 Task: Illustrate a Vector Portrait of a Beachcomber.
Action: Mouse moved to (109, 100)
Screenshot: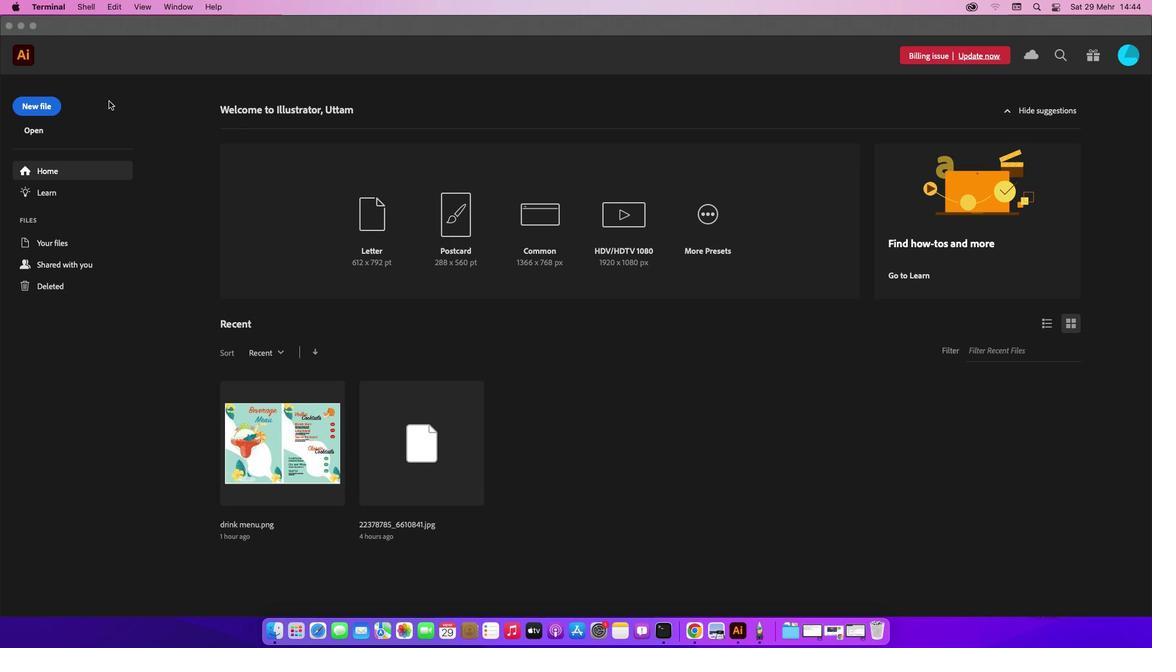 
Action: Mouse pressed left at (109, 100)
Screenshot: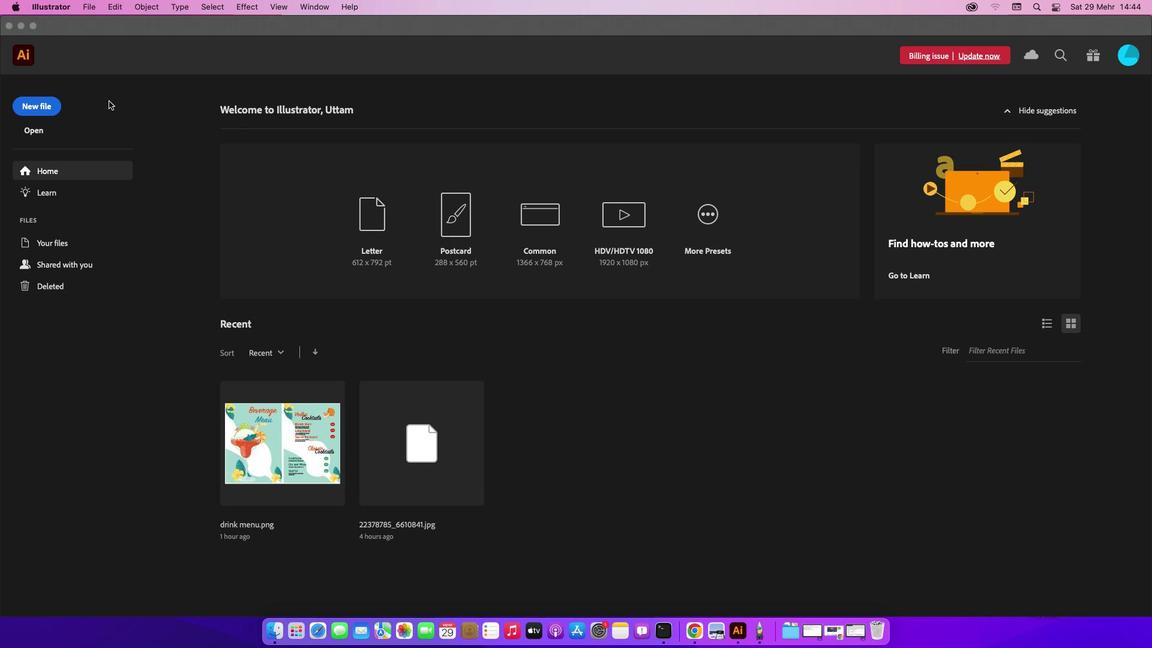 
Action: Mouse moved to (52, 115)
Screenshot: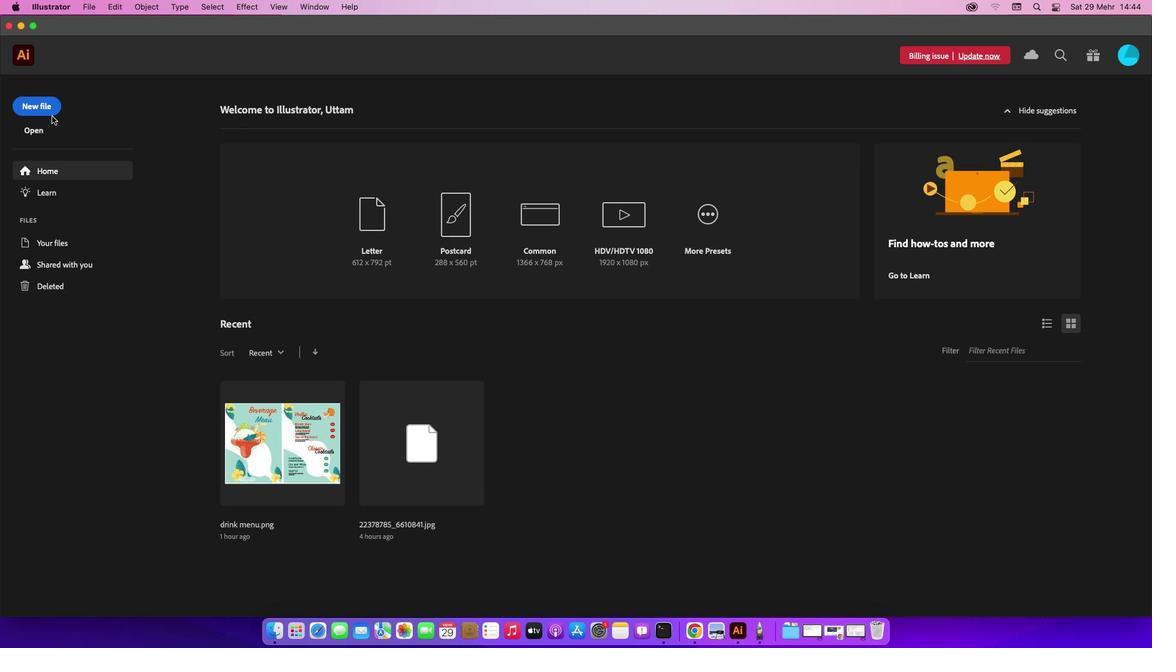 
Action: Mouse pressed left at (52, 115)
Screenshot: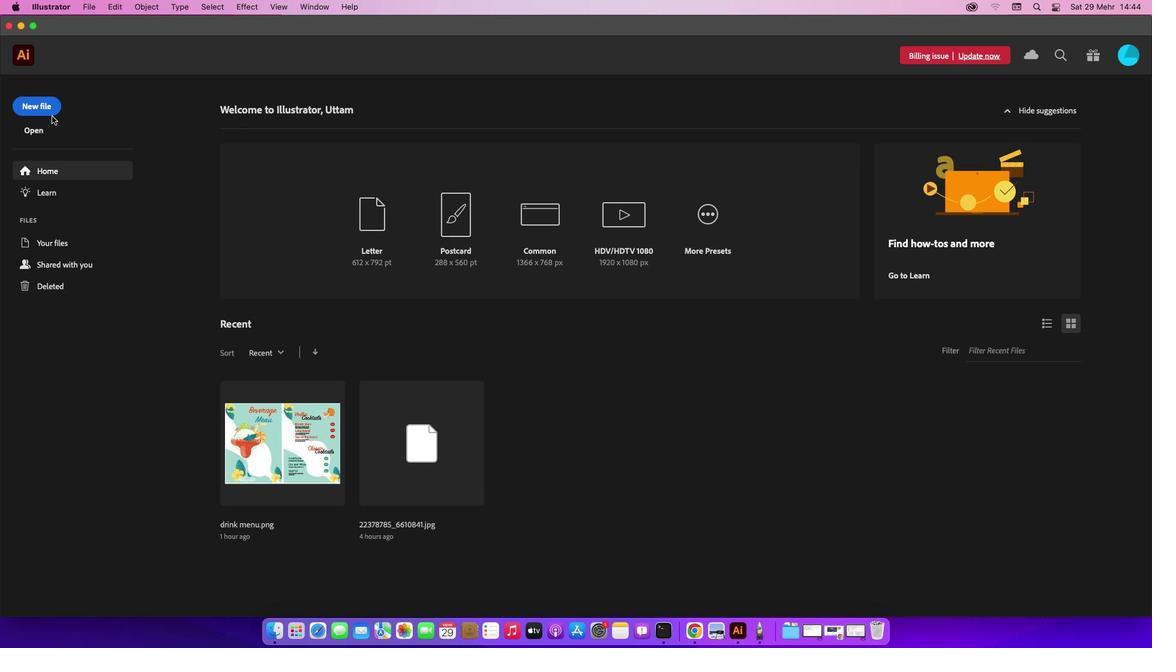 
Action: Mouse moved to (48, 109)
Screenshot: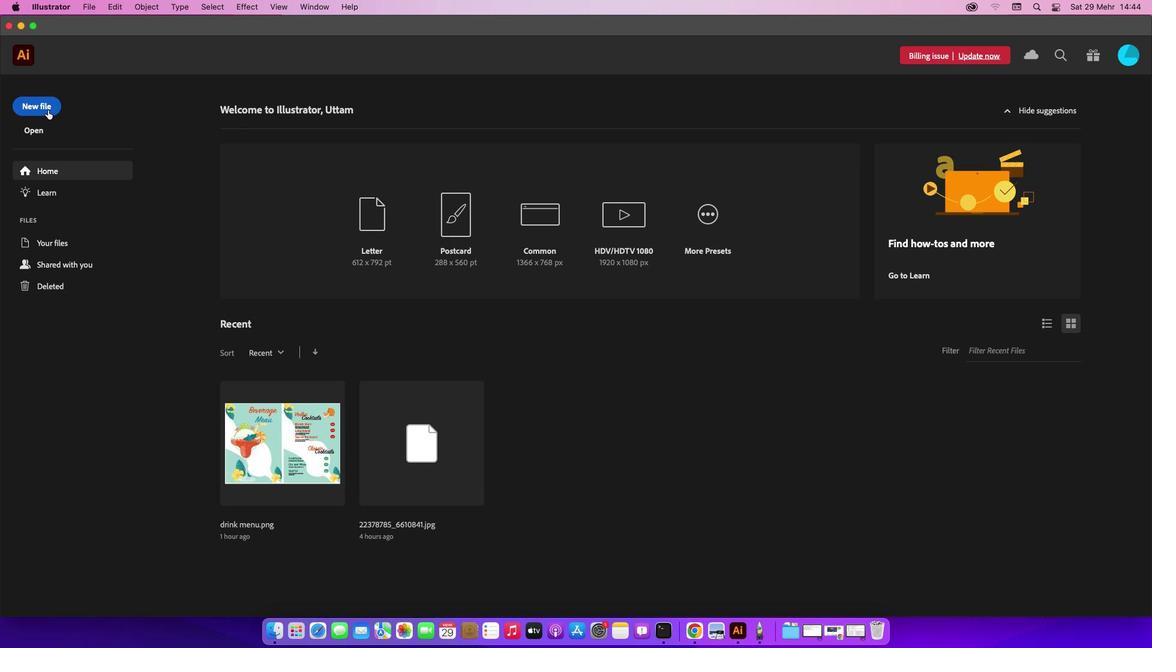 
Action: Mouse pressed left at (48, 109)
Screenshot: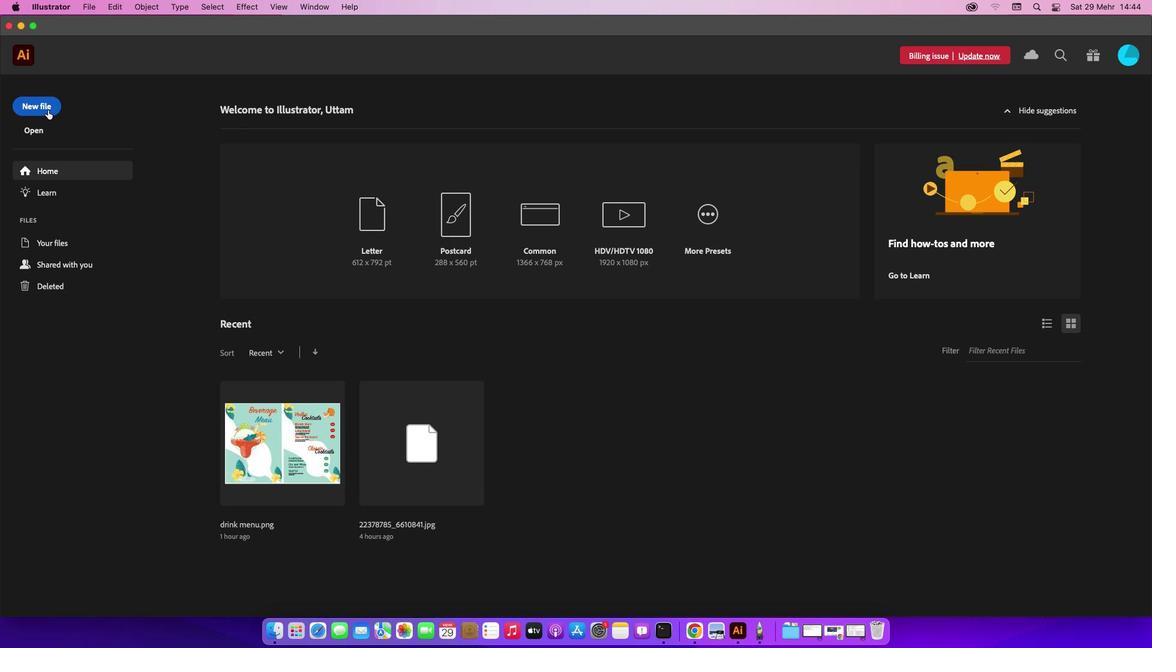 
Action: Mouse moved to (856, 493)
Screenshot: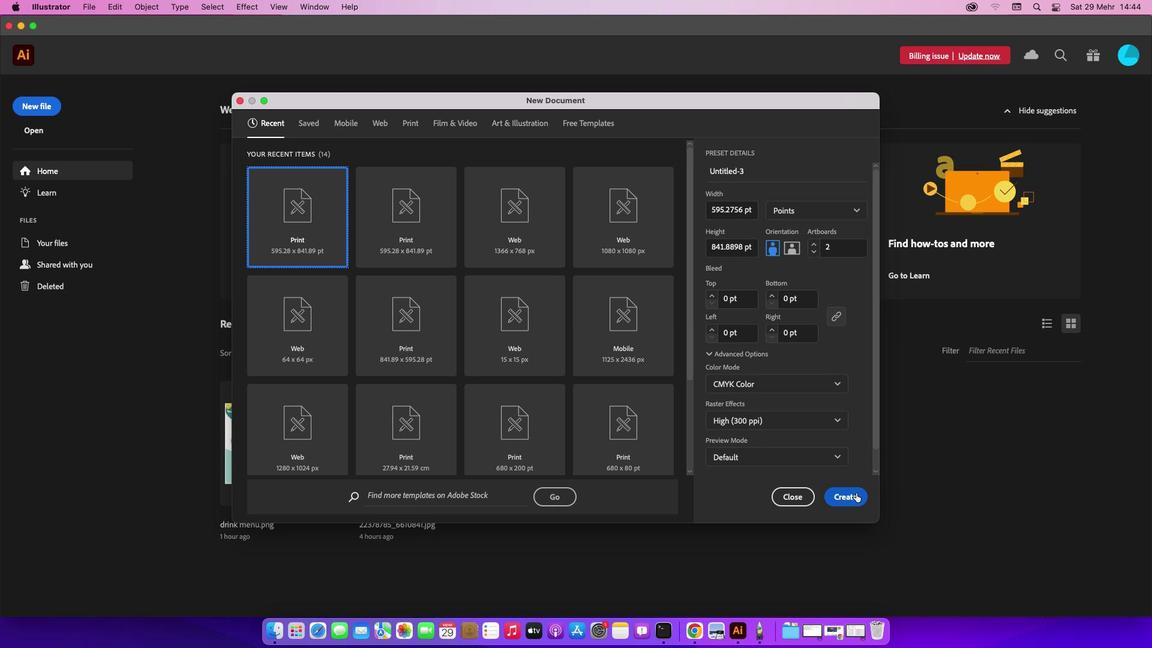 
Action: Mouse pressed left at (856, 493)
Screenshot: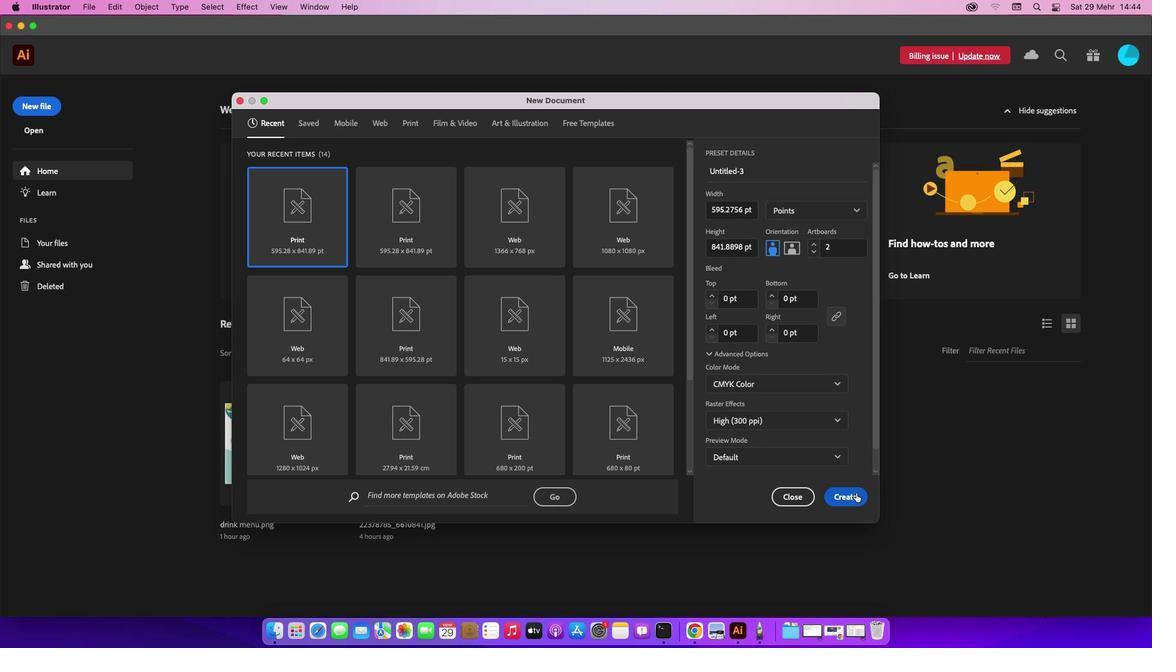 
Action: Mouse moved to (94, 8)
Screenshot: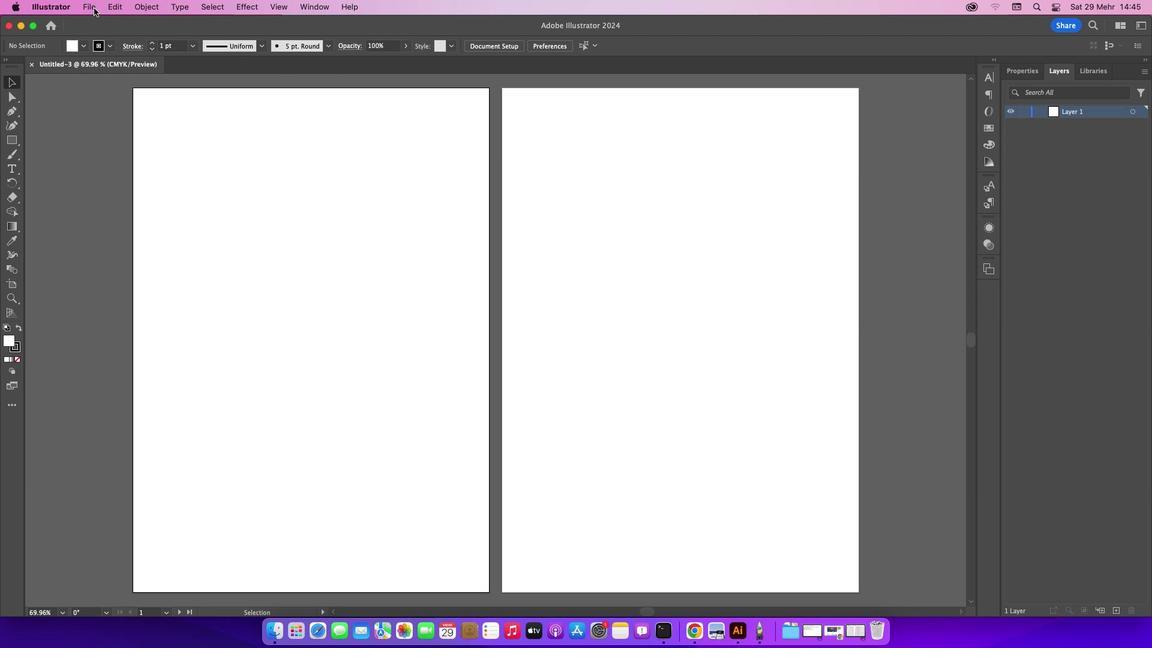 
Action: Mouse pressed left at (94, 8)
Screenshot: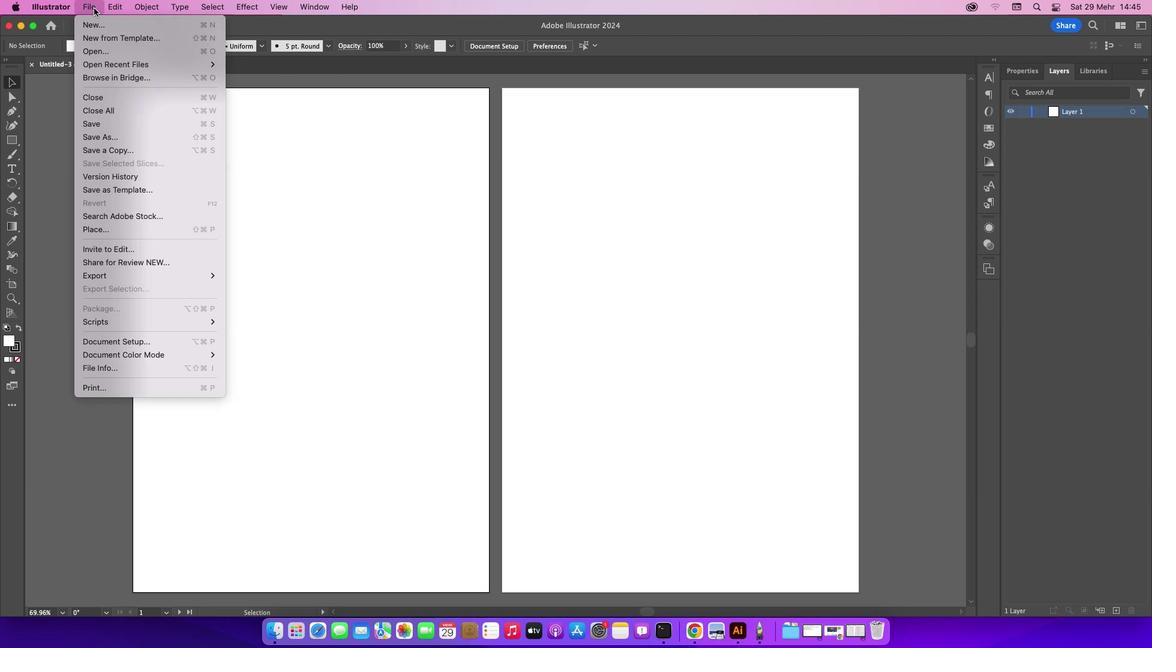 
Action: Mouse moved to (100, 55)
Screenshot: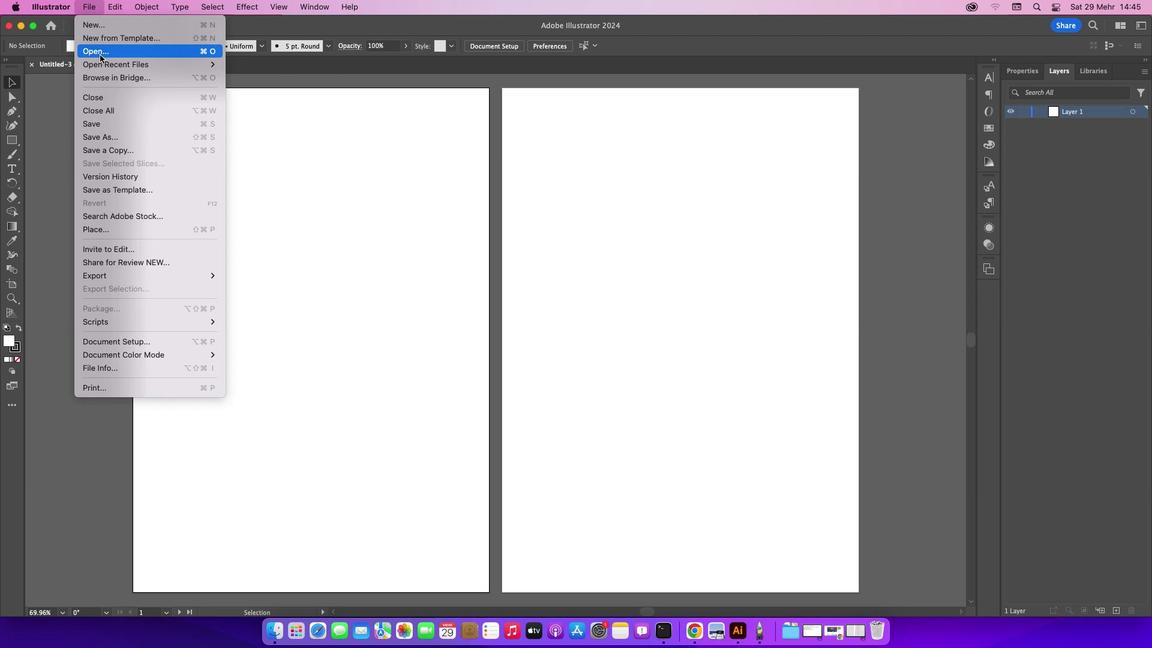 
Action: Mouse pressed left at (100, 55)
Screenshot: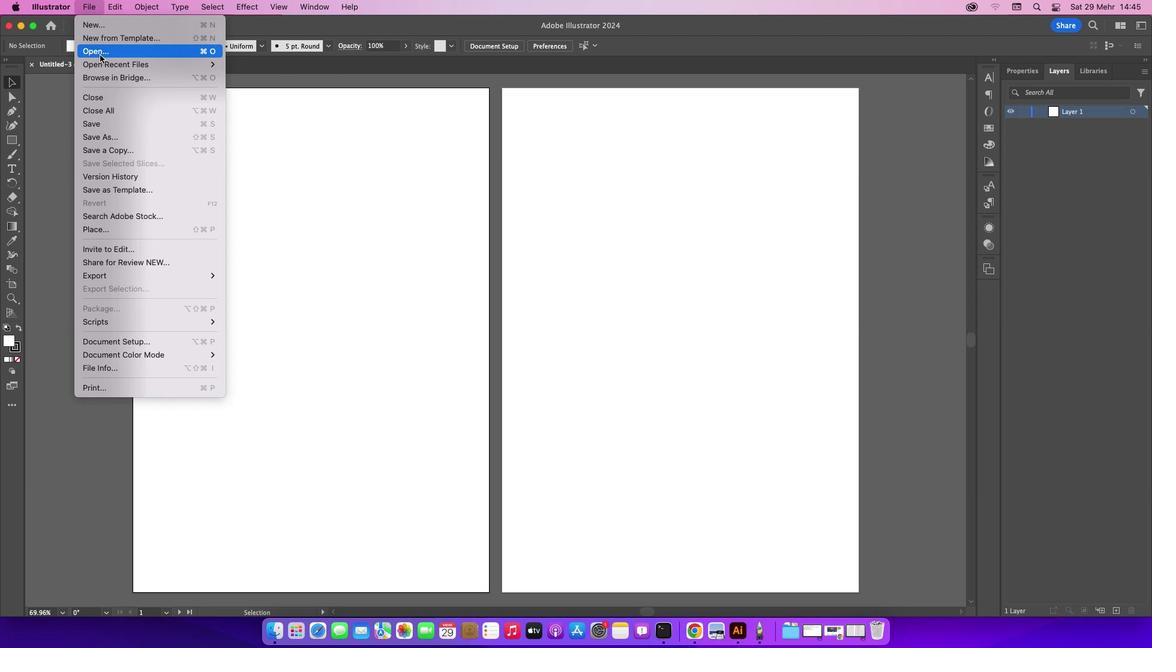 
Action: Mouse moved to (485, 162)
Screenshot: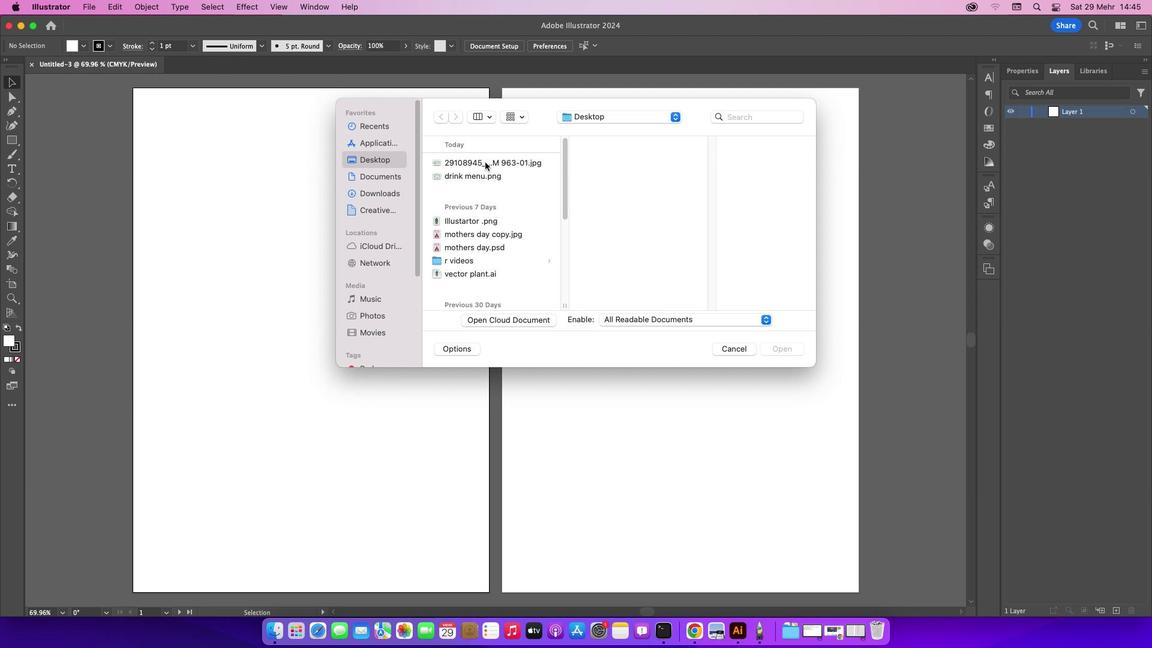 
Action: Mouse pressed left at (485, 162)
Screenshot: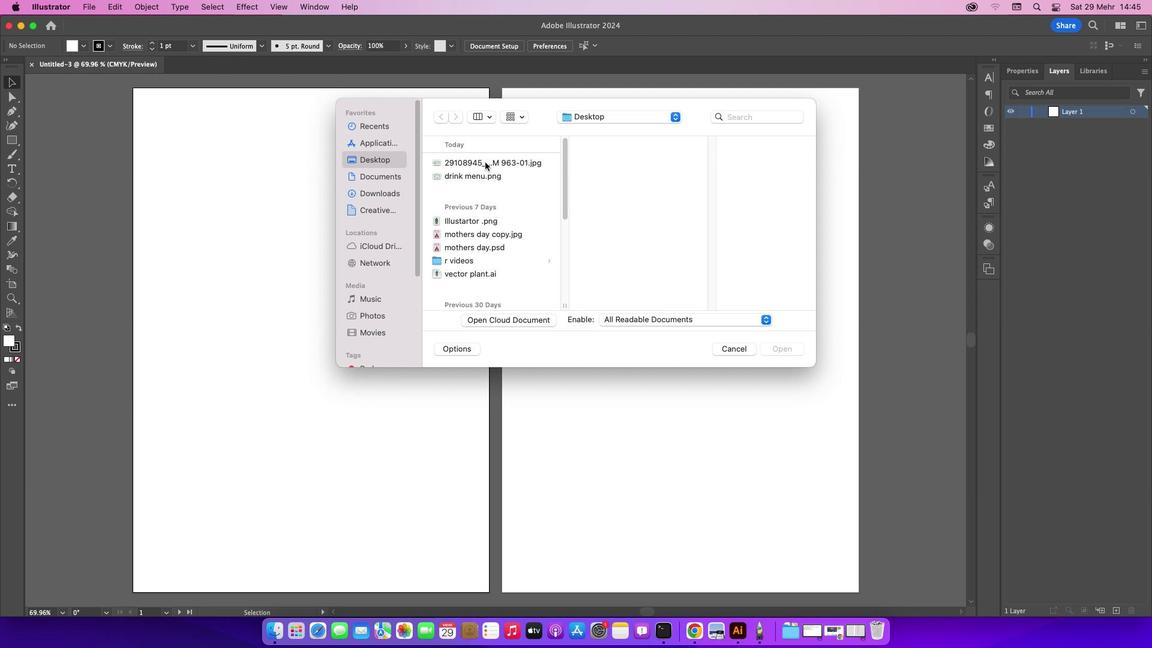 
Action: Mouse moved to (790, 350)
Screenshot: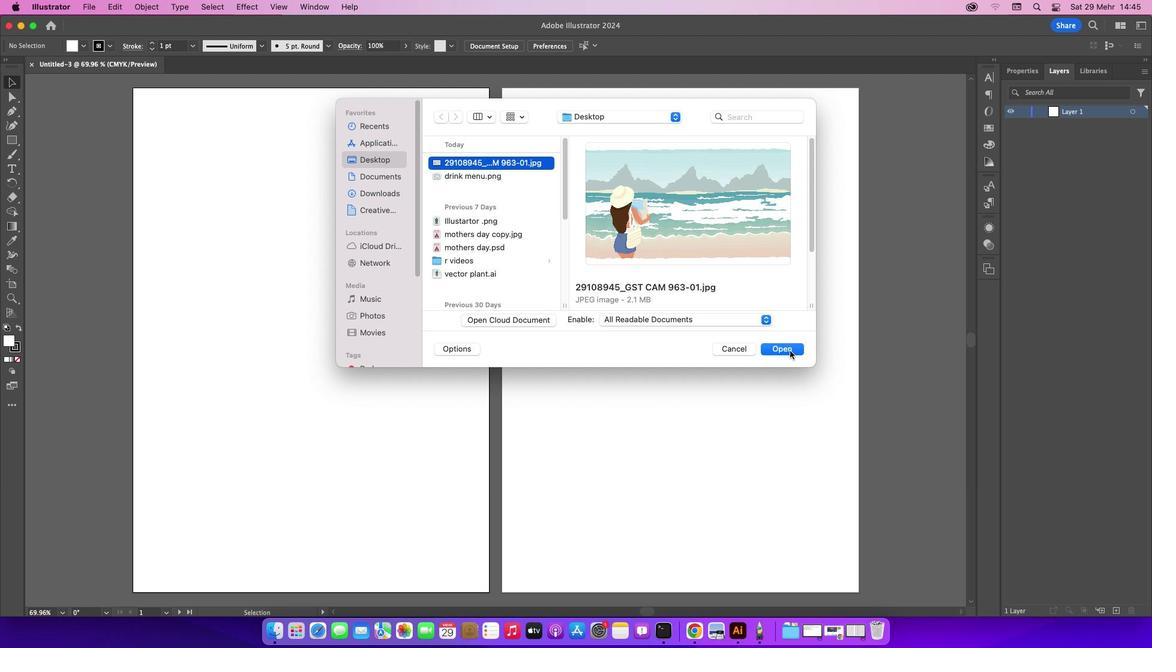 
Action: Mouse pressed left at (790, 350)
Screenshot: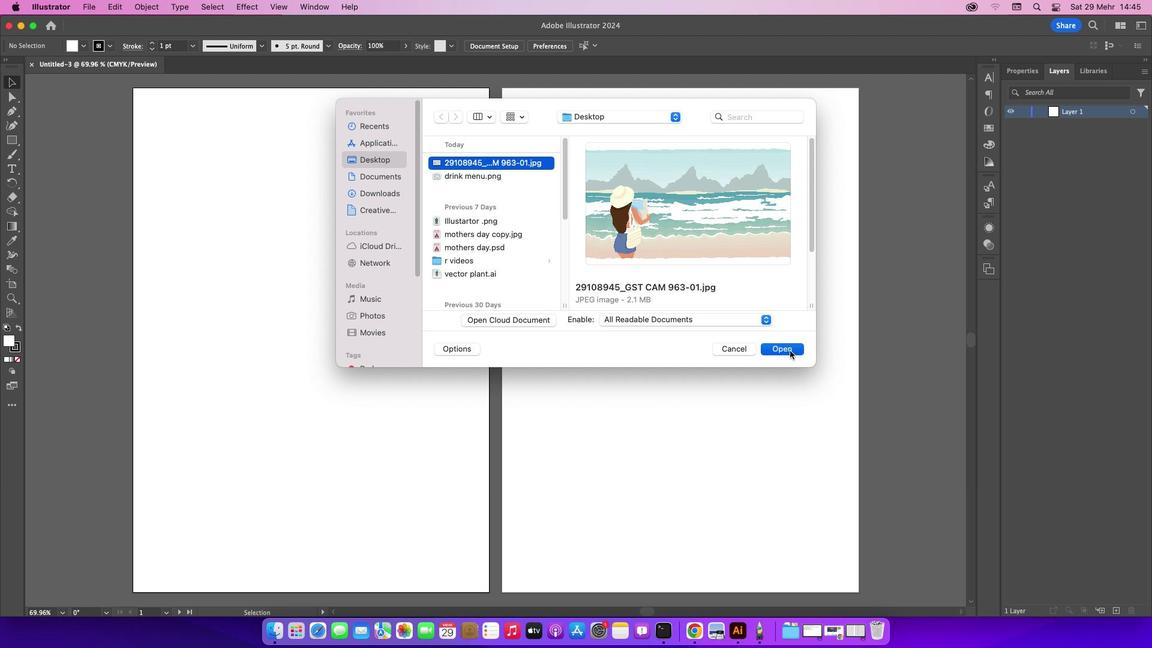 
Action: Mouse moved to (1039, 110)
Screenshot: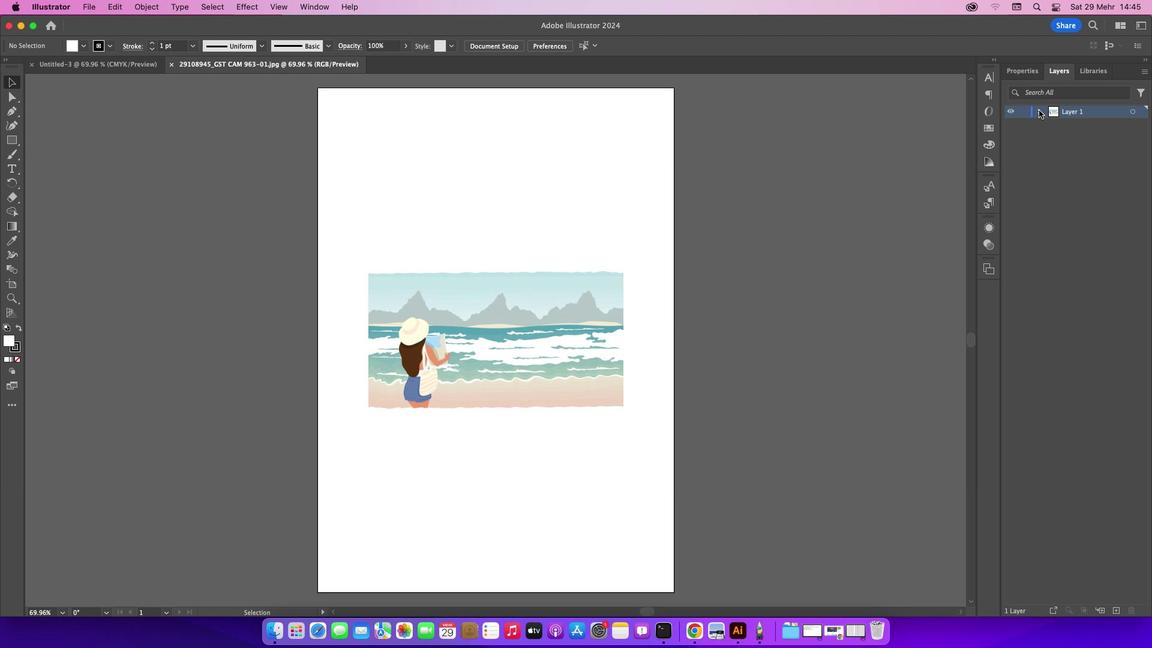 
Action: Mouse pressed left at (1039, 110)
Screenshot: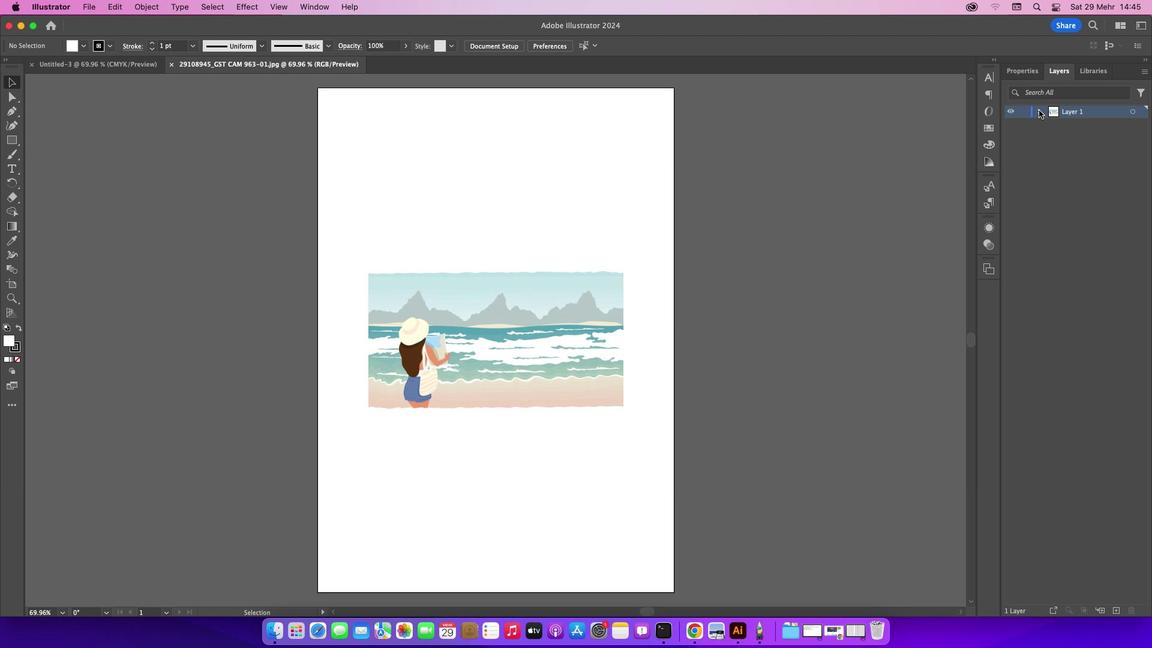 
Action: Mouse moved to (1023, 128)
Screenshot: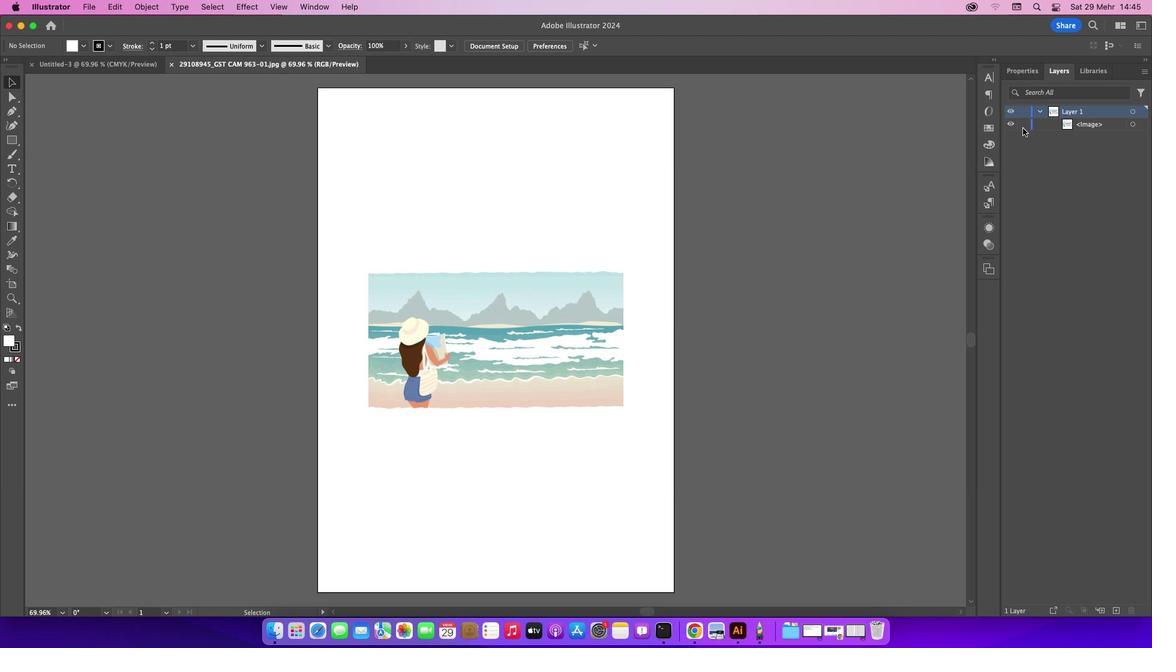 
Action: Mouse pressed left at (1023, 128)
Screenshot: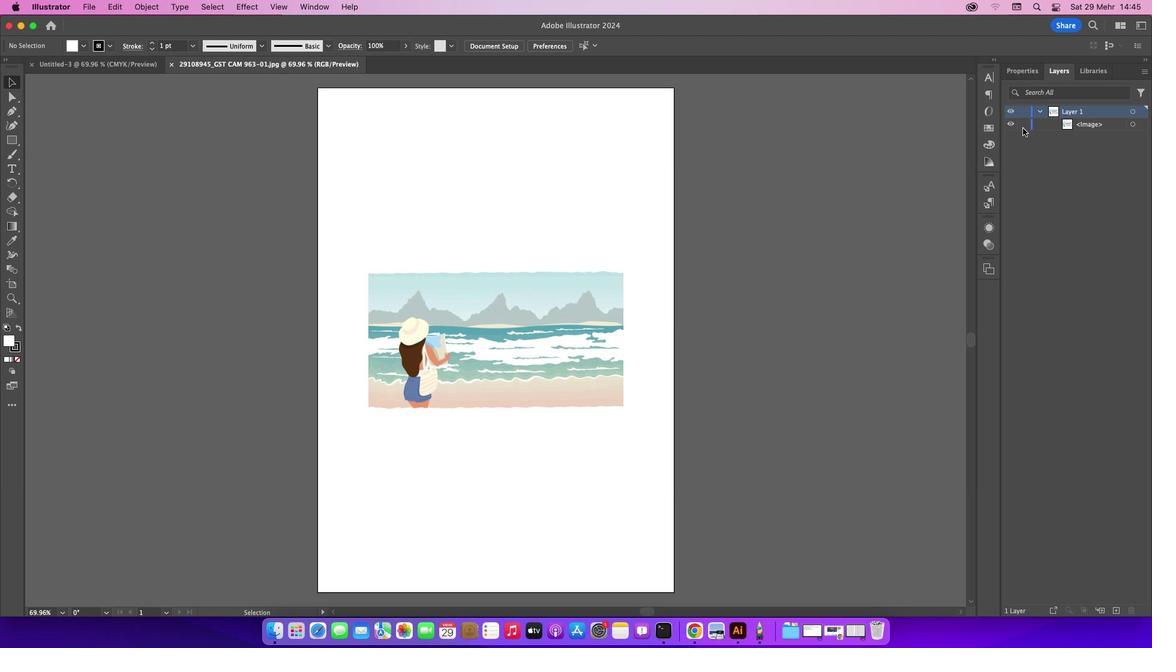
Action: Mouse moved to (1025, 125)
Screenshot: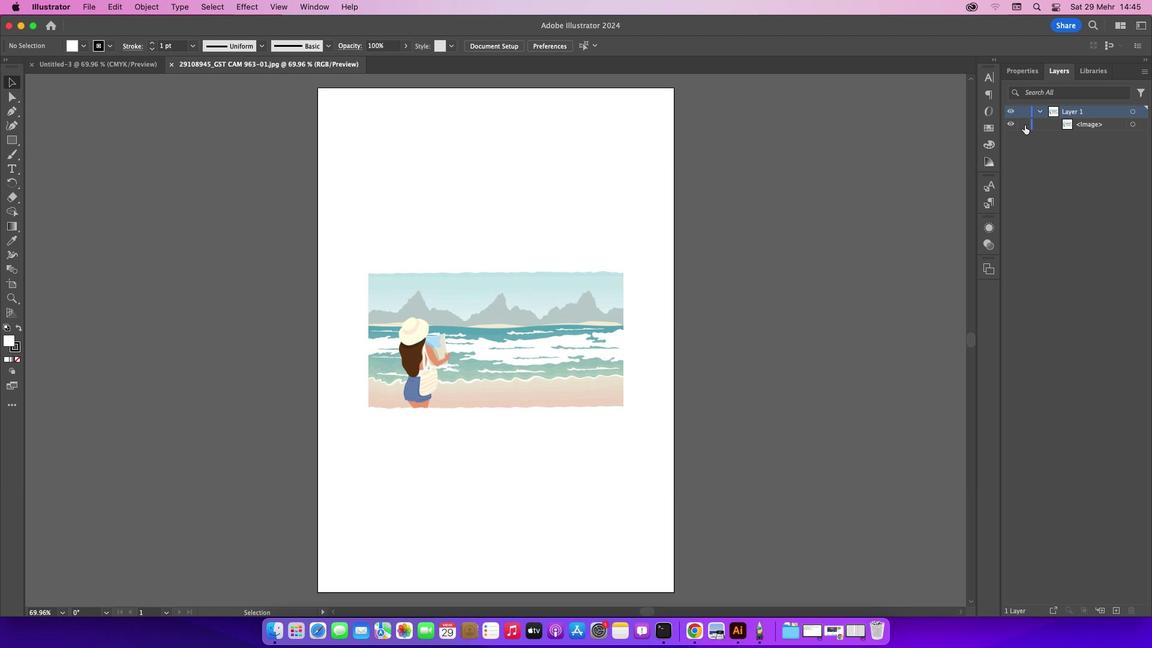 
Action: Mouse pressed left at (1025, 125)
Screenshot: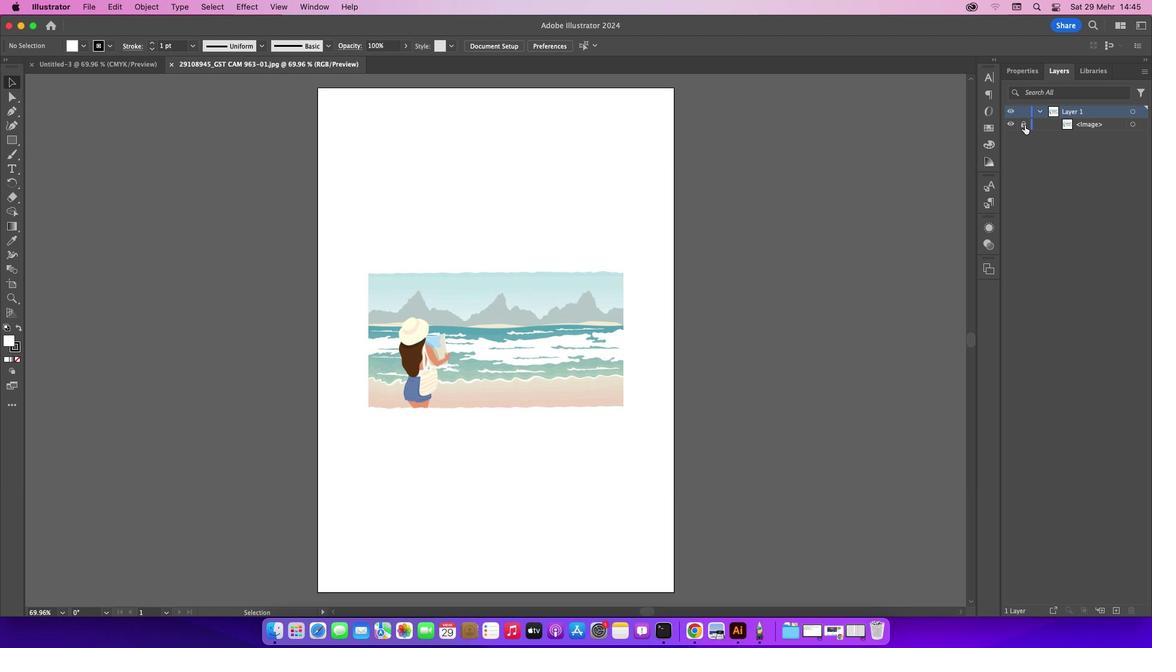 
Action: Mouse moved to (874, 253)
Screenshot: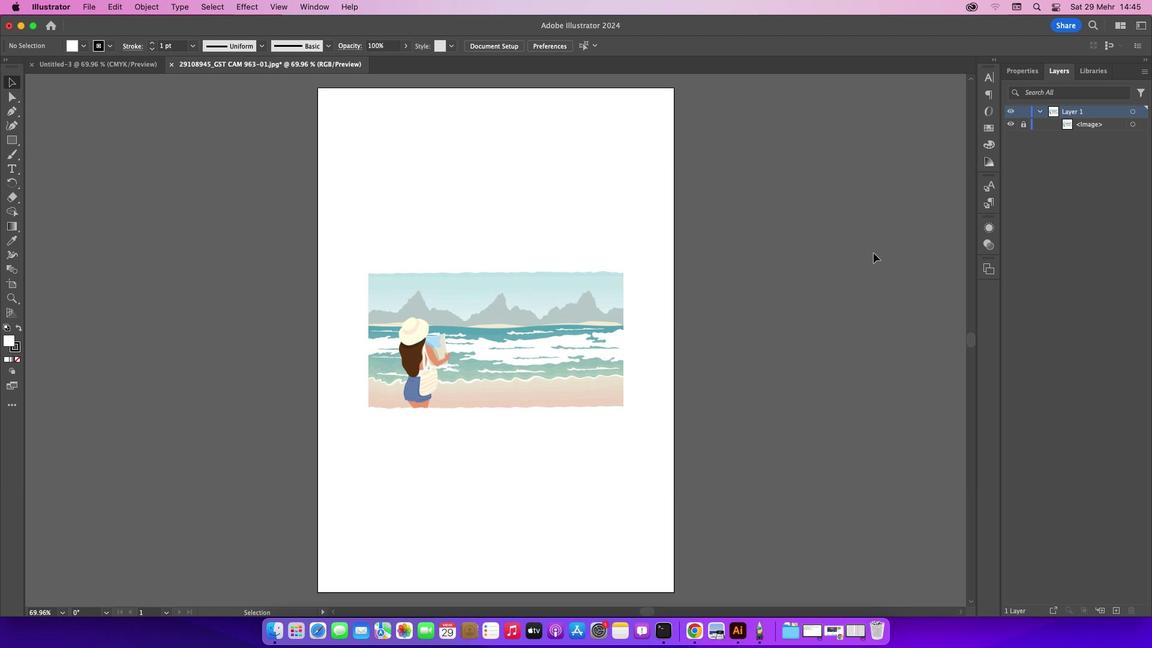 
Action: Mouse pressed left at (874, 253)
Screenshot: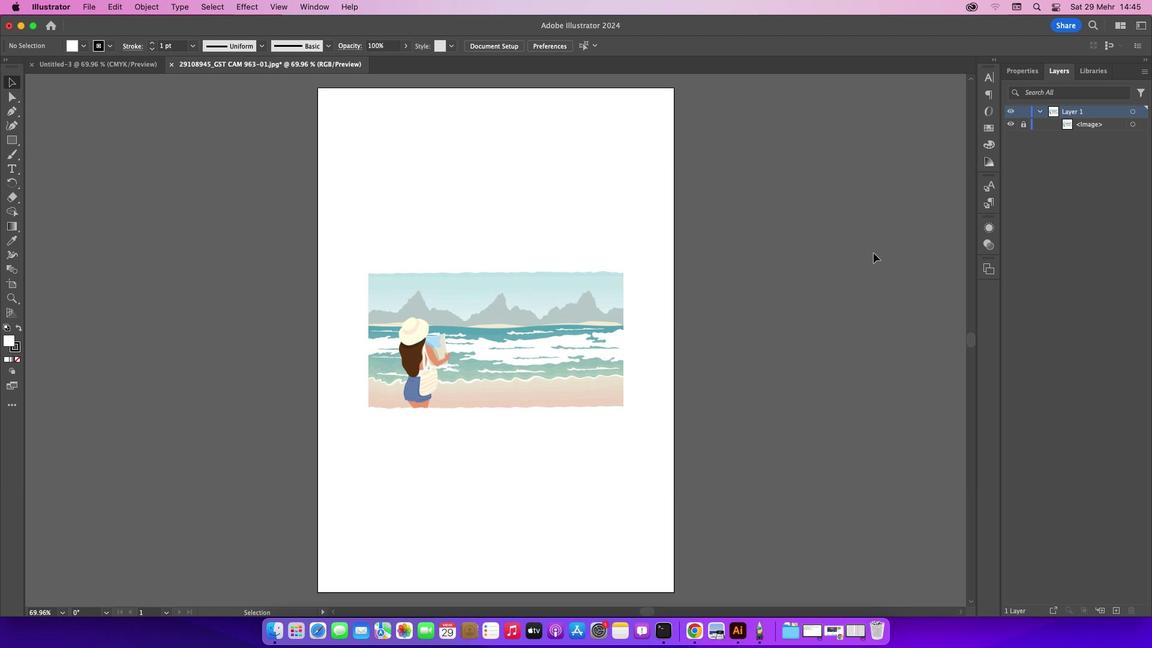 
Action: Mouse moved to (732, 282)
Screenshot: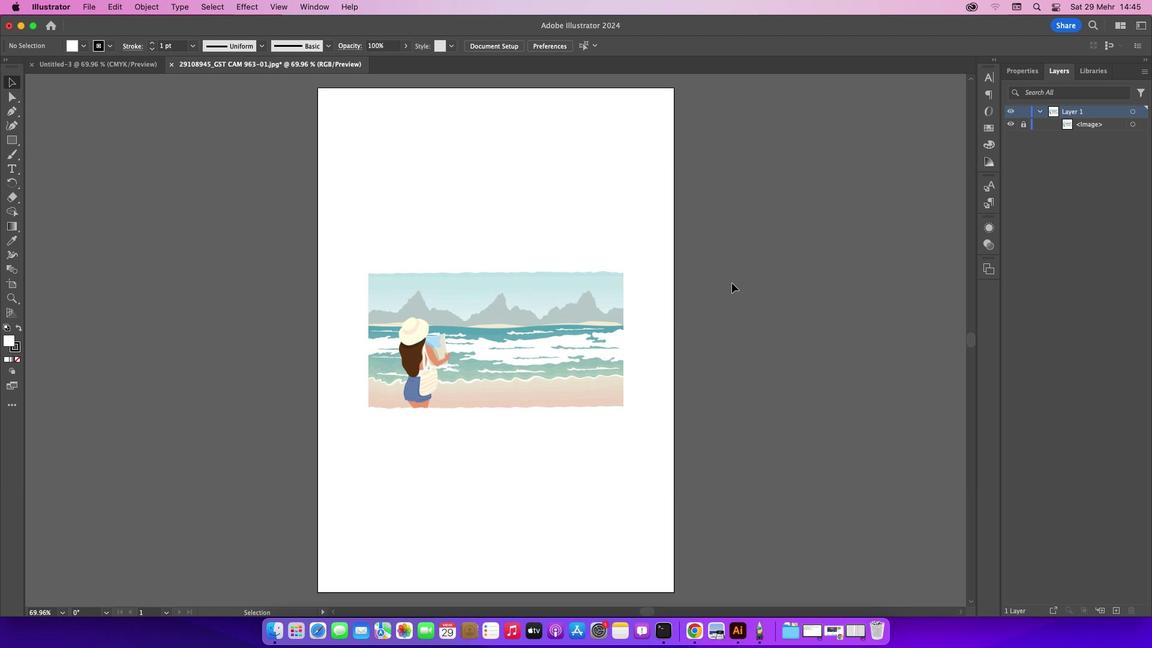 
Action: Key pressed Key.cmd_r'=''=''='
Screenshot: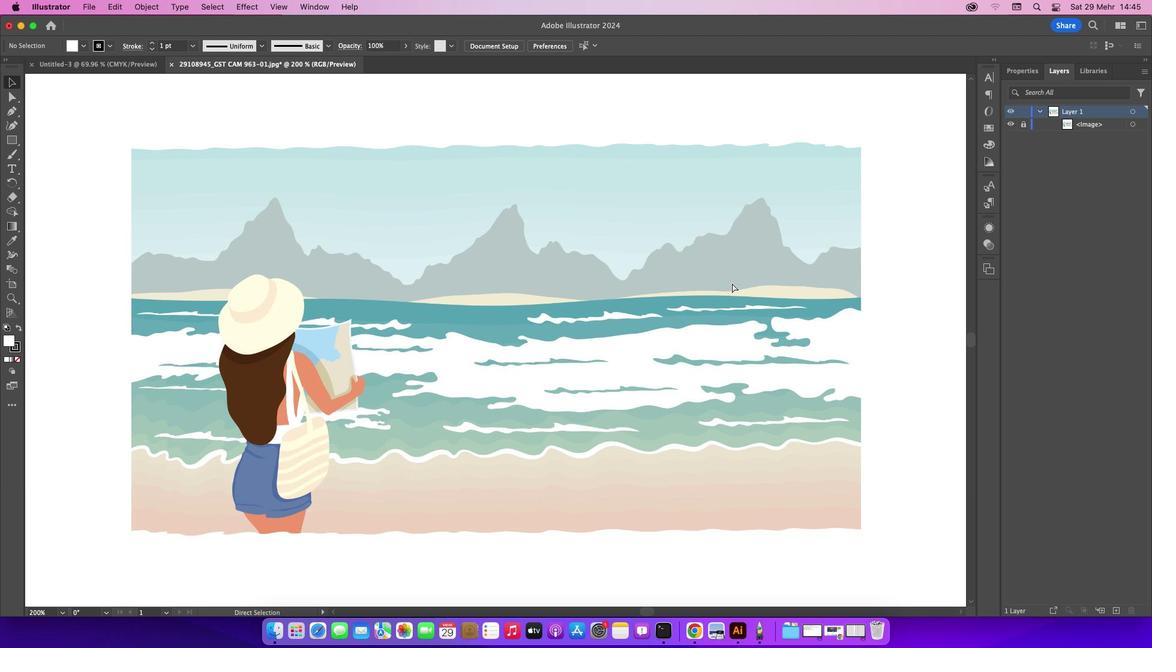 
Action: Mouse moved to (10, 114)
Screenshot: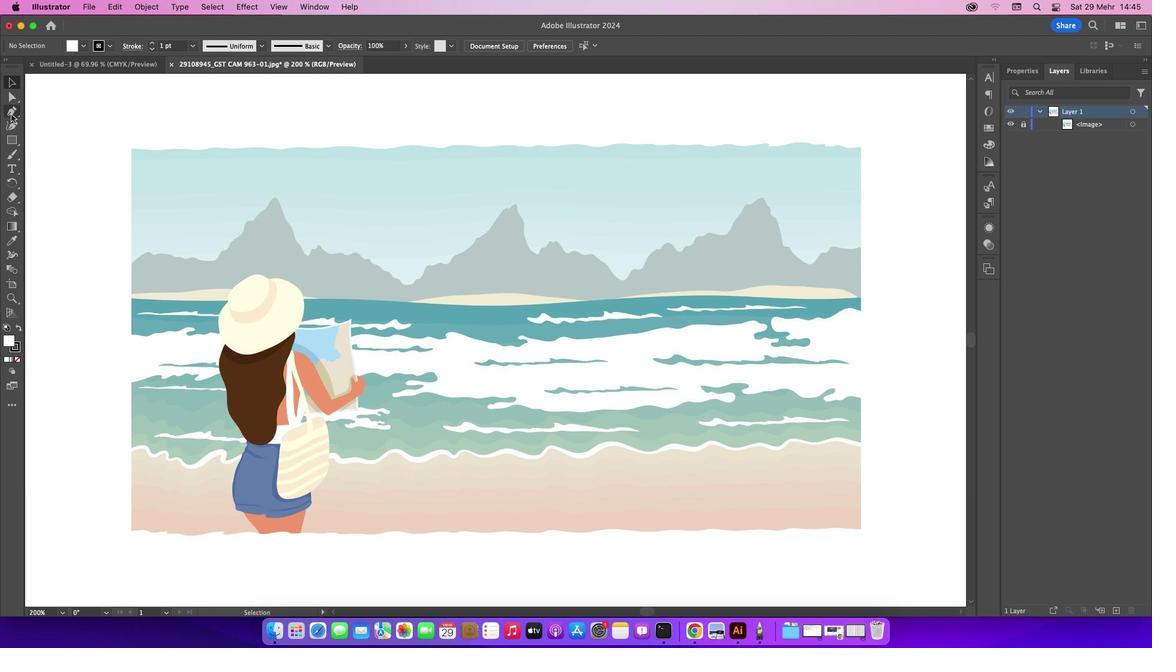 
Action: Mouse pressed left at (10, 114)
Screenshot: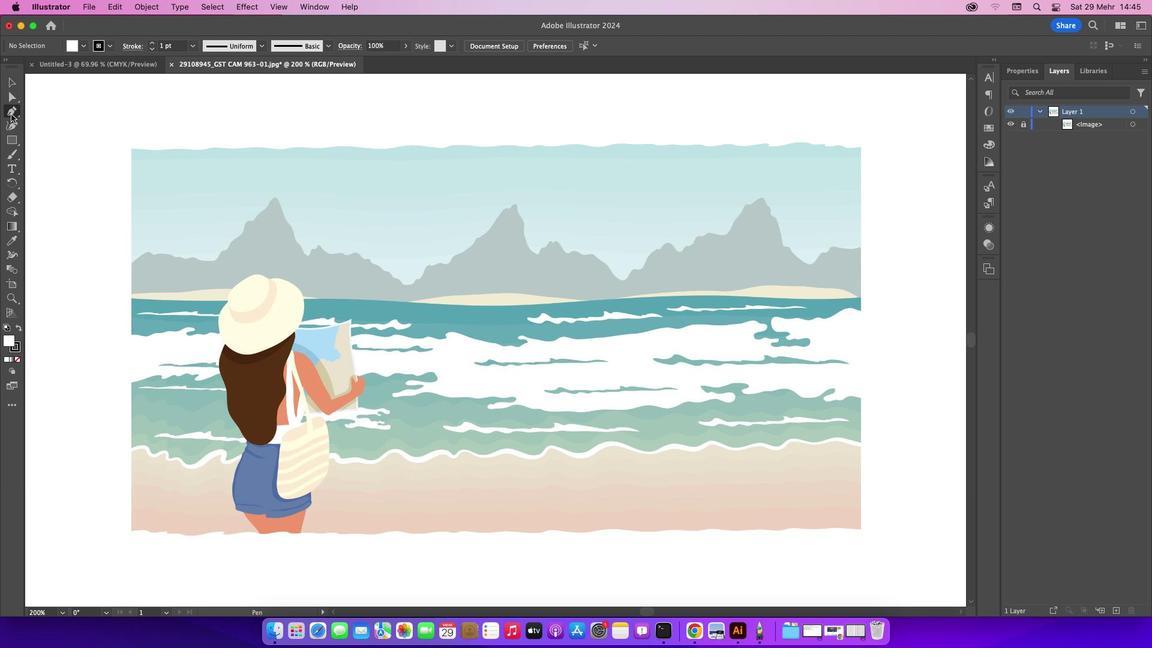 
Action: Mouse moved to (101, 208)
Screenshot: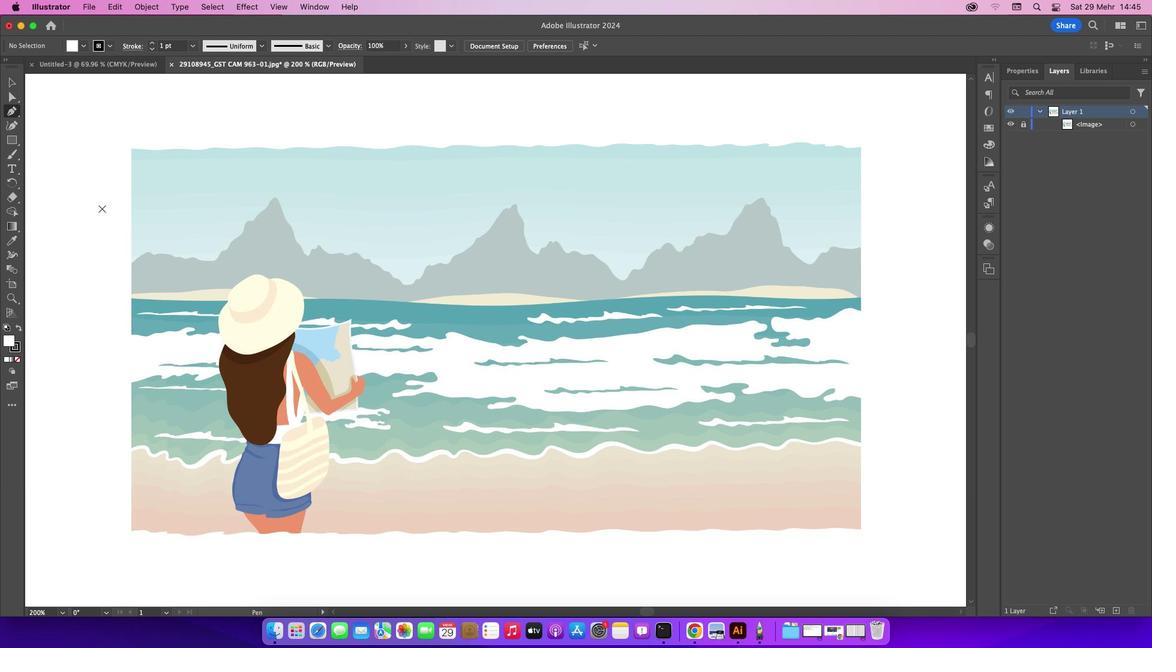 
Action: Key pressed Key.caps_lock
Screenshot: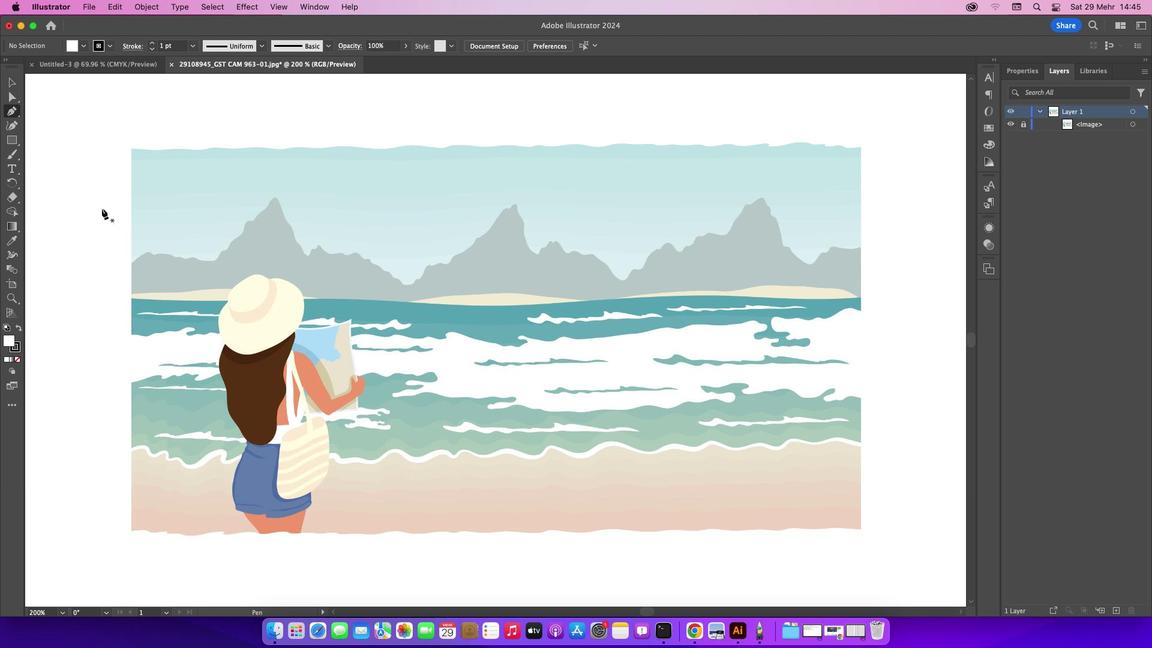 
Action: Mouse moved to (131, 148)
Screenshot: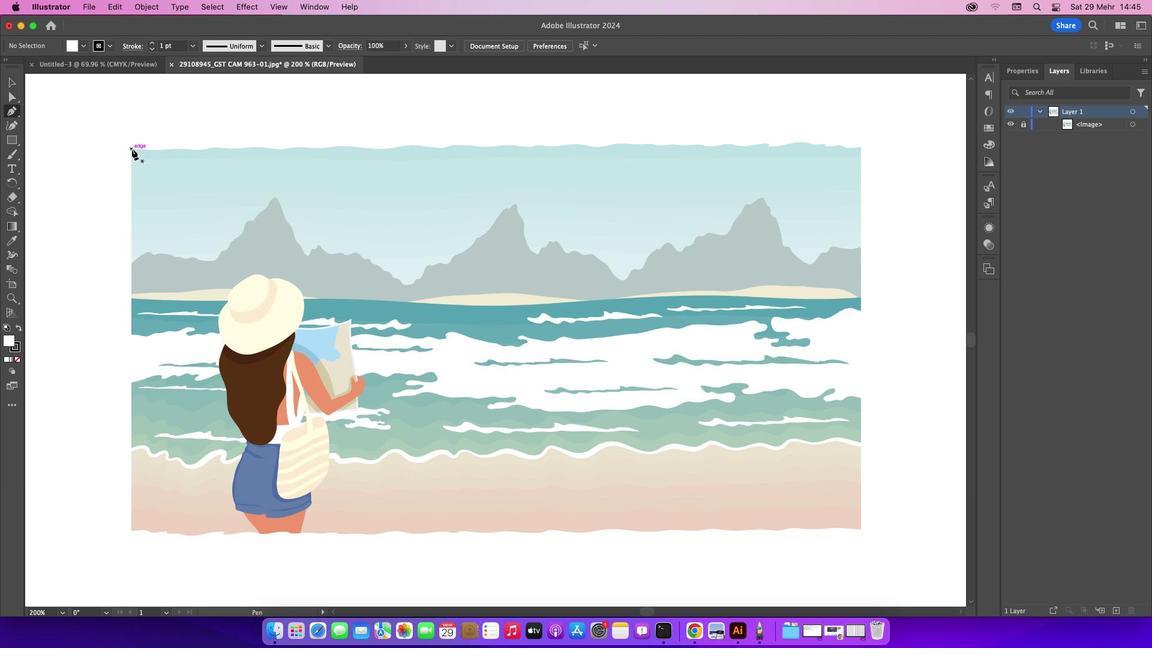 
Action: Mouse pressed left at (131, 148)
Screenshot: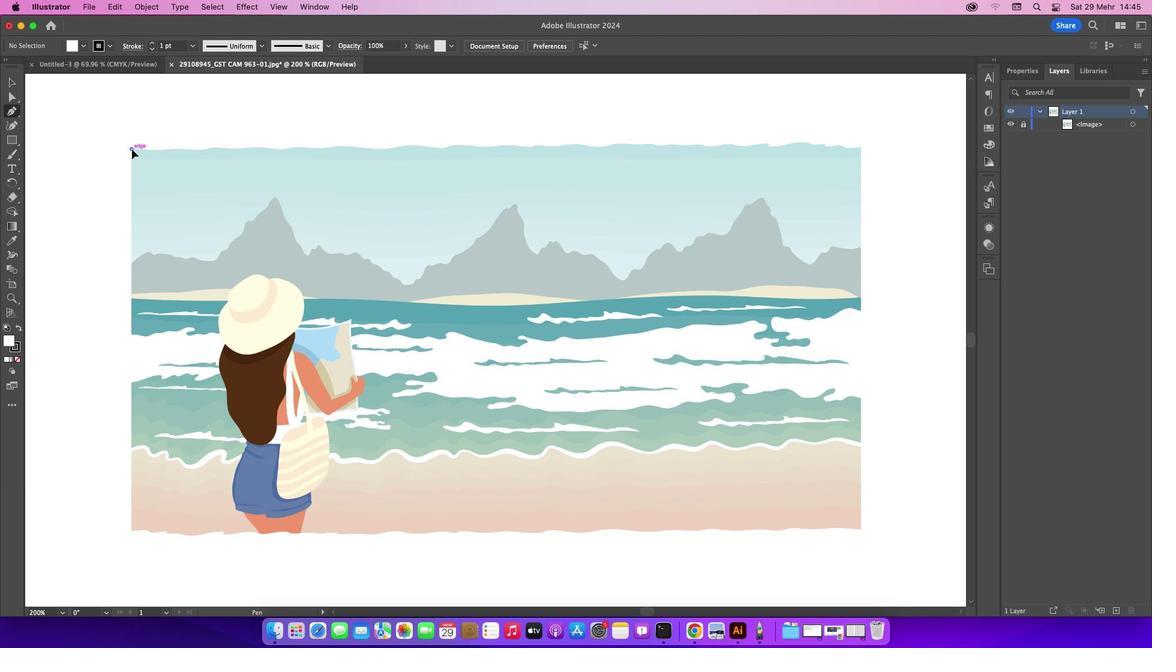 
Action: Mouse moved to (131, 265)
Screenshot: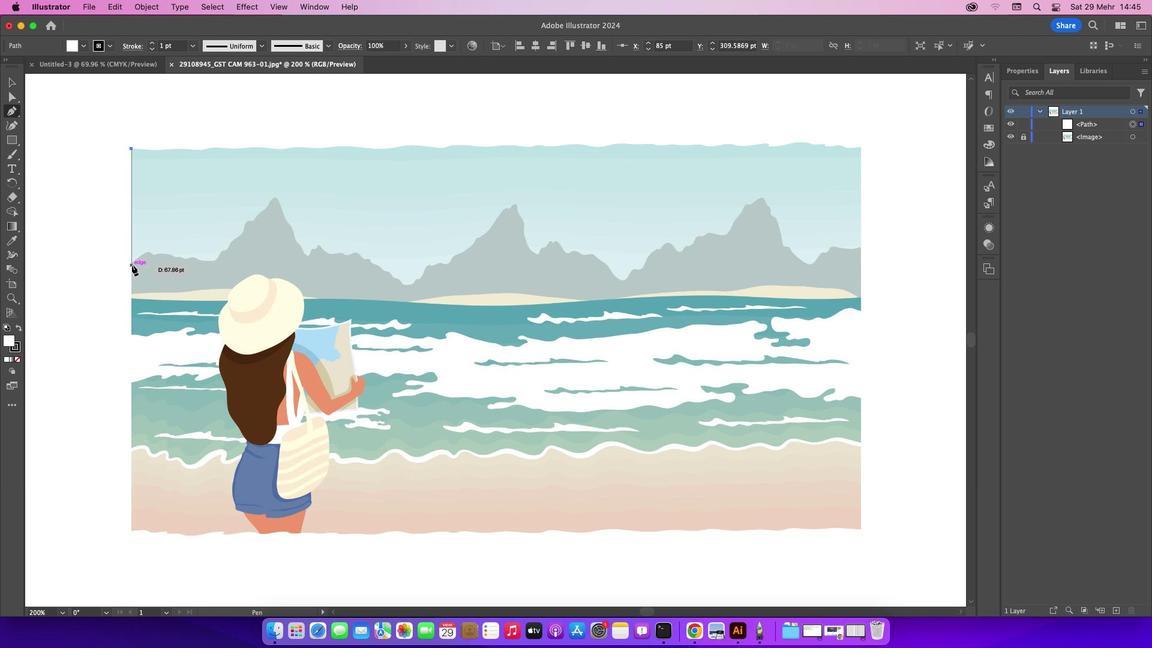 
Action: Mouse pressed left at (131, 265)
Screenshot: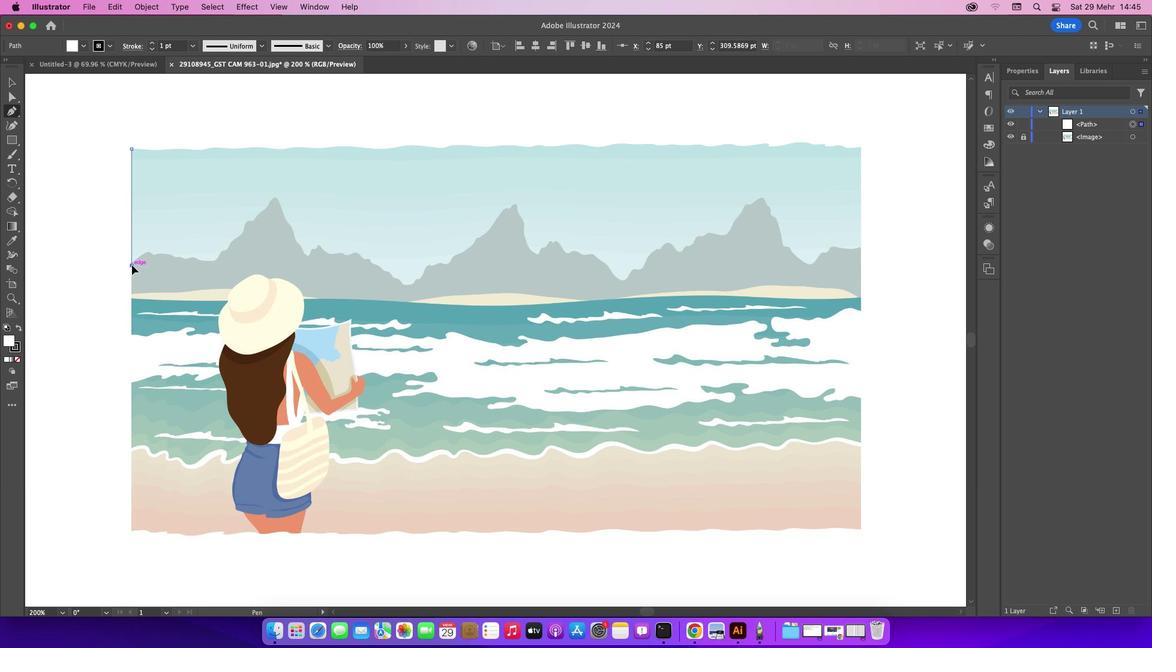 
Action: Mouse moved to (145, 252)
Screenshot: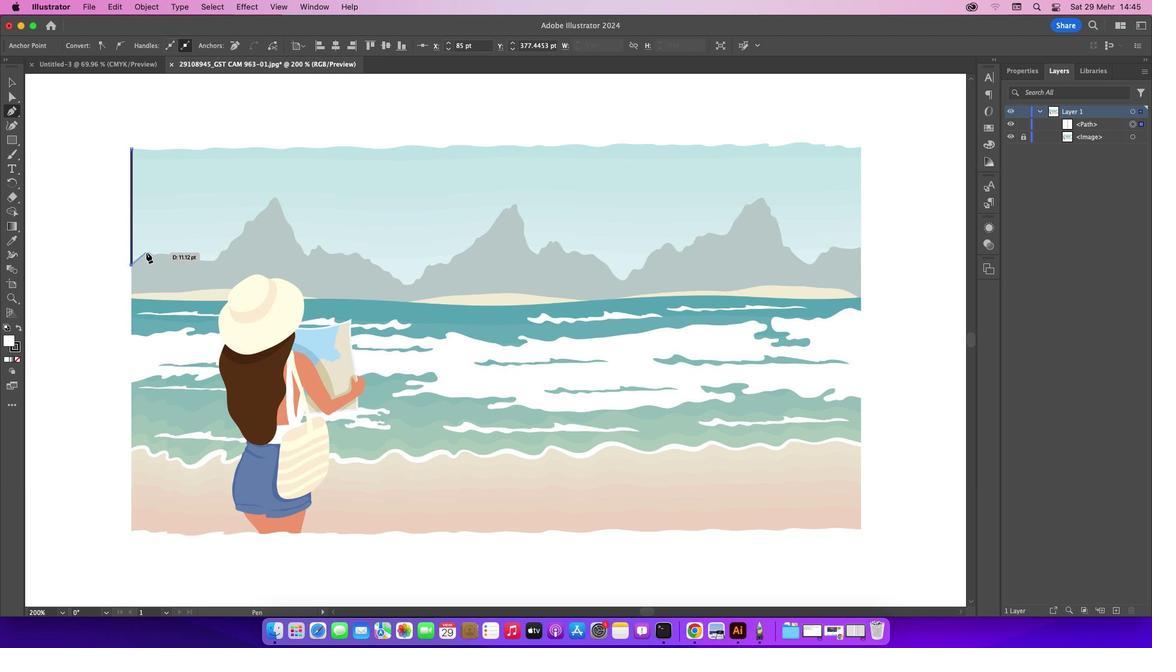 
Action: Mouse pressed left at (145, 252)
Screenshot: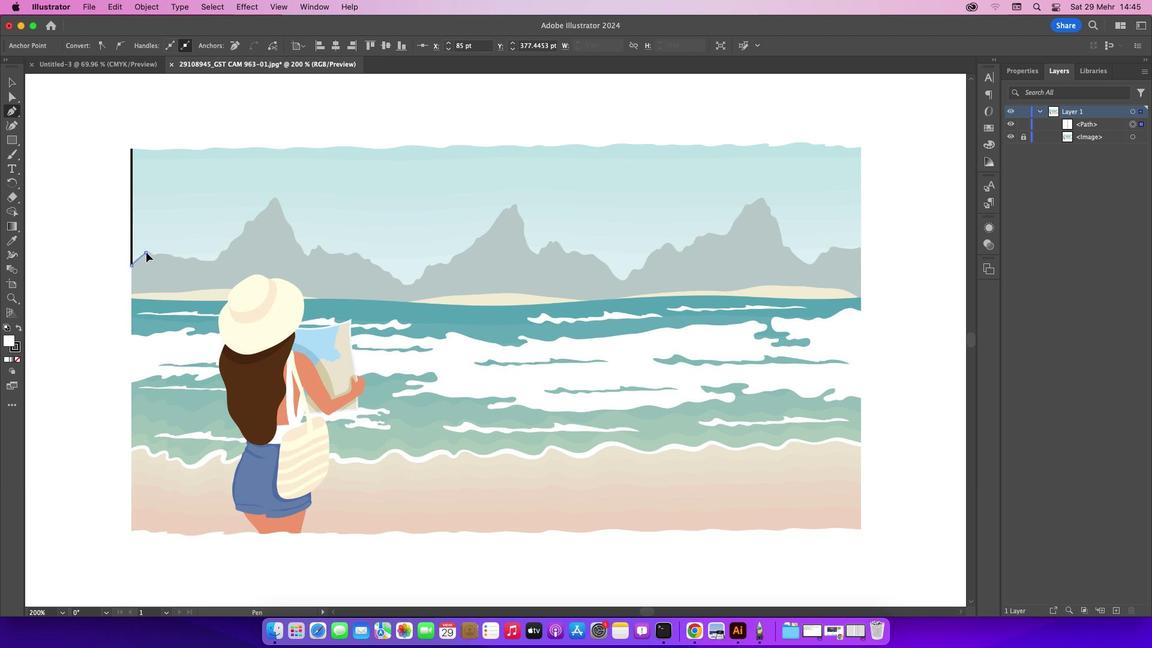 
Action: Mouse moved to (151, 255)
Screenshot: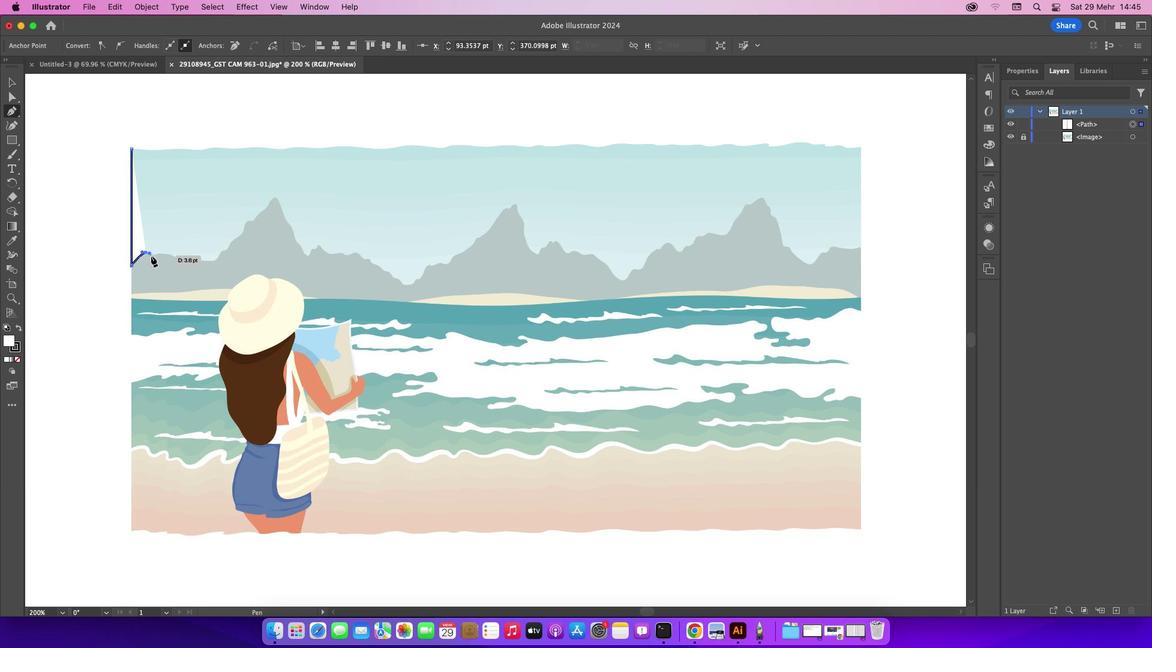 
Action: Mouse pressed left at (151, 255)
Screenshot: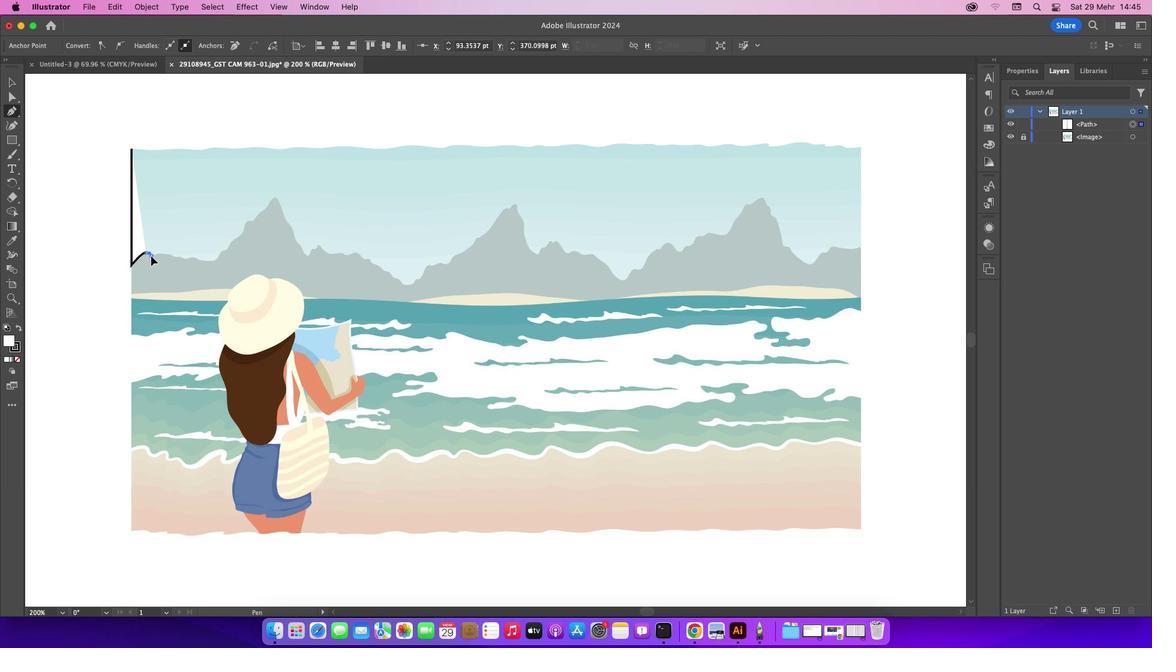 
Action: Mouse moved to (18, 360)
Screenshot: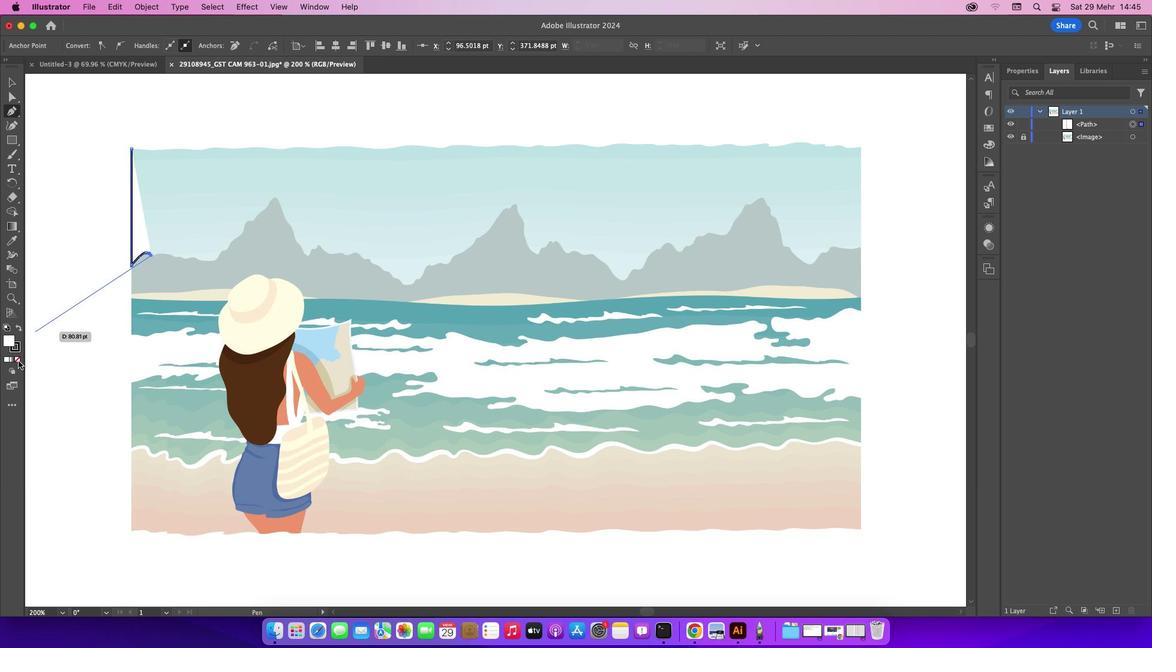 
Action: Mouse pressed left at (18, 360)
Screenshot: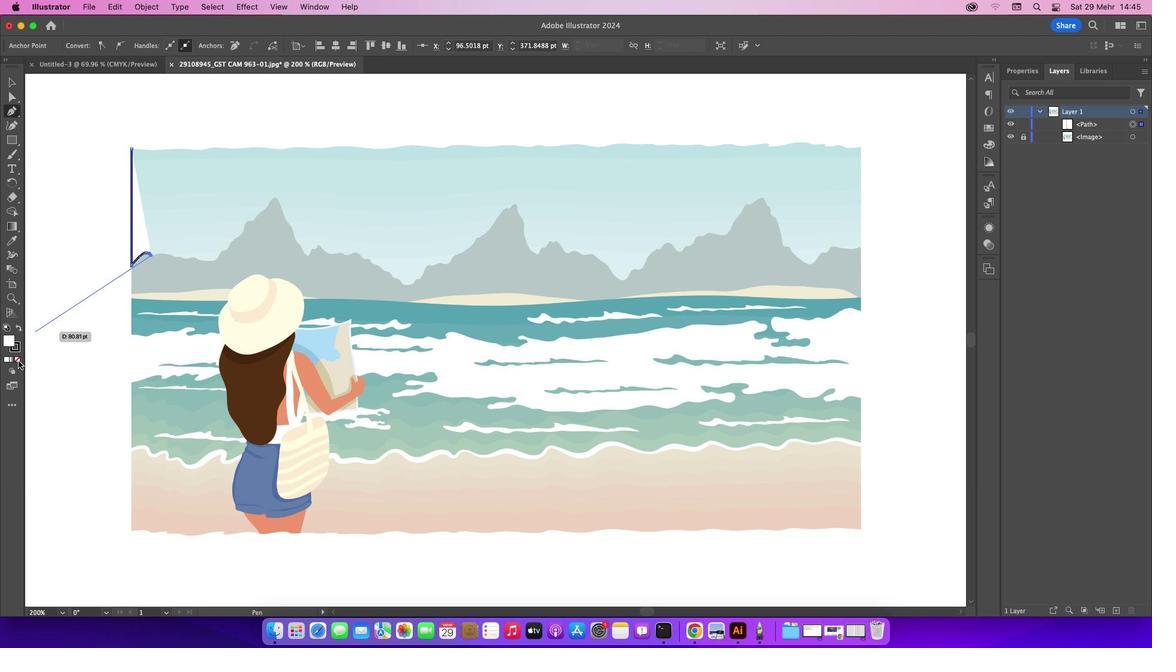 
Action: Mouse moved to (16, 345)
Screenshot: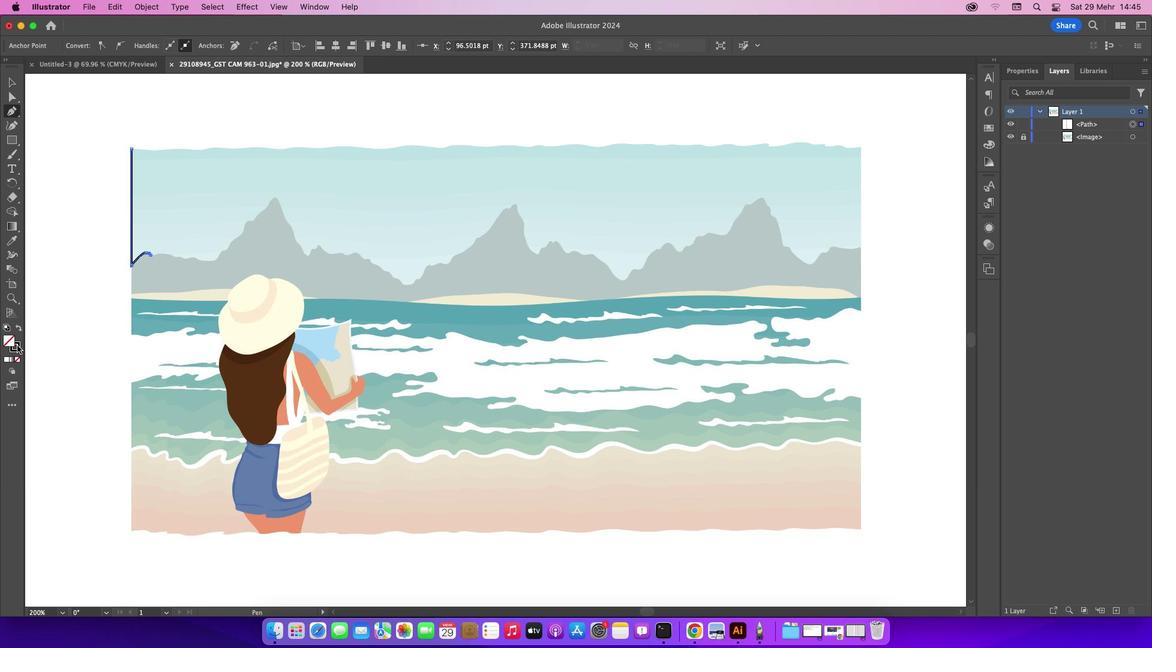 
Action: Mouse pressed left at (16, 345)
Screenshot: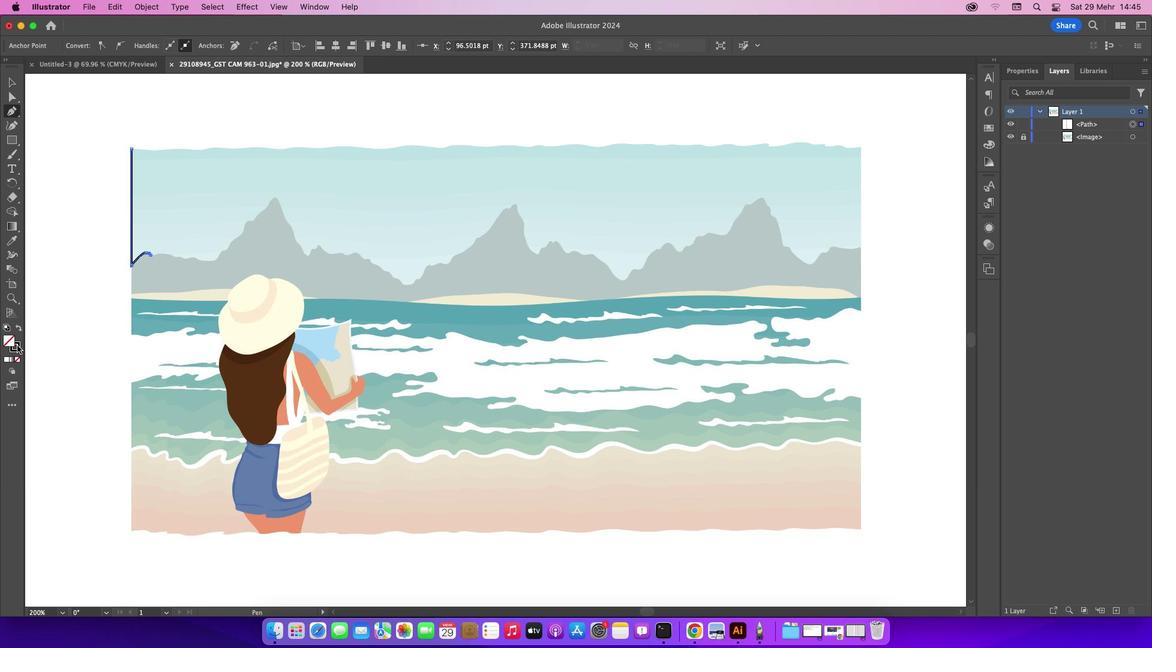 
Action: Mouse moved to (17, 360)
Screenshot: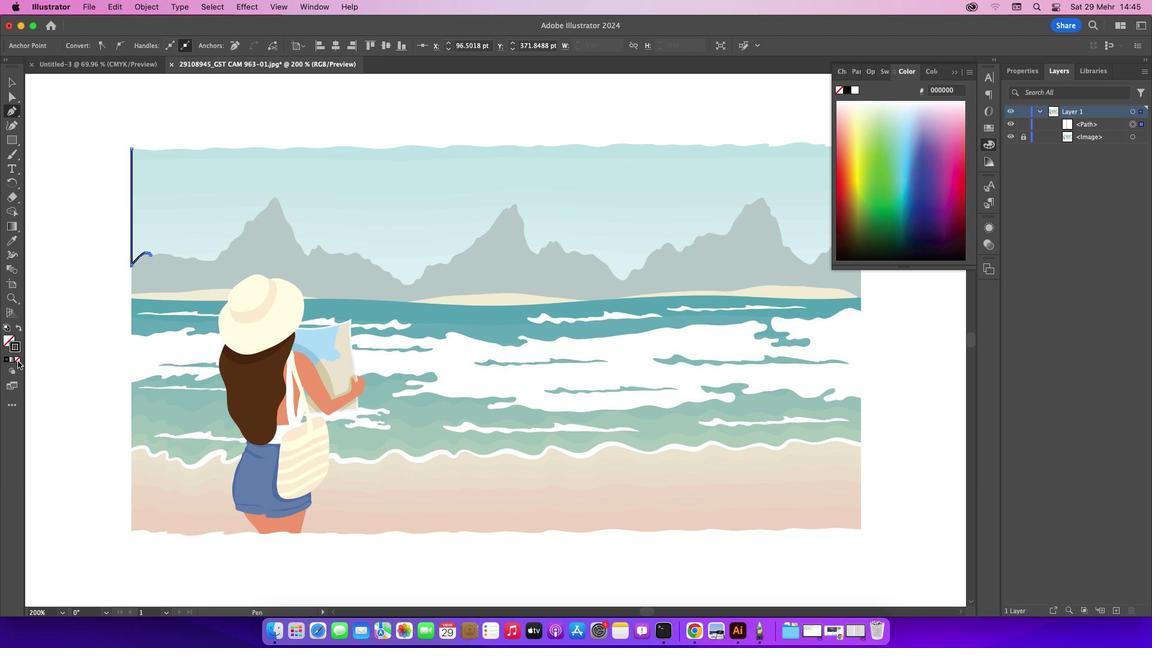 
Action: Mouse pressed left at (17, 360)
Screenshot: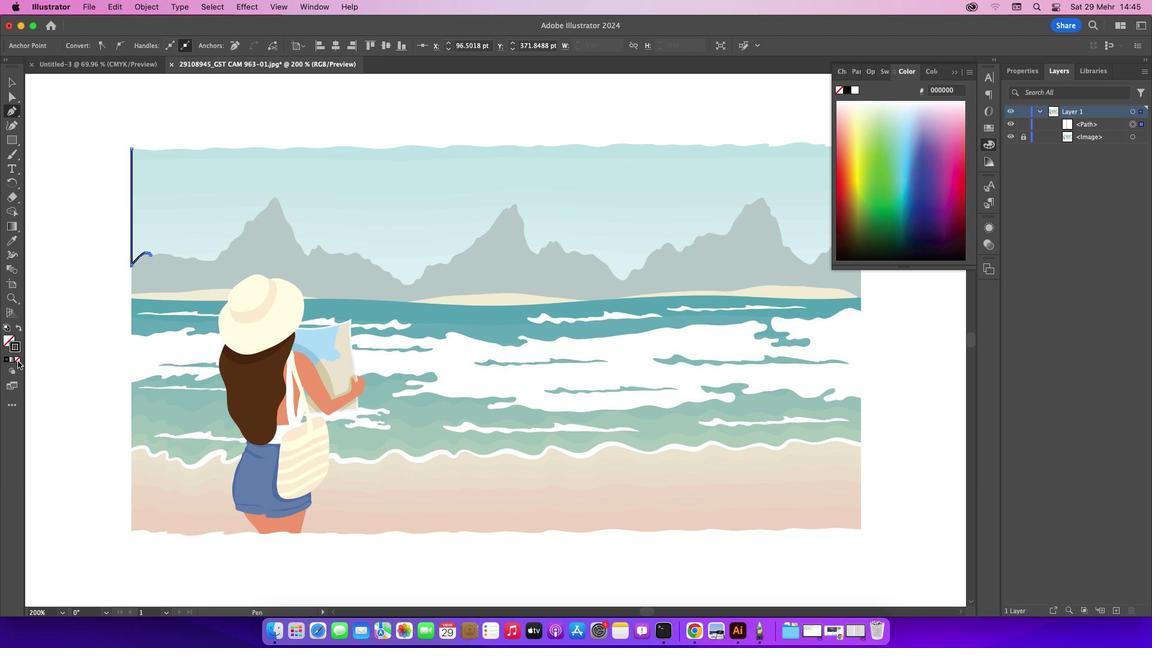 
Action: Mouse moved to (169, 255)
Screenshot: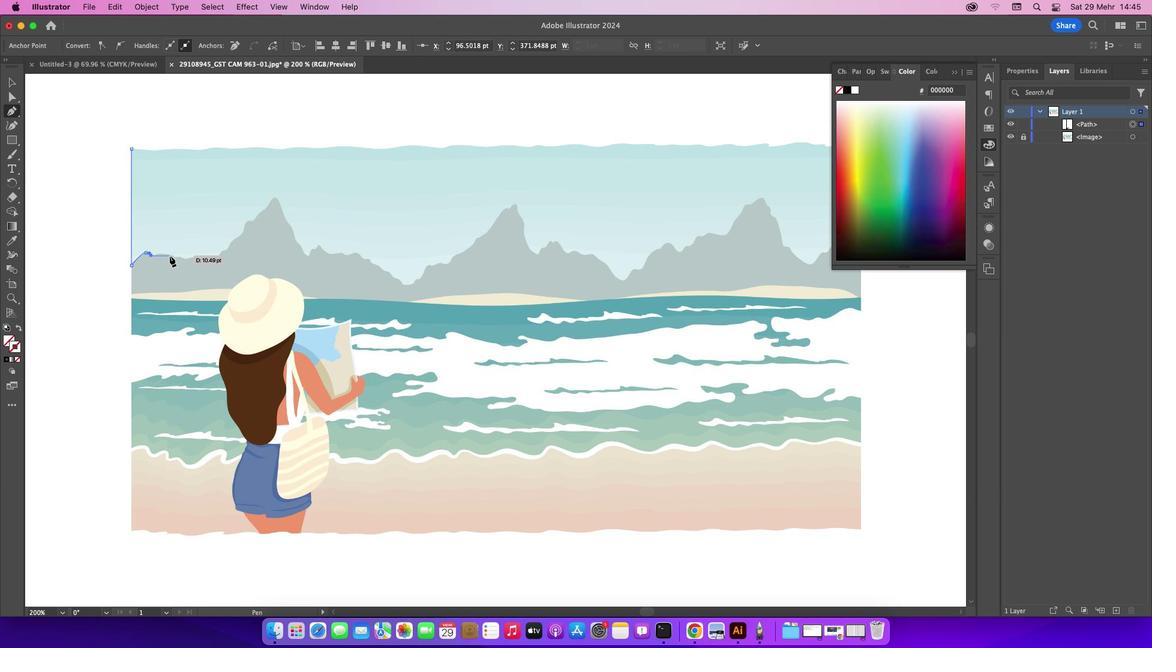 
Action: Mouse pressed left at (169, 255)
Screenshot: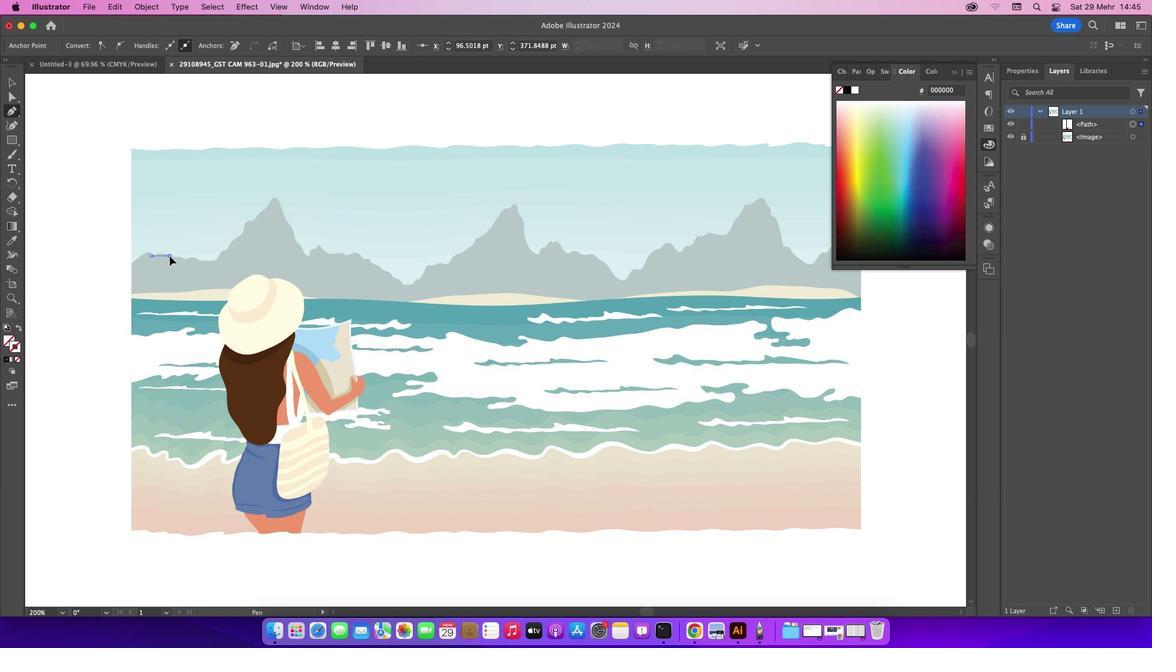 
Action: Mouse moved to (178, 255)
Screenshot: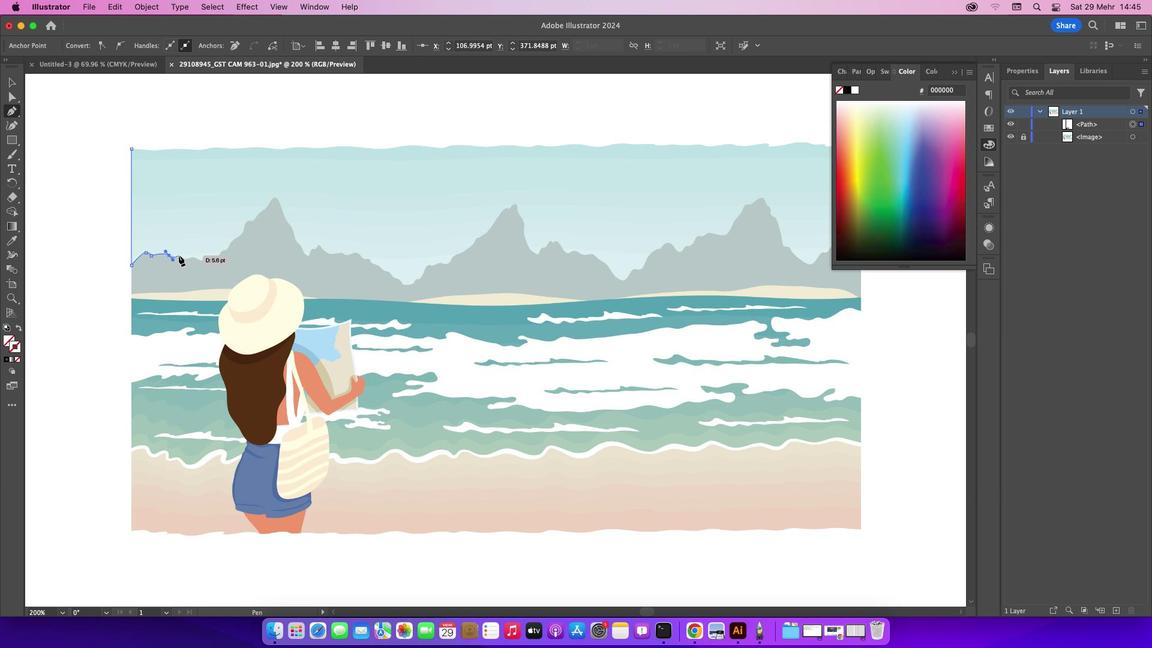 
Action: Mouse pressed left at (178, 255)
Screenshot: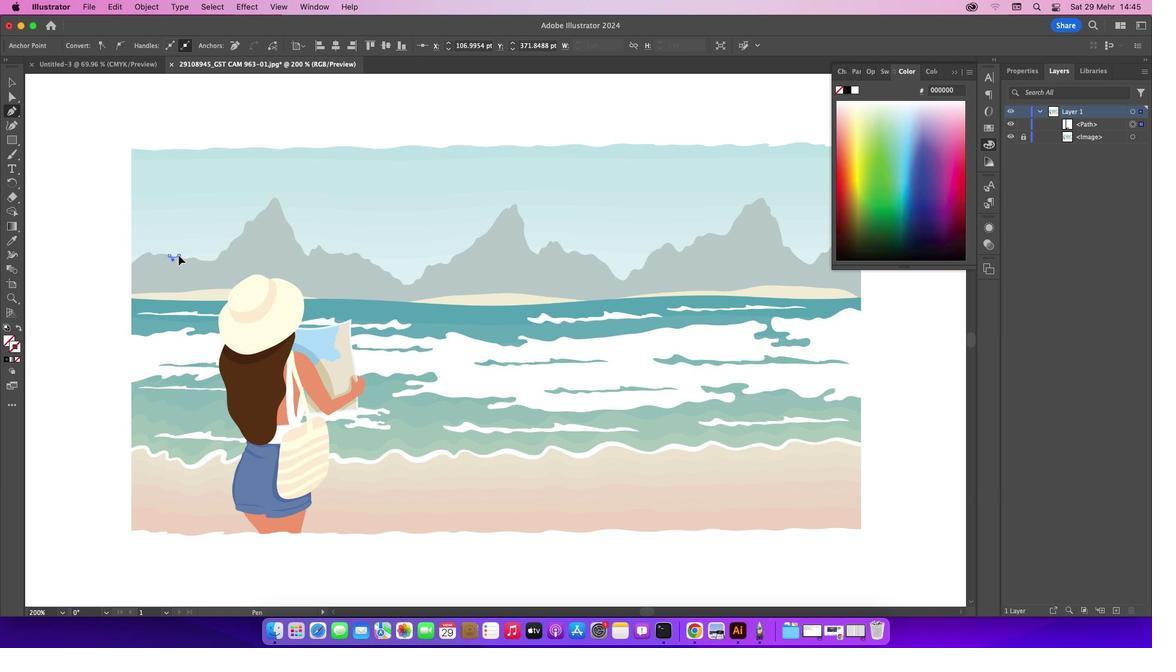 
Action: Mouse moved to (184, 258)
Screenshot: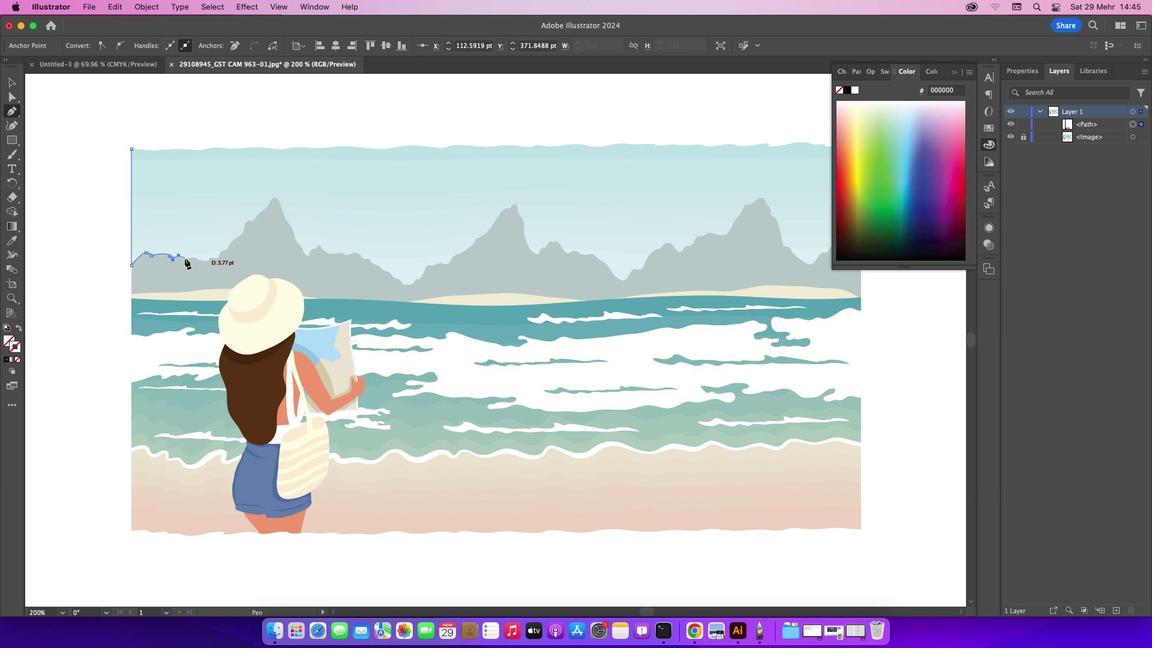 
Action: Mouse pressed left at (184, 258)
Screenshot: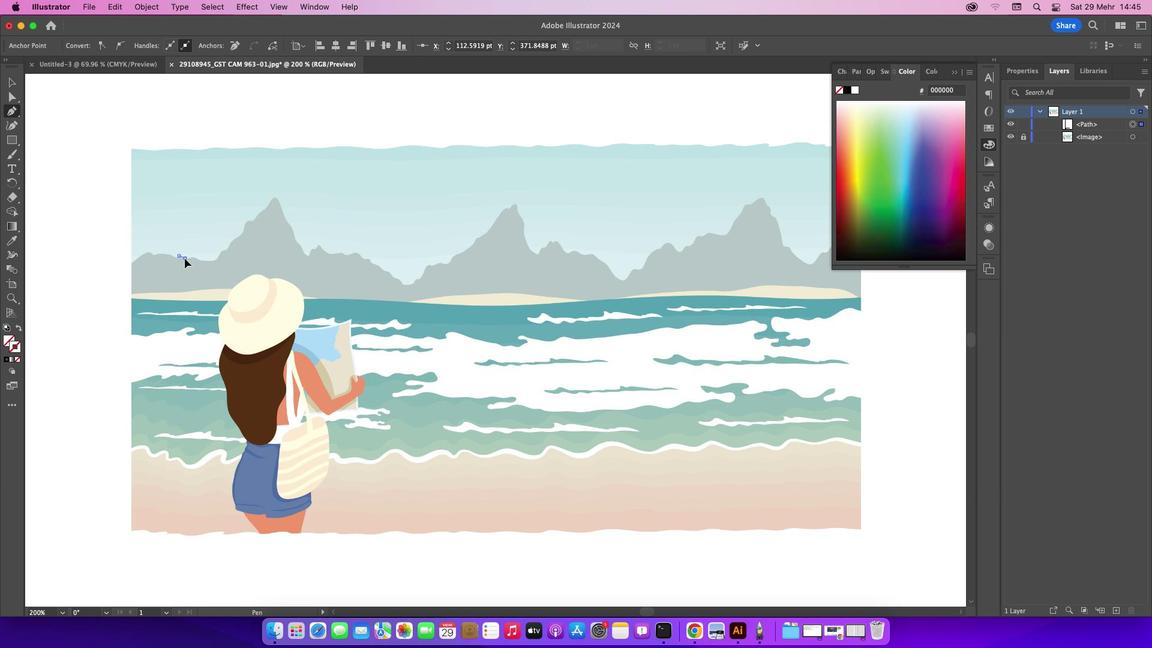 
Action: Mouse moved to (200, 261)
Screenshot: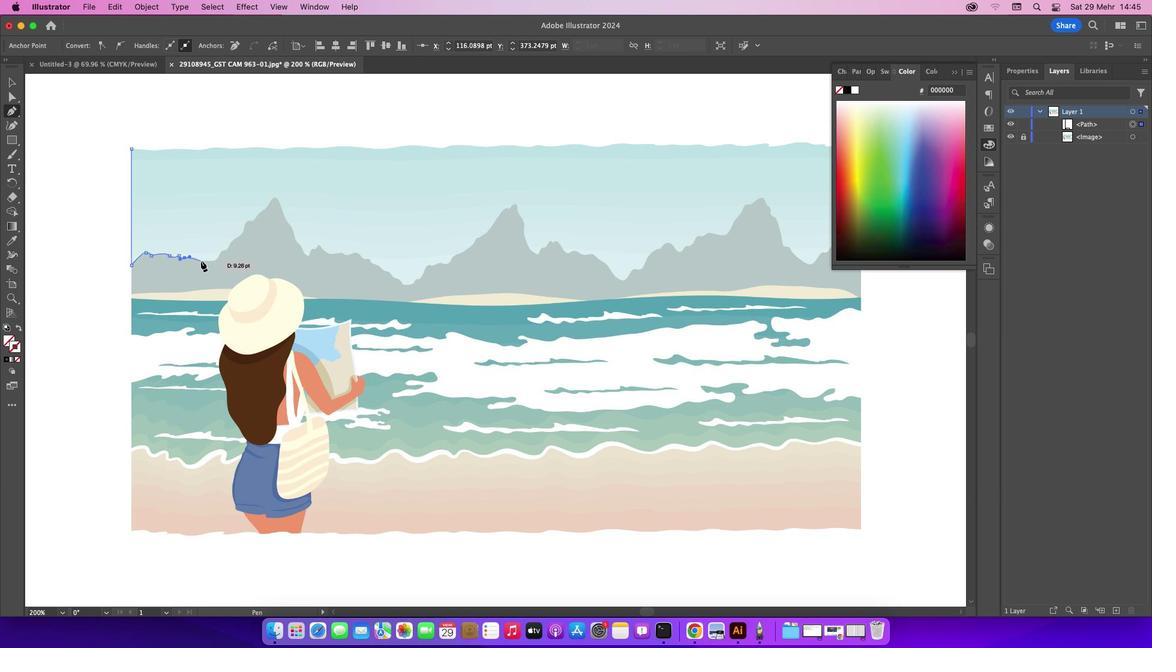 
Action: Mouse pressed left at (200, 261)
Screenshot: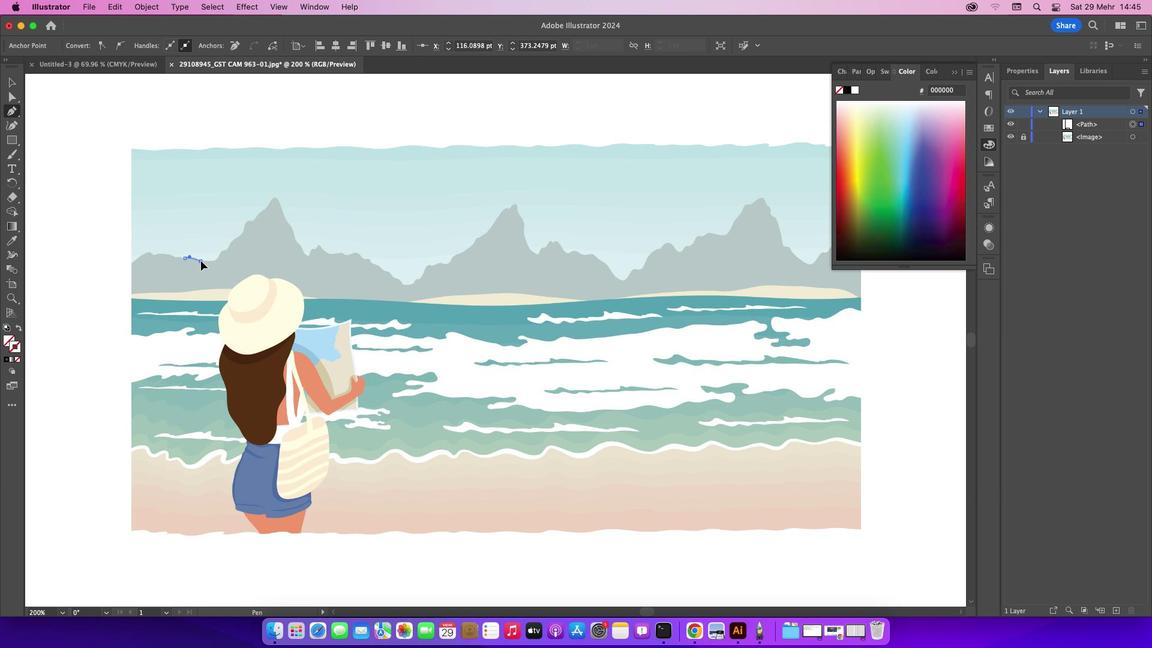 
Action: Mouse moved to (214, 260)
Screenshot: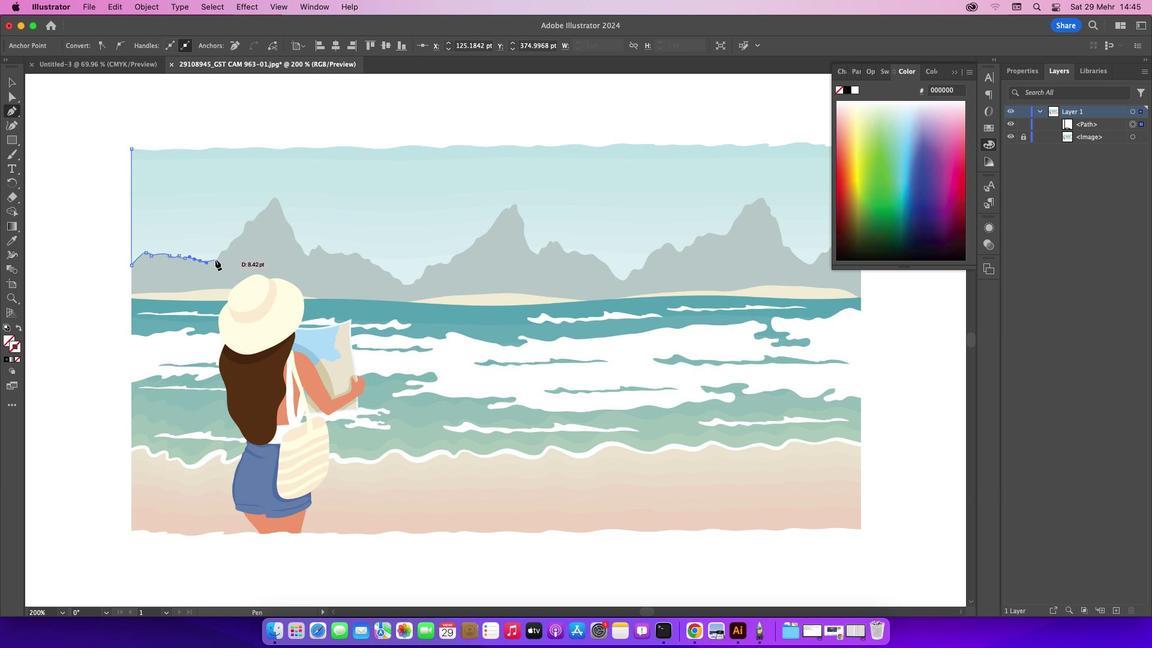 
Action: Mouse pressed left at (214, 260)
Screenshot: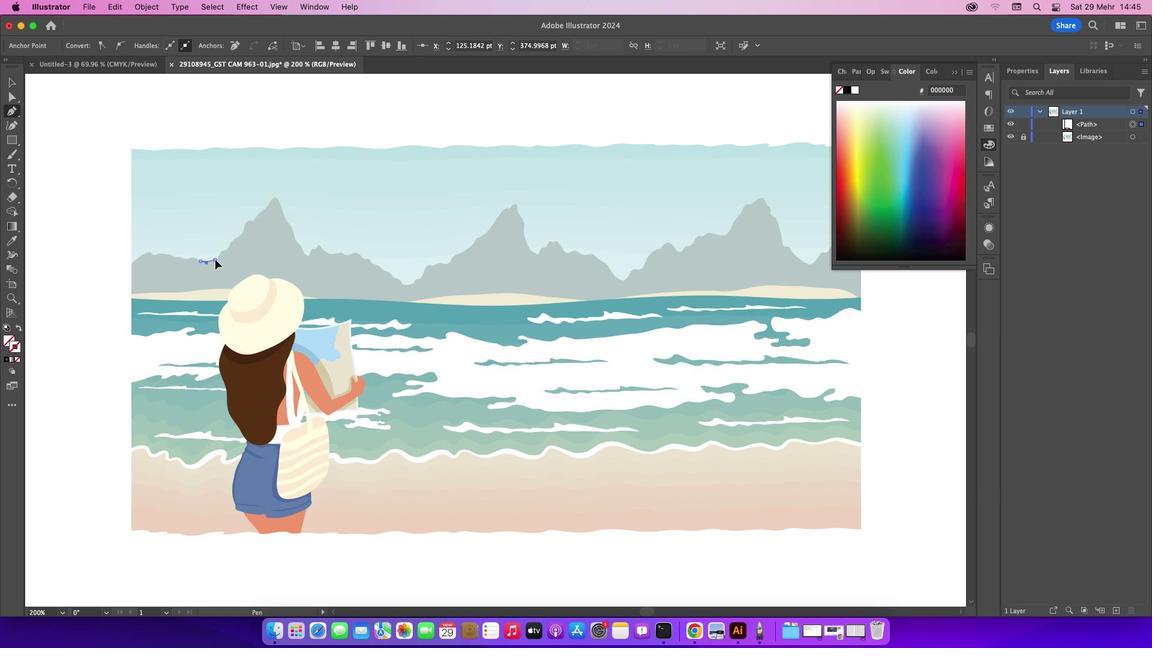 
Action: Mouse moved to (222, 251)
Screenshot: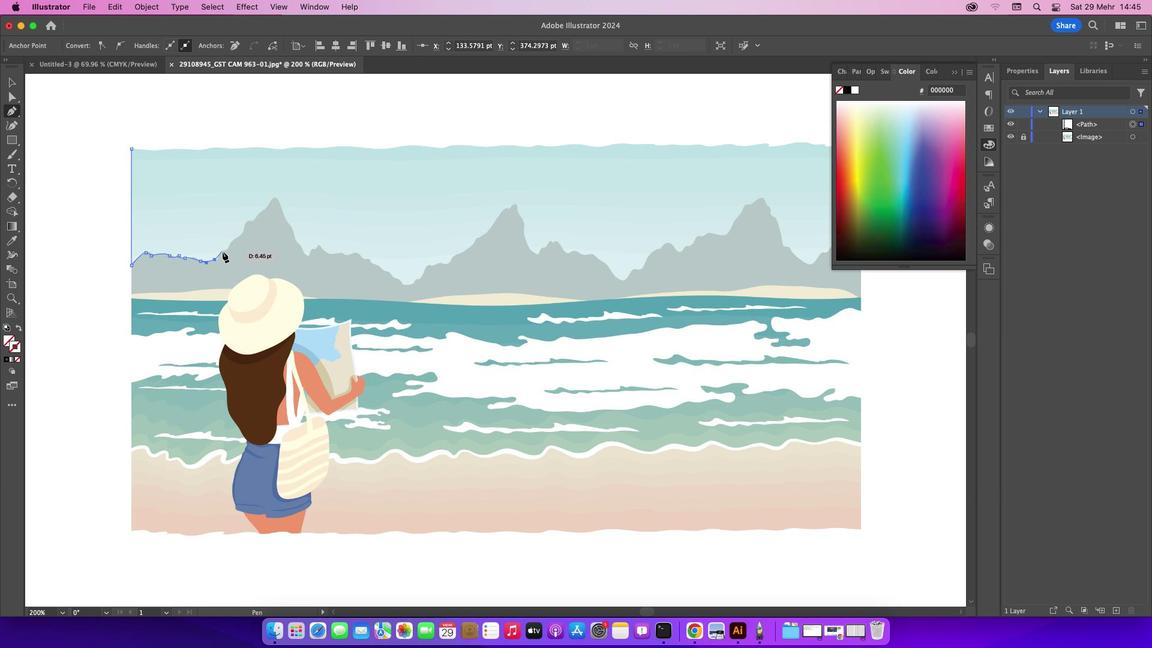 
Action: Mouse pressed left at (222, 251)
Screenshot: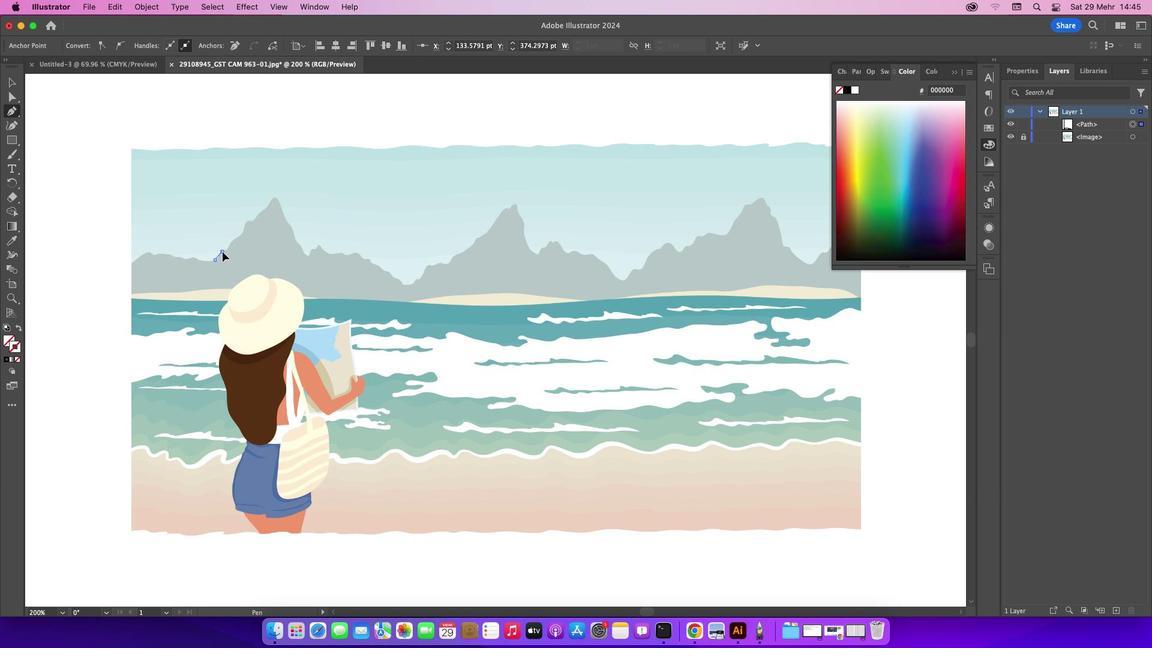 
Action: Mouse moved to (228, 246)
Screenshot: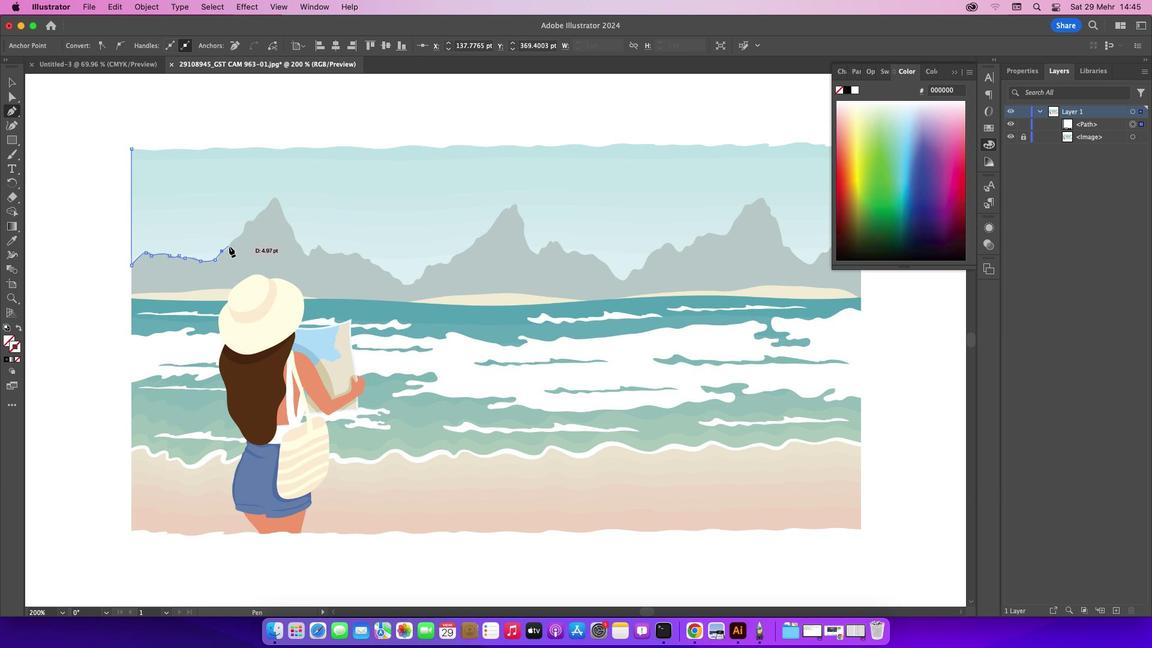 
Action: Mouse pressed left at (228, 246)
Screenshot: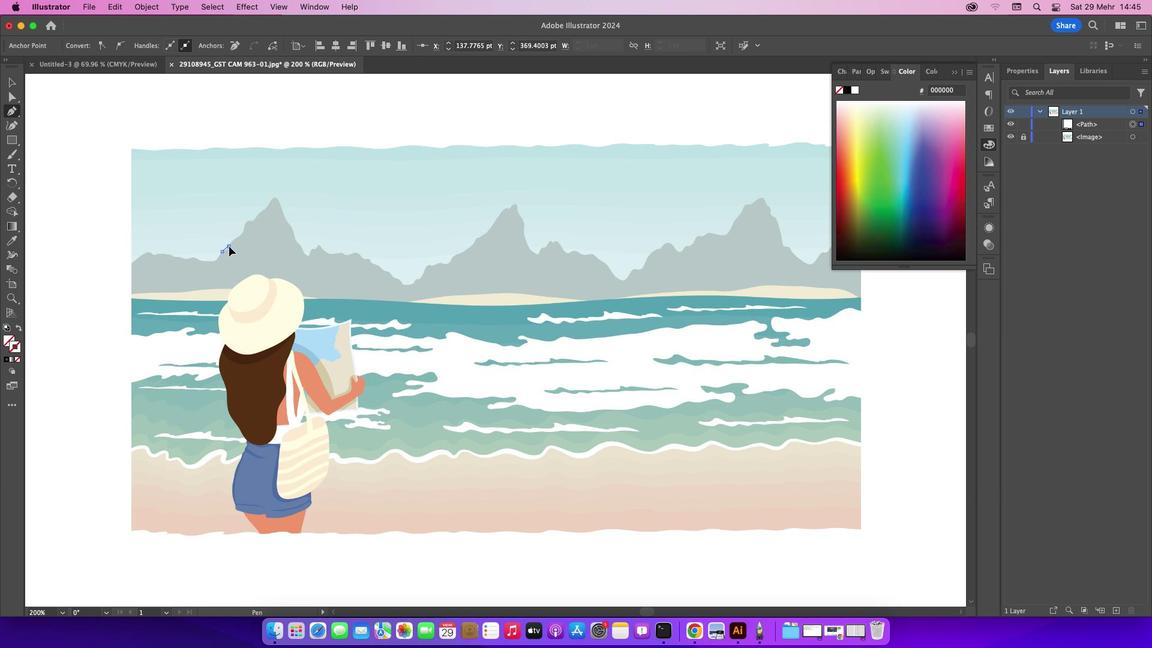 
Action: Mouse moved to (243, 235)
Screenshot: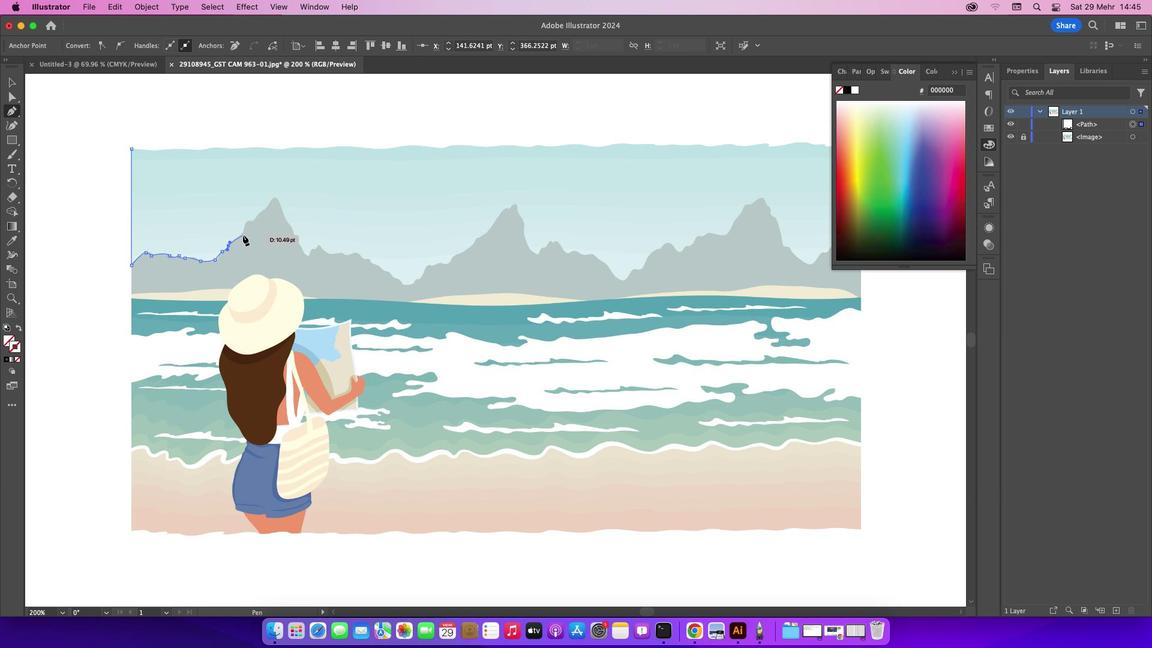 
Action: Mouse pressed left at (243, 235)
Screenshot: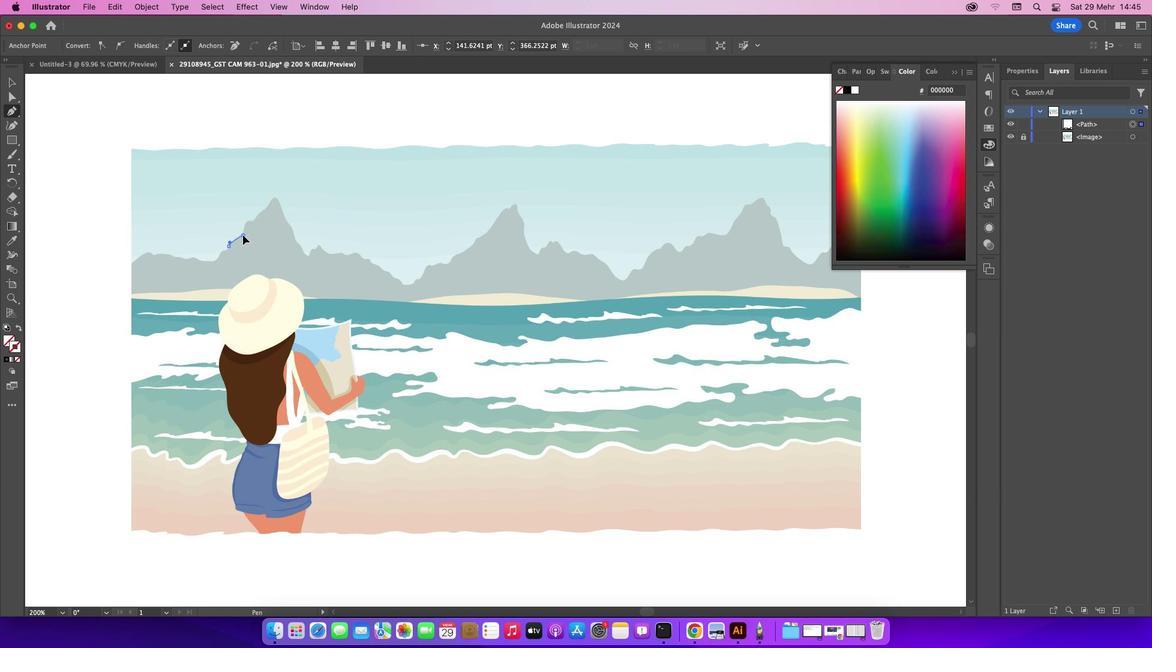 
Action: Mouse moved to (253, 221)
Screenshot: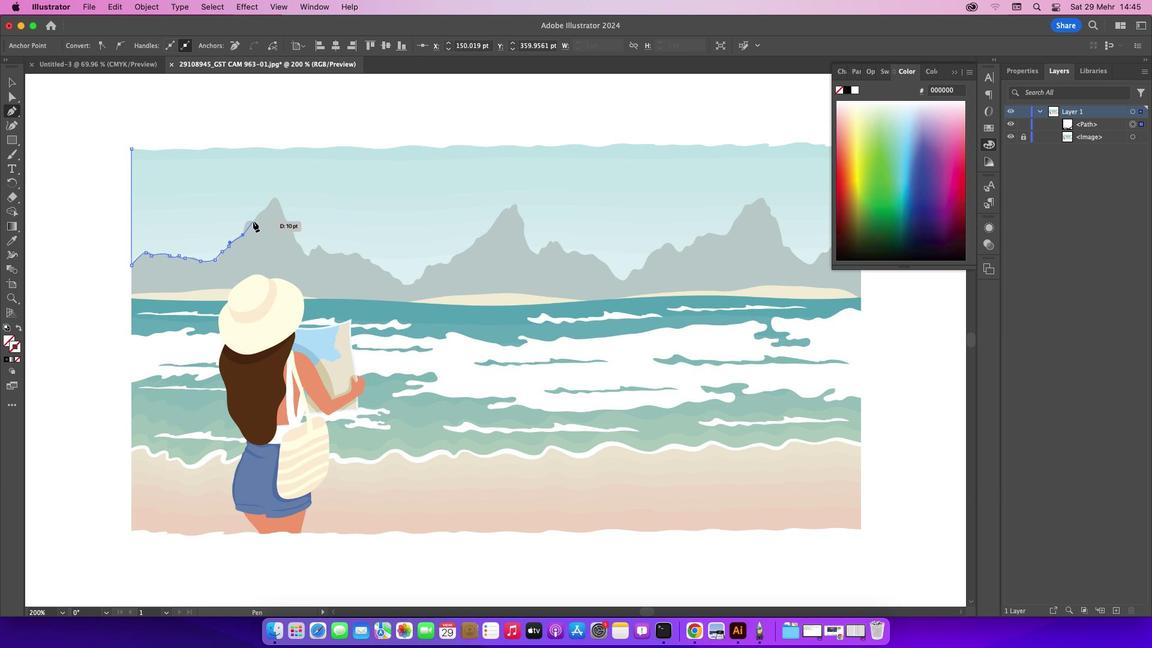 
Action: Mouse pressed left at (253, 221)
Screenshot: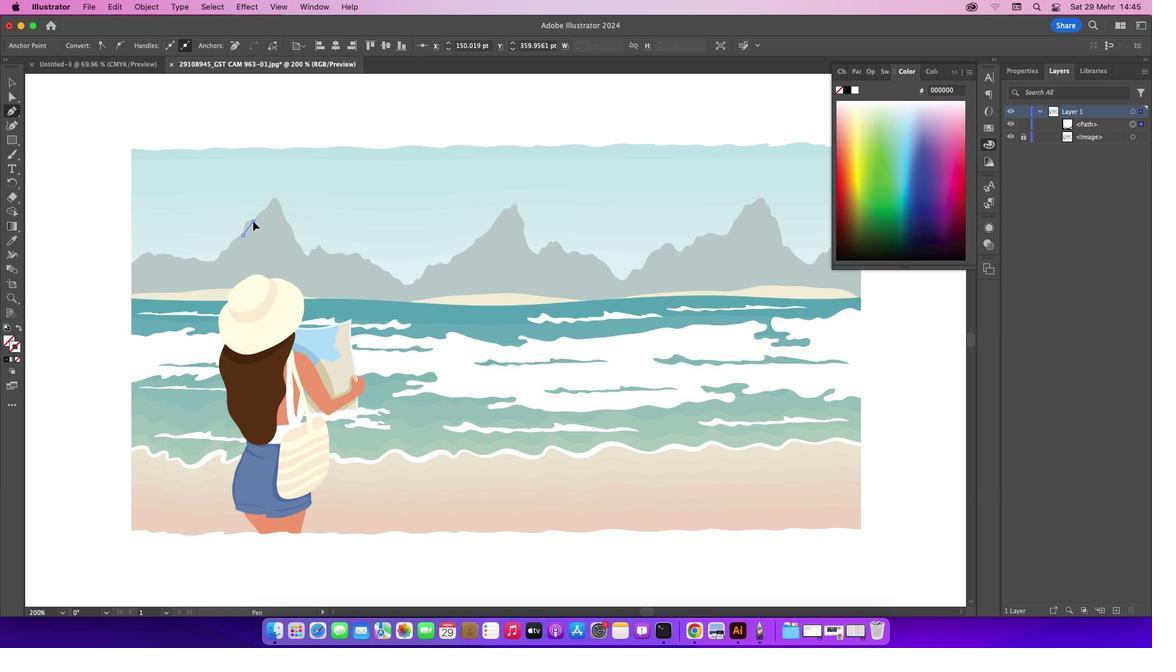 
Action: Mouse moved to (252, 220)
Screenshot: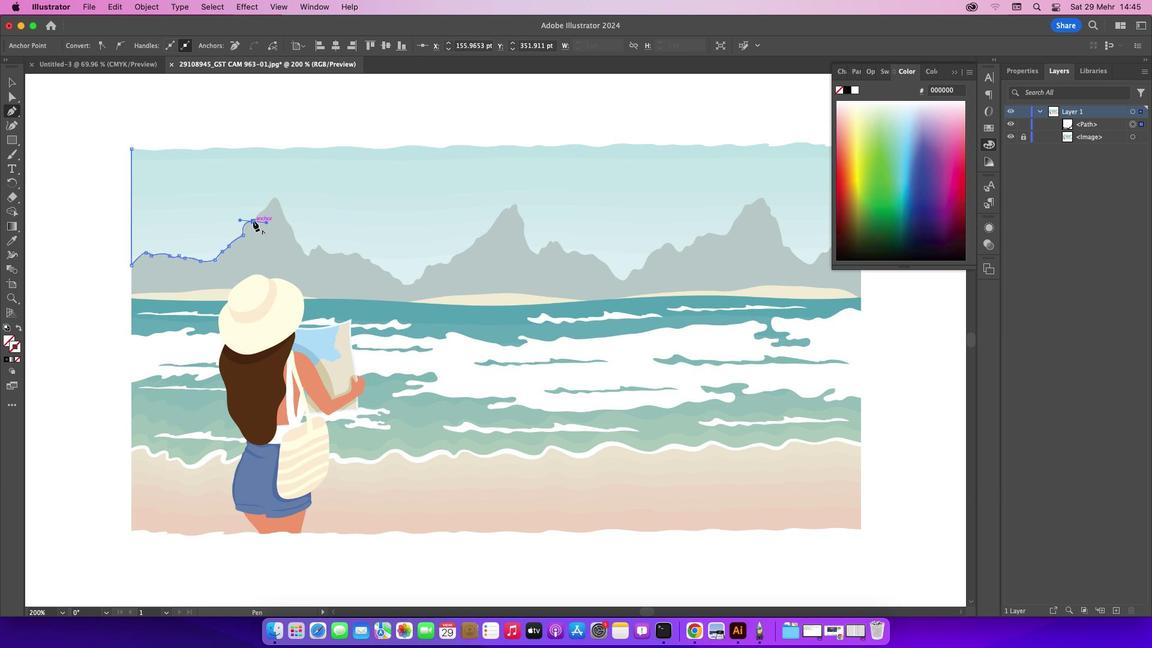 
Action: Mouse pressed left at (252, 220)
Screenshot: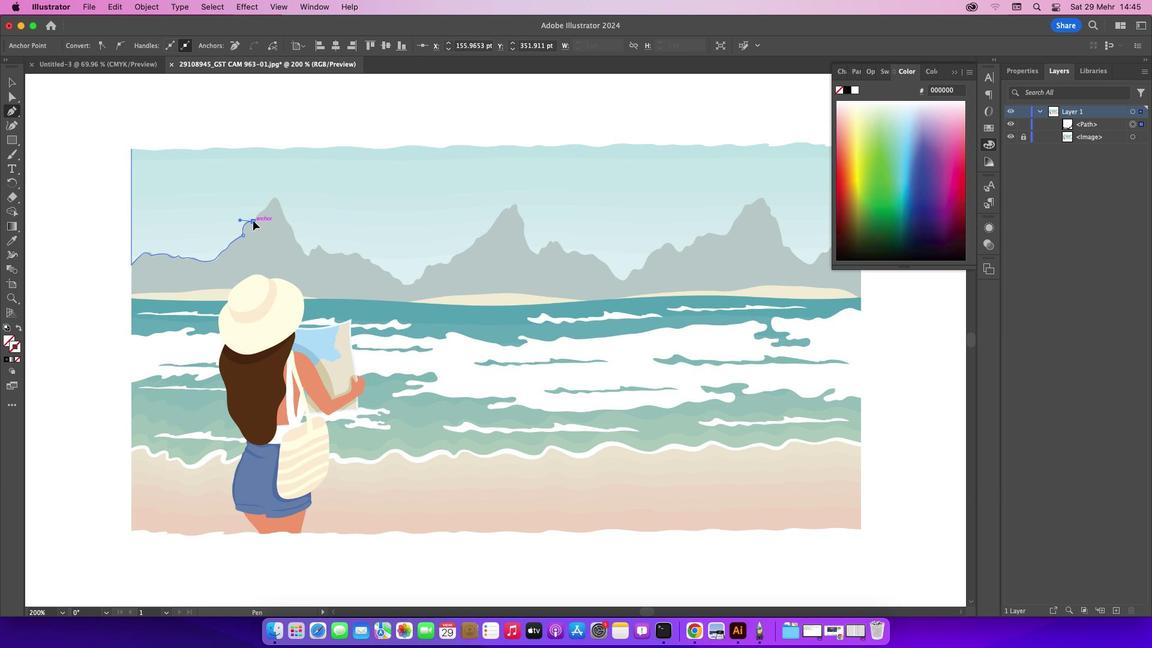 
Action: Mouse moved to (260, 212)
Screenshot: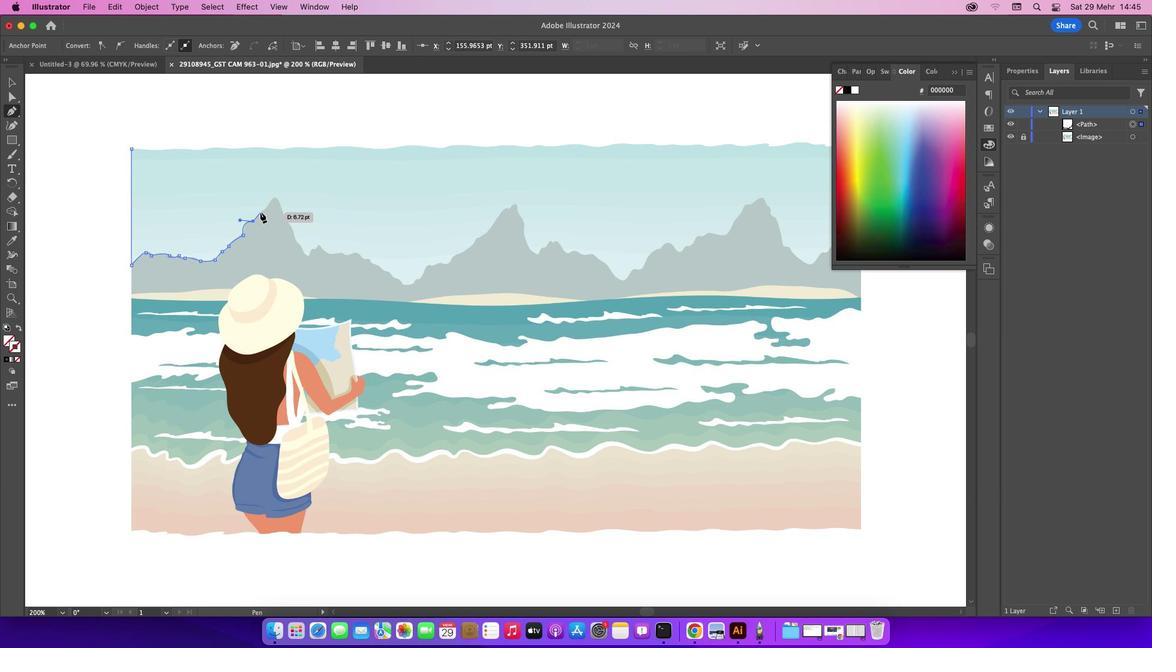 
Action: Mouse pressed left at (260, 212)
Screenshot: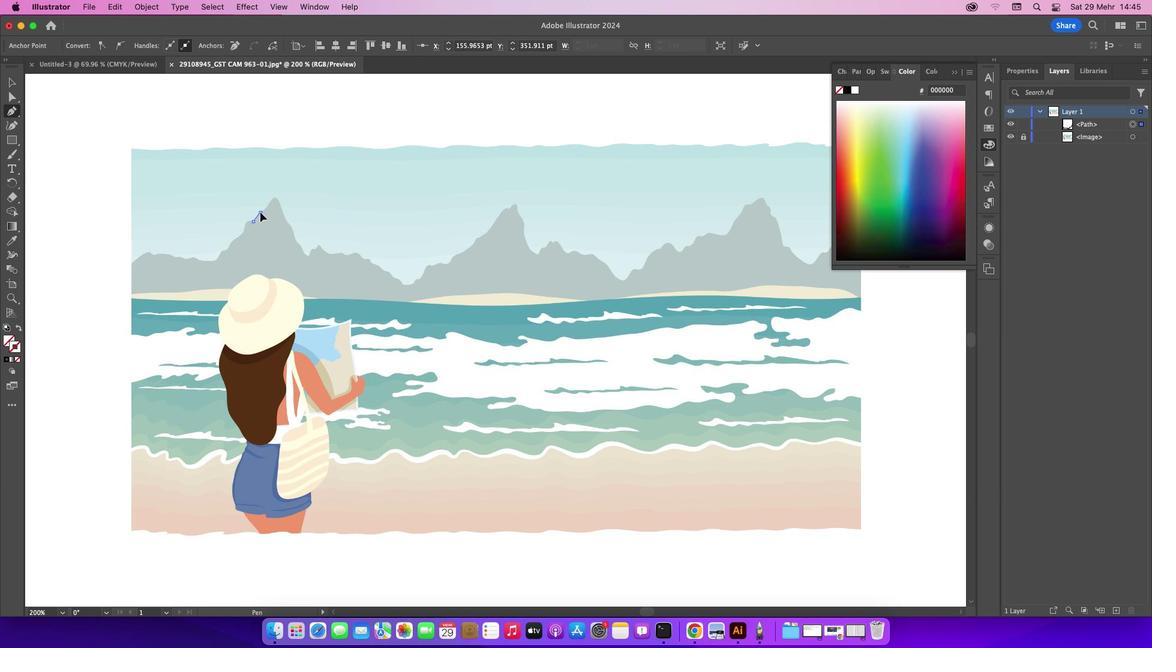 
Action: Mouse moved to (266, 207)
Screenshot: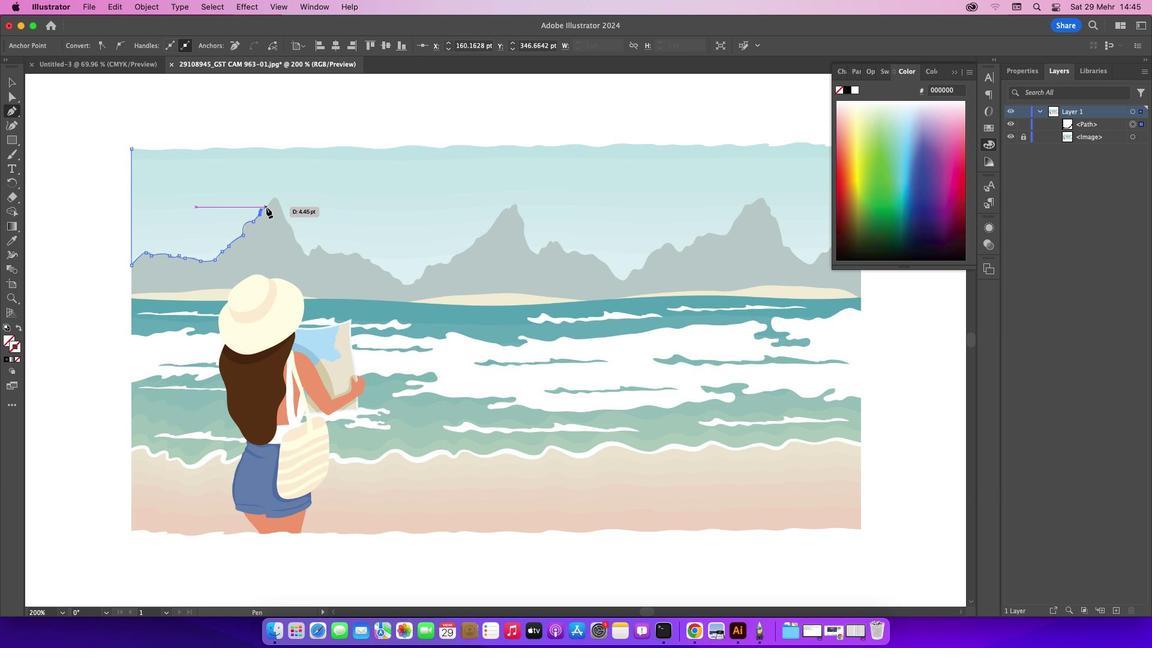 
Action: Mouse pressed left at (266, 207)
Screenshot: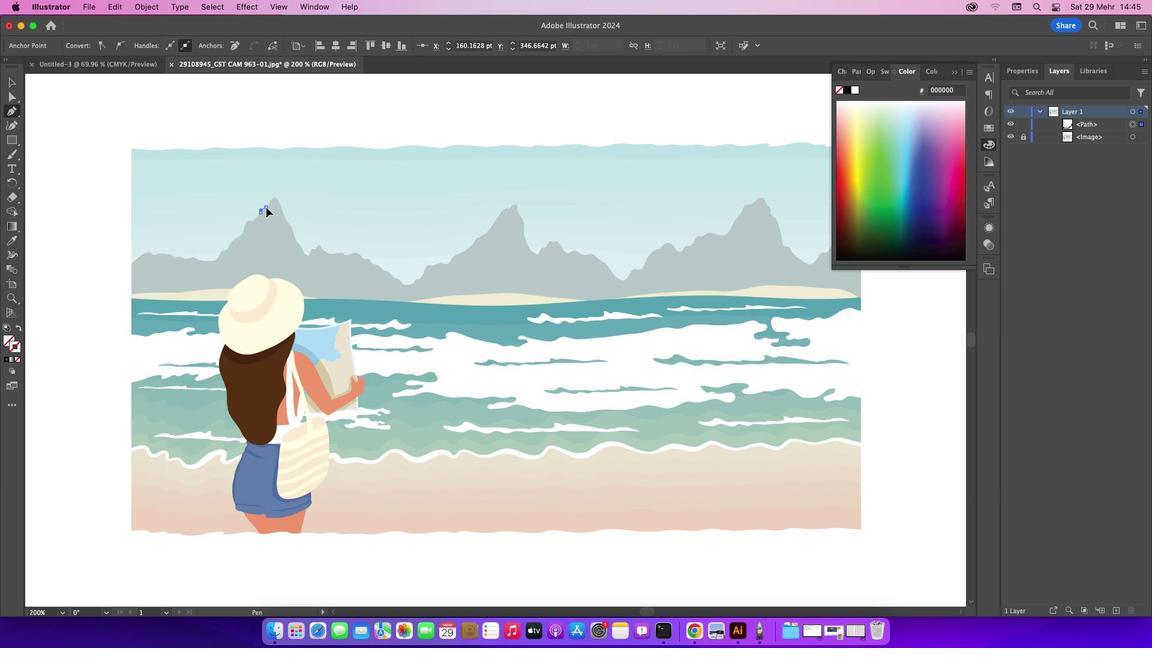 
Action: Mouse moved to (279, 204)
Screenshot: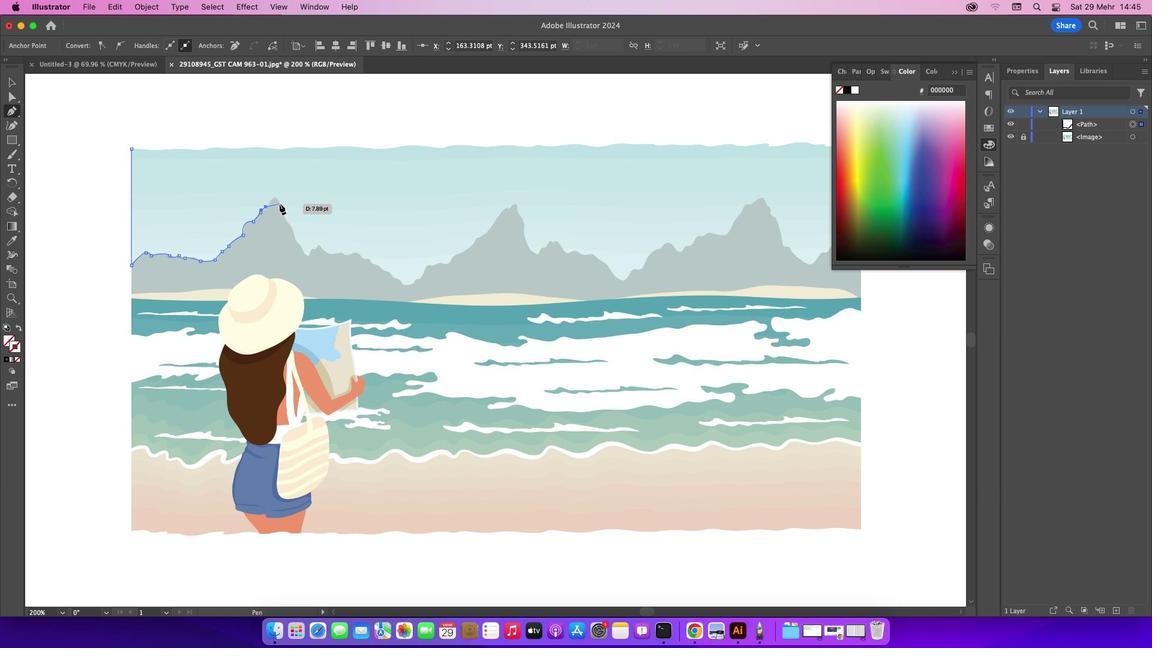 
Action: Mouse pressed left at (279, 204)
Screenshot: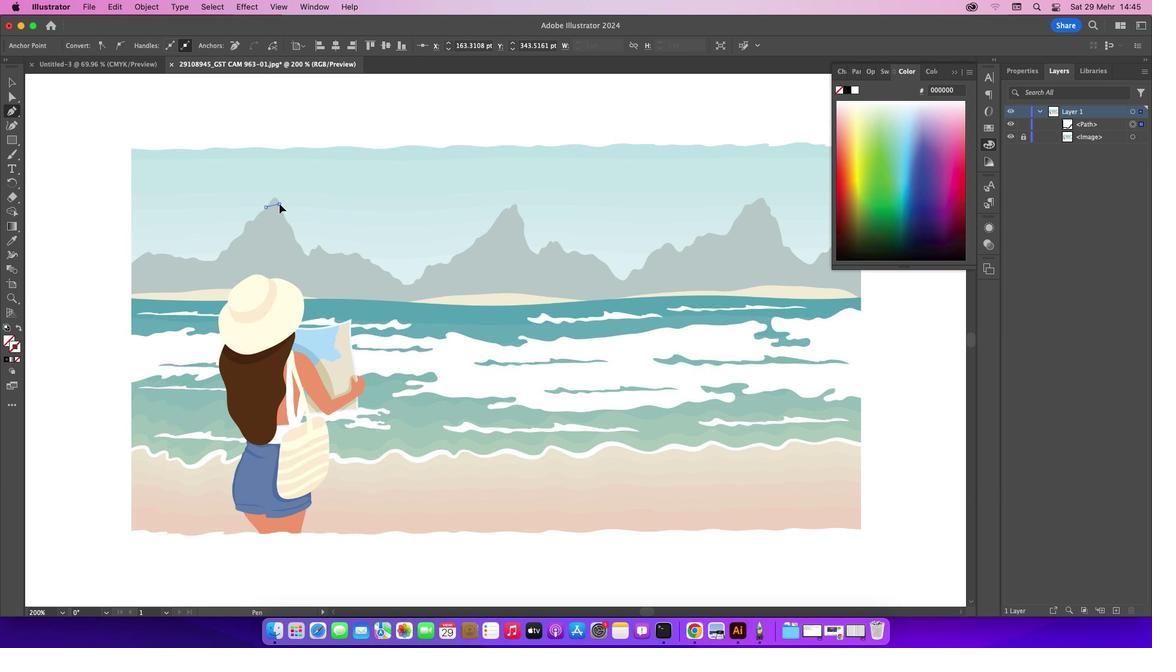 
Action: Mouse moved to (287, 222)
Screenshot: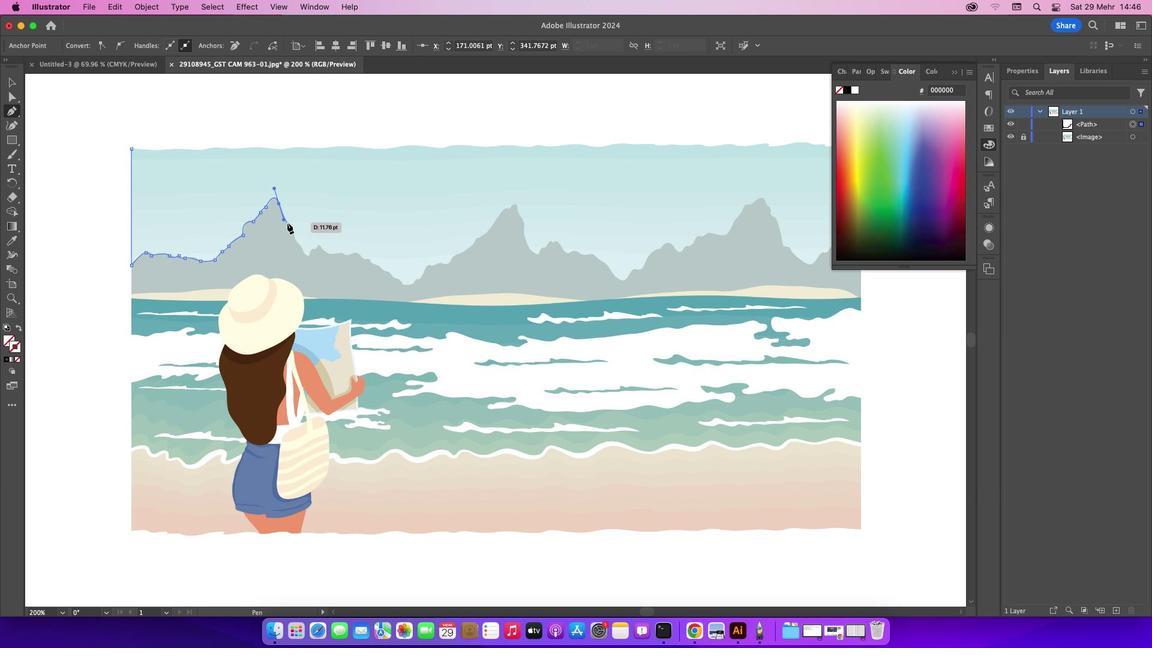 
Action: Mouse pressed left at (287, 222)
Screenshot: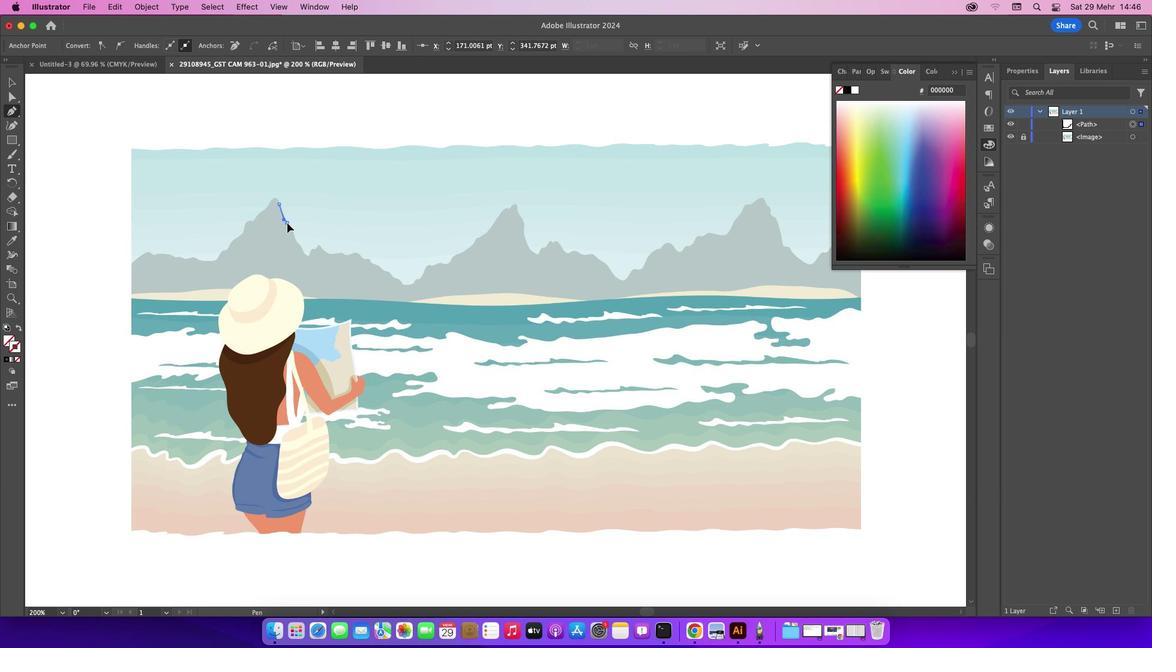 
Action: Mouse moved to (294, 235)
Screenshot: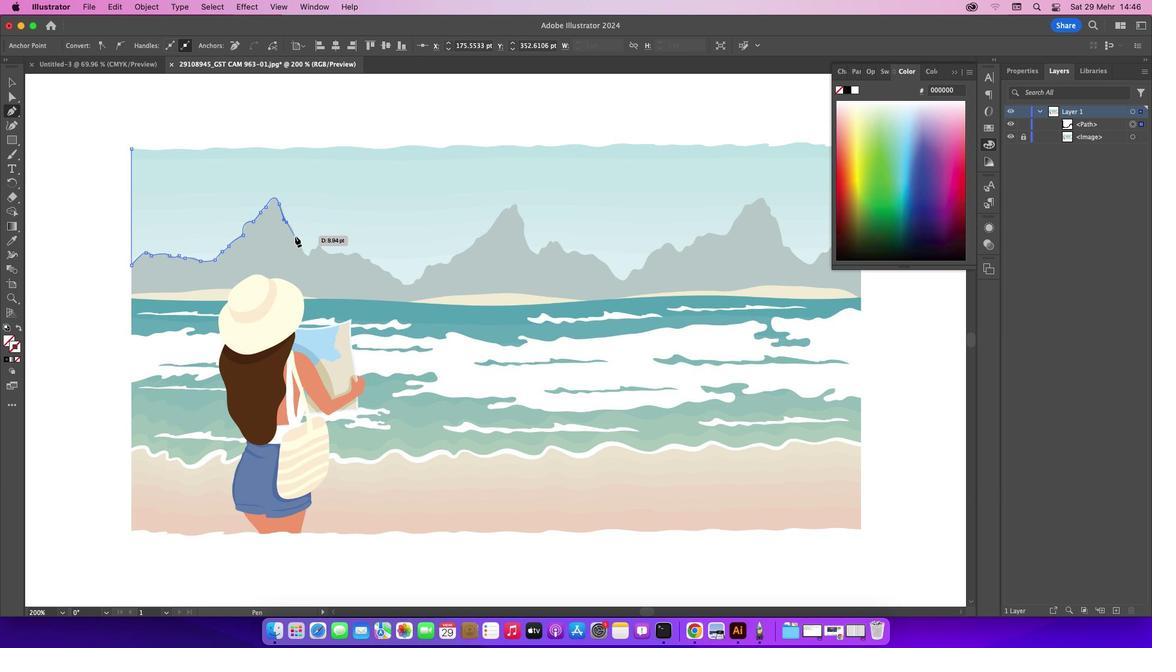 
Action: Mouse pressed left at (294, 235)
Screenshot: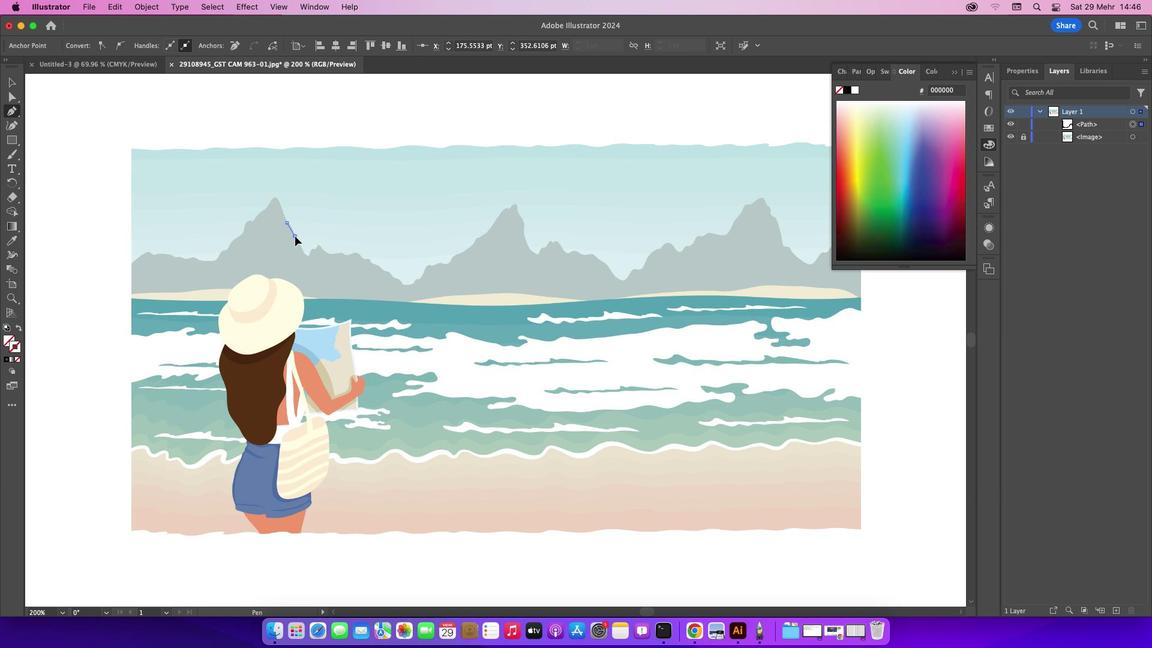 
Action: Mouse moved to (306, 255)
Screenshot: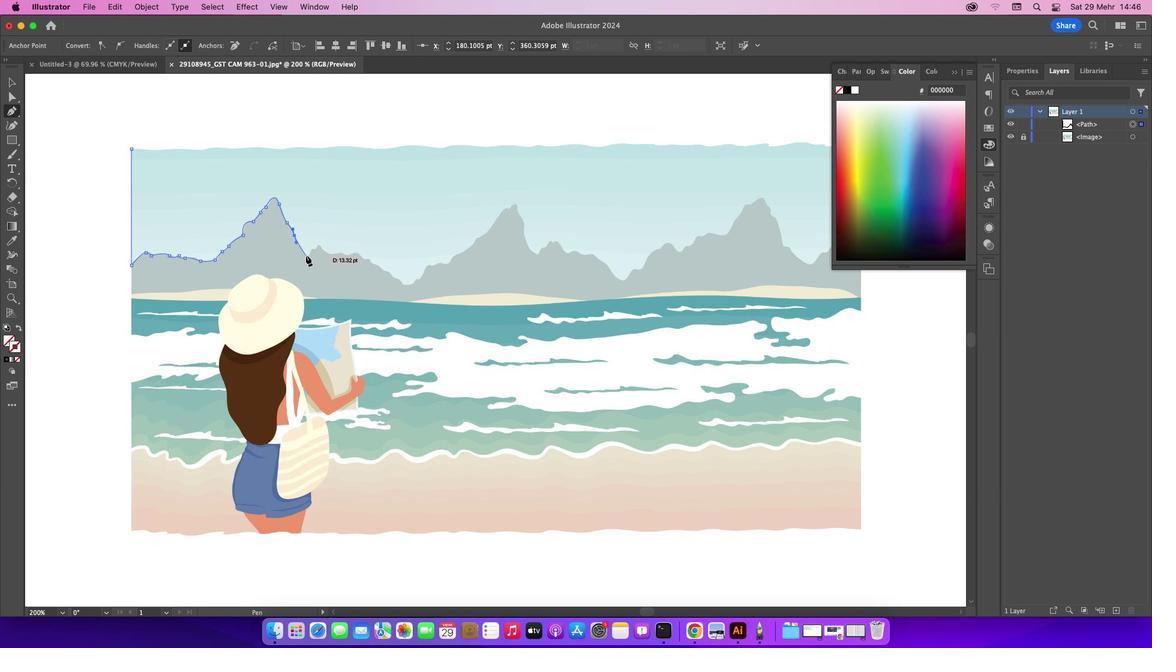 
Action: Mouse pressed left at (306, 255)
Screenshot: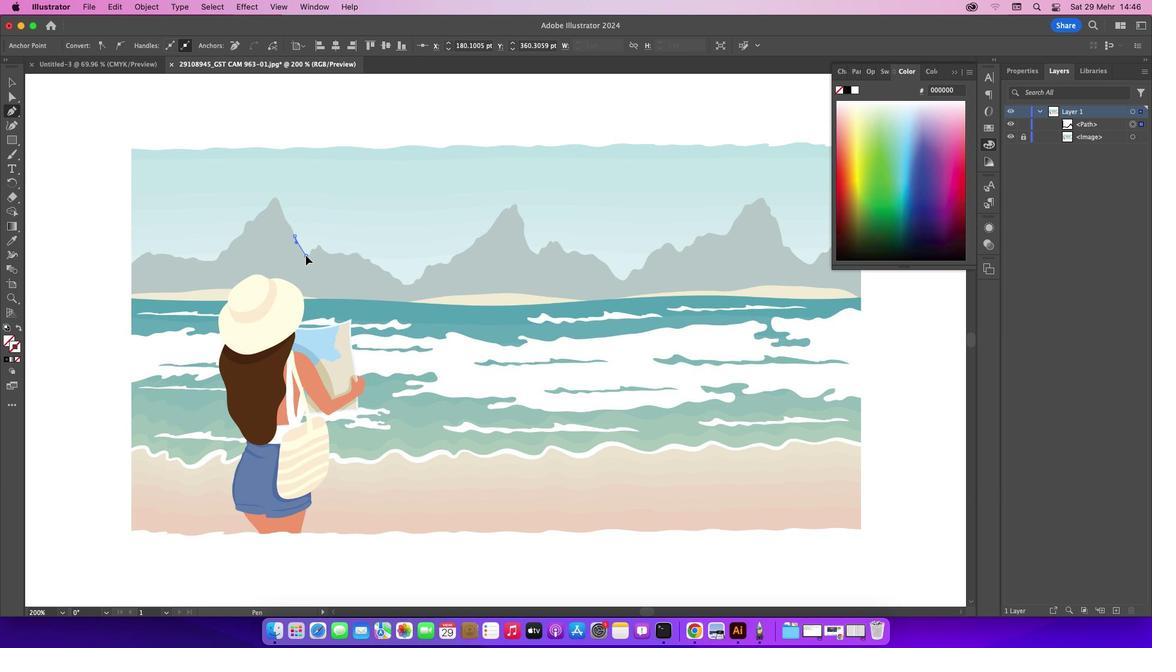 
Action: Mouse moved to (311, 249)
Screenshot: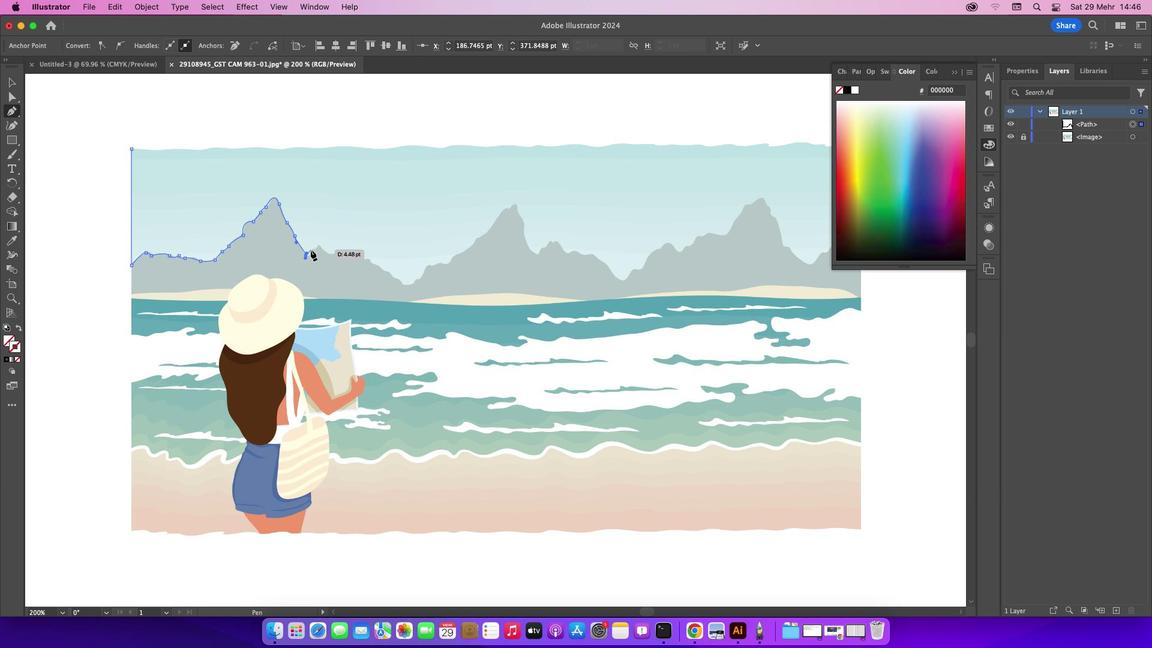 
Action: Mouse pressed left at (311, 249)
Screenshot: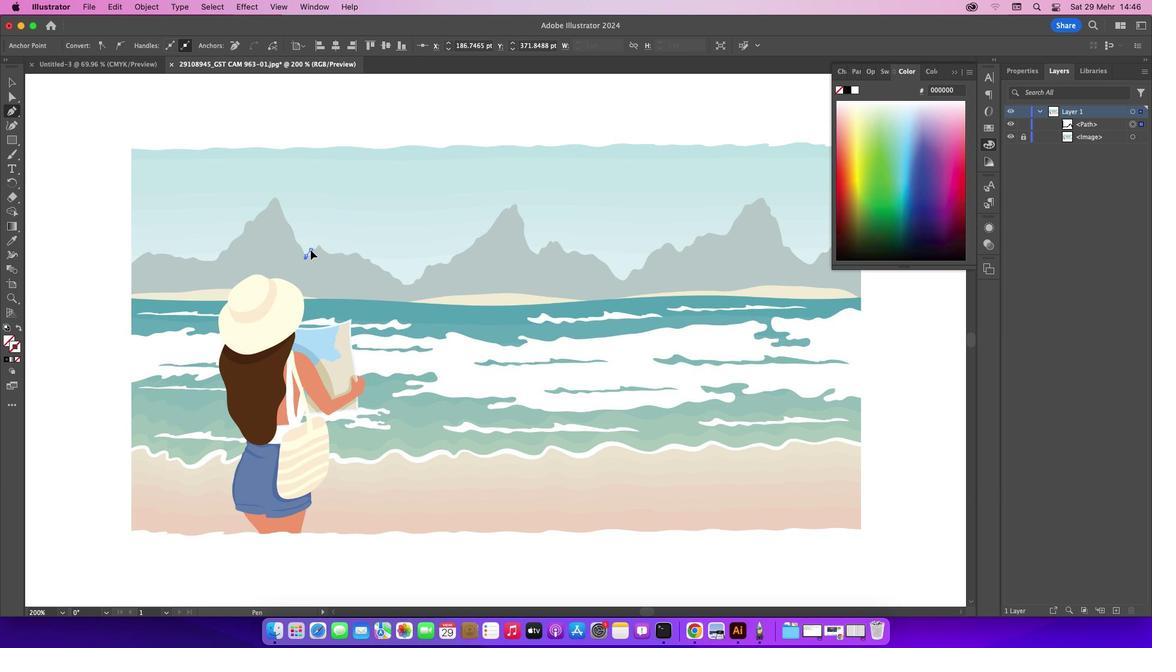 
Action: Mouse moved to (314, 249)
Screenshot: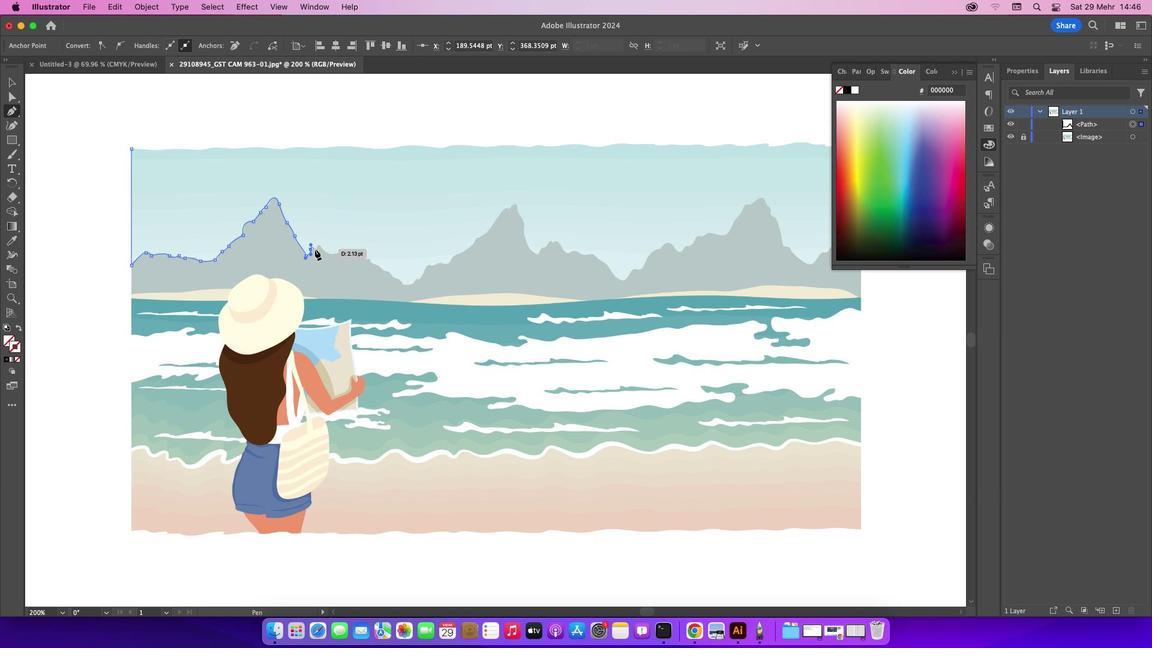 
Action: Mouse pressed left at (314, 249)
Screenshot: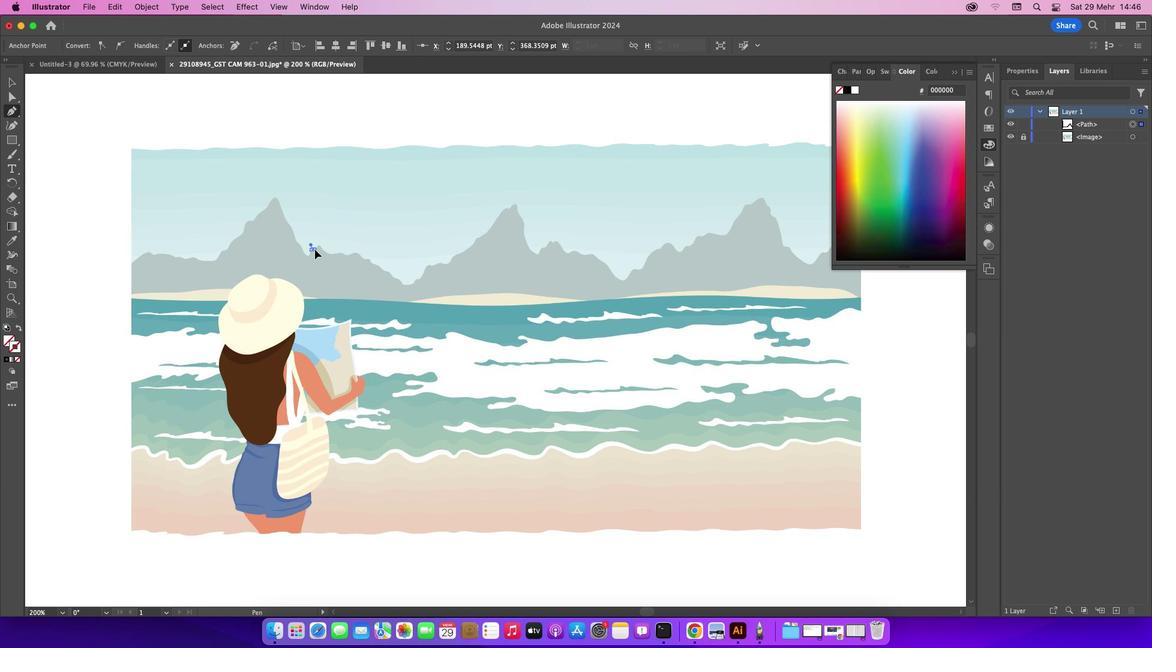 
Action: Mouse moved to (322, 247)
Screenshot: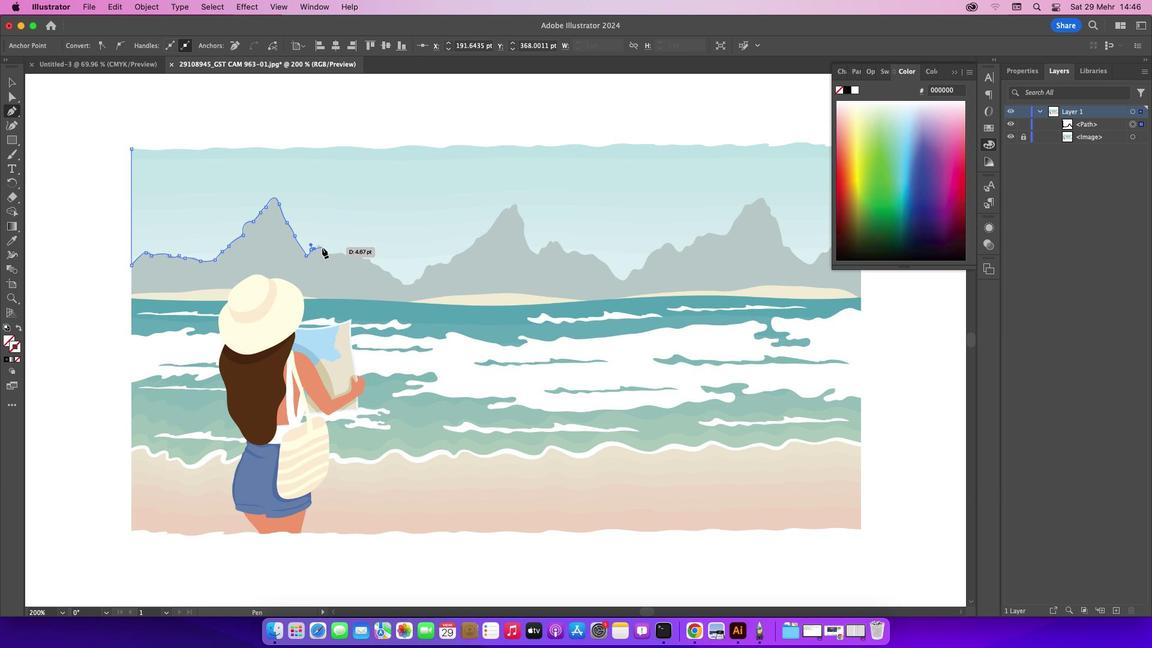 
Action: Mouse pressed left at (322, 247)
Screenshot: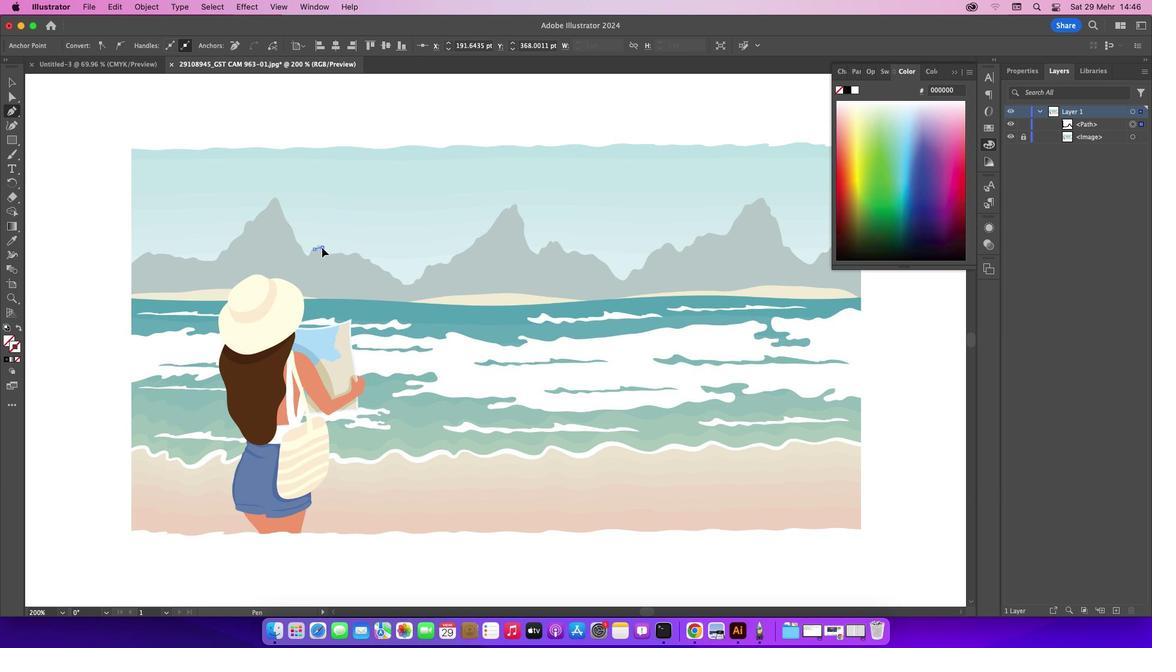 
Action: Mouse moved to (336, 252)
Screenshot: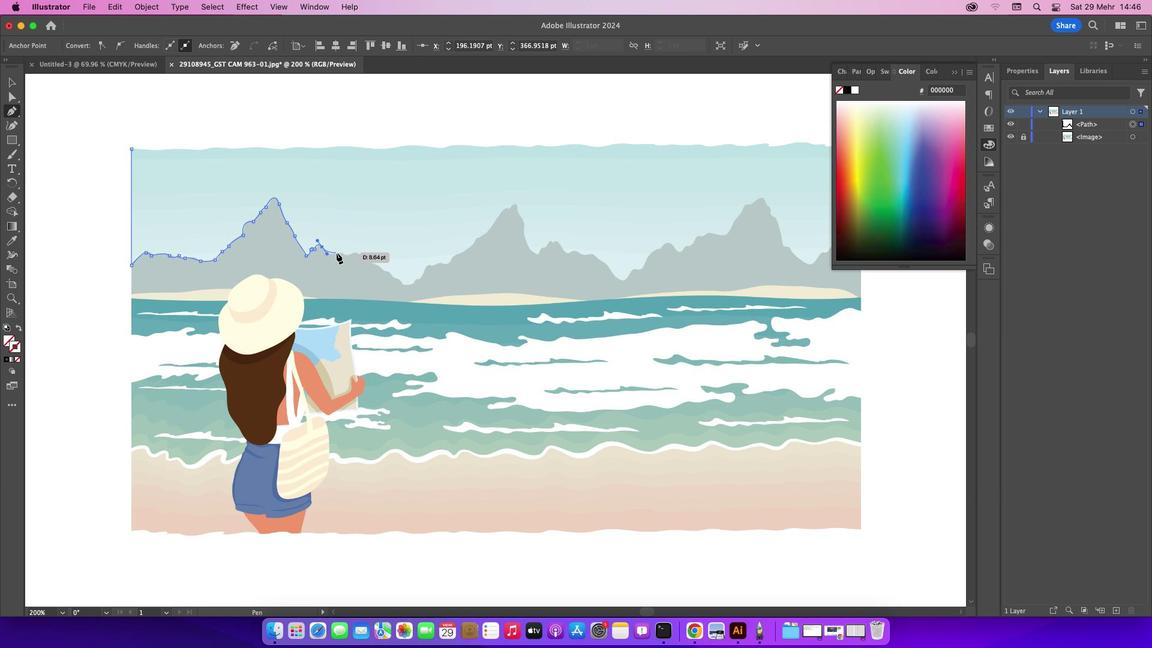 
Action: Mouse pressed left at (336, 252)
Screenshot: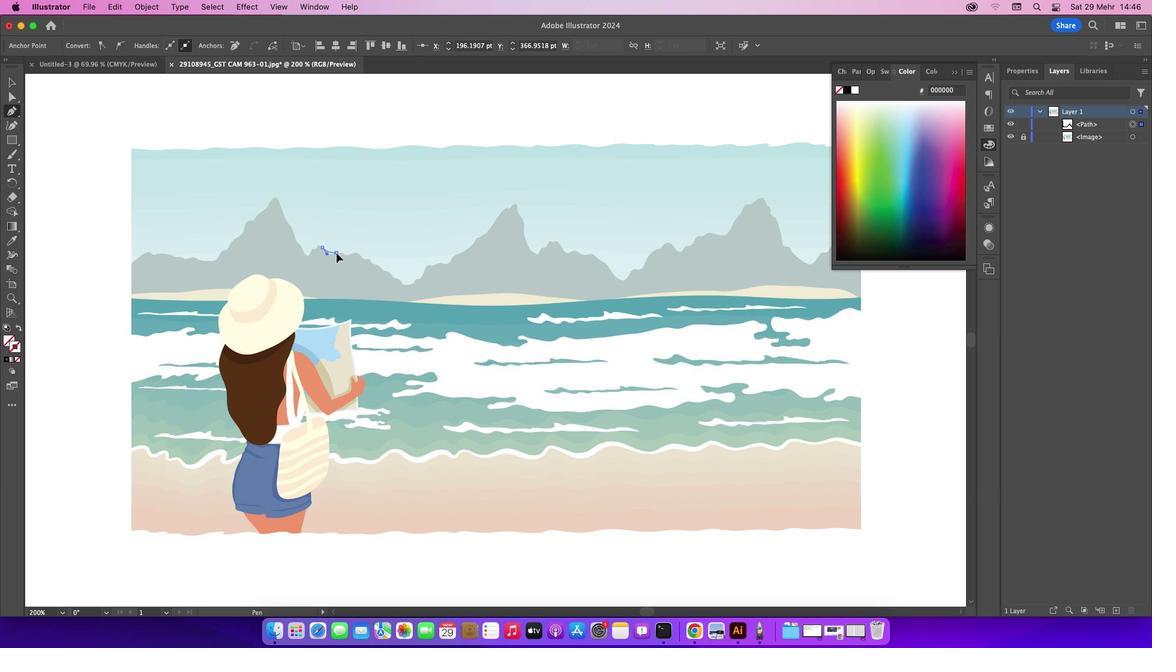 
Action: Mouse moved to (343, 256)
Screenshot: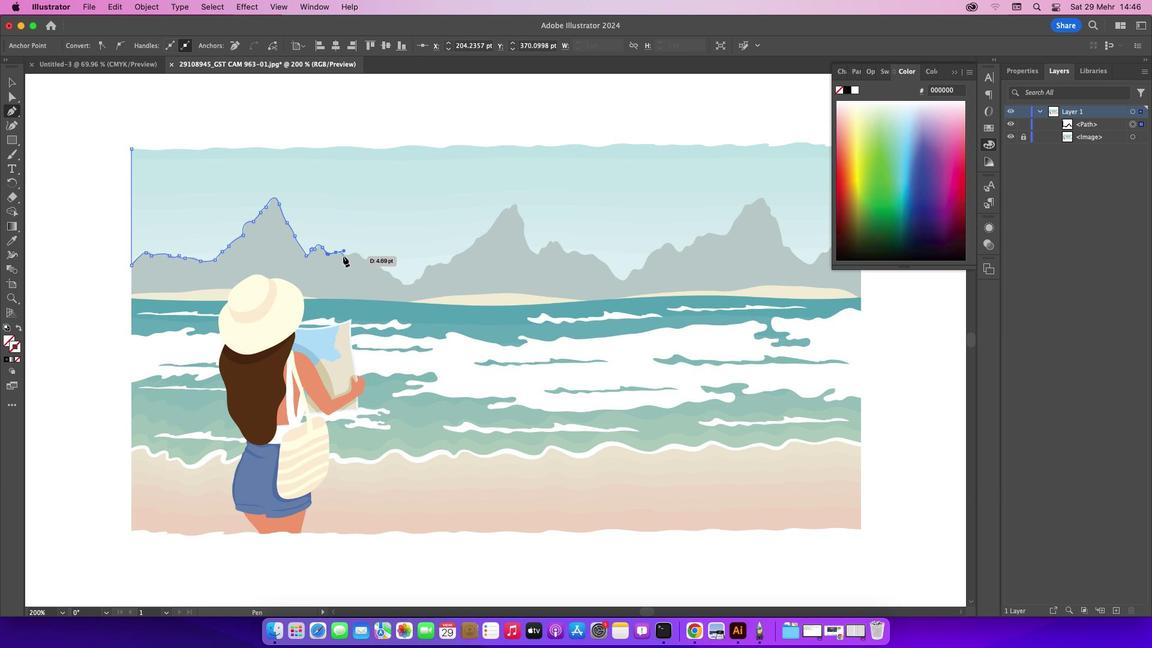 
Action: Mouse pressed left at (343, 256)
Screenshot: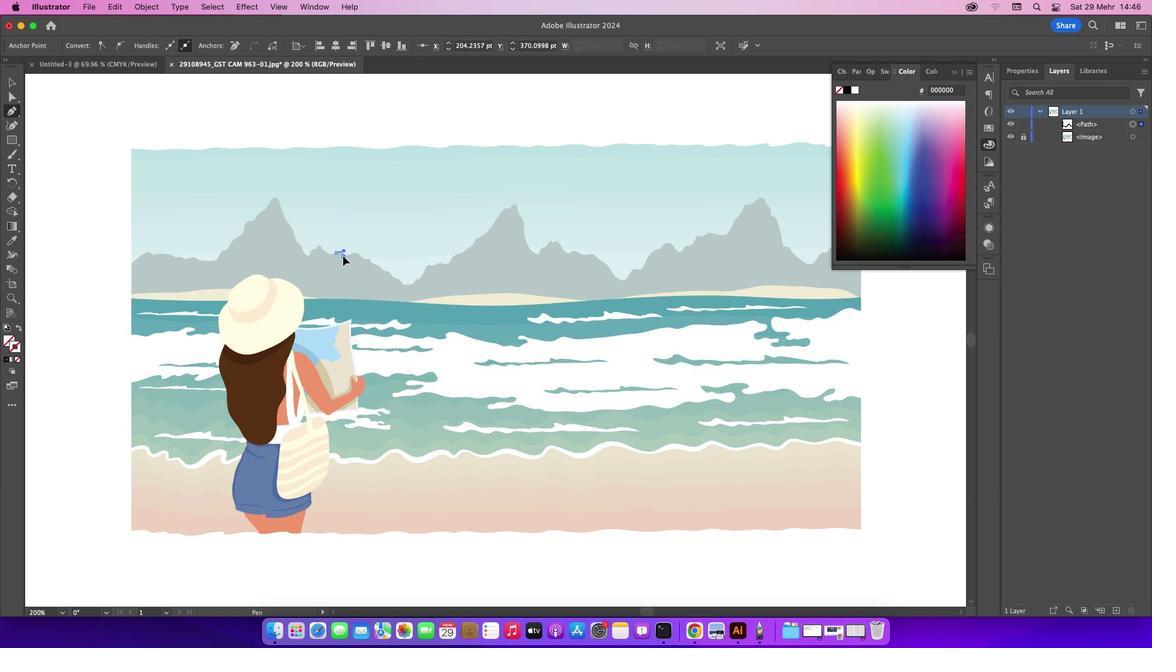 
Action: Mouse moved to (359, 255)
Screenshot: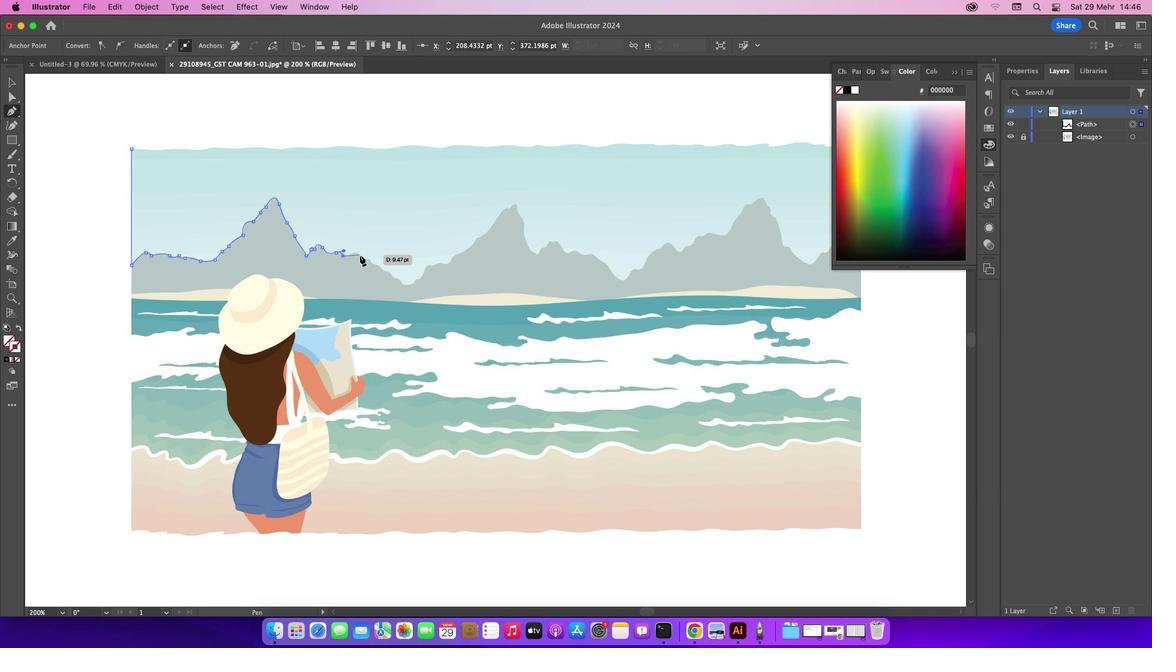 
Action: Mouse pressed left at (359, 255)
Screenshot: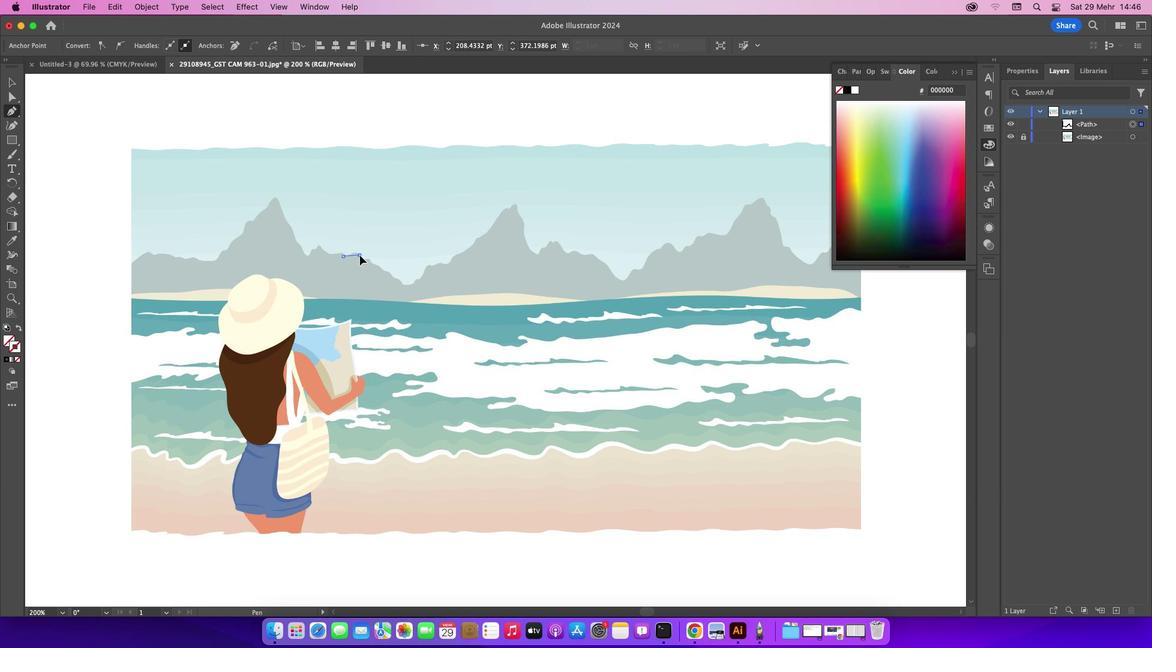 
Action: Mouse moved to (369, 260)
Screenshot: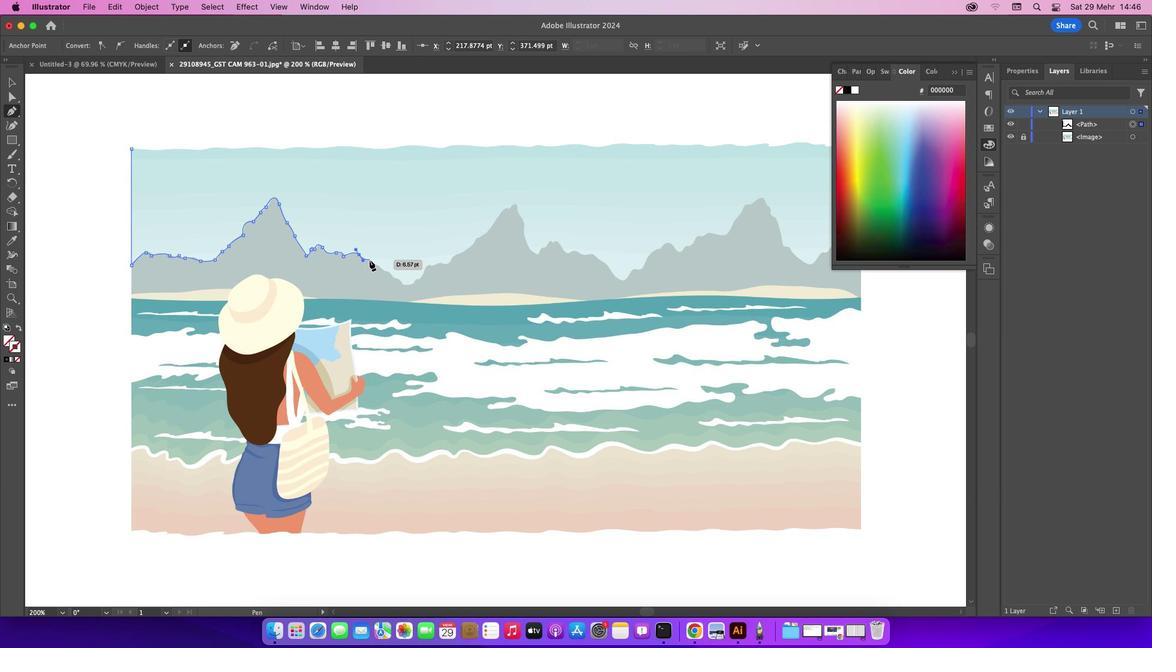 
Action: Mouse pressed left at (369, 260)
Screenshot: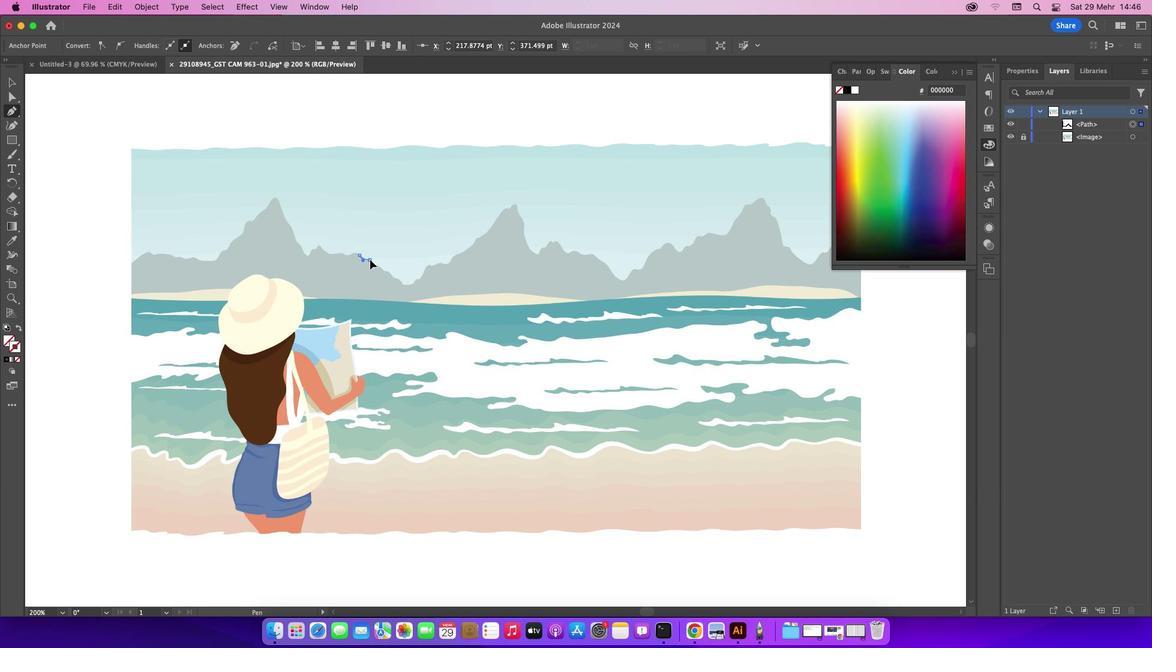 
Action: Mouse moved to (372, 263)
Screenshot: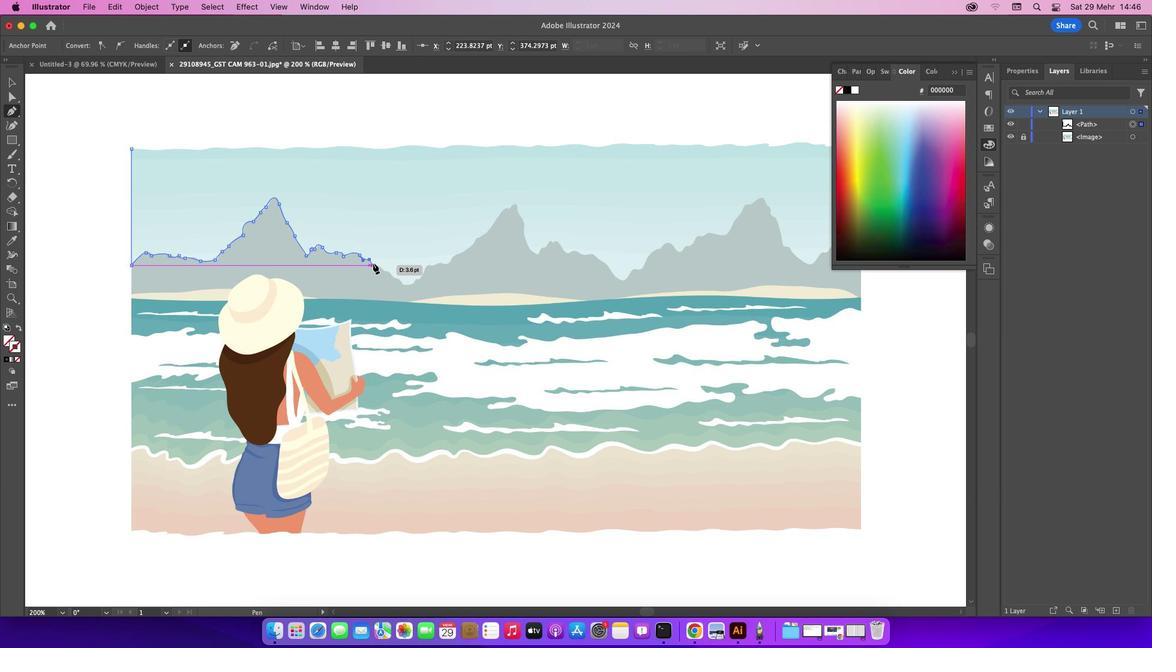 
Action: Mouse pressed left at (372, 263)
Screenshot: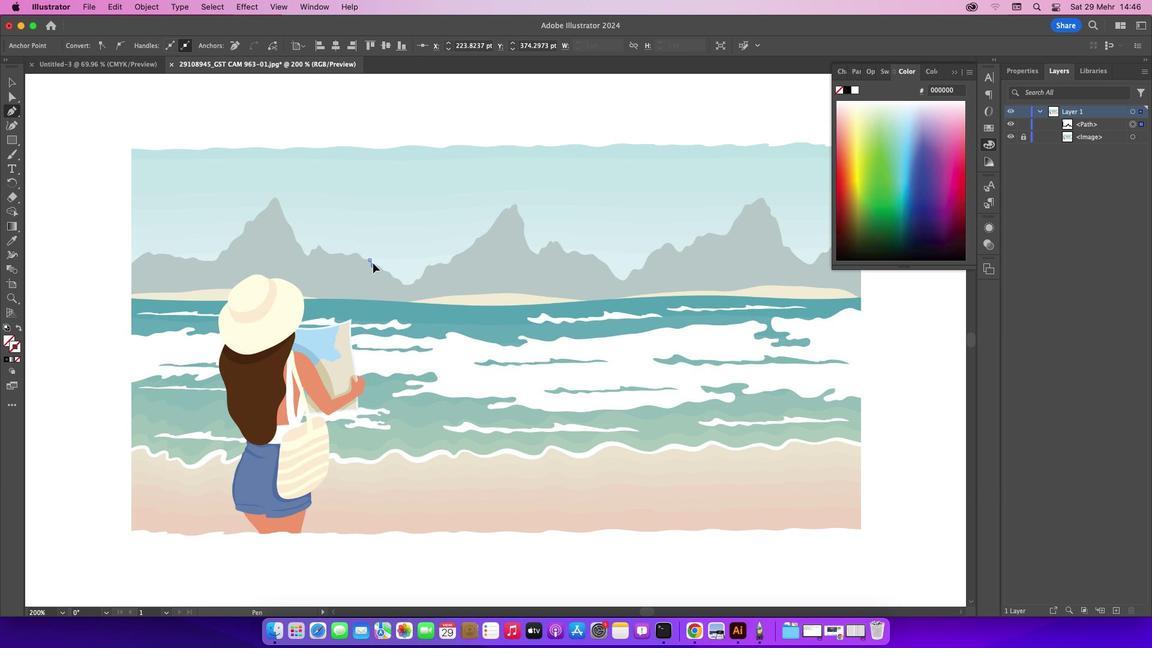 
Action: Mouse moved to (380, 269)
Screenshot: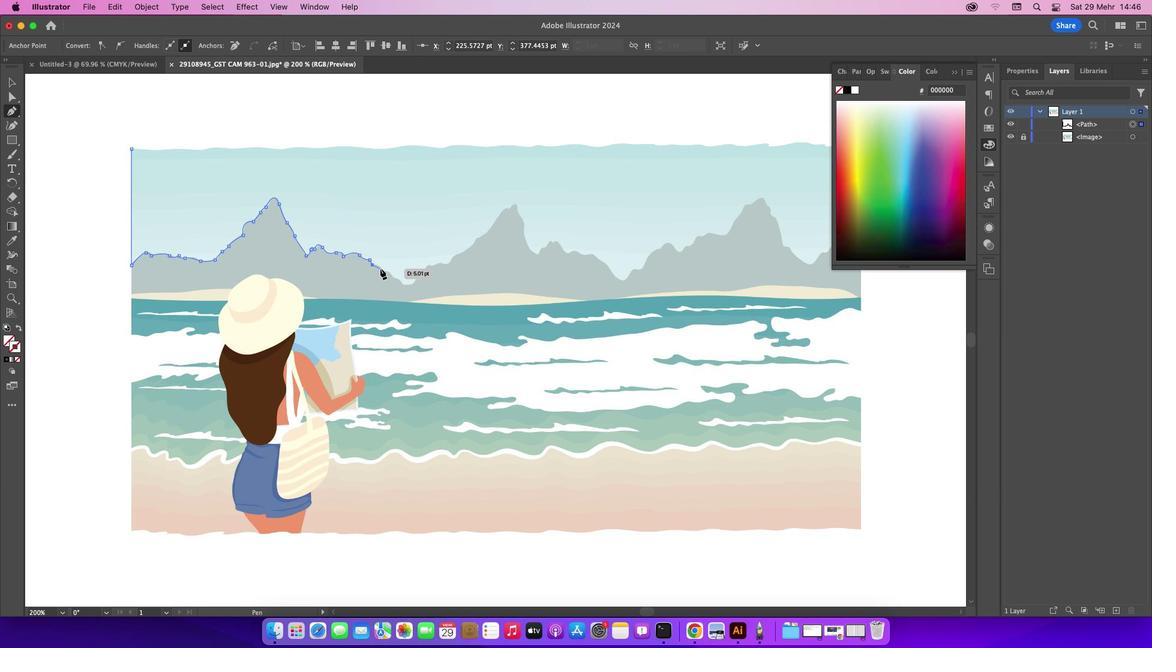 
Action: Mouse pressed left at (380, 269)
Screenshot: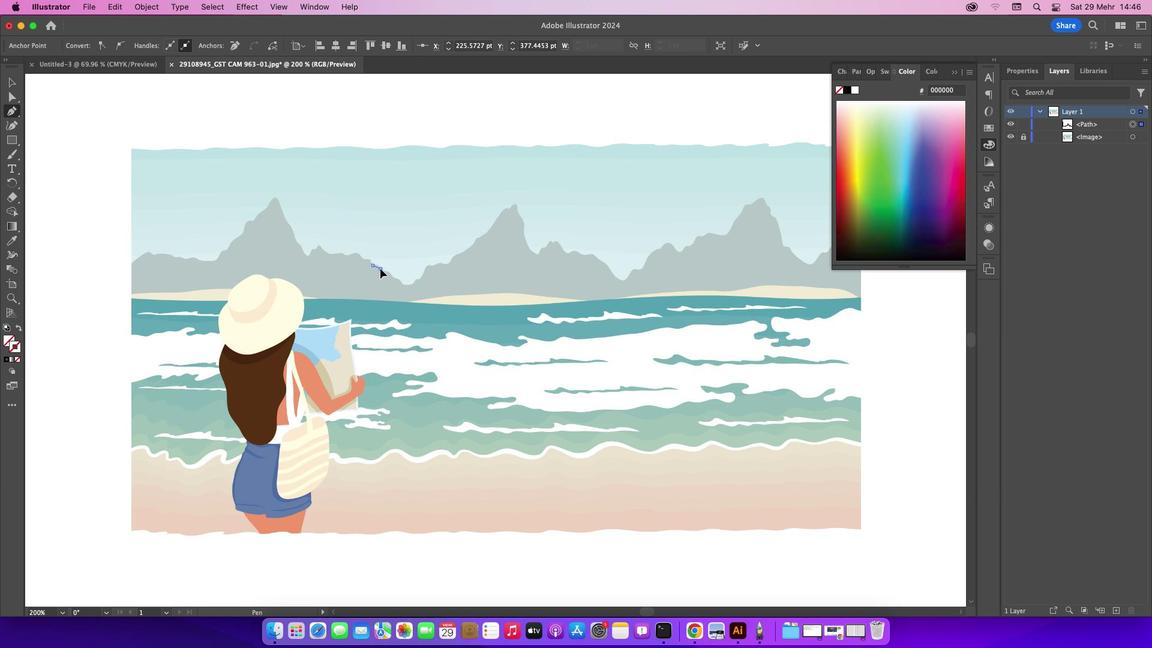 
Action: Mouse moved to (389, 272)
Screenshot: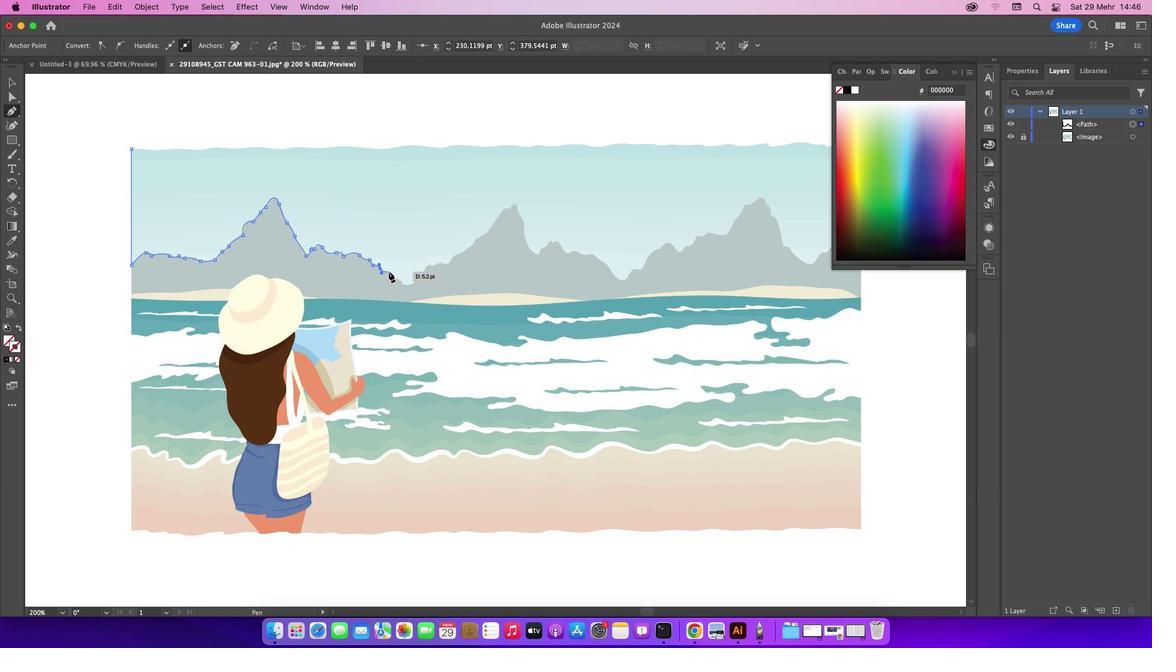 
Action: Mouse pressed left at (389, 272)
Screenshot: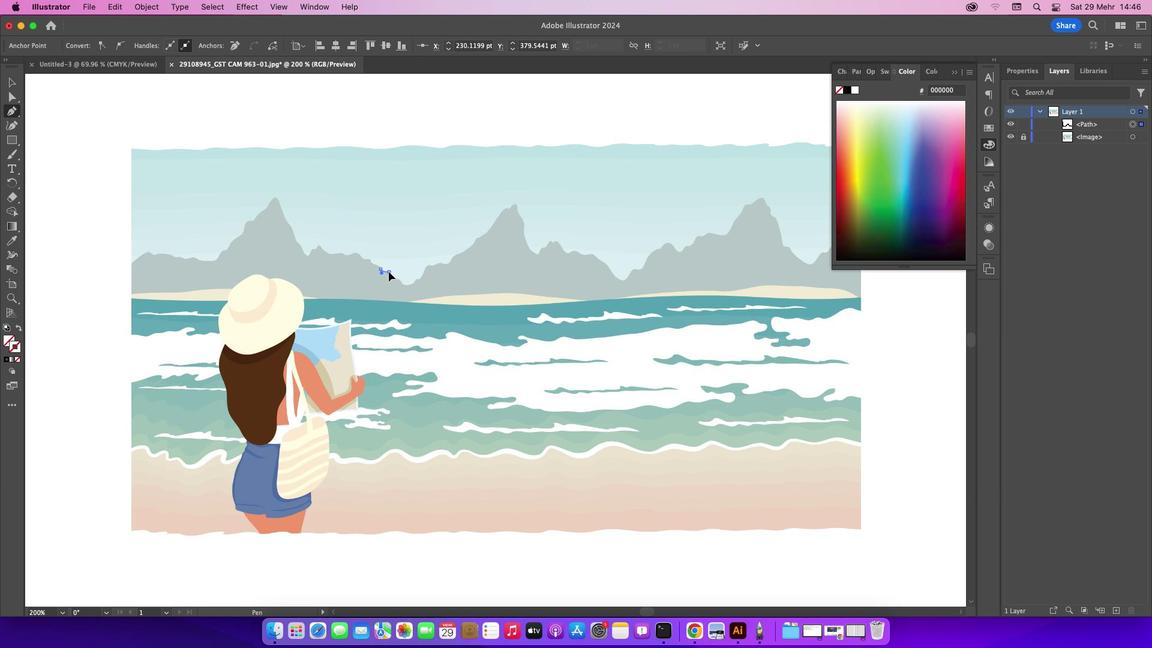 
Action: Mouse moved to (395, 278)
Screenshot: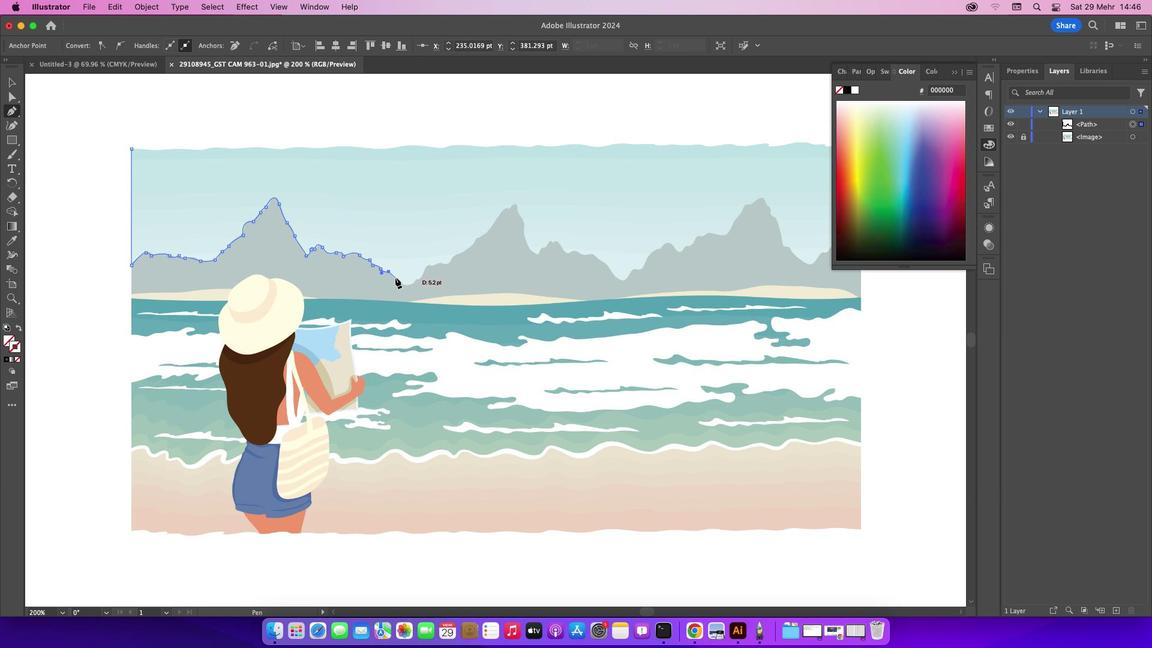 
Action: Mouse pressed left at (395, 278)
Screenshot: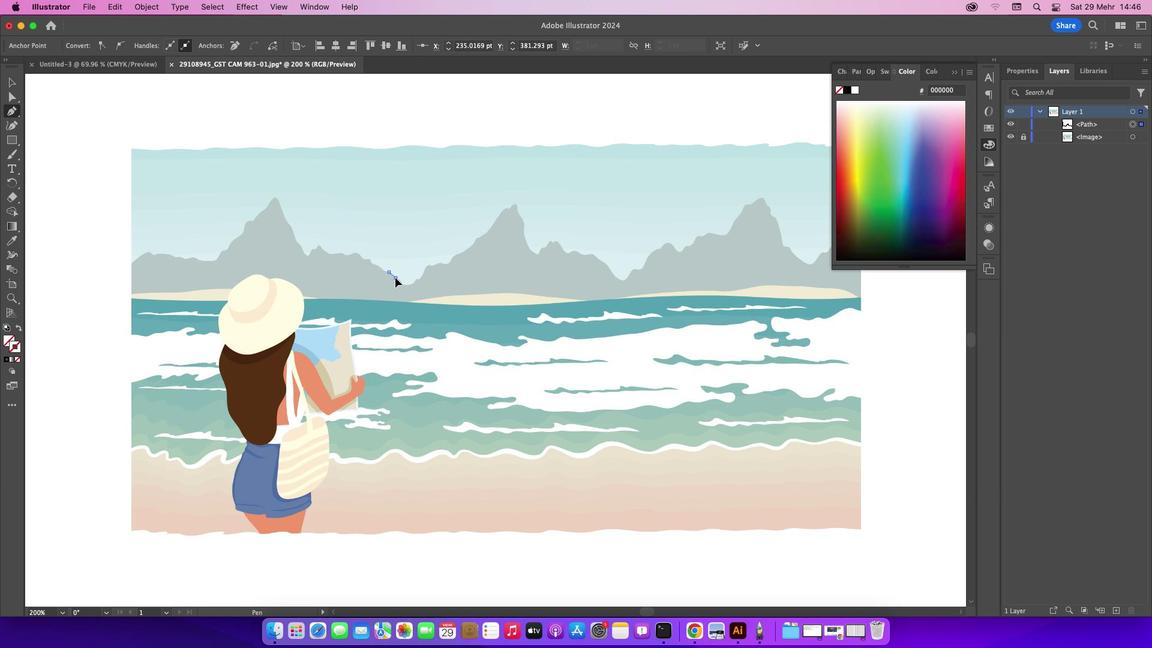 
Action: Mouse moved to (414, 280)
Screenshot: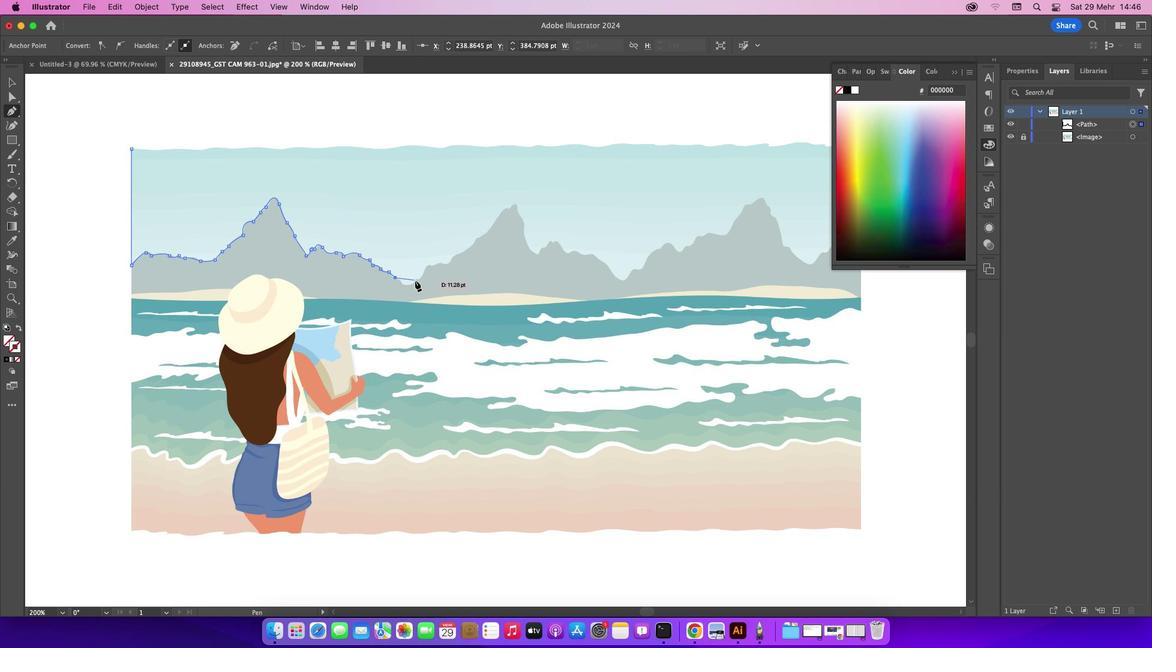 
Action: Mouse pressed left at (414, 280)
Screenshot: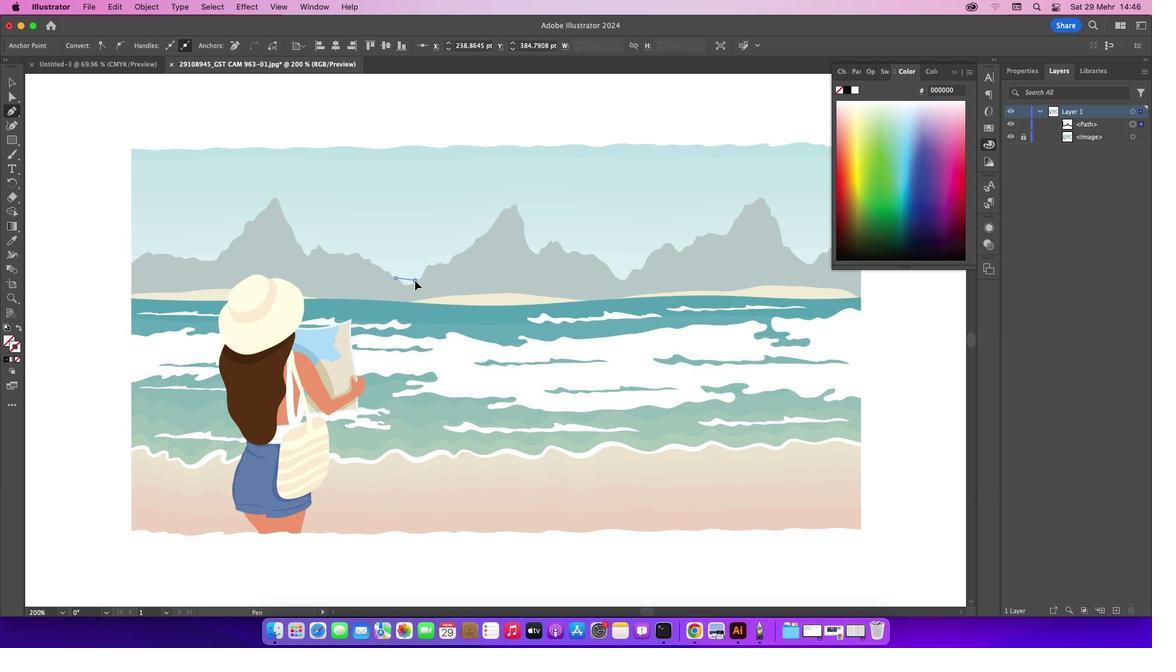 
Action: Mouse moved to (414, 279)
Screenshot: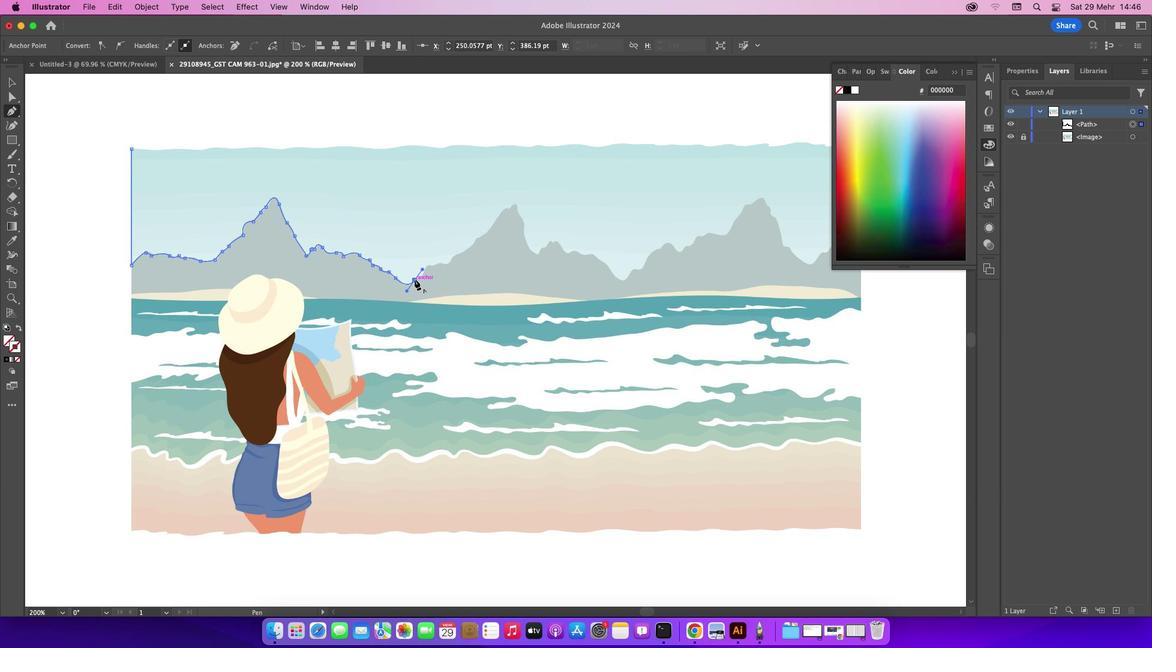 
Action: Mouse pressed left at (414, 279)
Screenshot: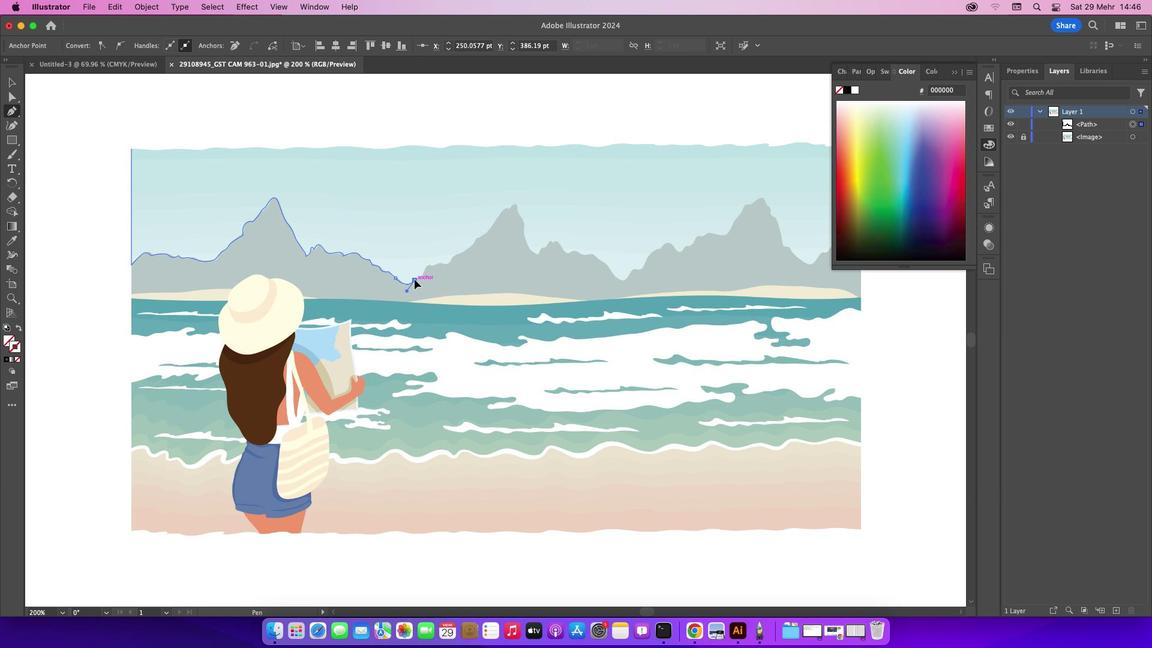 
Action: Mouse moved to (421, 276)
Screenshot: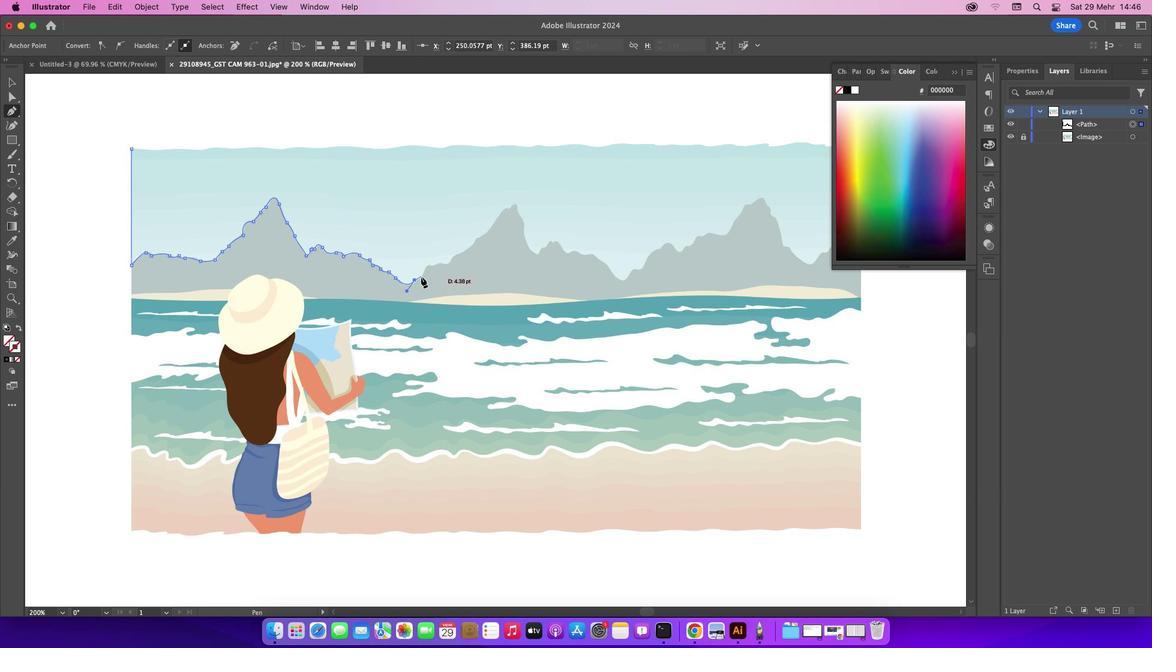 
Action: Mouse pressed left at (421, 276)
Screenshot: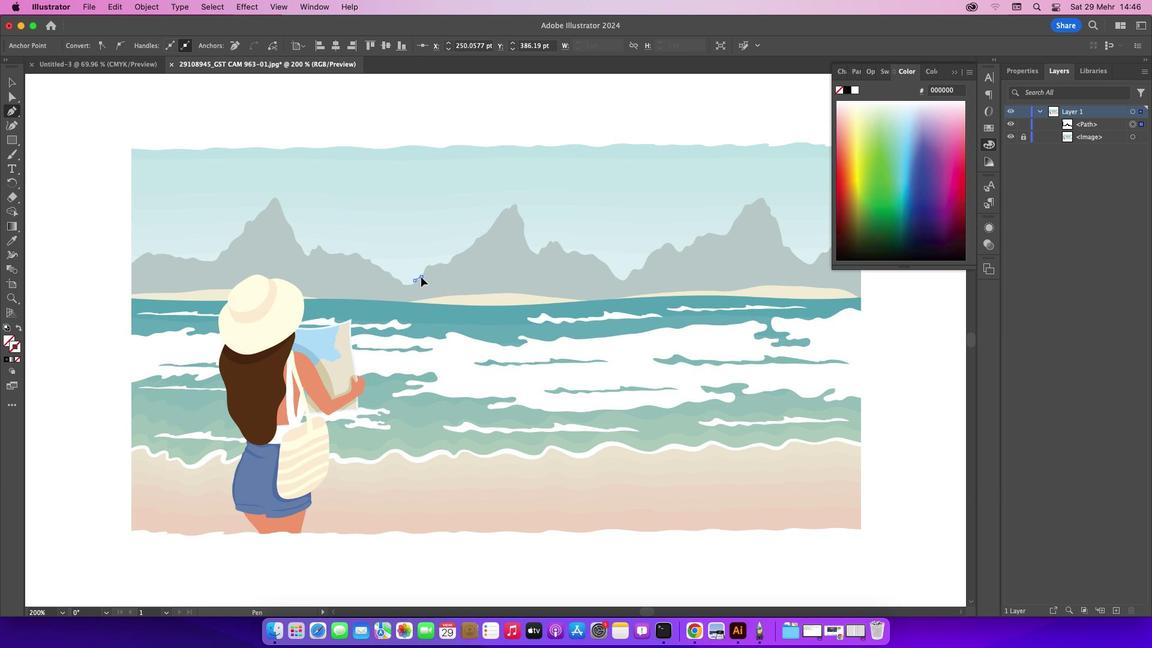 
Action: Mouse moved to (431, 264)
Screenshot: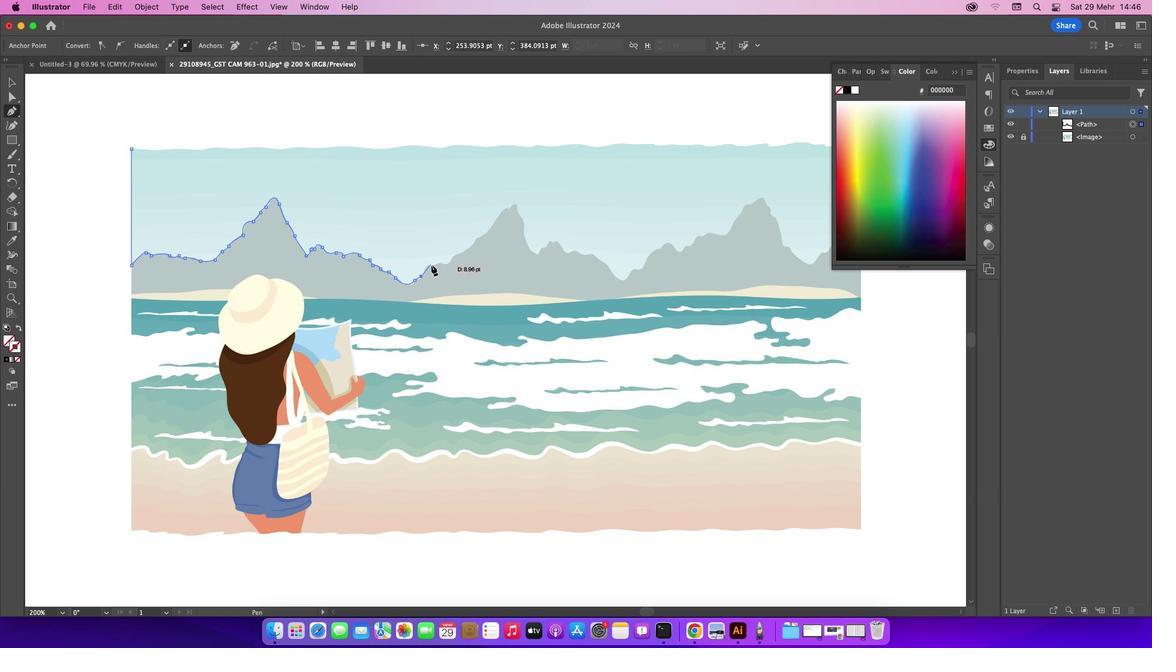 
Action: Mouse pressed left at (431, 264)
Screenshot: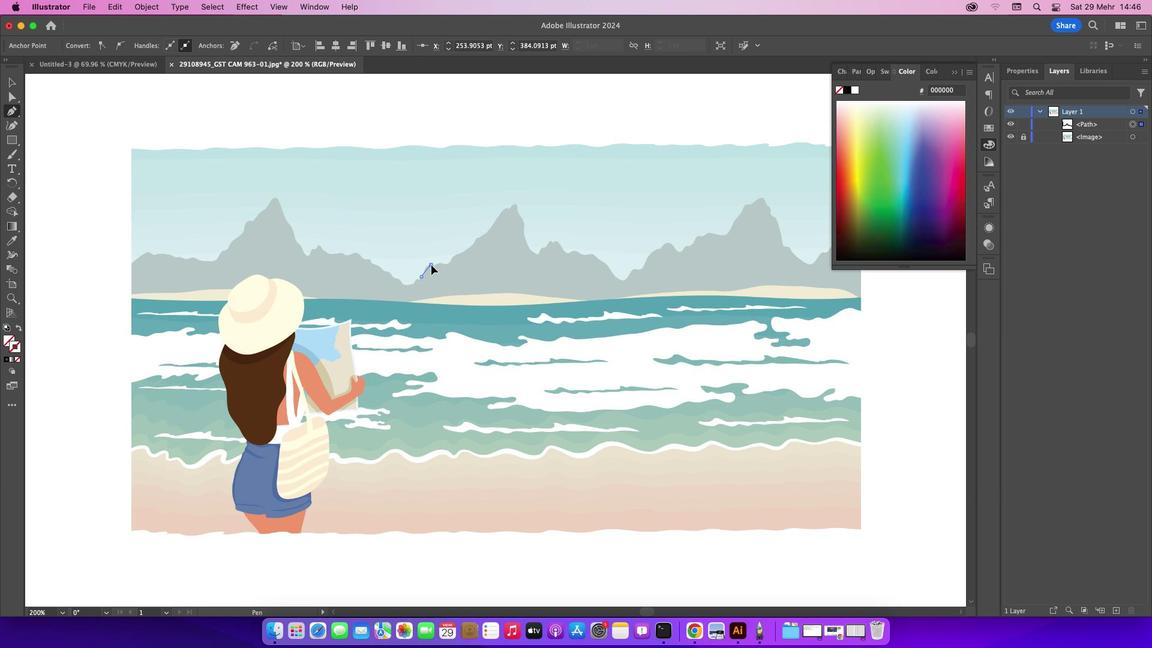 
Action: Mouse moved to (442, 260)
Screenshot: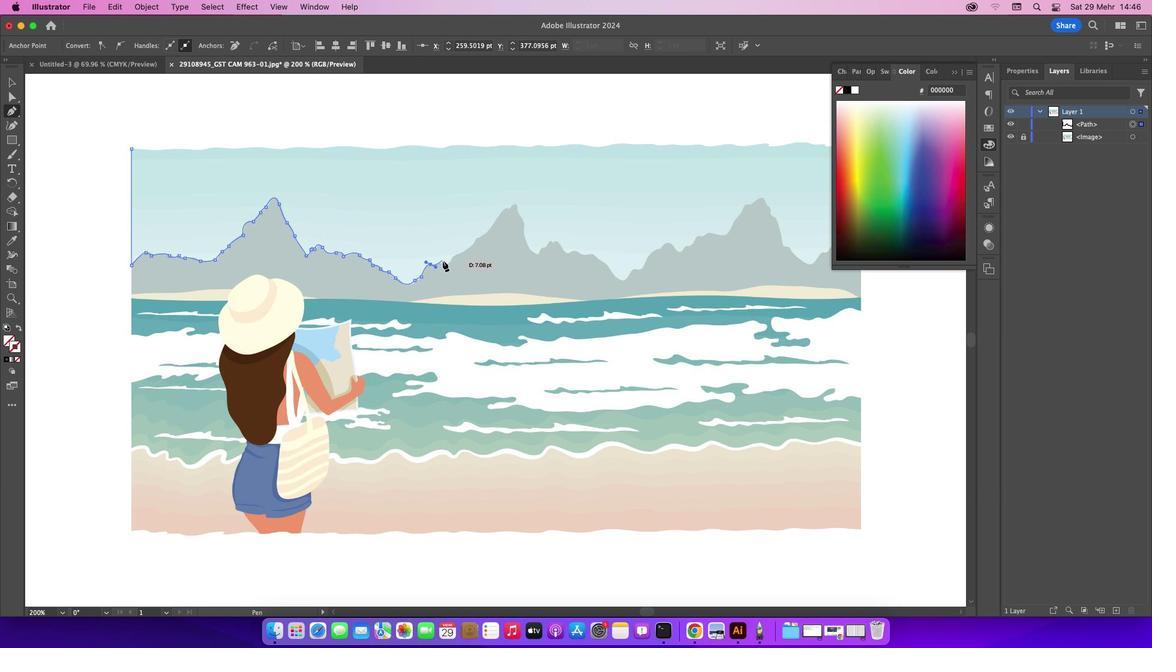 
Action: Mouse pressed left at (442, 260)
Screenshot: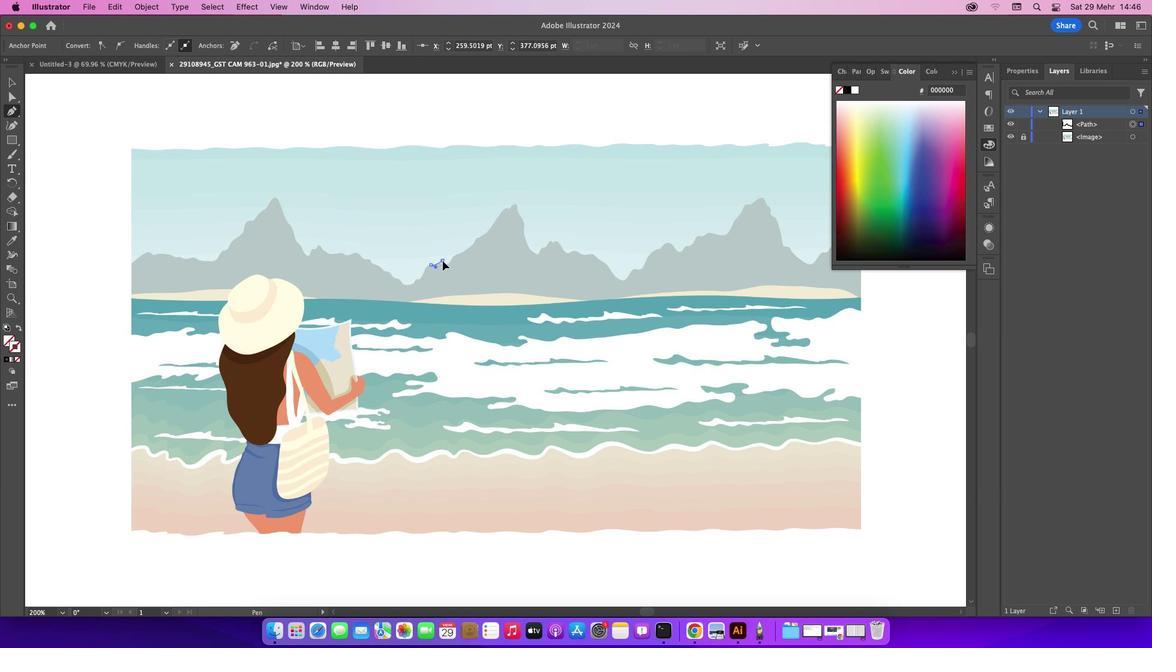 
Action: Mouse moved to (452, 257)
Screenshot: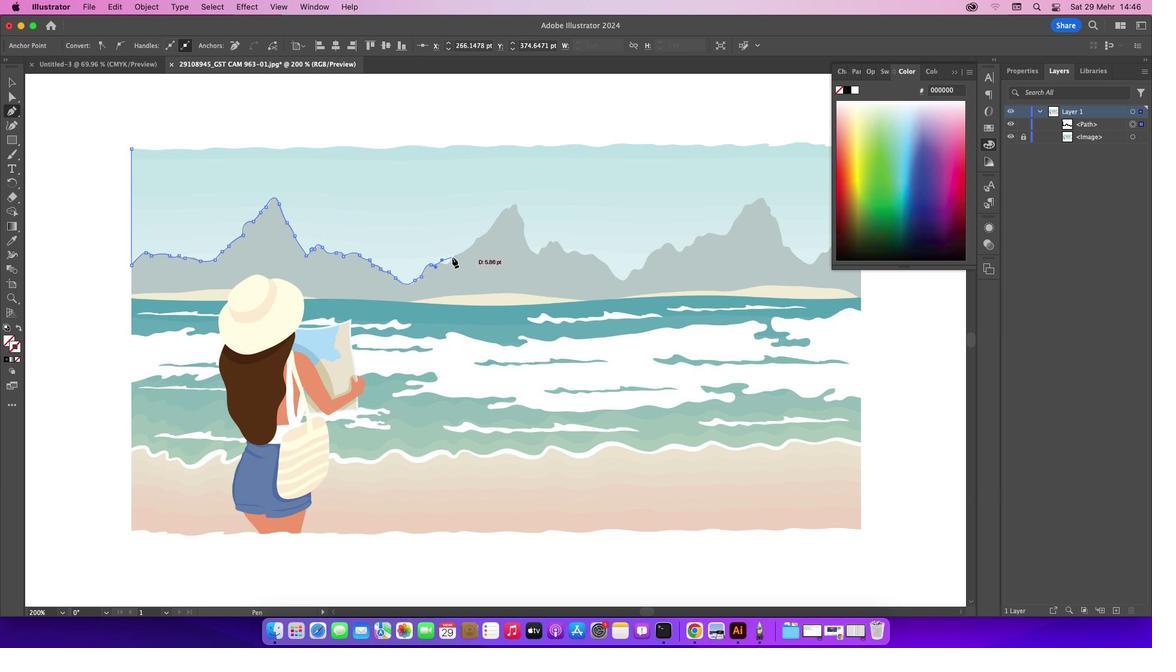 
Action: Mouse pressed left at (452, 257)
Screenshot: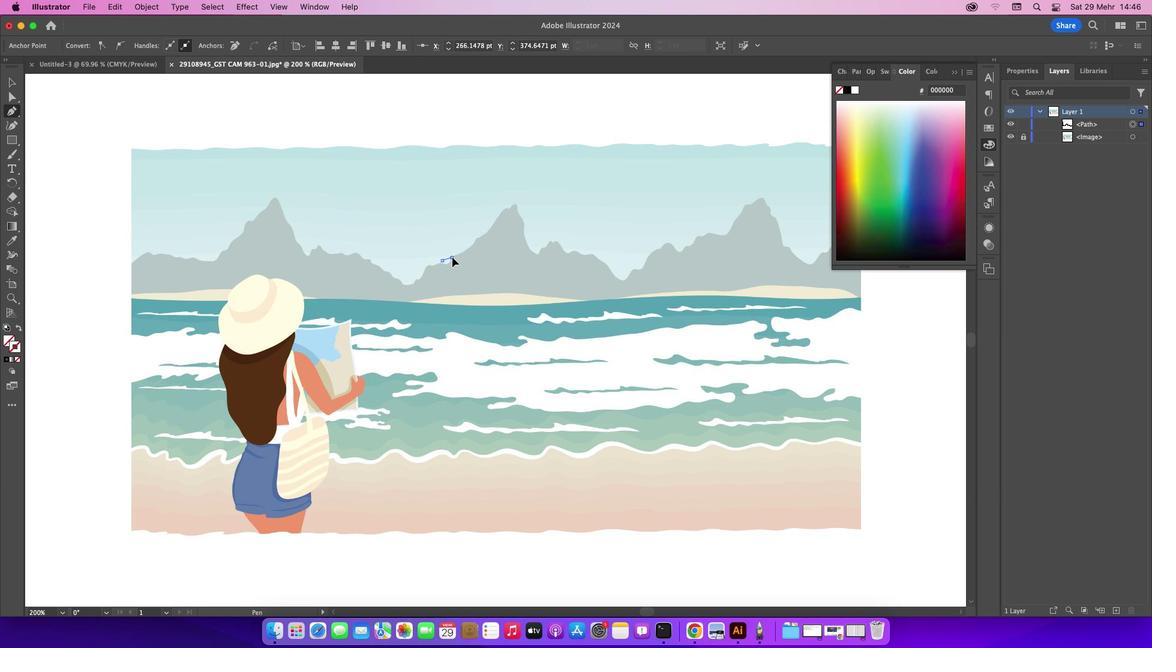 
Action: Mouse moved to (473, 243)
Screenshot: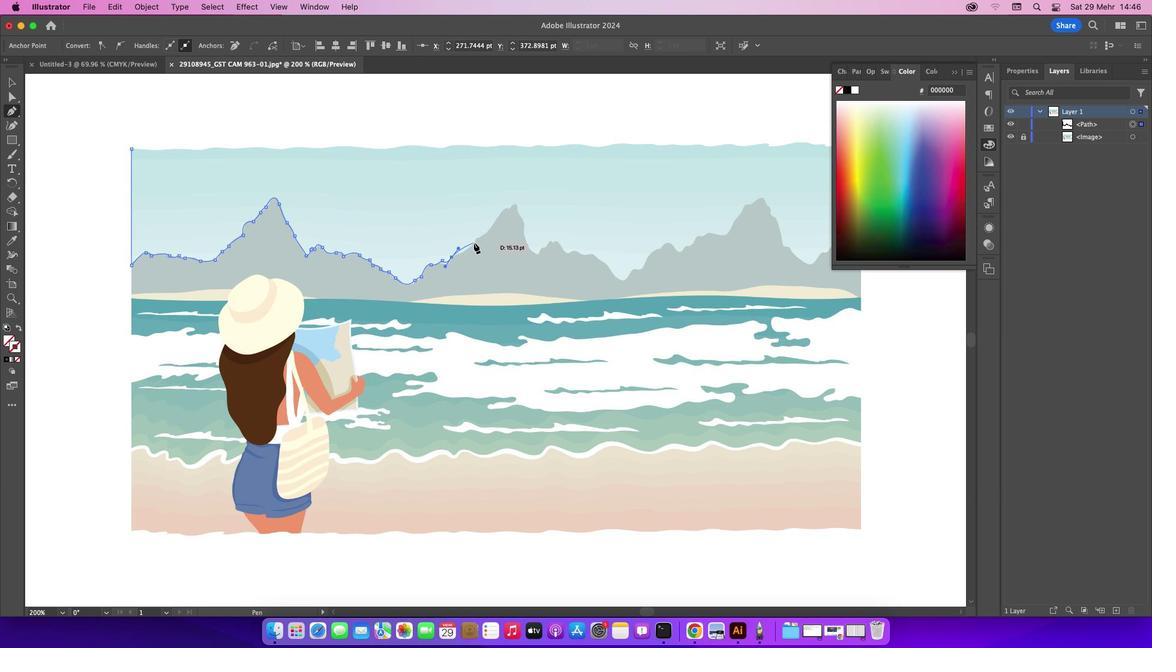 
Action: Mouse pressed left at (473, 243)
Screenshot: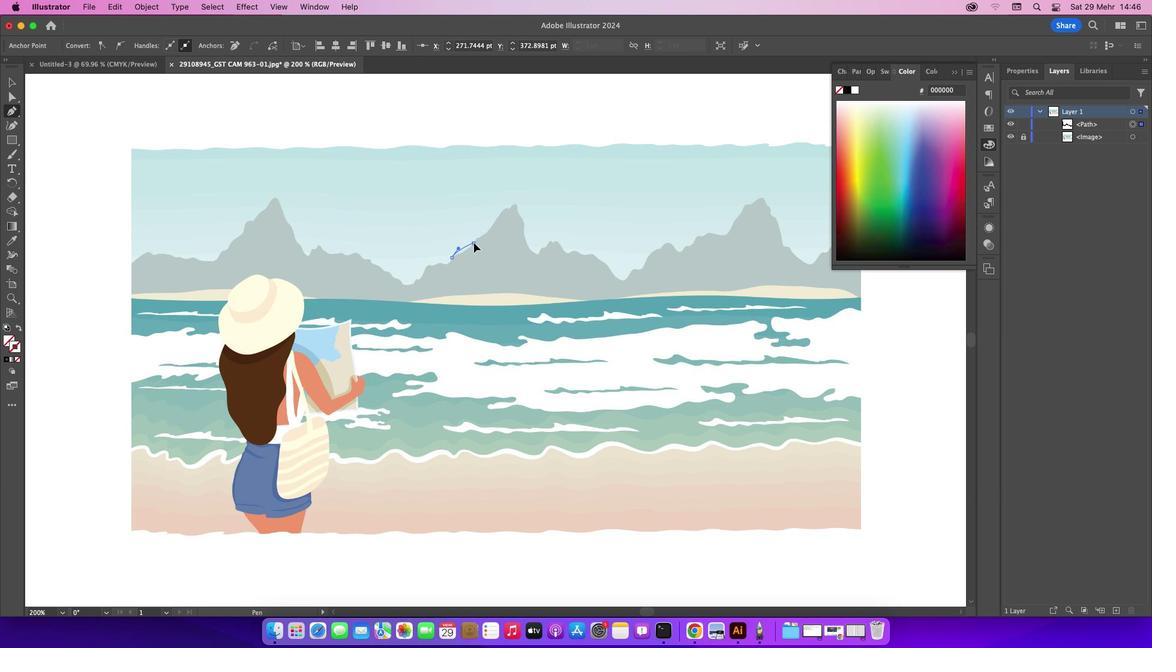 
Action: Mouse moved to (487, 235)
Screenshot: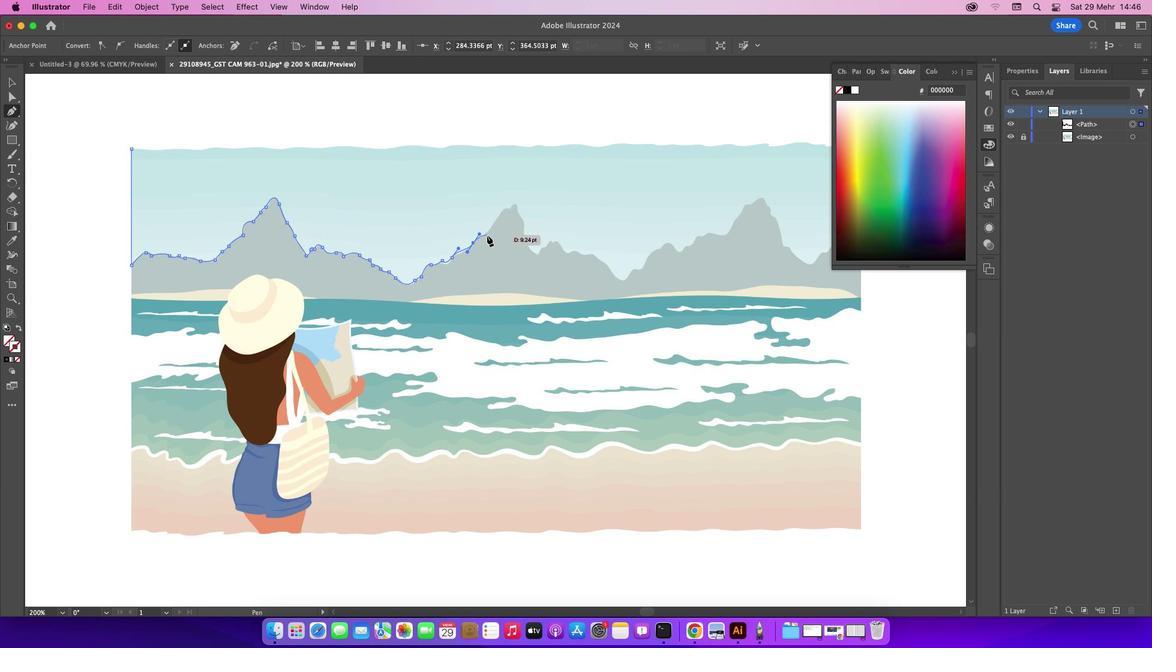 
Action: Mouse pressed left at (487, 235)
Screenshot: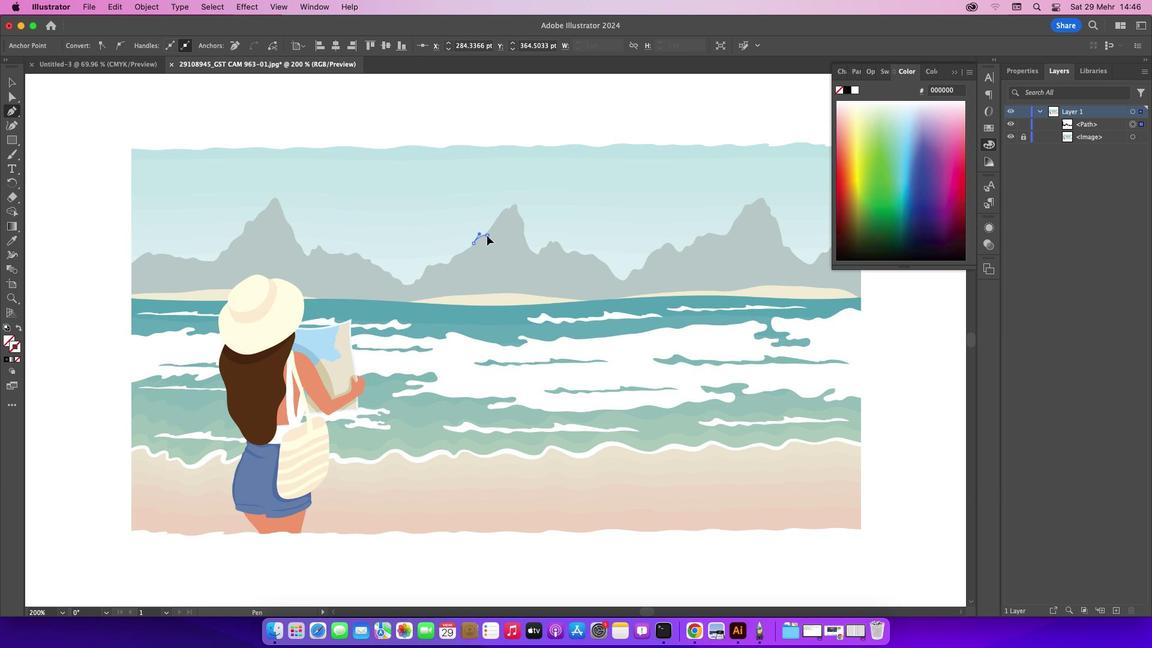 
Action: Mouse moved to (502, 210)
Screenshot: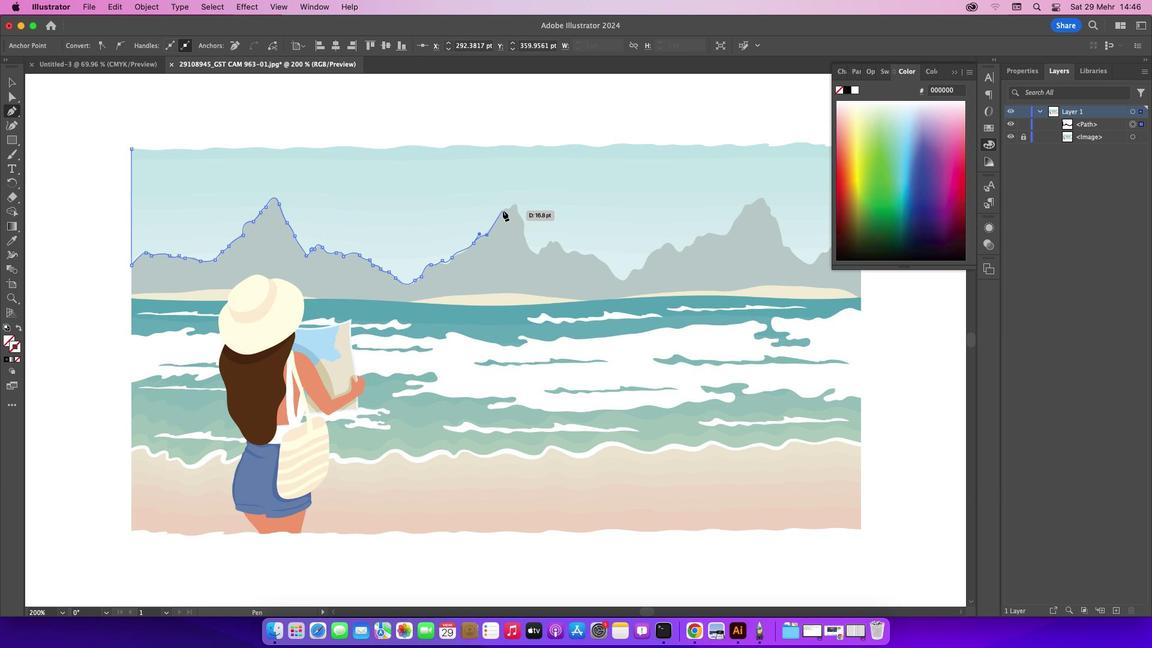 
Action: Mouse pressed left at (502, 210)
Screenshot: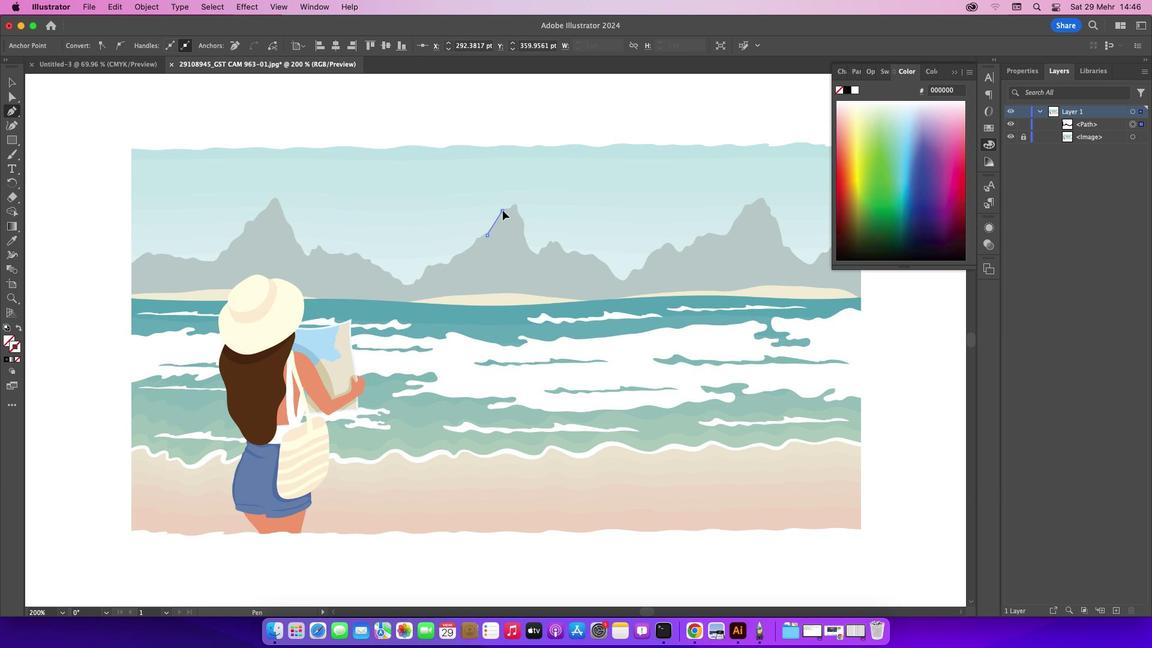 
Action: Mouse moved to (510, 208)
Screenshot: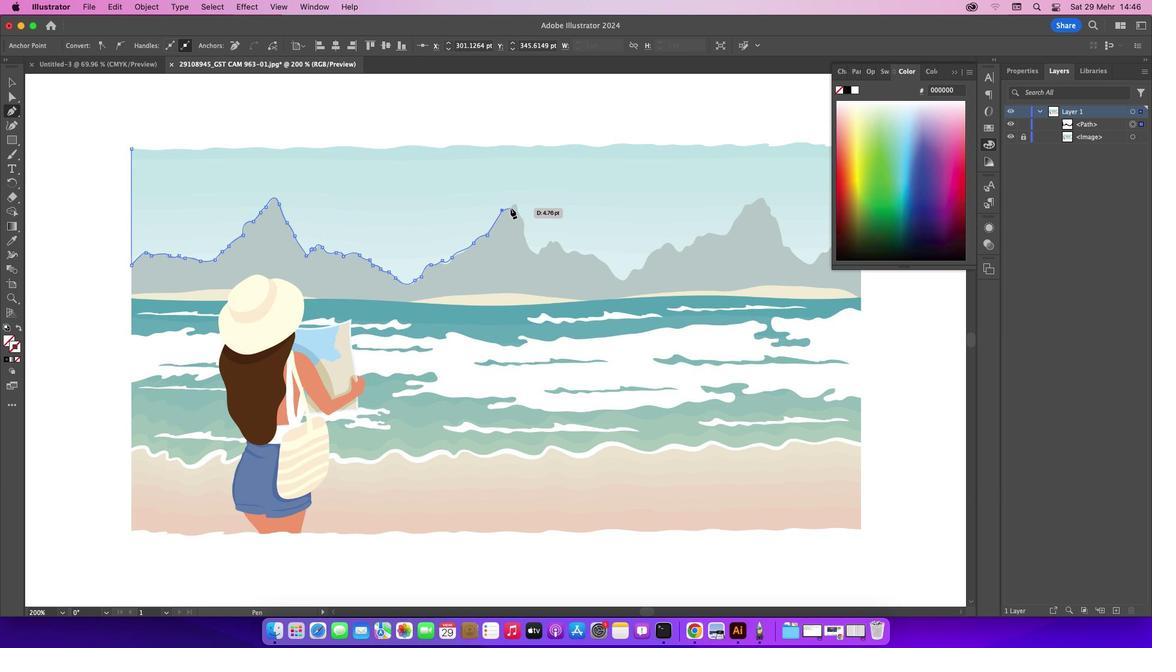 
Action: Mouse pressed left at (510, 208)
Screenshot: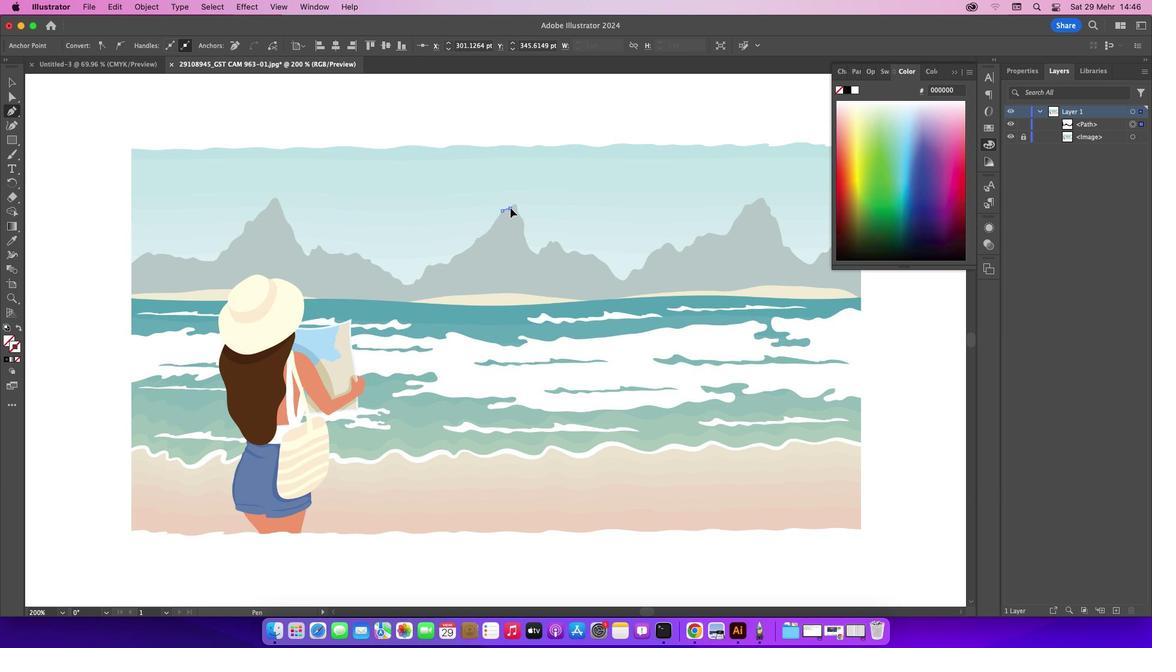
Action: Mouse moved to (517, 209)
Screenshot: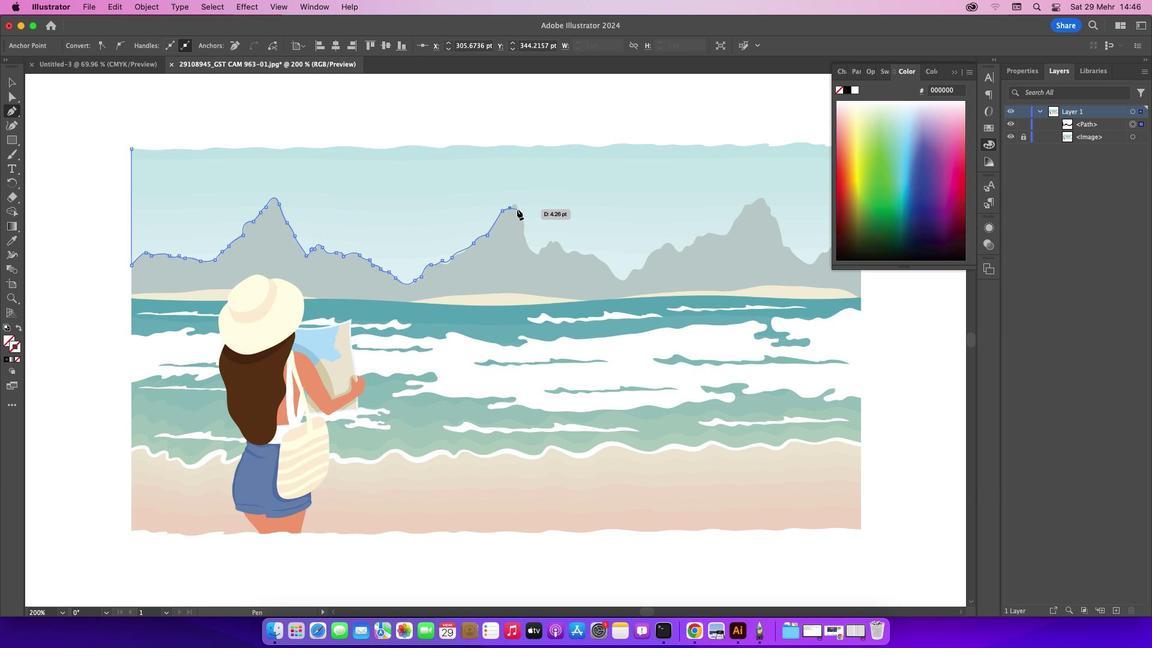 
Action: Mouse pressed left at (517, 209)
Screenshot: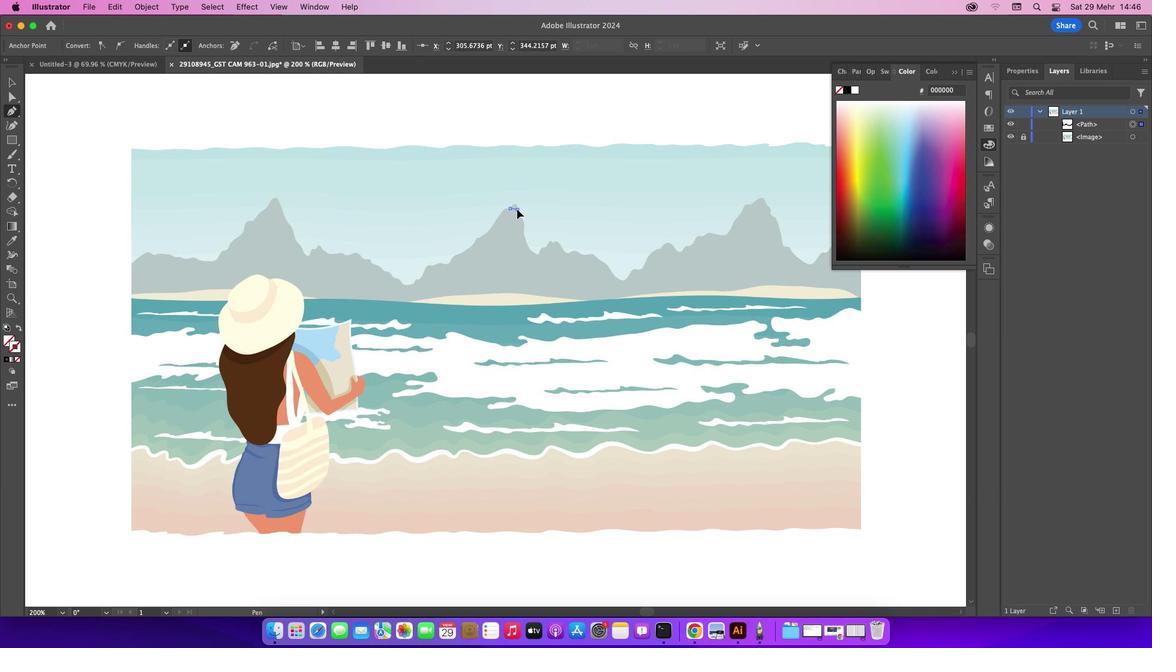 
Action: Mouse moved to (524, 223)
Screenshot: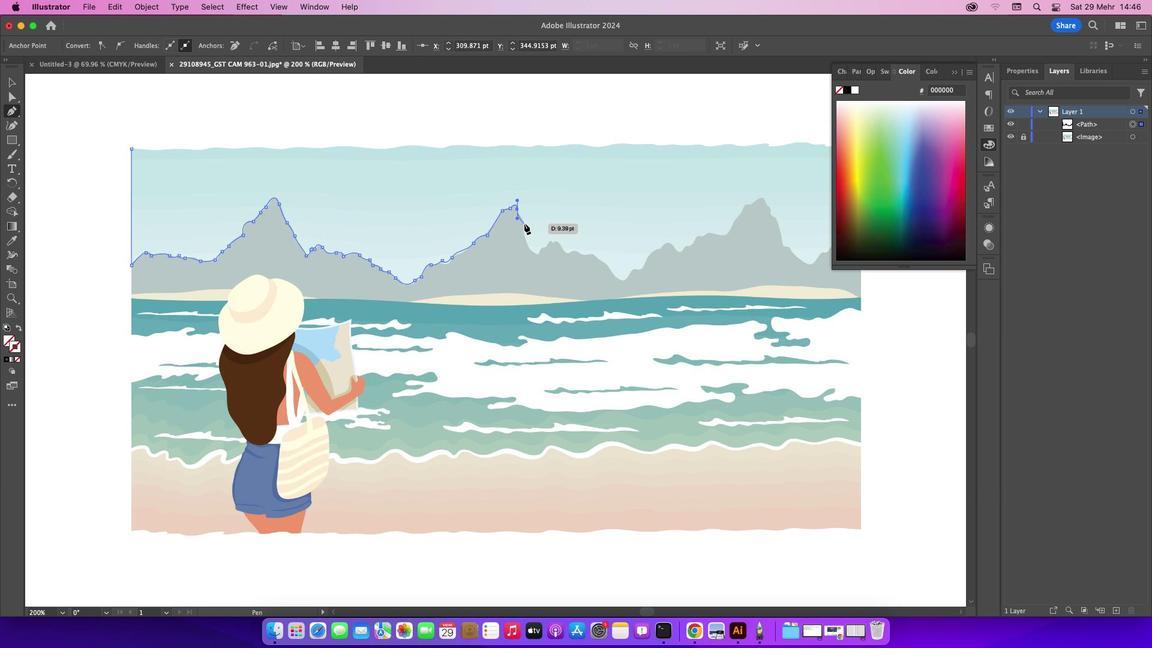
Action: Mouse pressed left at (524, 223)
Screenshot: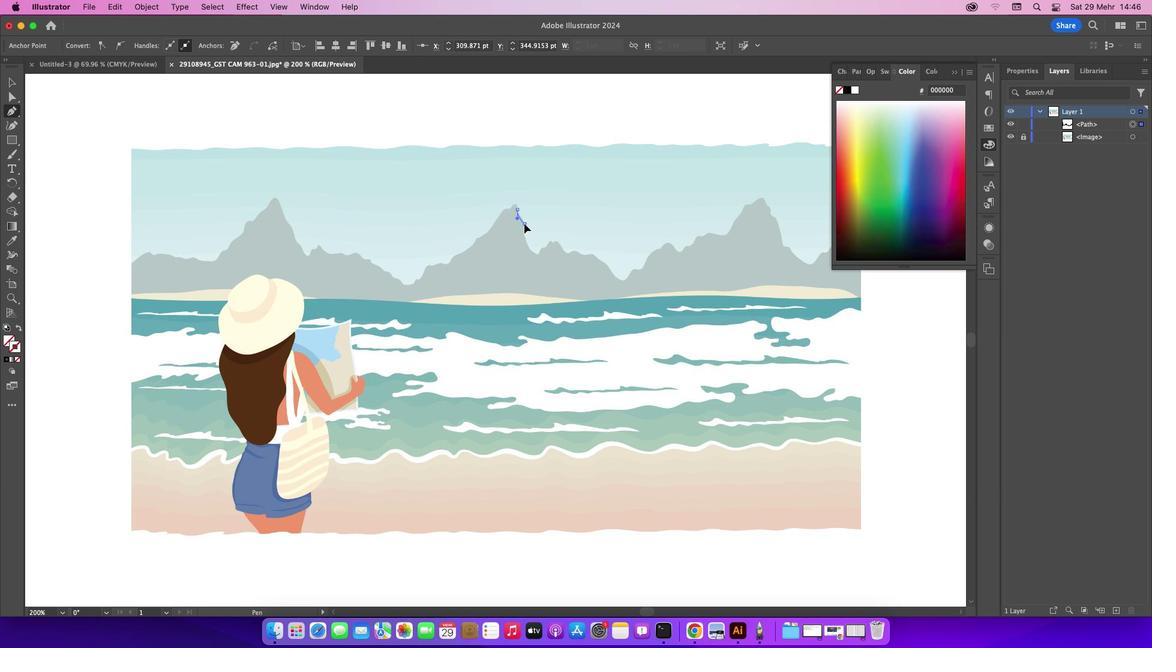 
Action: Mouse moved to (536, 255)
Screenshot: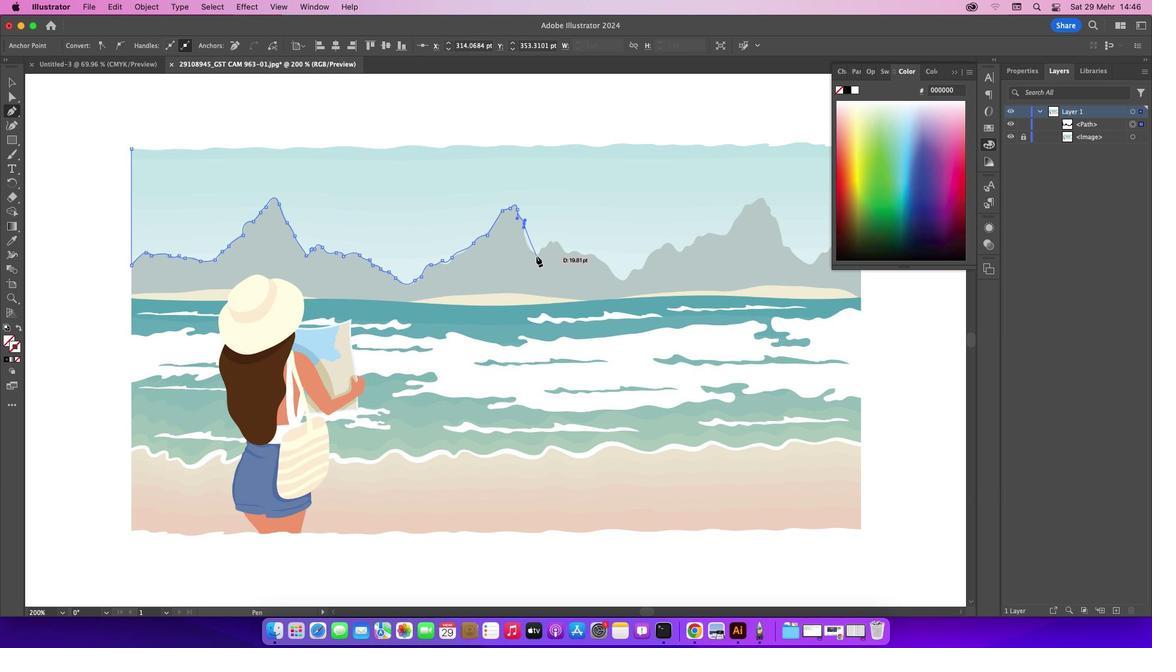 
Action: Mouse pressed left at (536, 255)
Screenshot: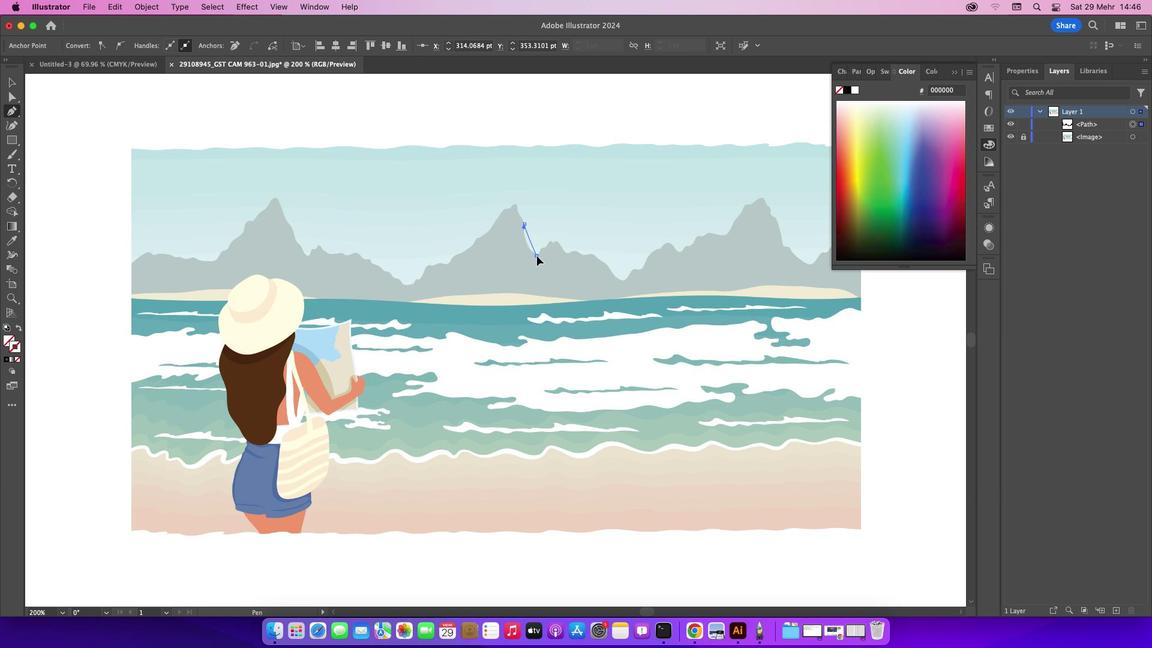 
Action: Mouse moved to (535, 254)
Screenshot: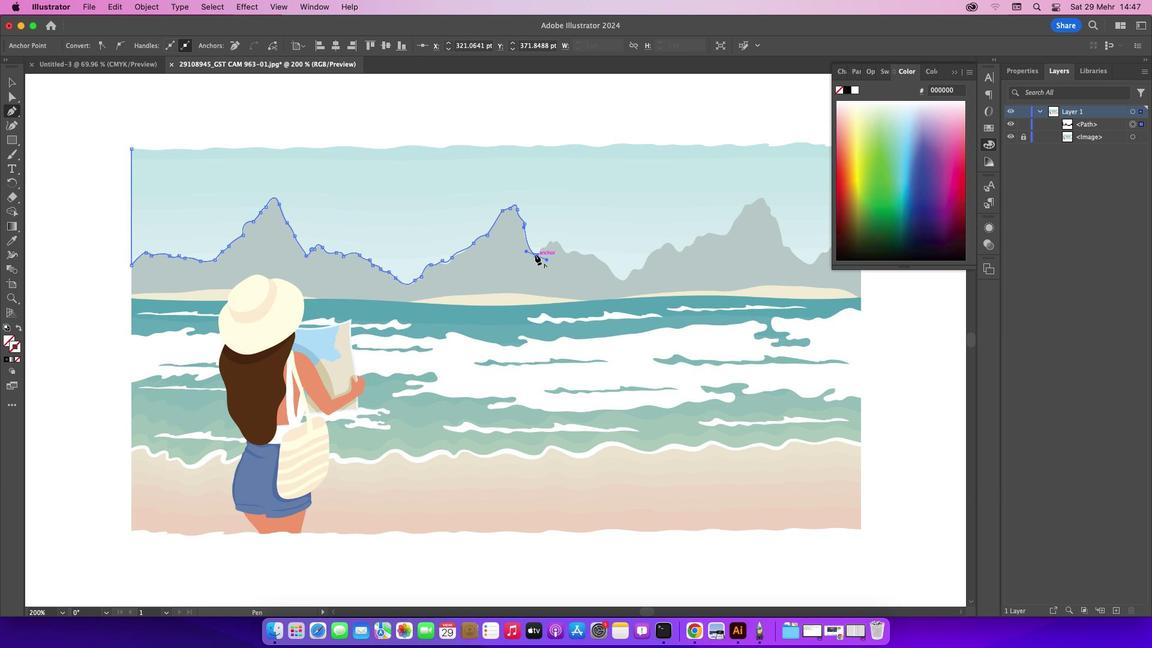 
Action: Mouse pressed left at (535, 254)
Screenshot: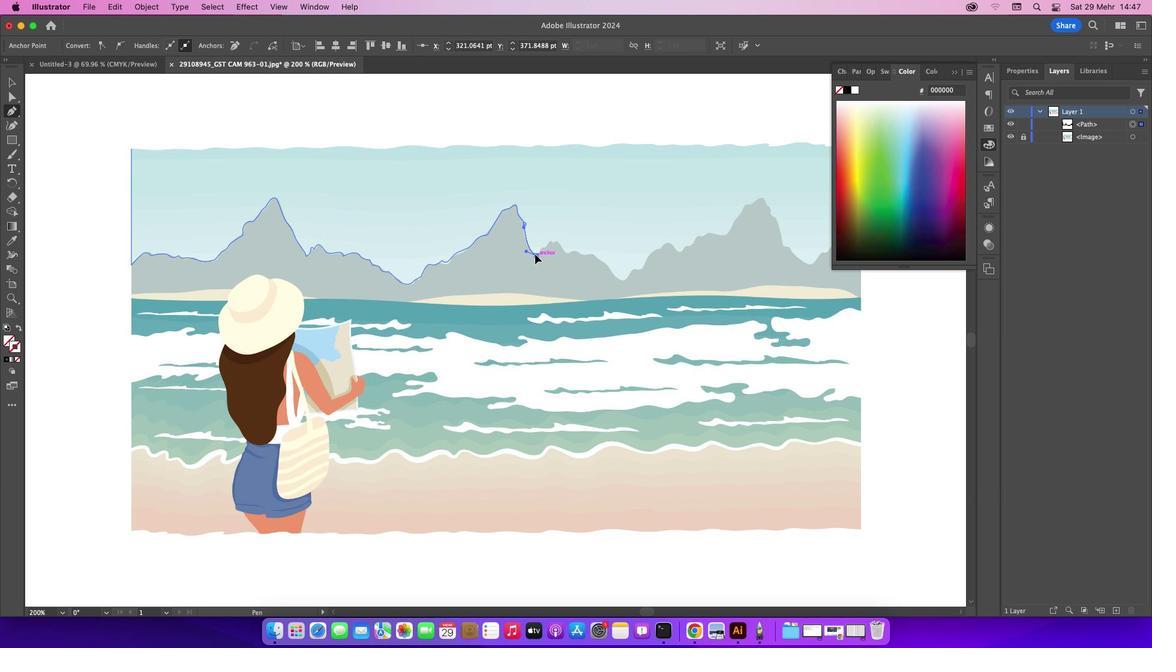
Action: Mouse moved to (540, 247)
Screenshot: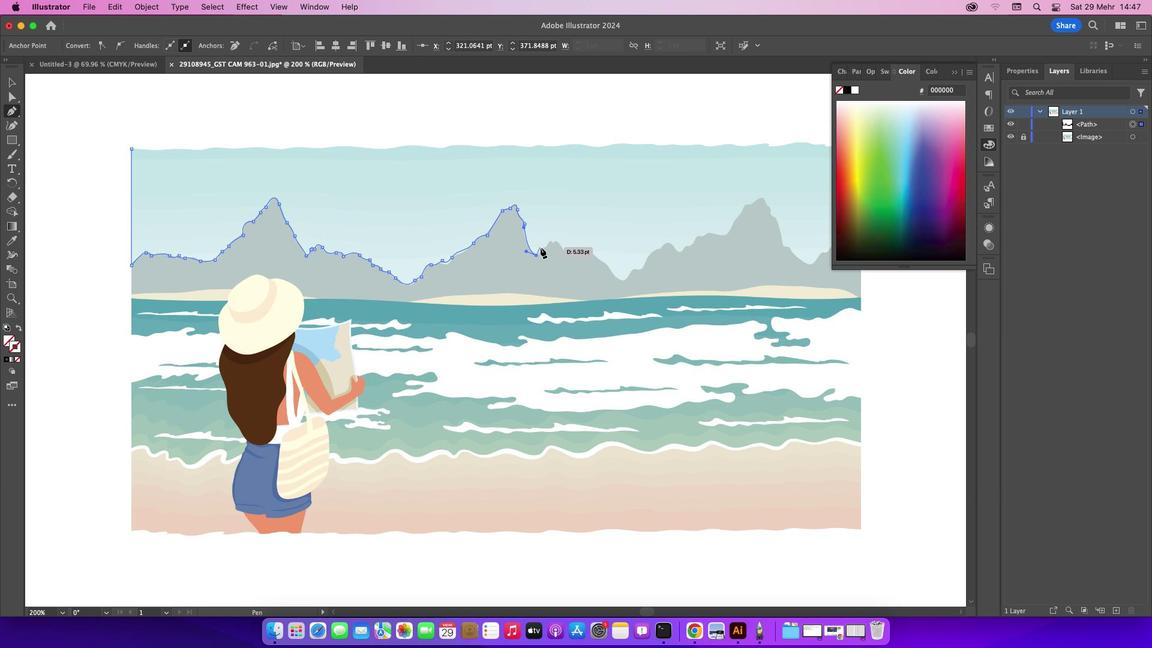 
Action: Mouse pressed left at (540, 247)
Screenshot: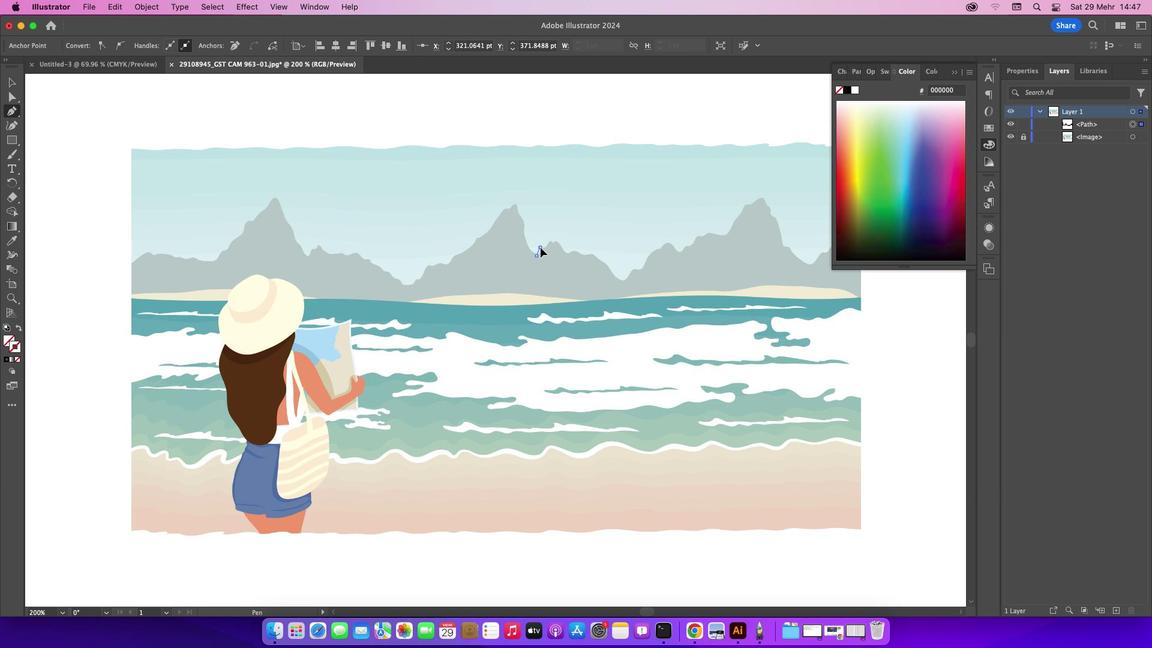
Action: Mouse moved to (550, 242)
Screenshot: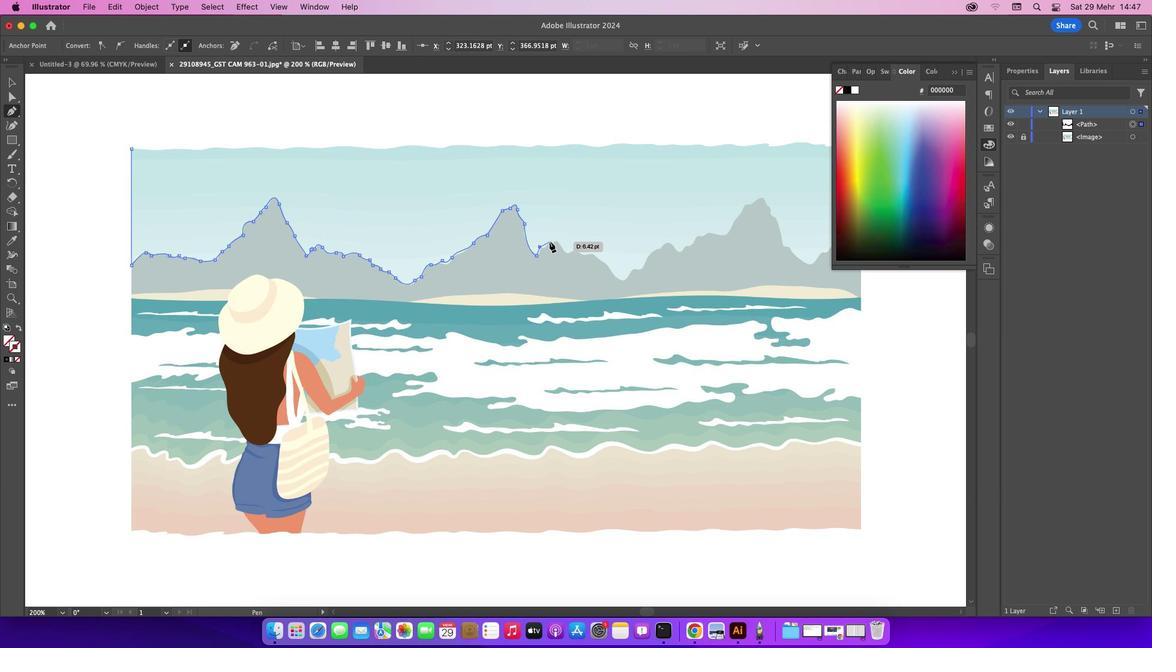 
Action: Mouse pressed left at (550, 242)
Screenshot: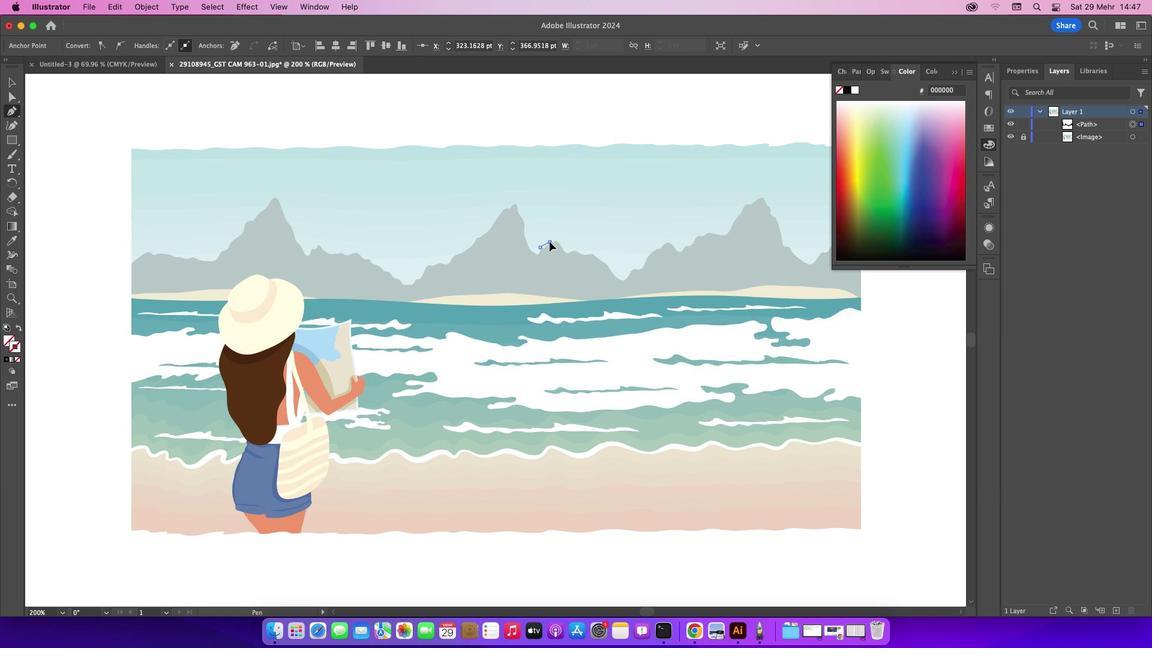 
Action: Mouse moved to (553, 244)
Screenshot: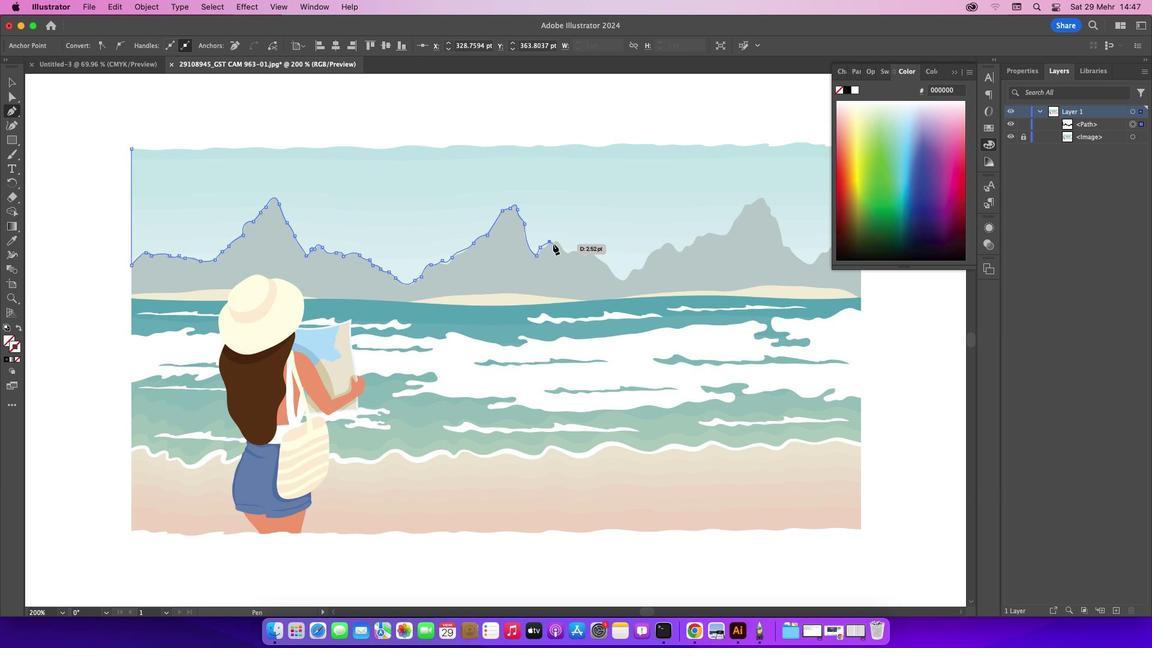 
Action: Mouse pressed left at (553, 244)
Screenshot: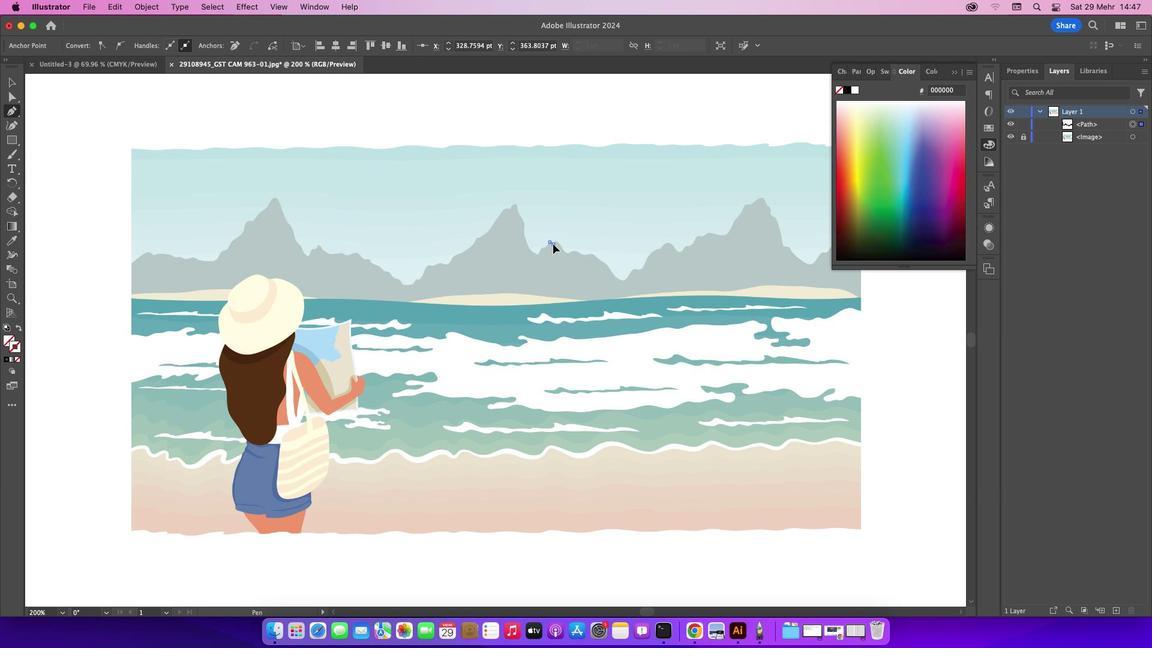 
Action: Mouse moved to (557, 242)
Screenshot: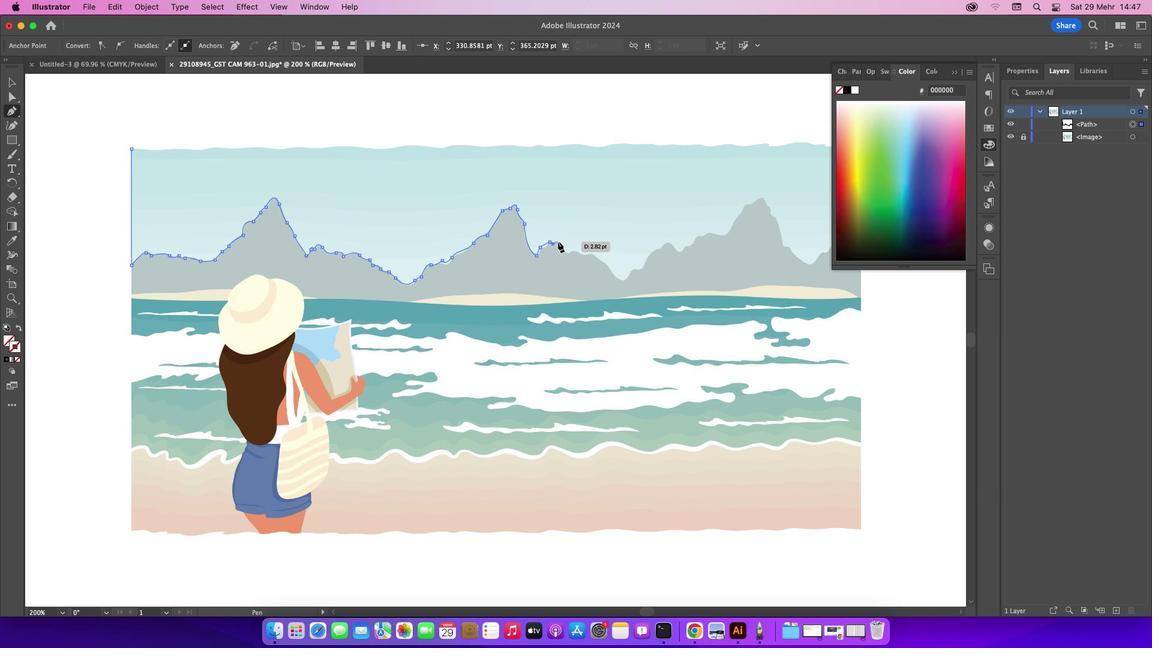 
Action: Mouse pressed left at (557, 242)
Screenshot: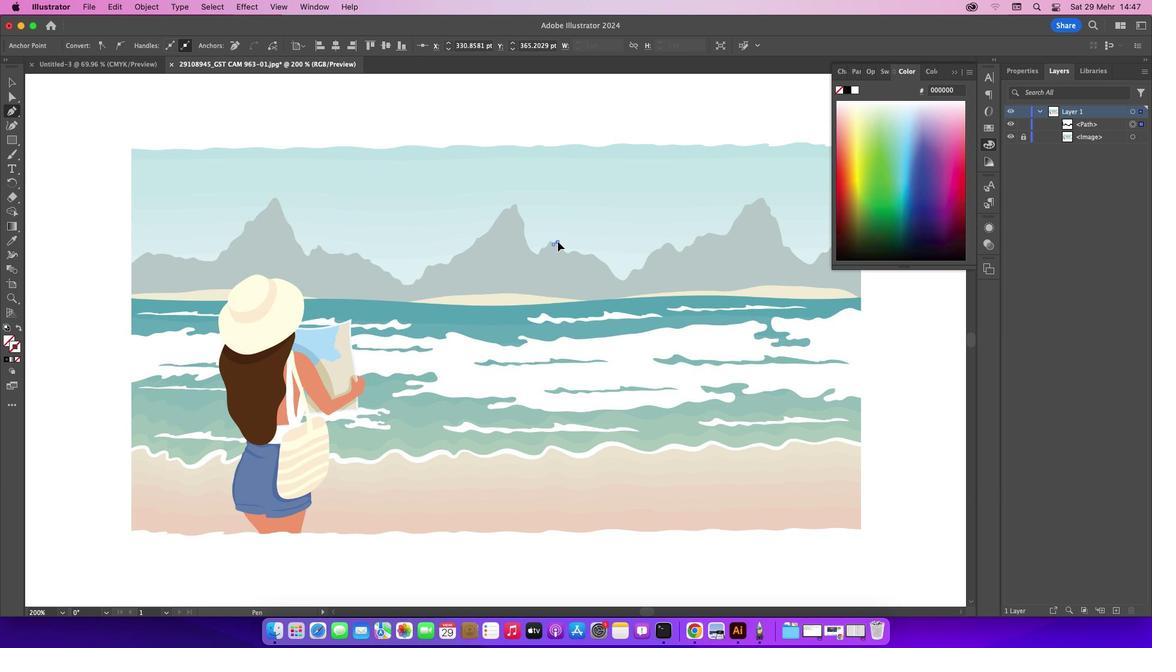 
Action: Mouse moved to (563, 251)
Screenshot: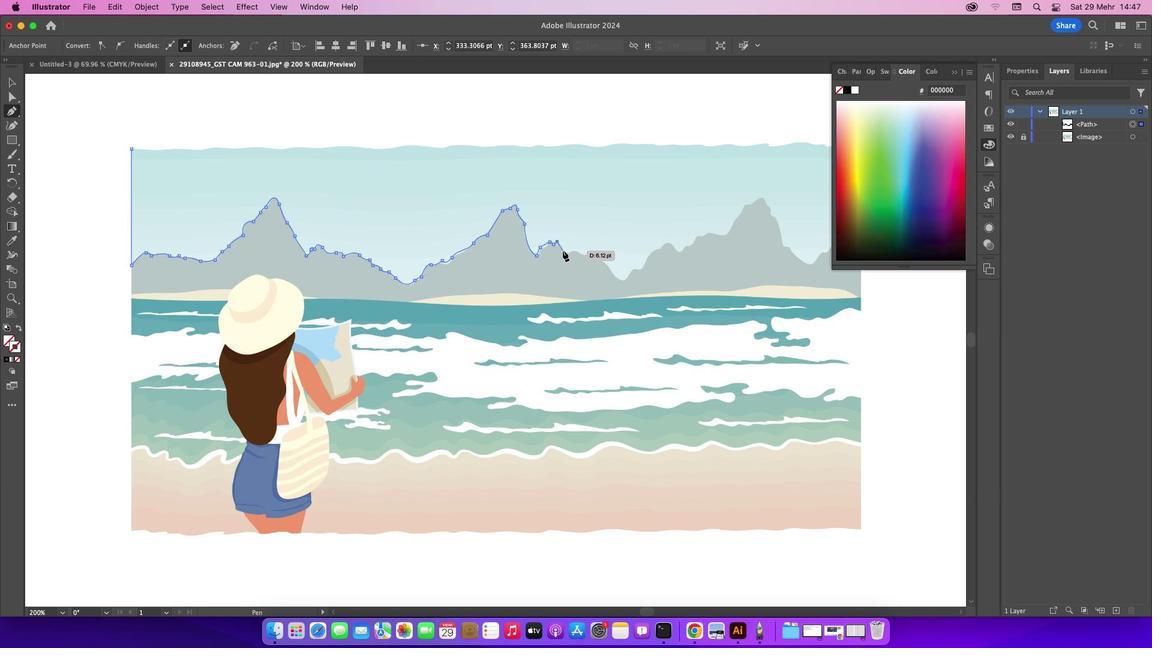 
Action: Mouse pressed left at (563, 251)
Screenshot: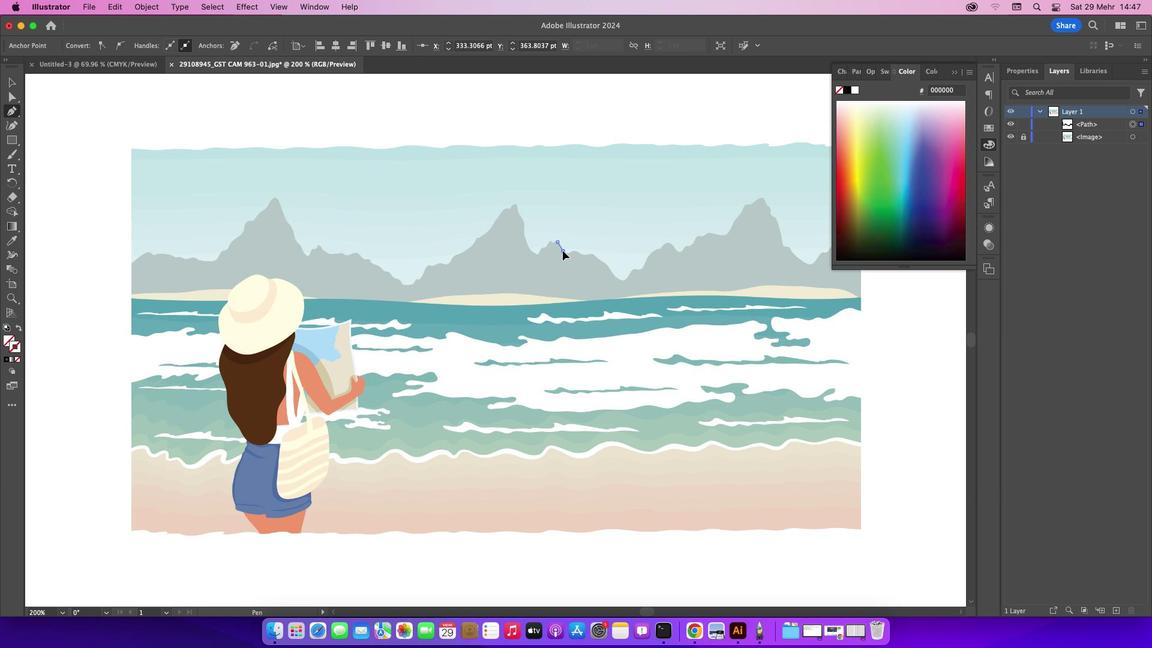 
Action: Mouse moved to (566, 255)
Screenshot: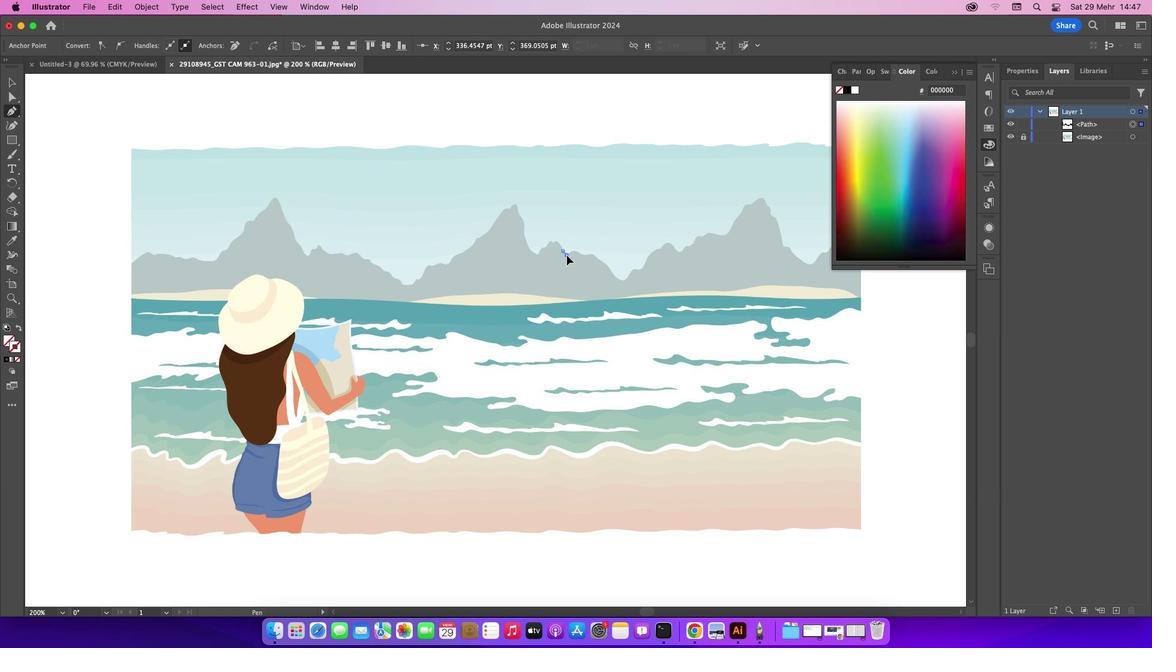 
Action: Mouse pressed left at (566, 255)
Screenshot: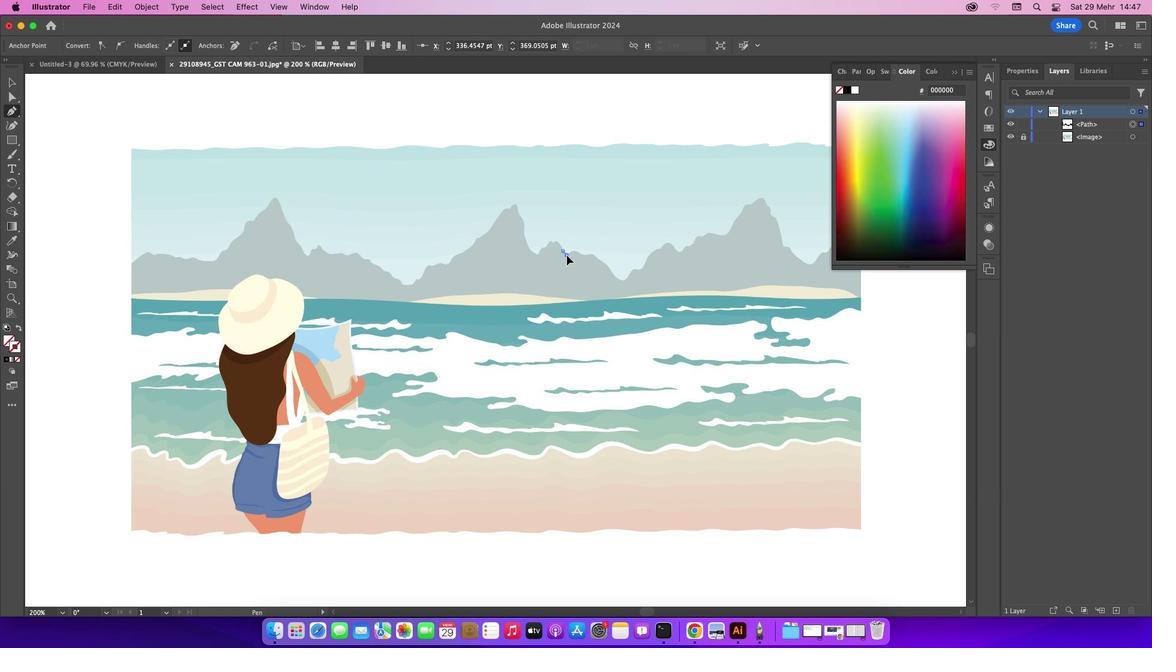 
Action: Mouse moved to (575, 252)
Screenshot: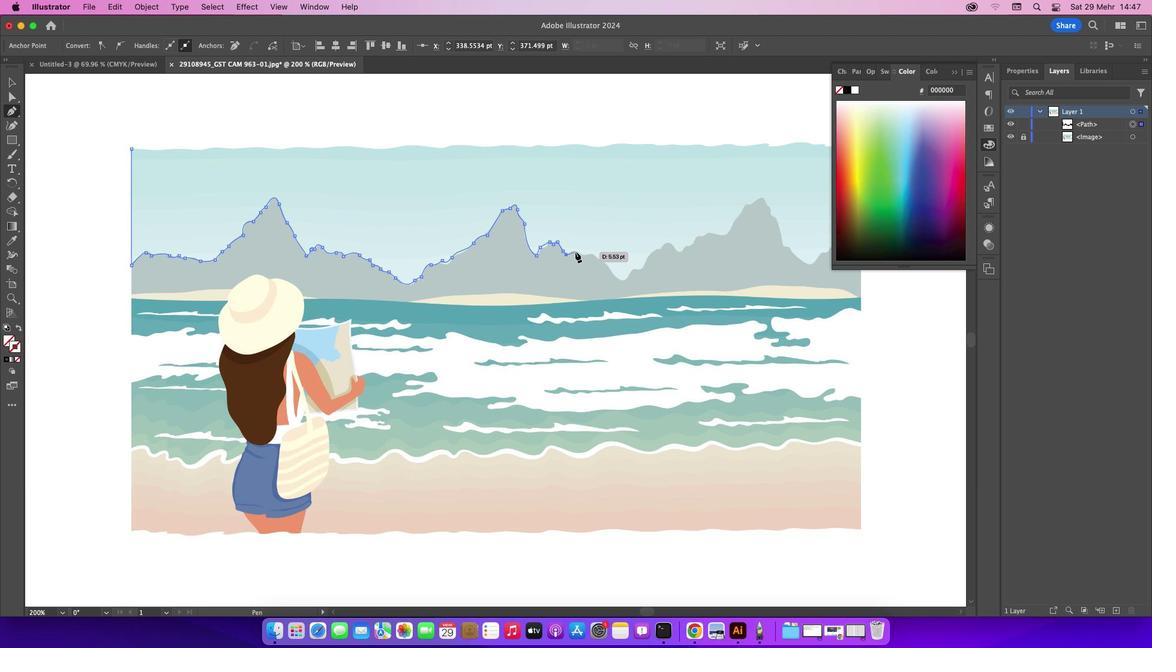 
Action: Mouse pressed left at (575, 252)
Screenshot: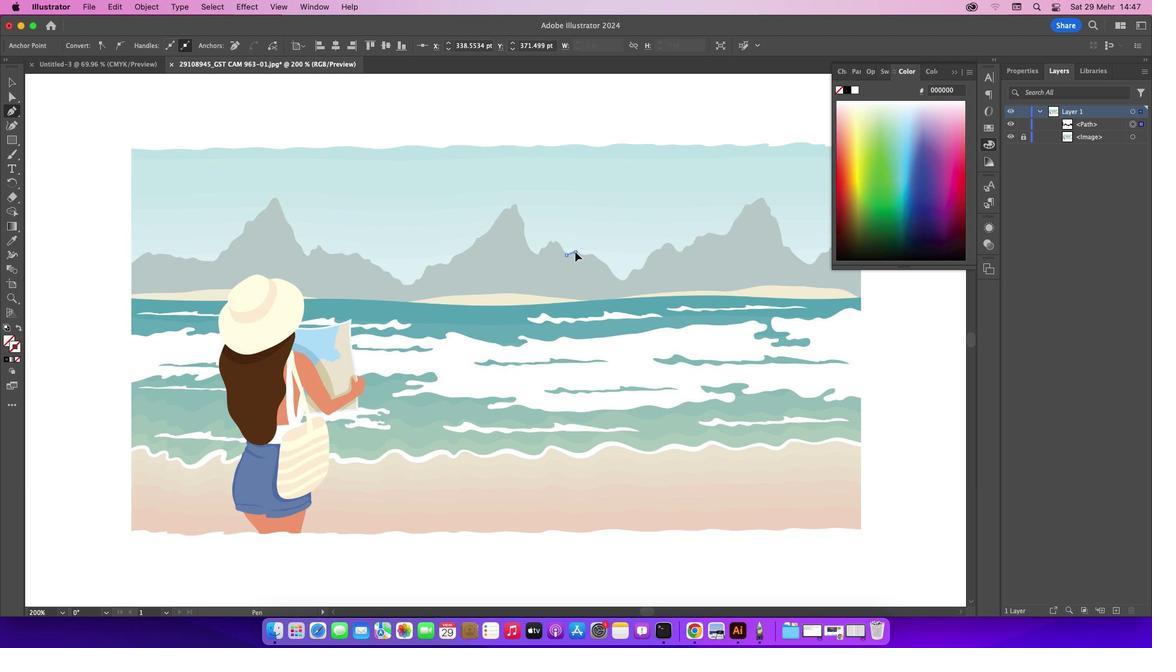 
Action: Mouse moved to (583, 255)
Screenshot: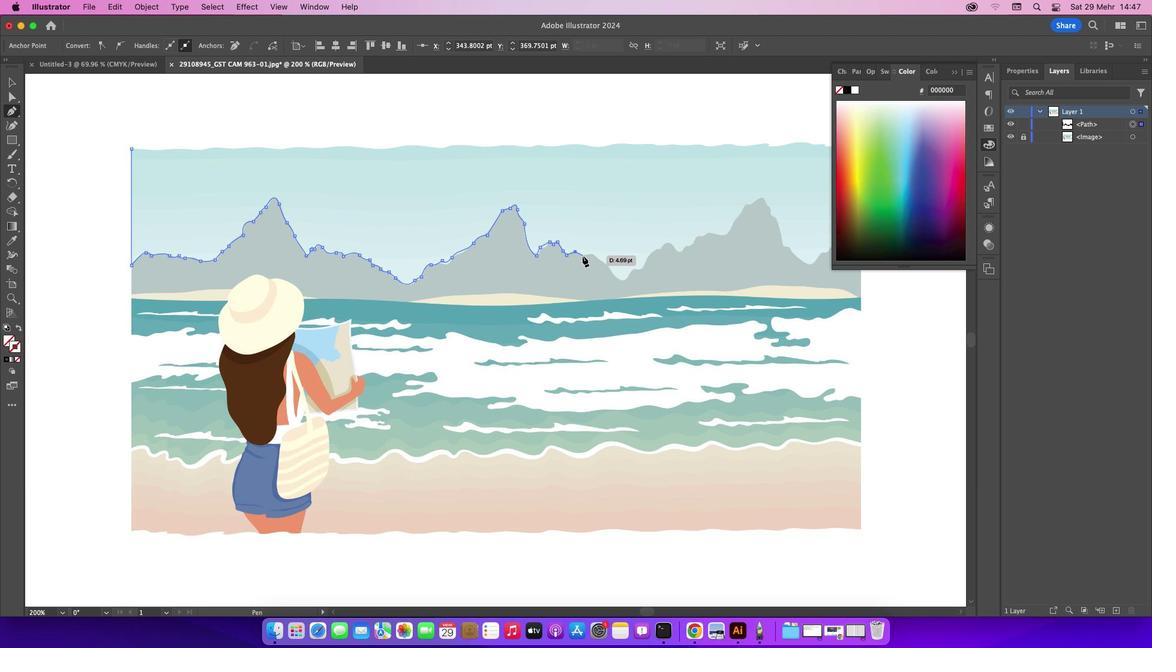 
Action: Mouse pressed left at (583, 255)
Screenshot: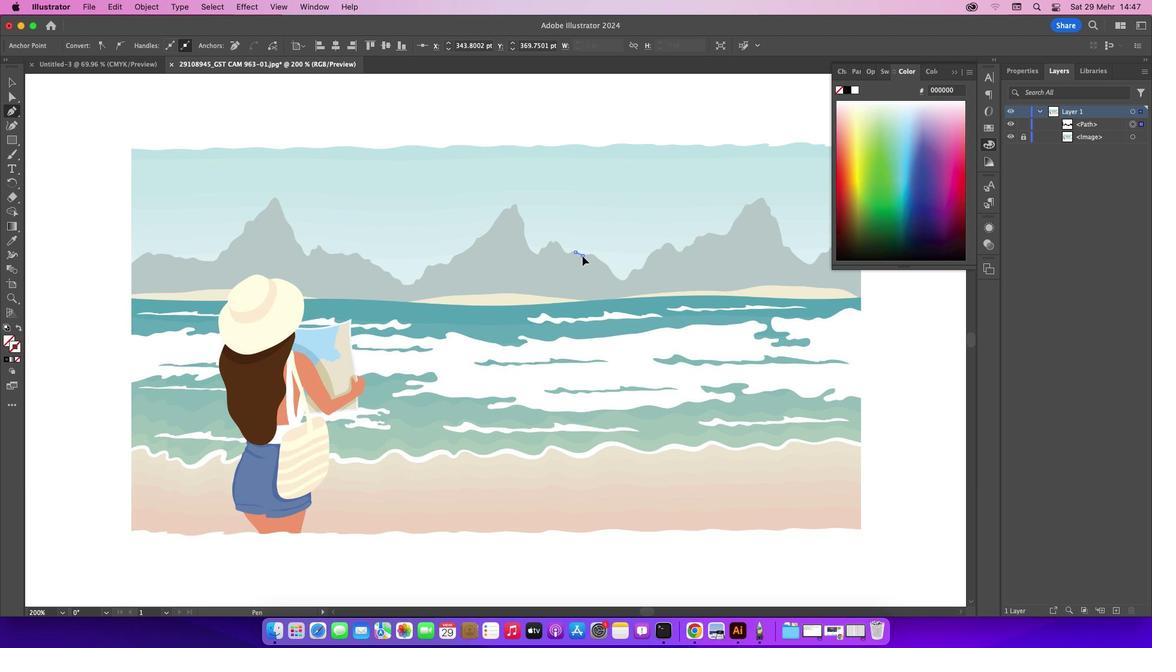 
Action: Mouse moved to (592, 254)
Screenshot: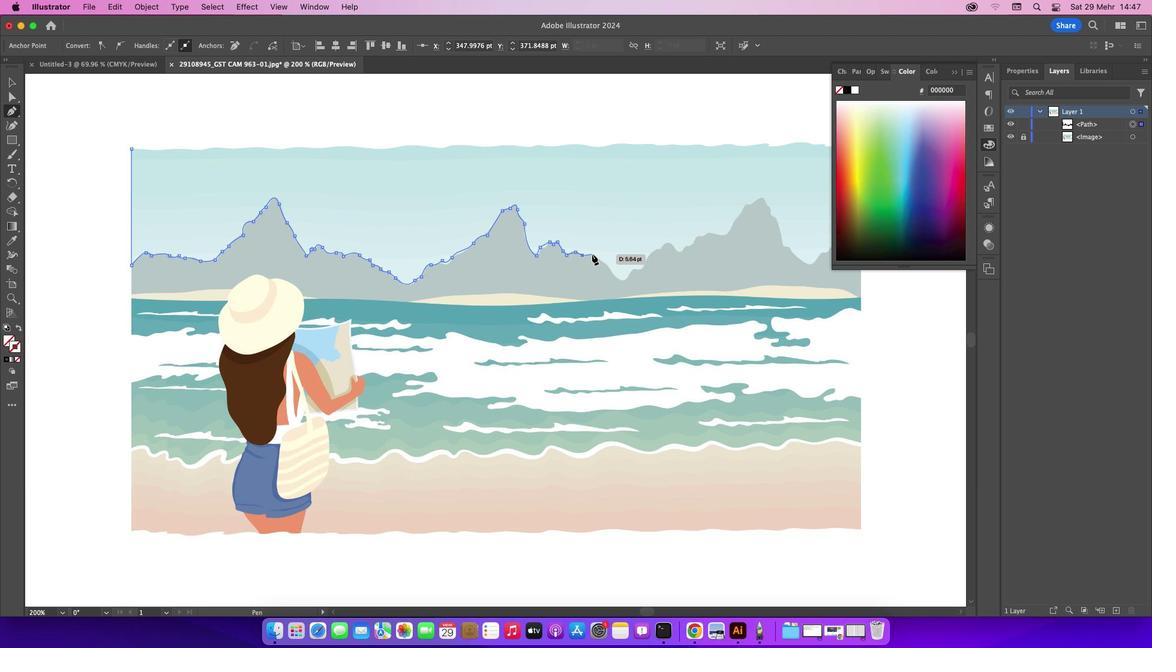 
Action: Mouse pressed left at (592, 254)
Screenshot: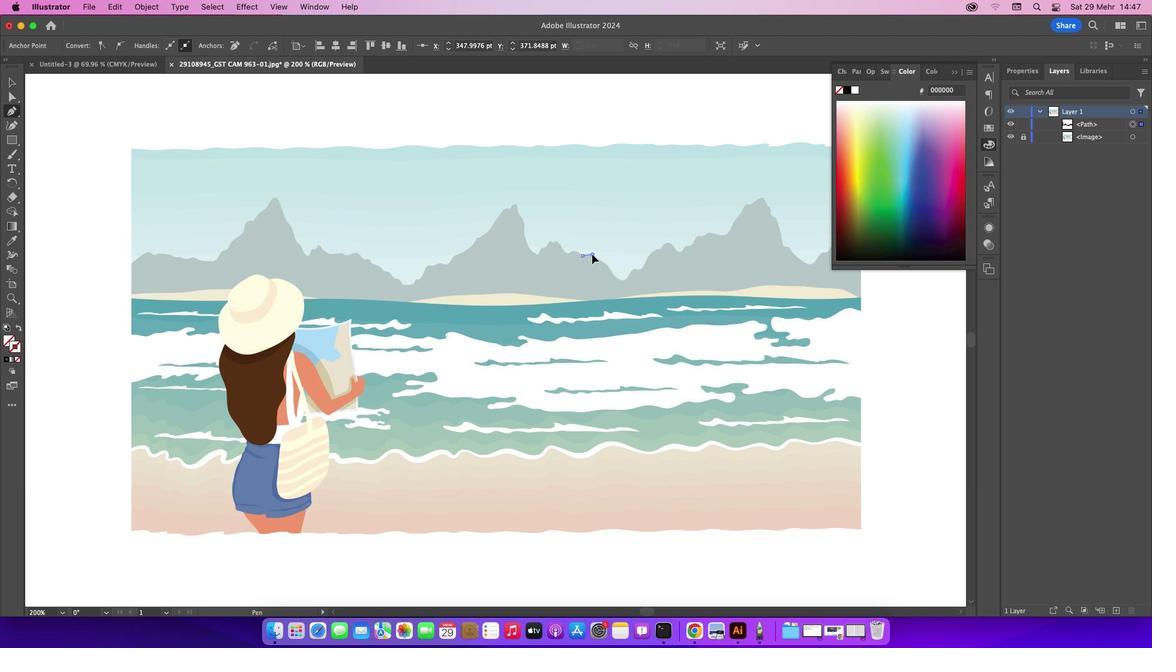 
Action: Mouse moved to (605, 264)
Screenshot: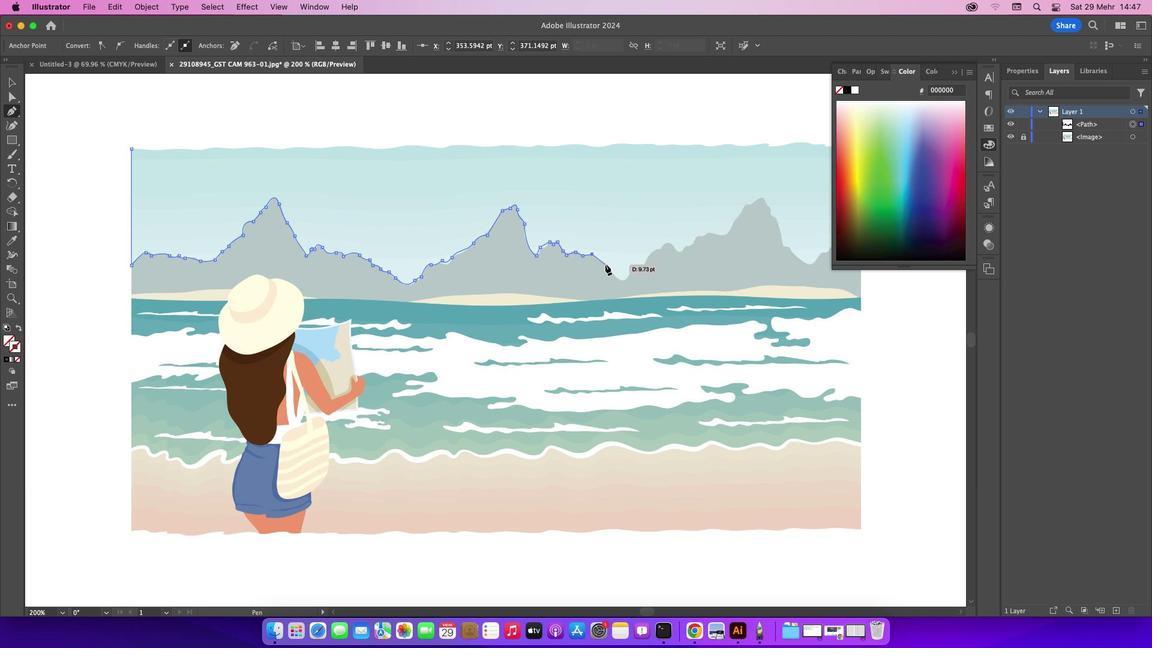 
Action: Mouse pressed left at (605, 264)
Screenshot: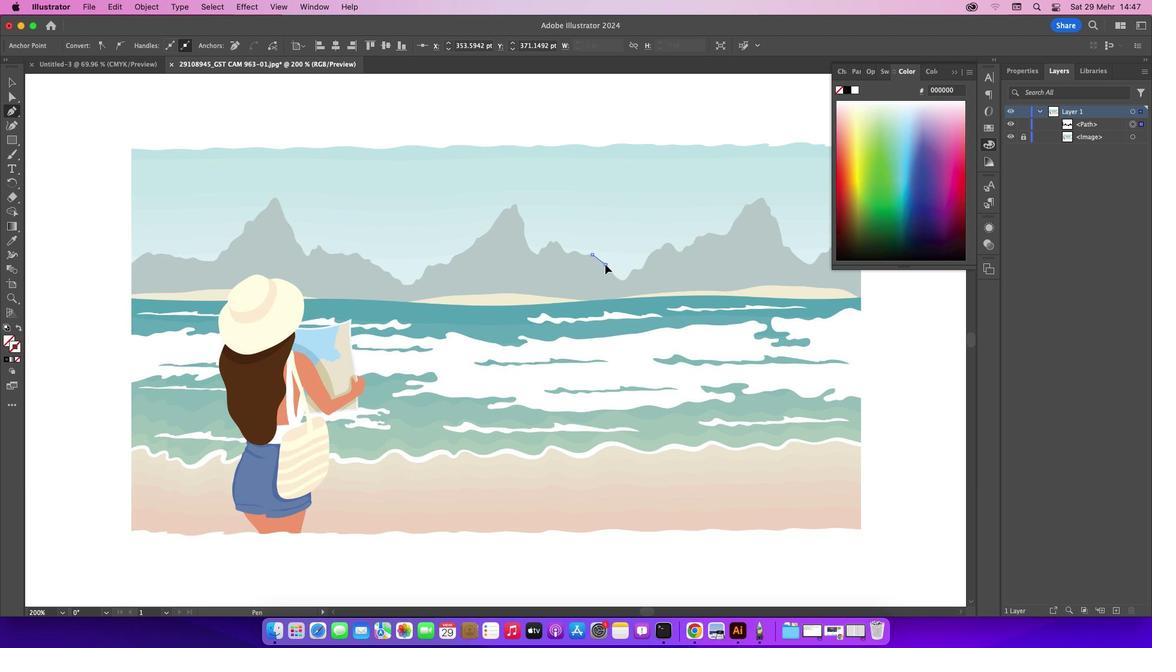 
Action: Mouse moved to (628, 278)
Screenshot: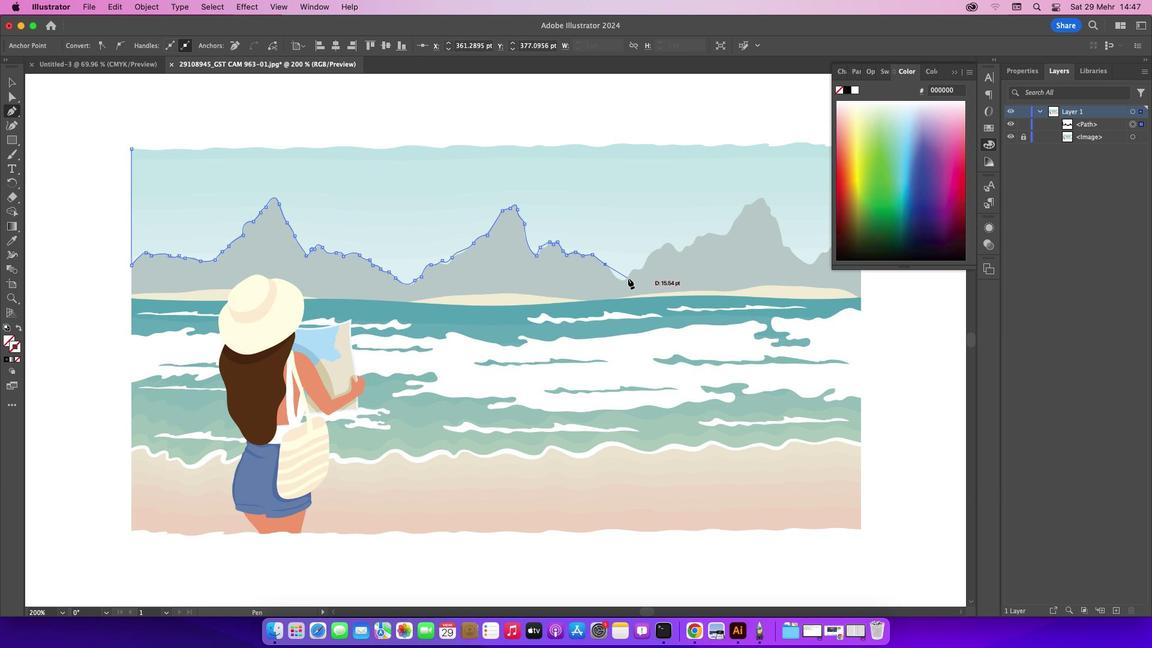 
Action: Mouse pressed left at (628, 278)
Screenshot: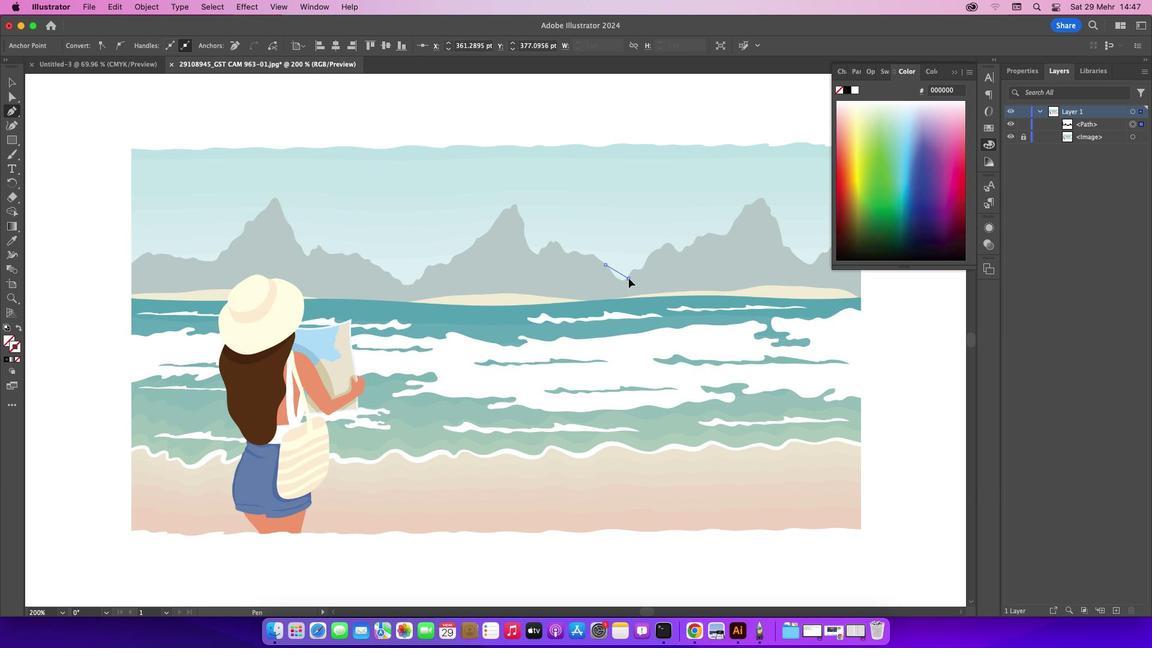 
Action: Mouse moved to (628, 279)
Screenshot: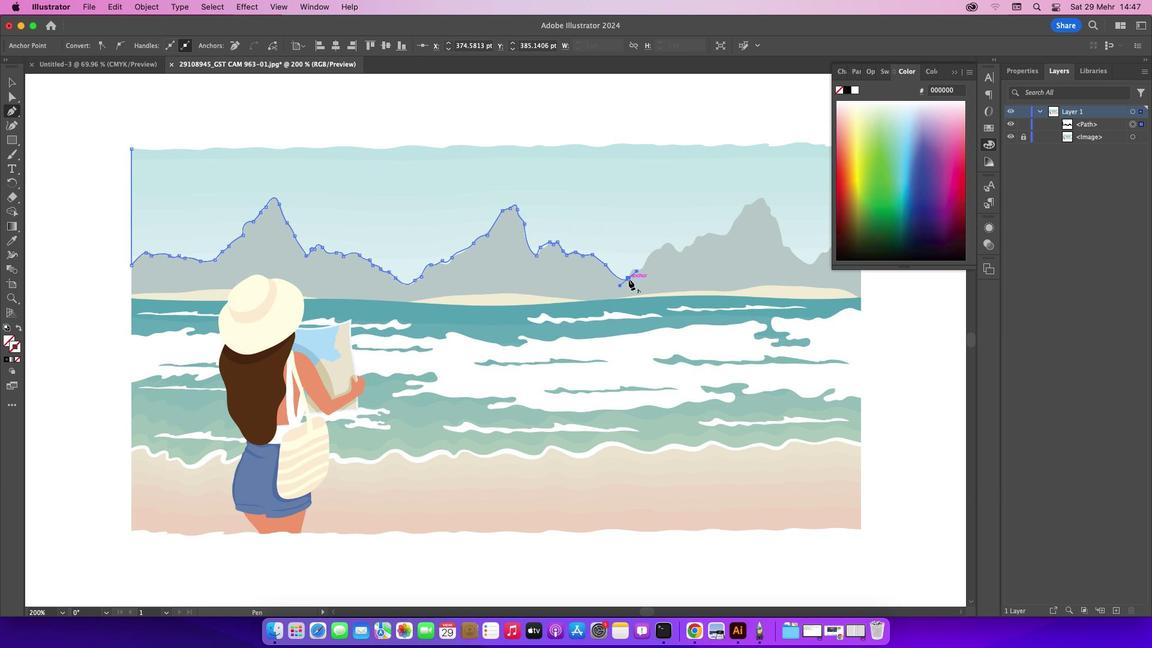 
Action: Mouse pressed left at (628, 279)
Screenshot: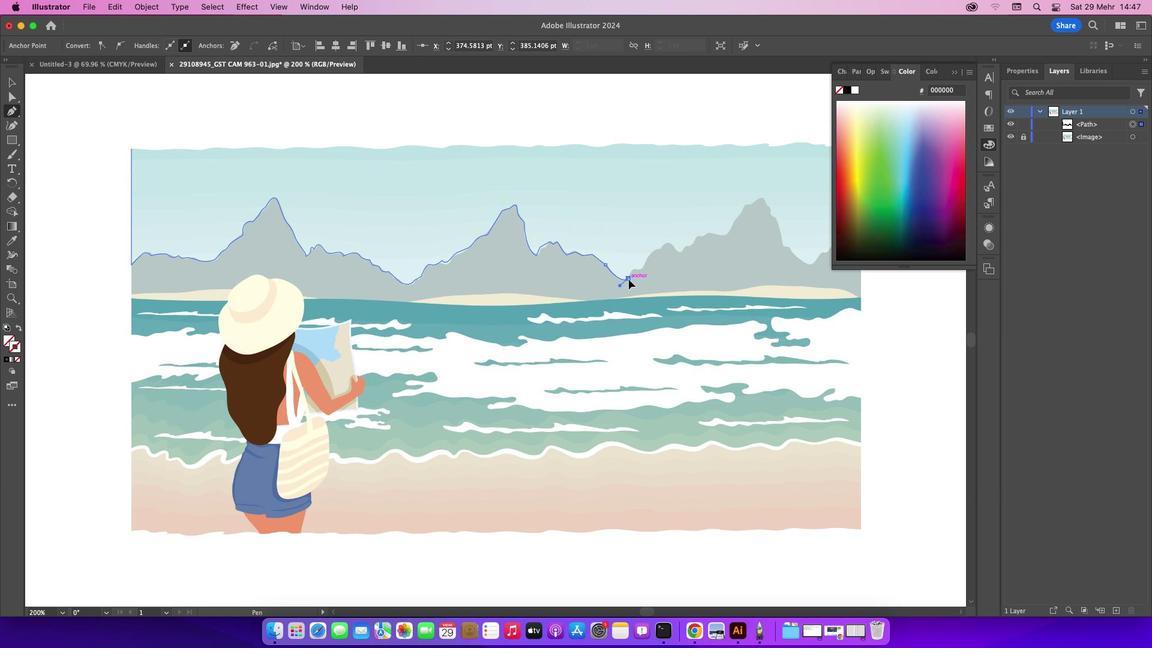
Action: Mouse moved to (638, 270)
Screenshot: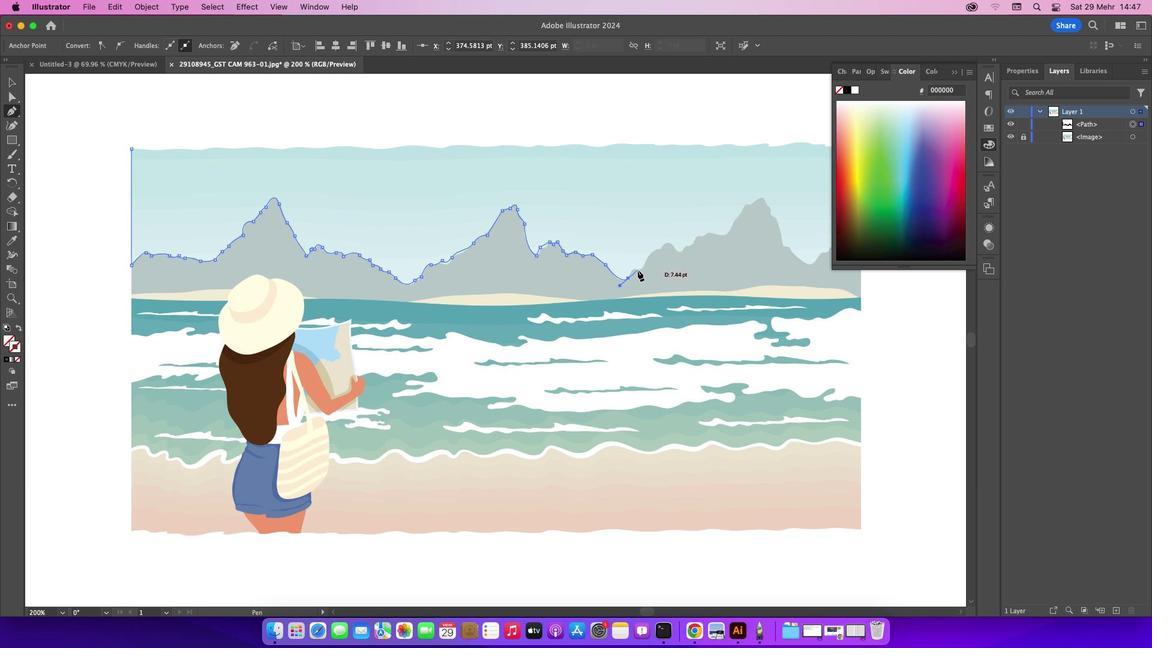 
Action: Mouse pressed left at (638, 270)
Screenshot: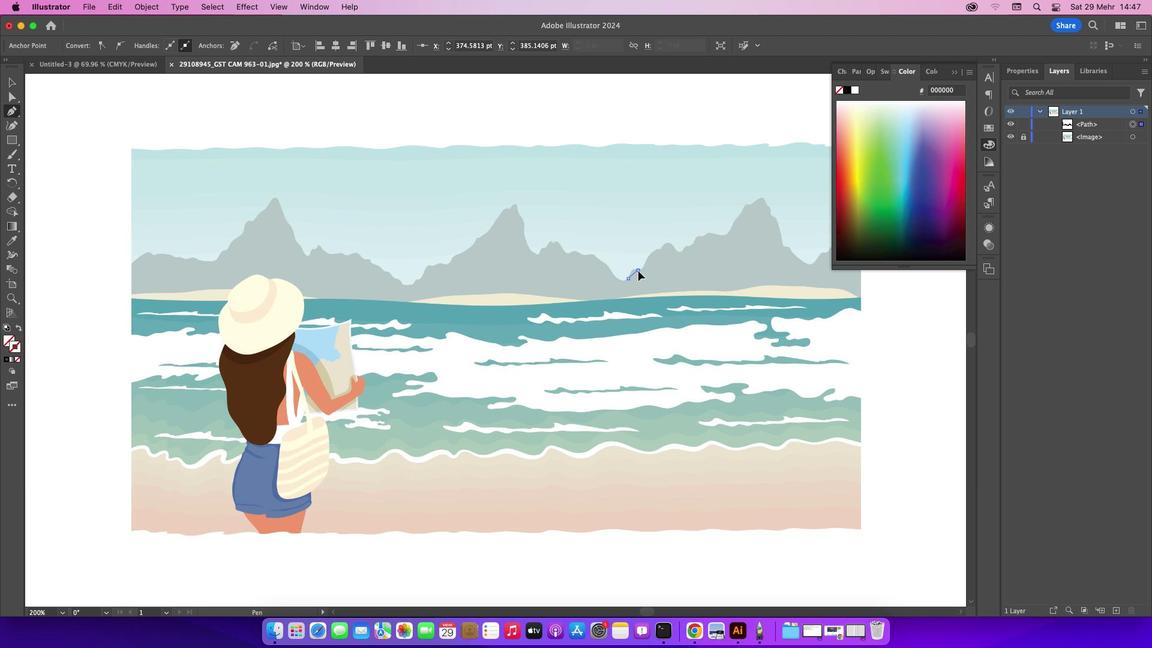 
Action: Mouse moved to (650, 251)
Screenshot: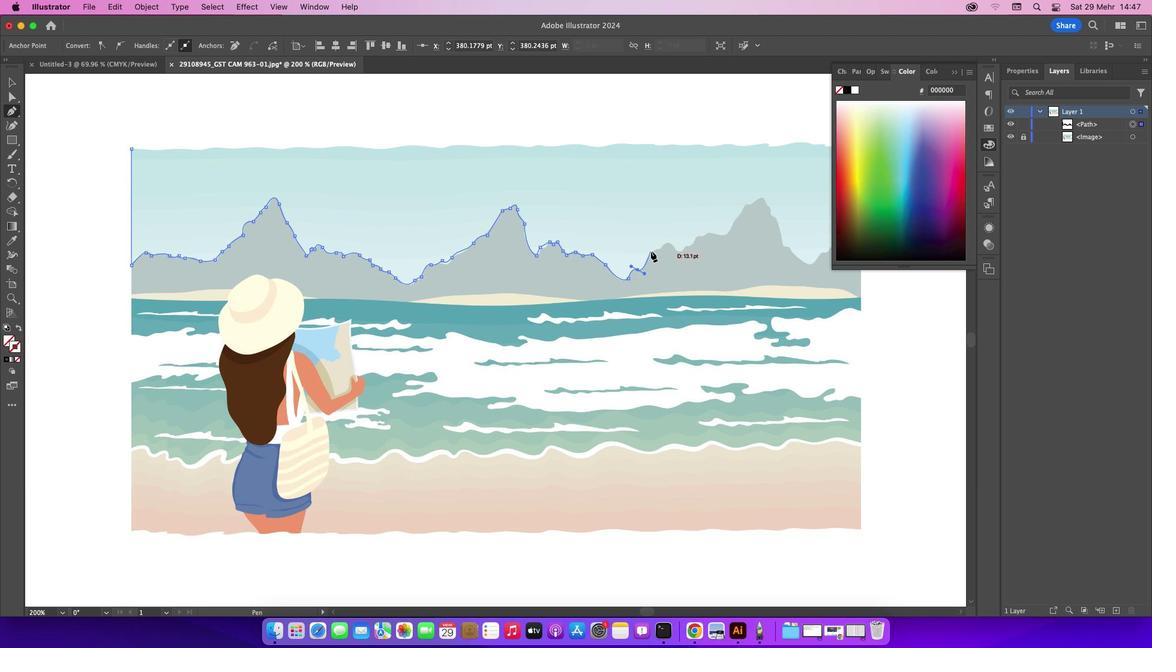 
Action: Mouse pressed left at (650, 251)
Screenshot: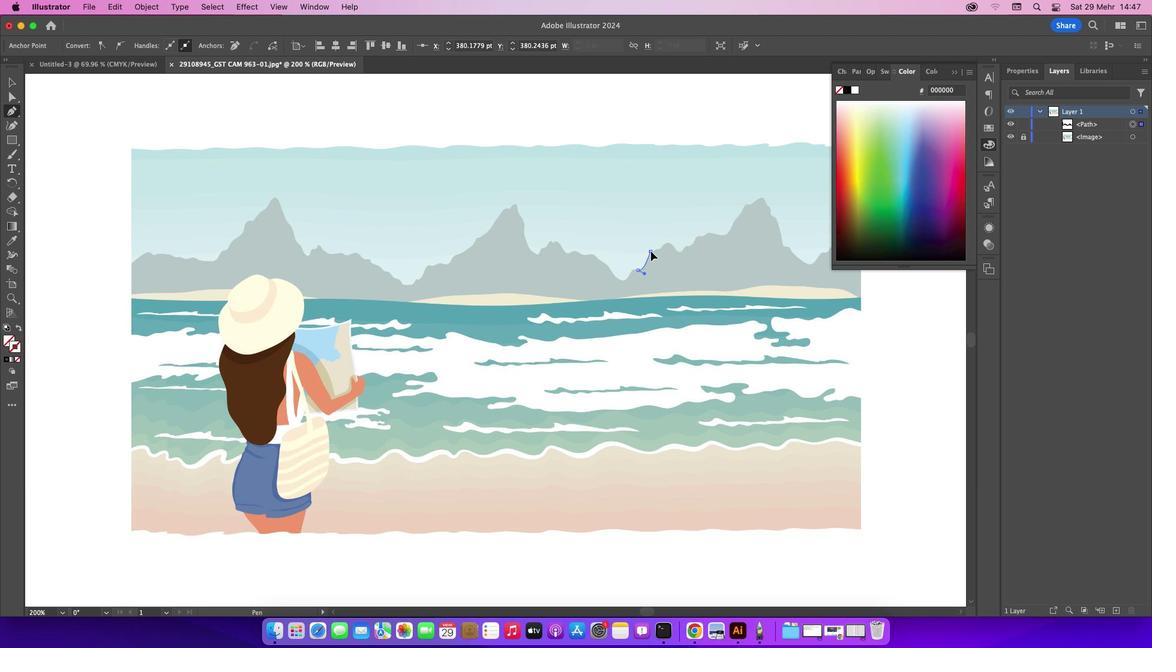 
Action: Mouse moved to (664, 249)
Screenshot: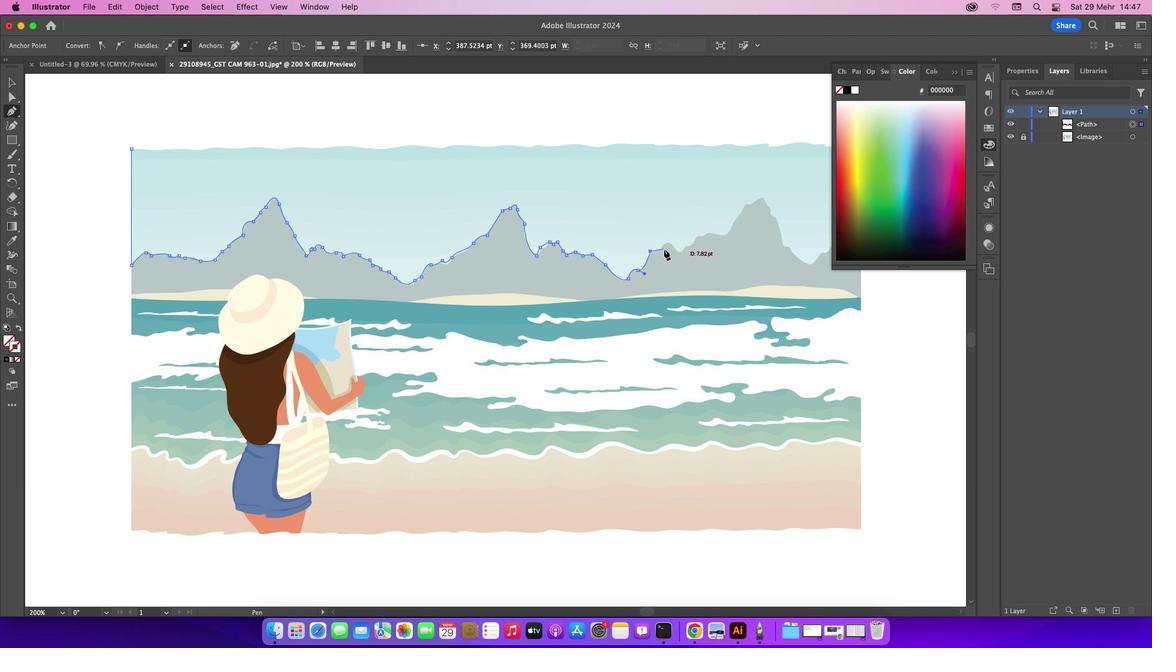 
Action: Mouse pressed left at (664, 249)
Screenshot: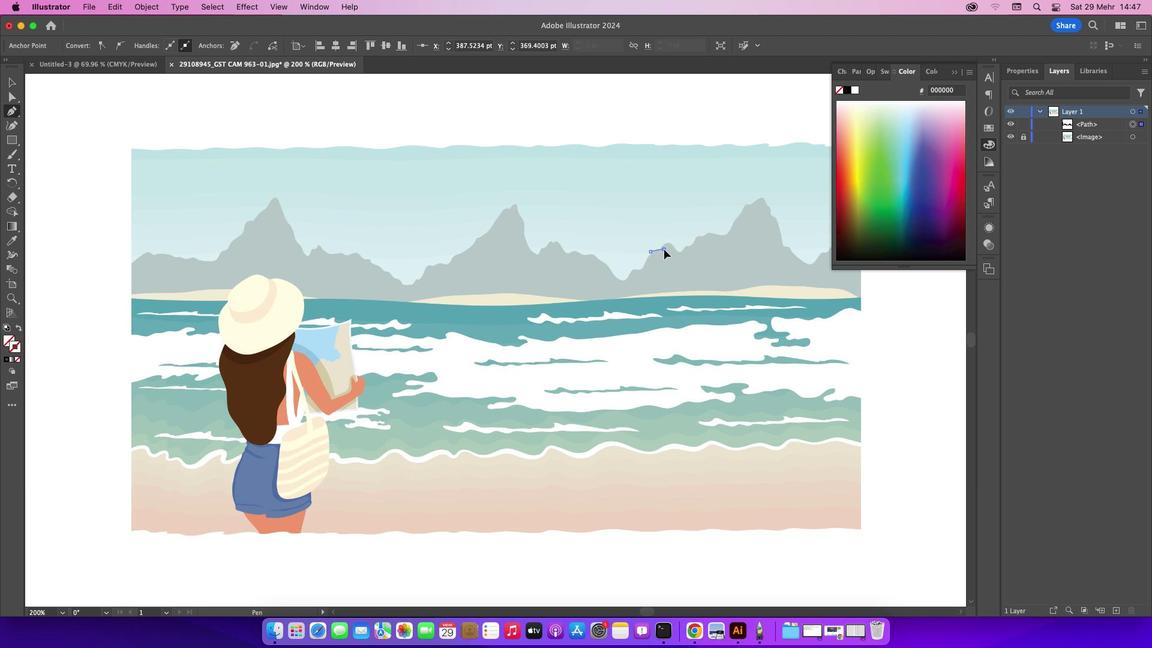 
Action: Mouse moved to (677, 252)
Screenshot: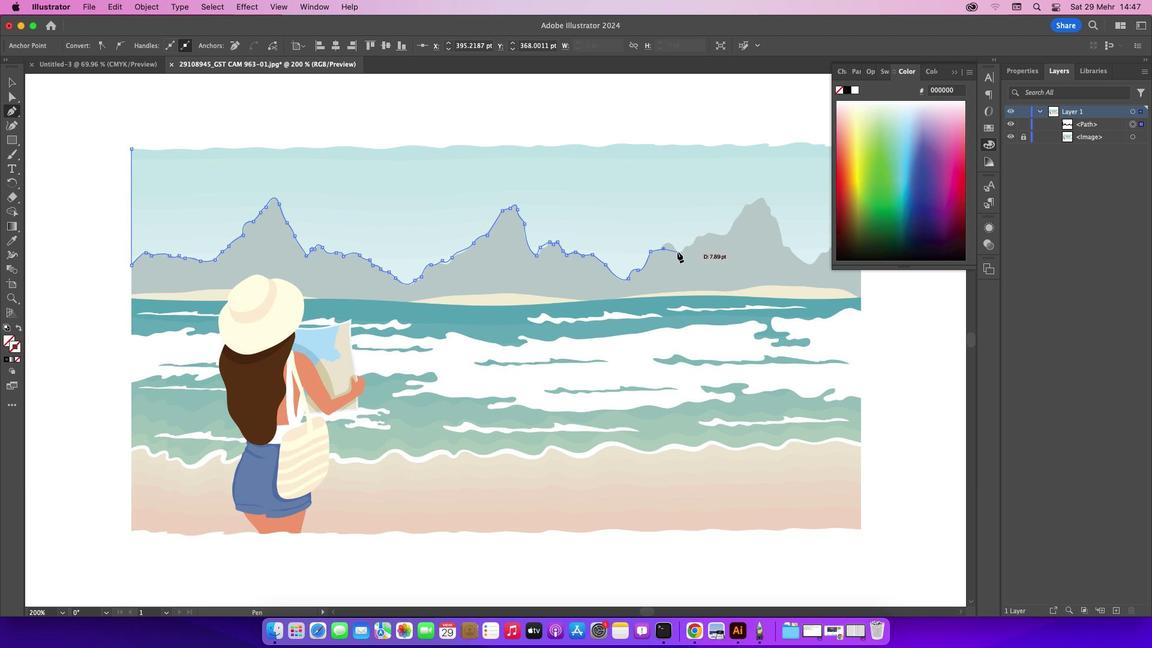 
Action: Mouse pressed left at (677, 252)
Screenshot: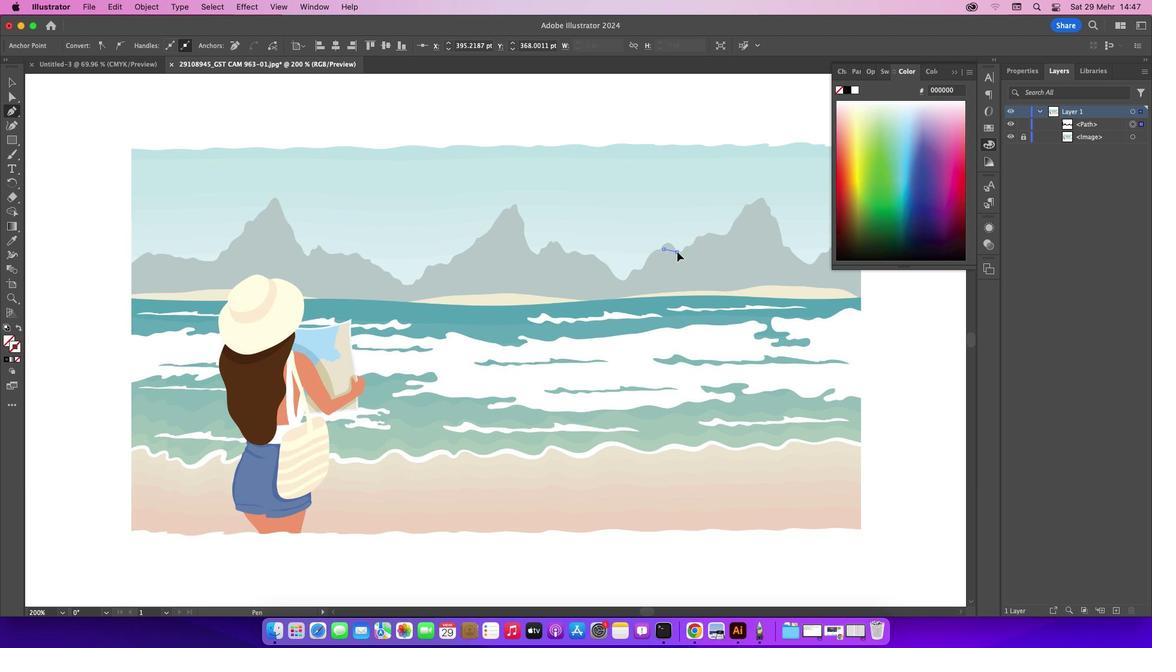 
Action: Mouse moved to (676, 251)
Screenshot: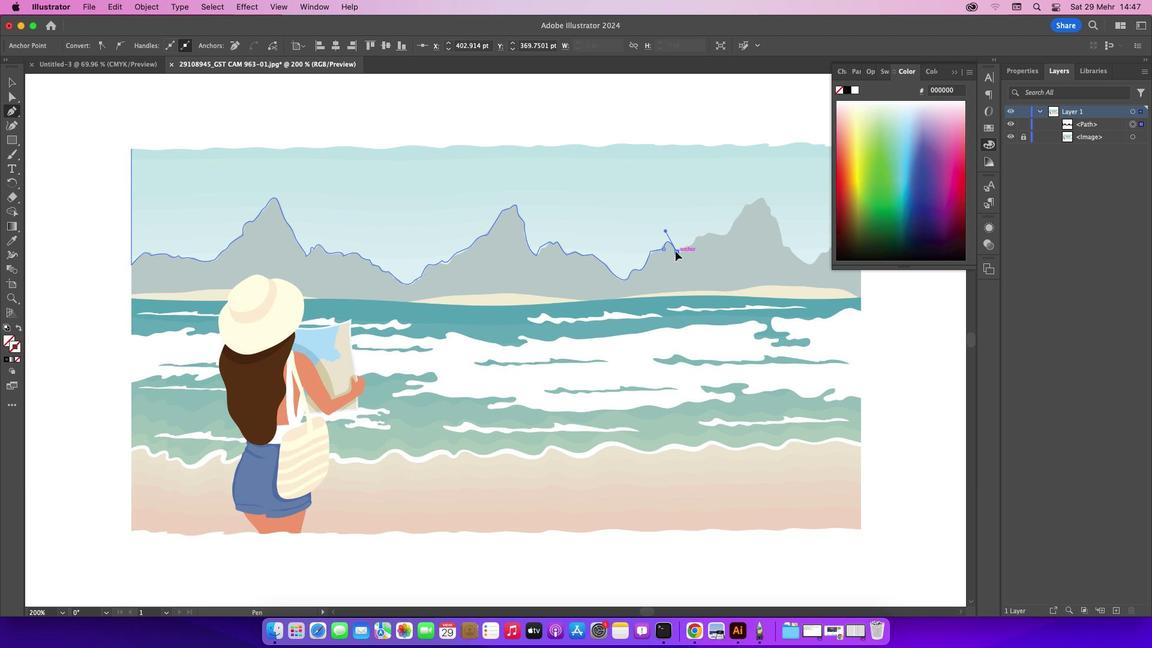 
Action: Mouse pressed left at (676, 251)
Screenshot: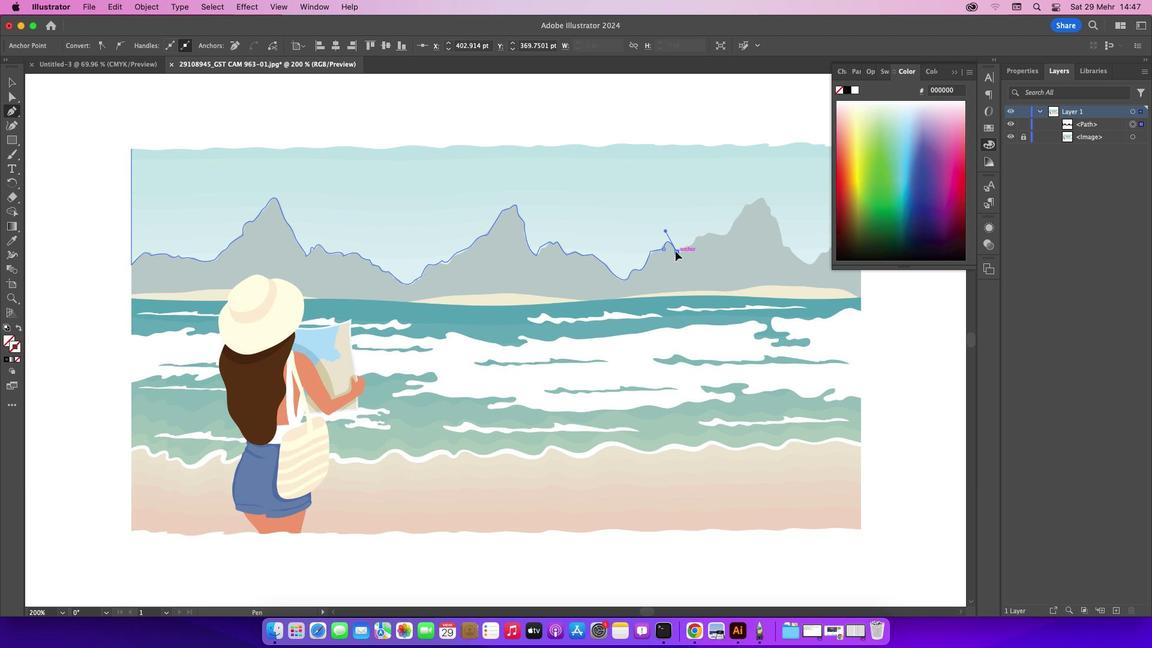
Action: Mouse moved to (686, 247)
Screenshot: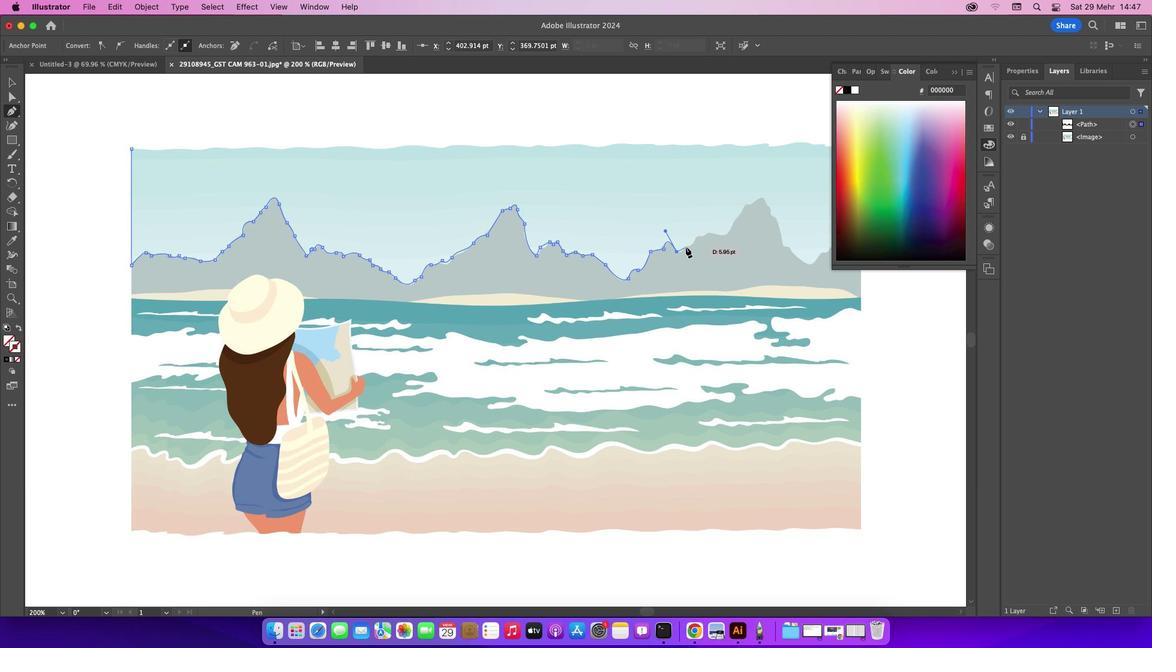 
Action: Mouse pressed left at (686, 247)
Screenshot: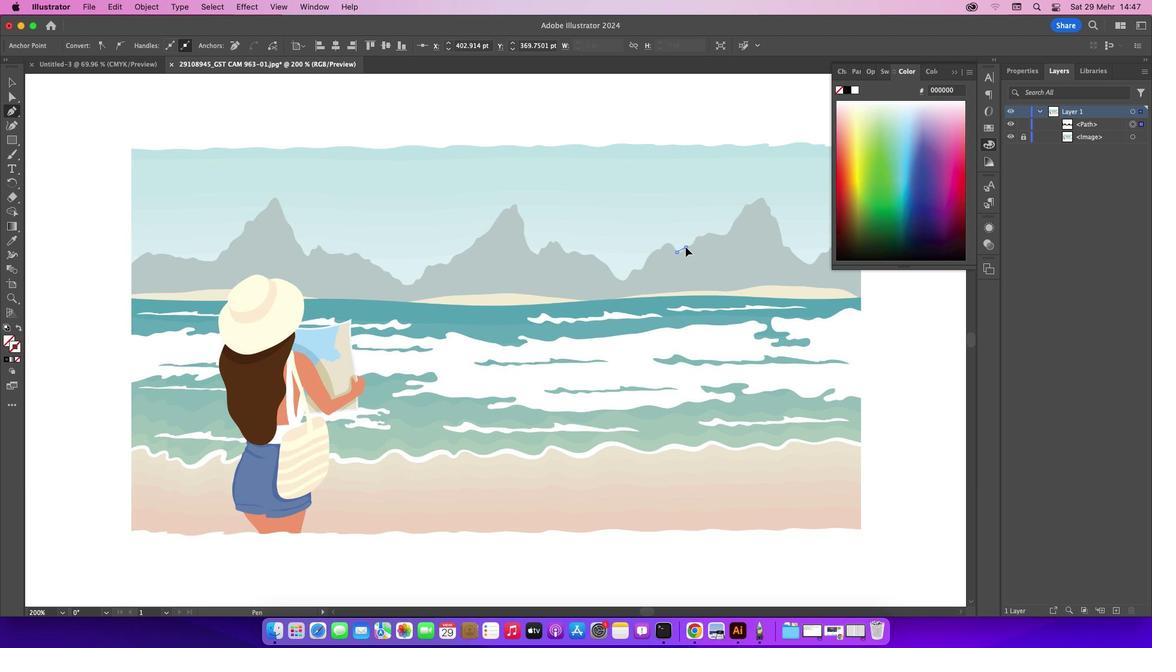 
Action: Mouse moved to (685, 246)
Screenshot: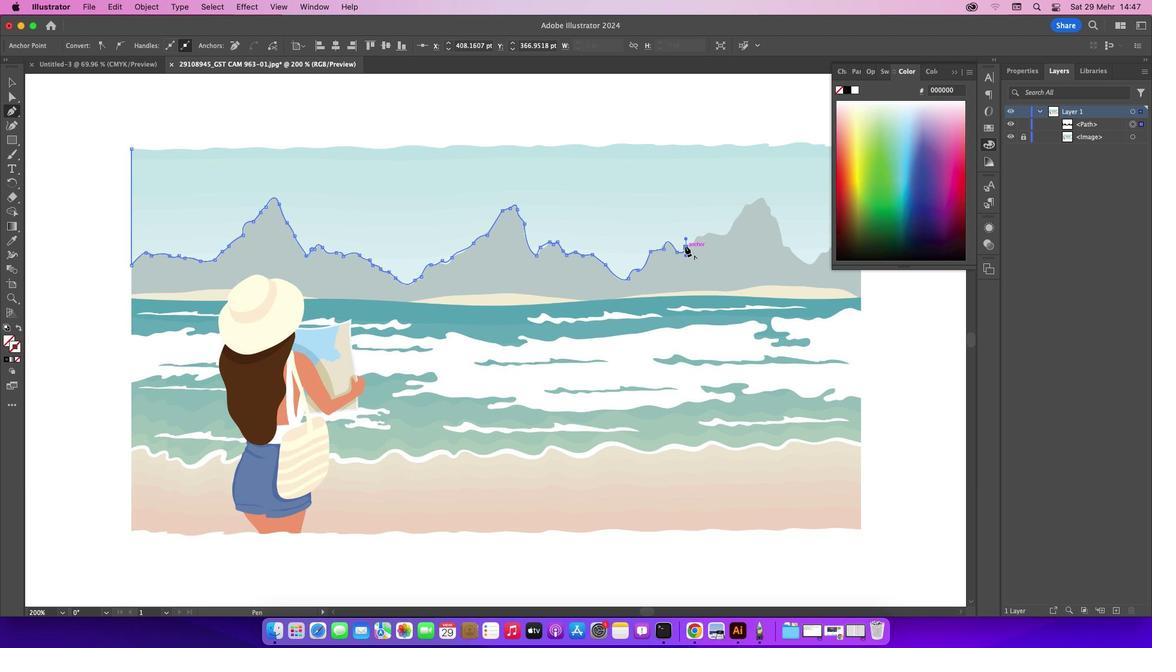 
Action: Mouse pressed left at (685, 246)
Screenshot: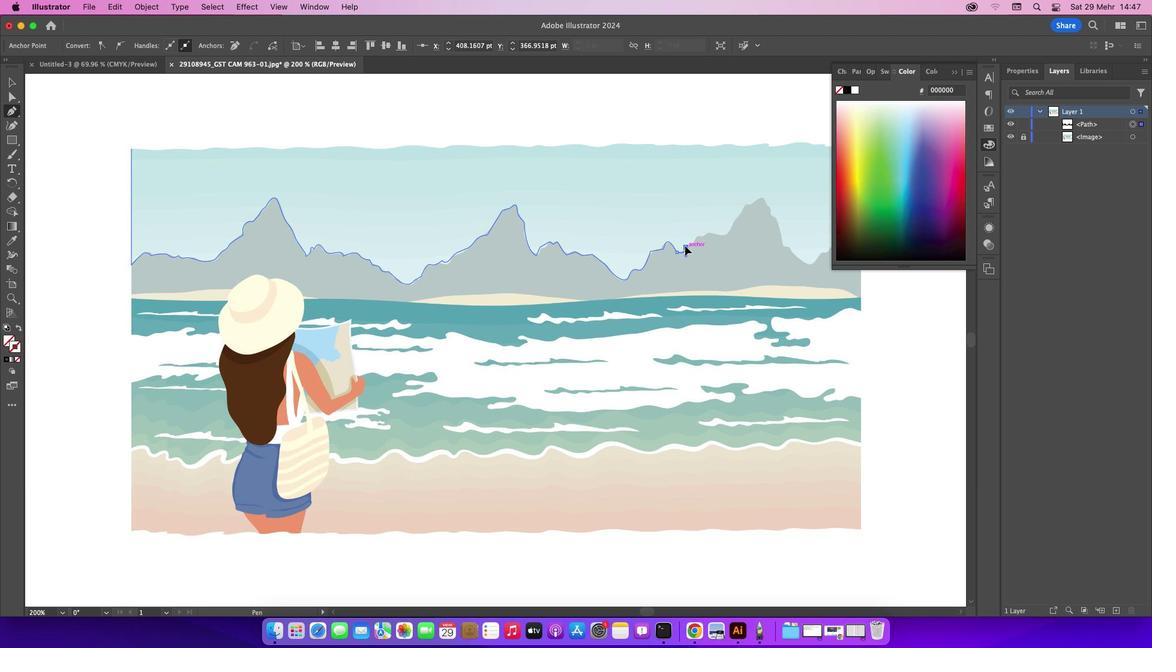 
Action: Mouse moved to (692, 245)
Screenshot: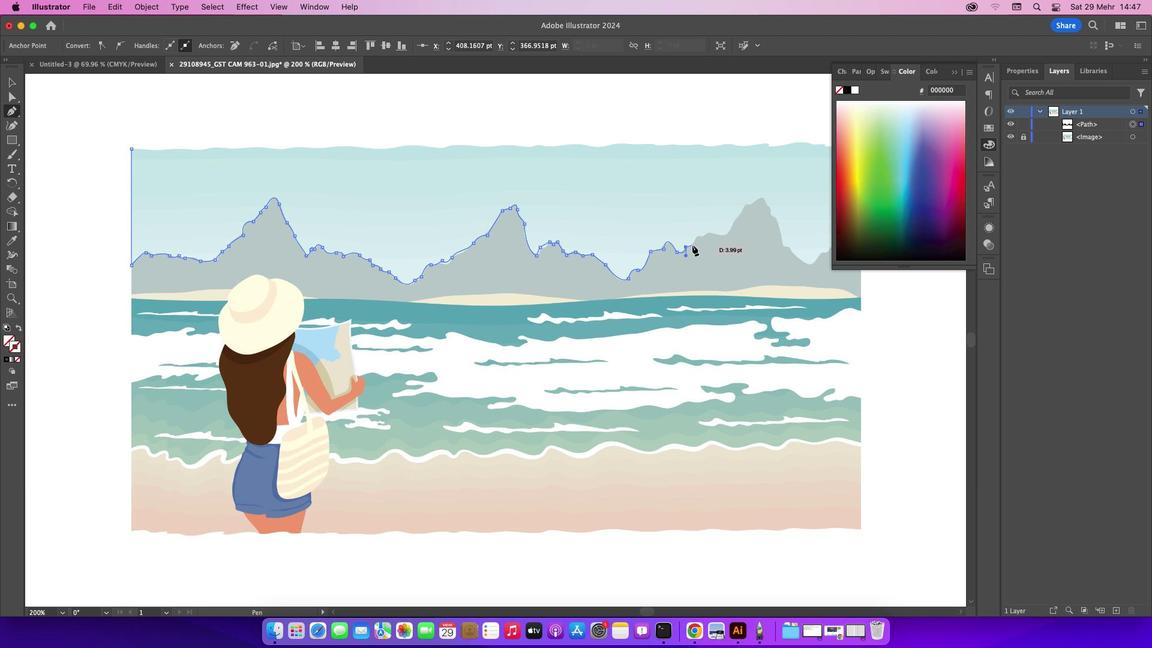 
Action: Mouse pressed left at (692, 245)
Screenshot: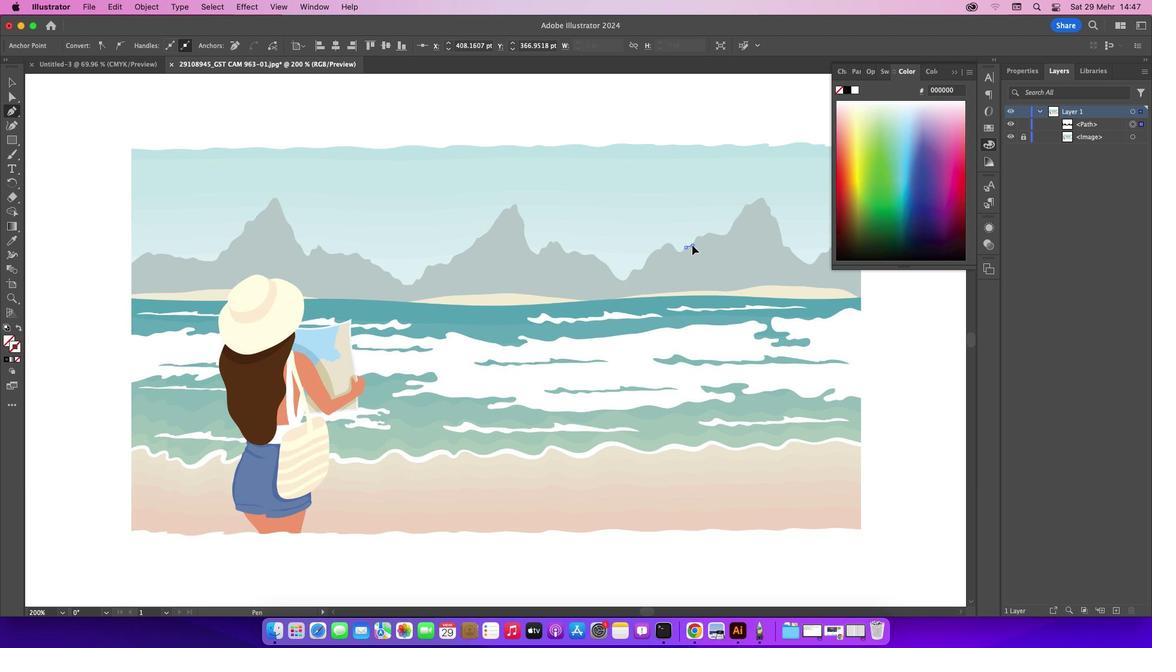 
Action: Mouse moved to (697, 236)
Screenshot: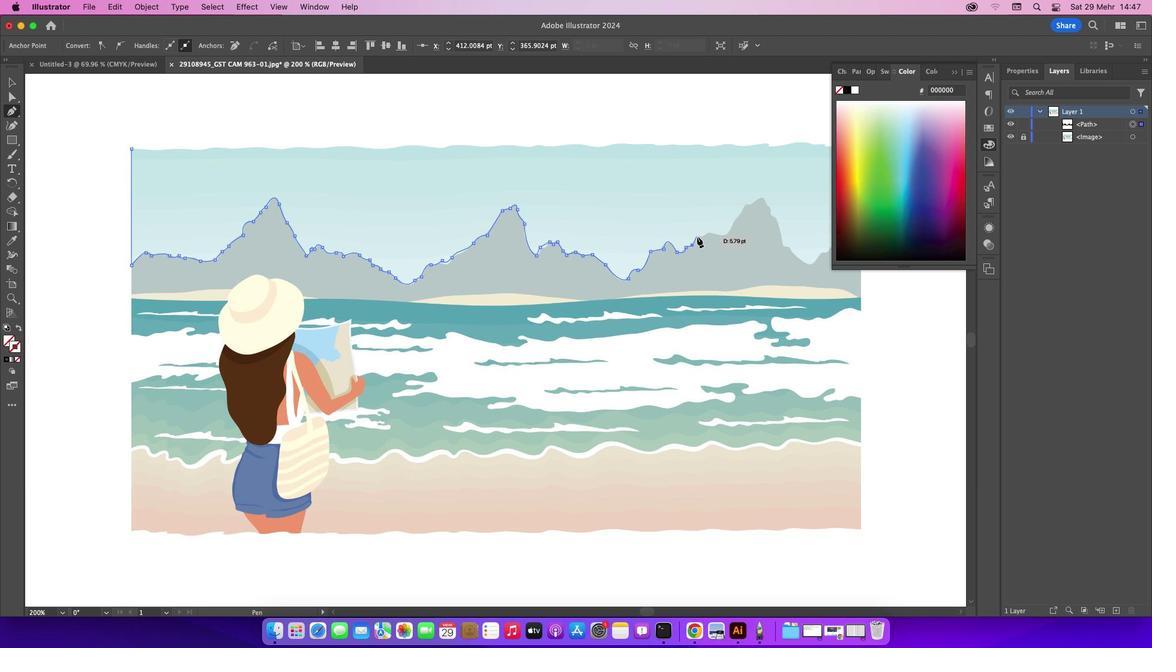 
Action: Mouse pressed left at (697, 236)
Screenshot: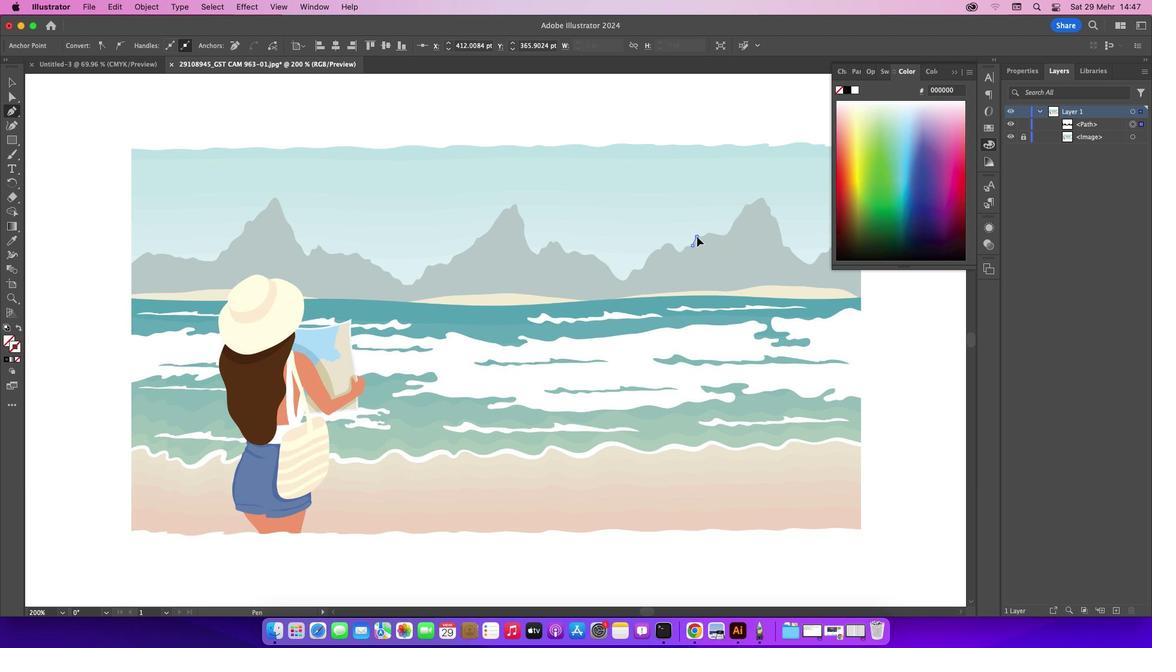 
Action: Mouse moved to (706, 235)
Screenshot: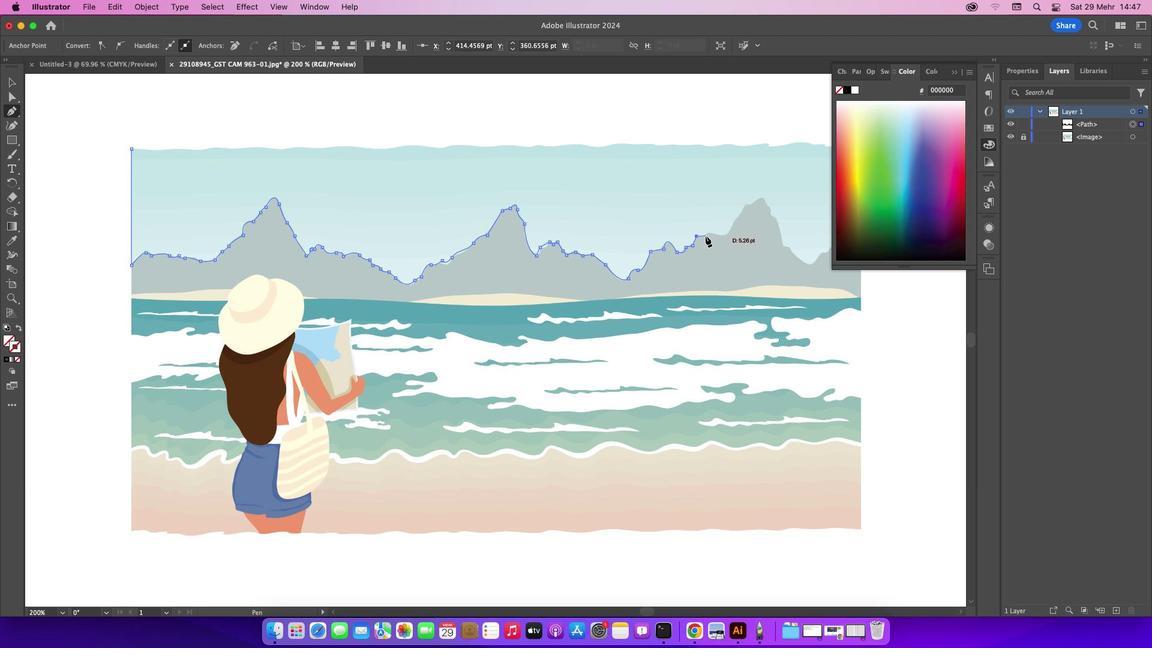 
Action: Mouse pressed left at (706, 235)
Screenshot: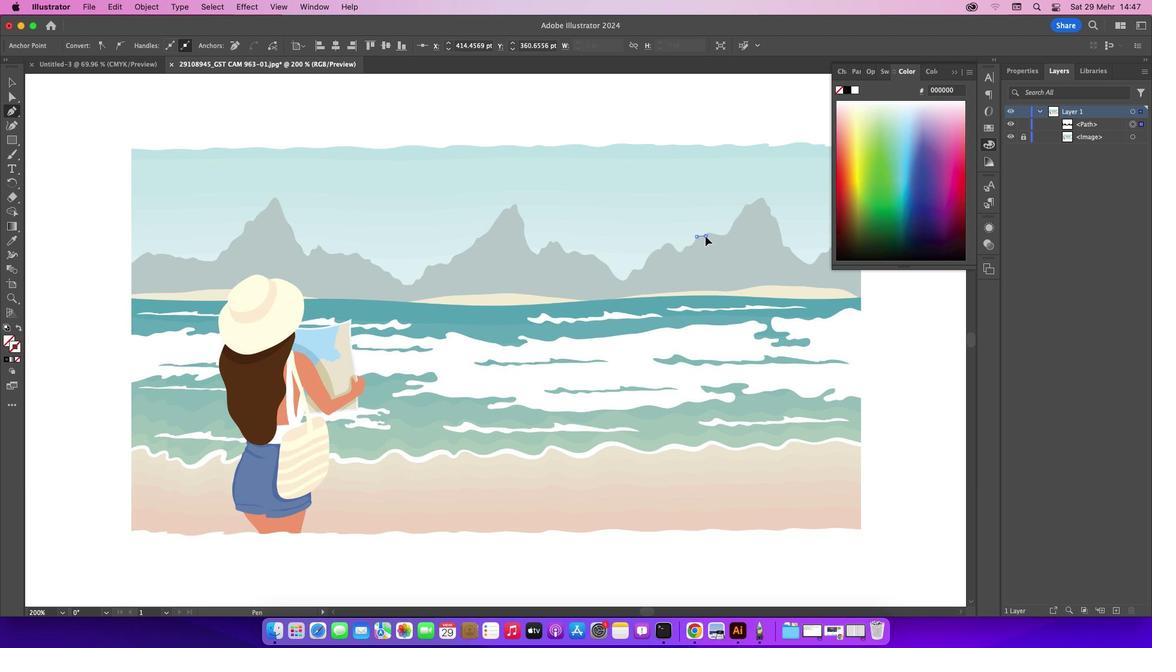 
Action: Mouse moved to (721, 236)
Screenshot: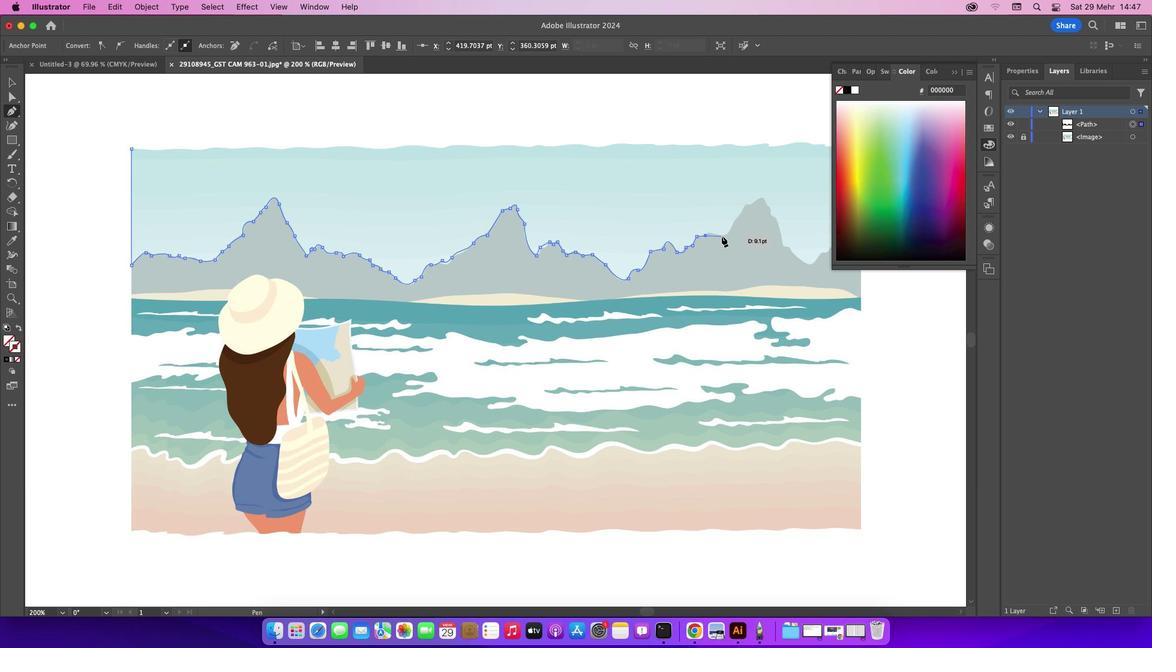 
Action: Mouse pressed left at (721, 236)
Screenshot: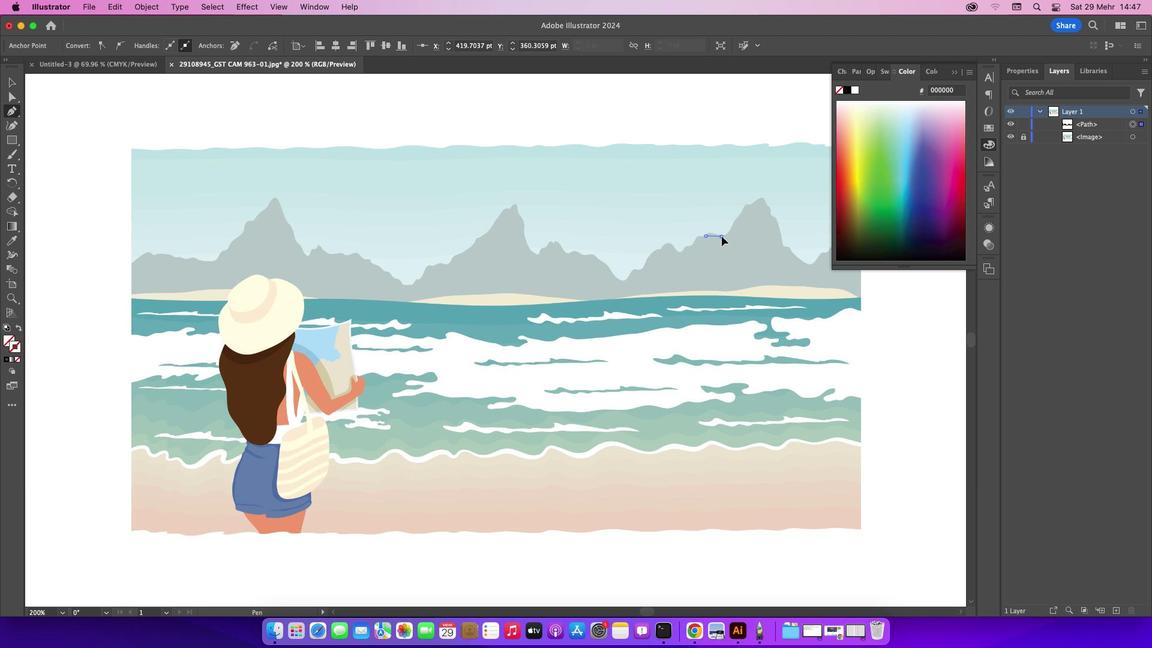 
Action: Mouse moved to (735, 219)
Screenshot: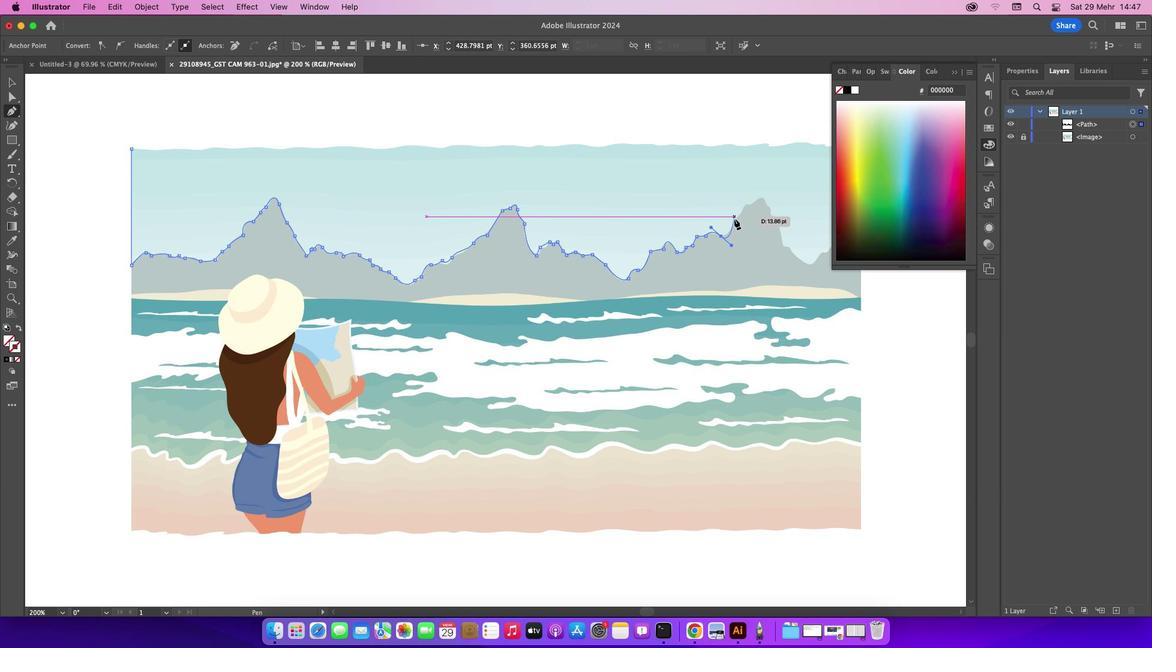 
Action: Mouse pressed left at (735, 219)
Screenshot: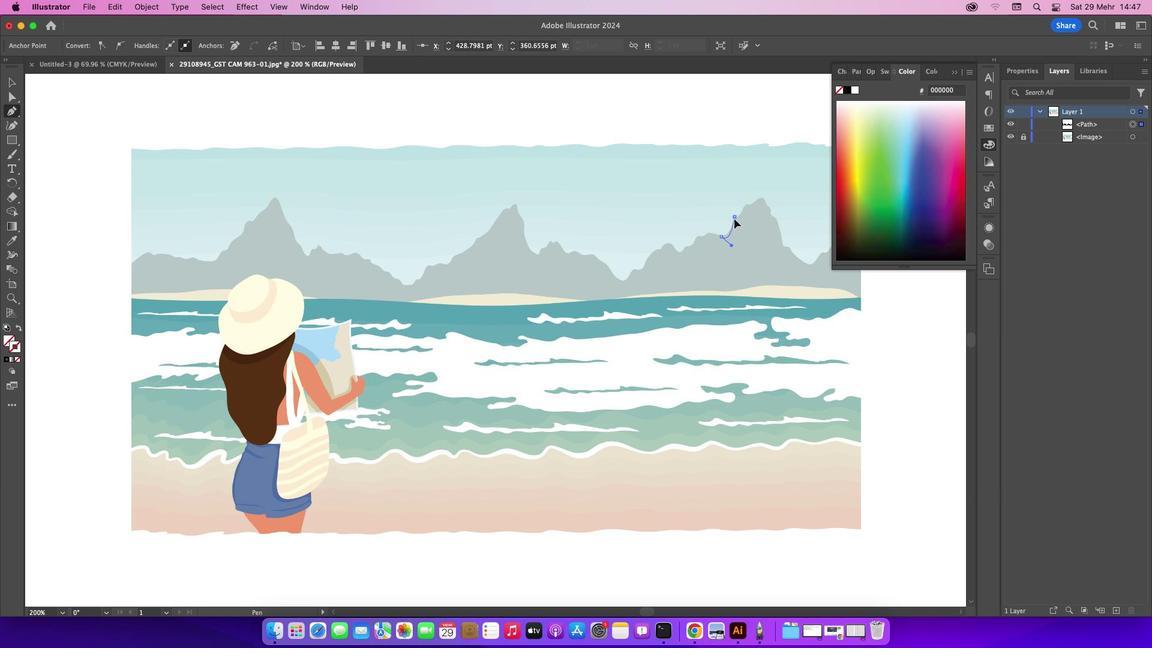 
Action: Mouse moved to (745, 207)
Screenshot: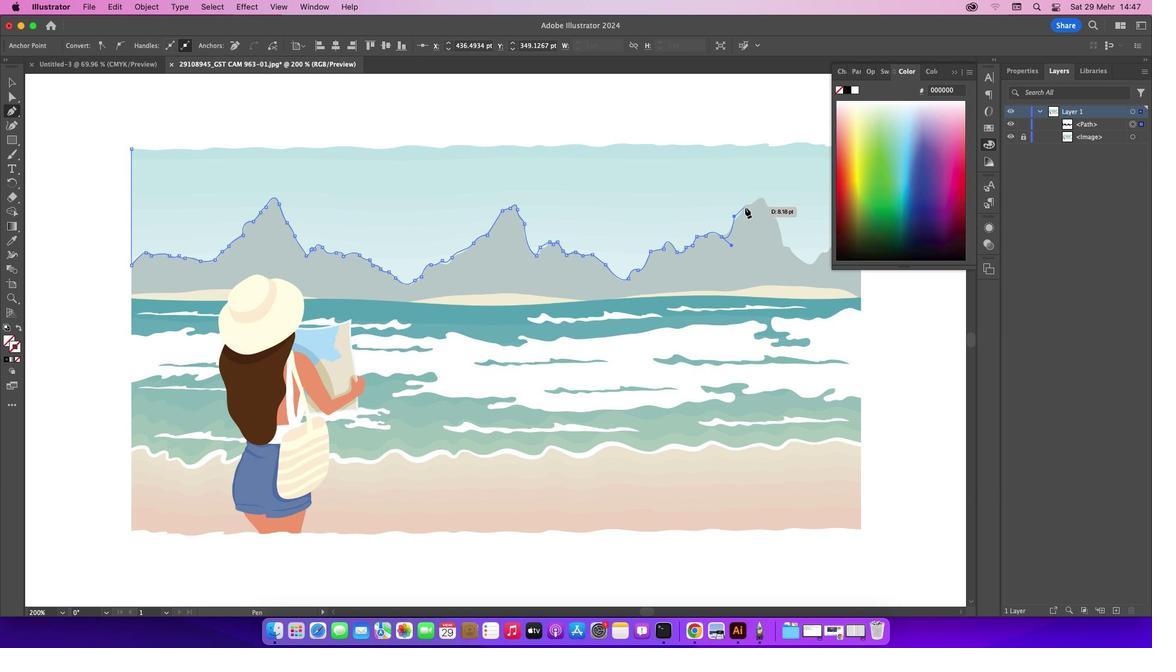
Action: Mouse pressed left at (745, 207)
Screenshot: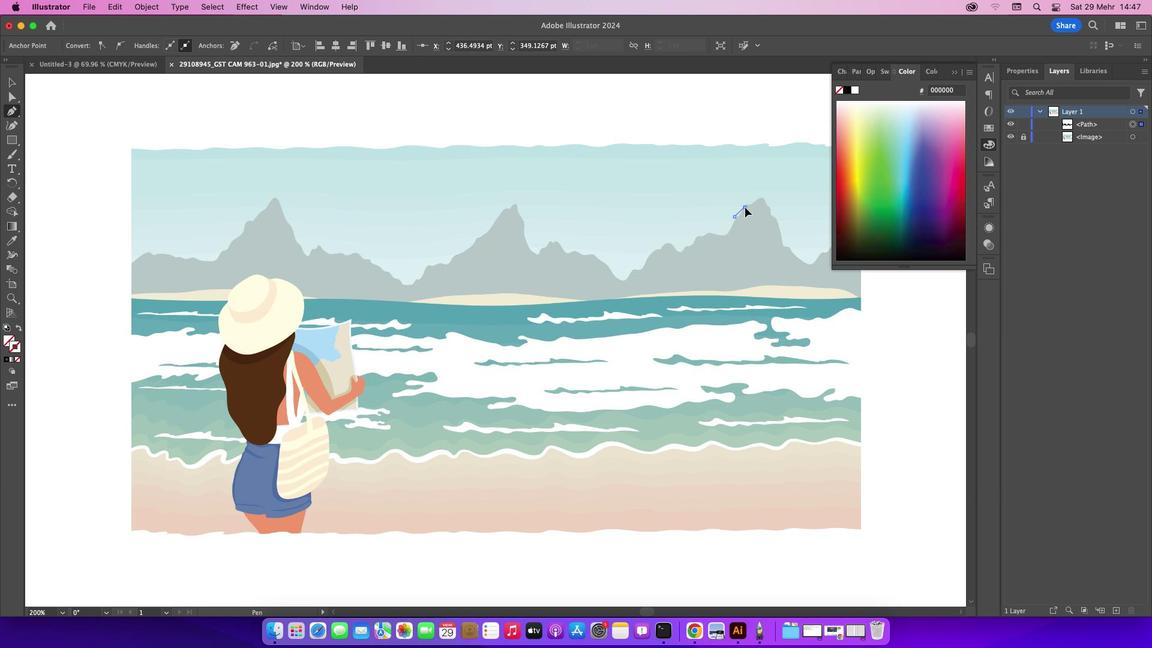 
Action: Mouse moved to (745, 207)
Screenshot: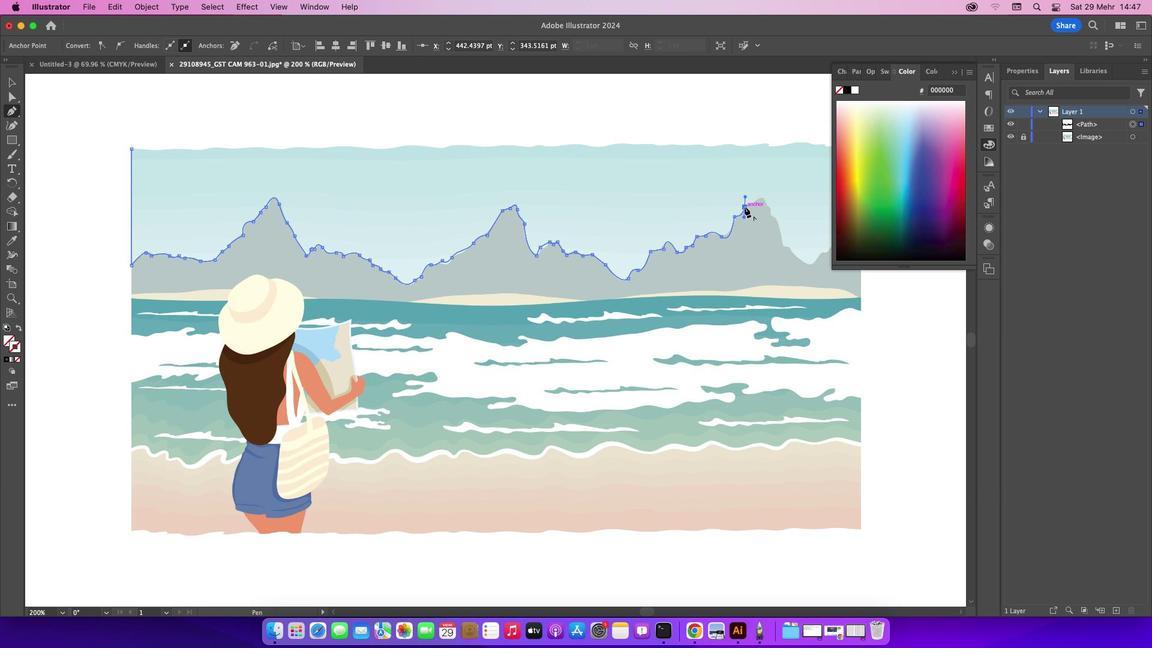 
Action: Mouse pressed left at (745, 207)
Screenshot: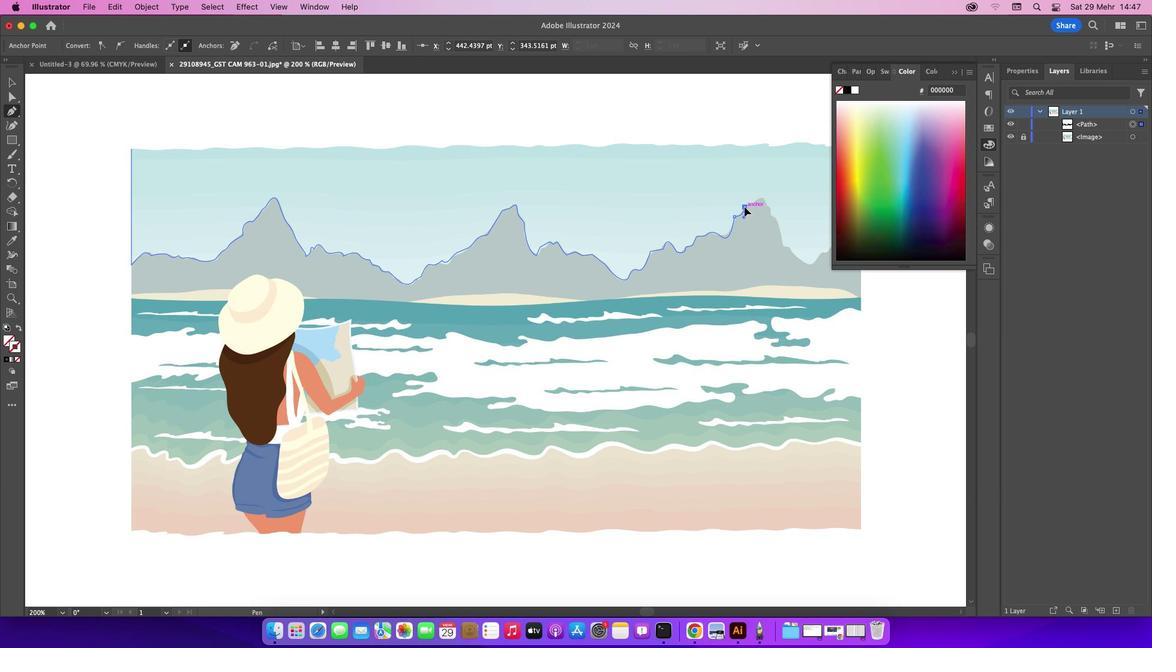 
Action: Mouse moved to (756, 201)
Screenshot: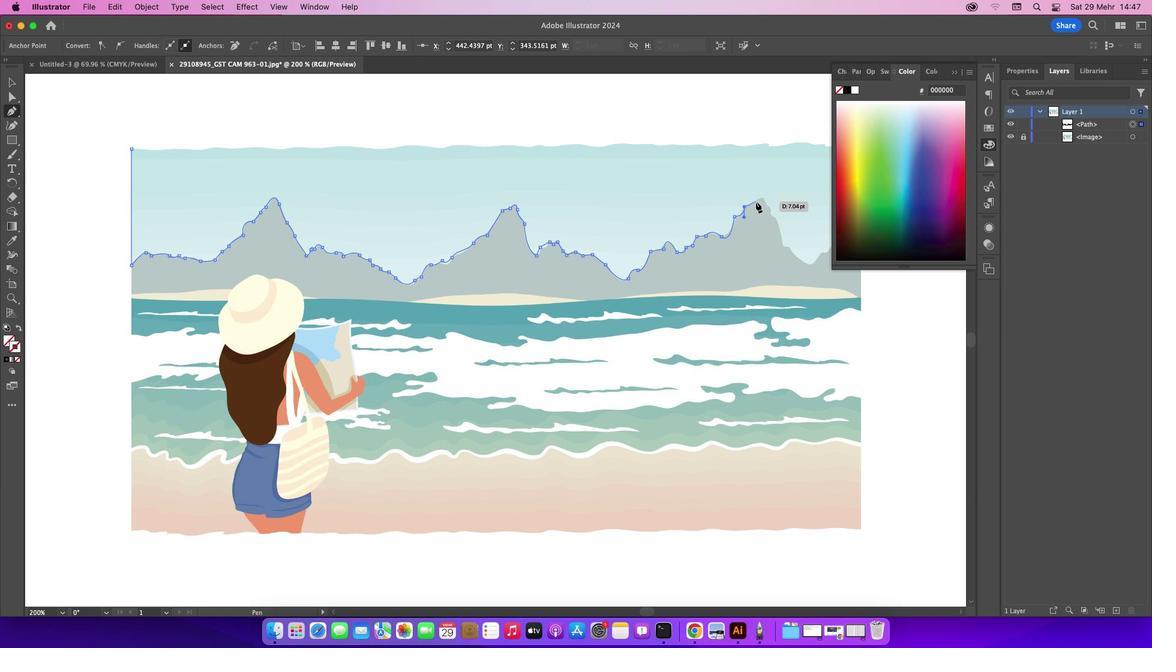 
Action: Mouse pressed left at (756, 201)
Screenshot: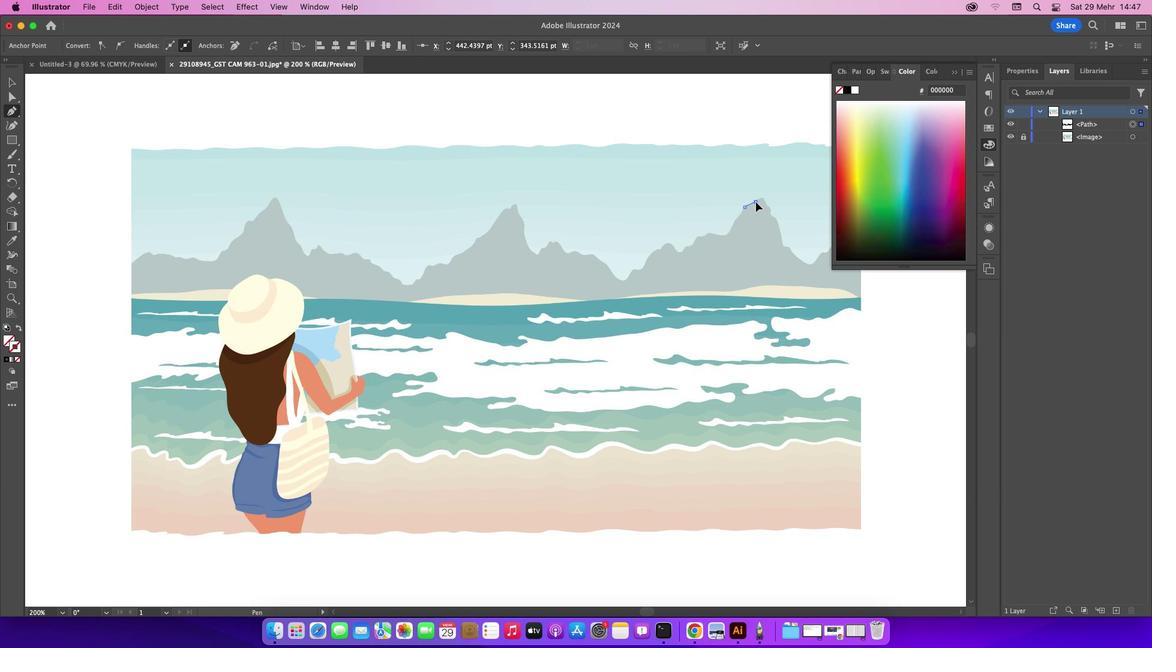 
Action: Mouse moved to (766, 203)
Screenshot: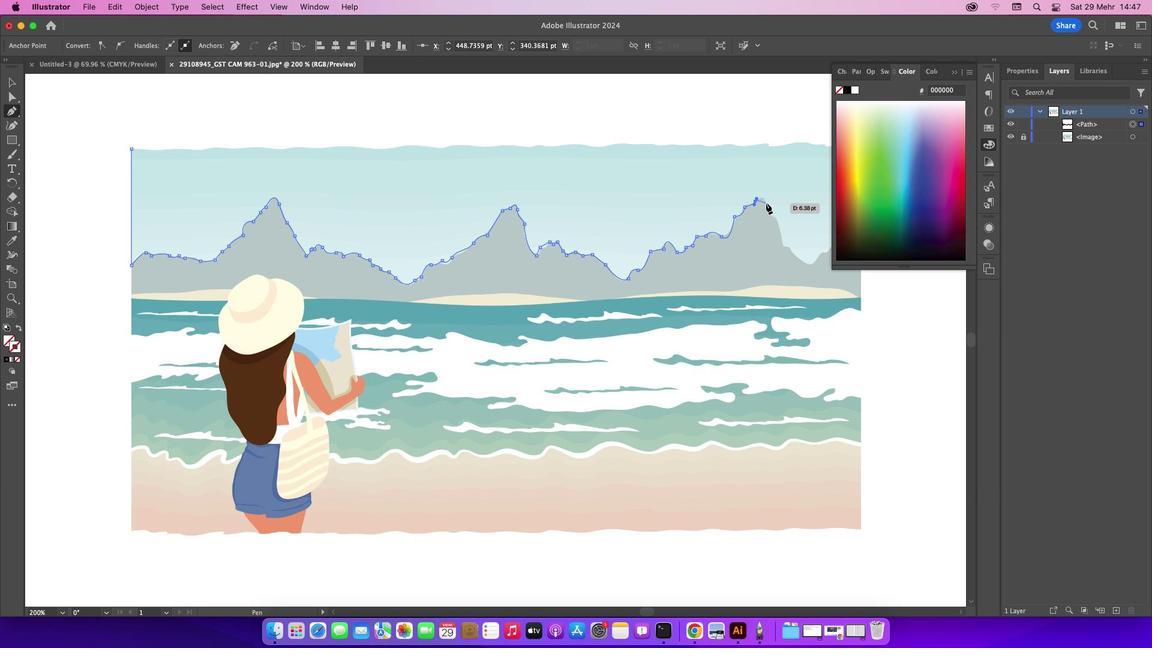
Action: Mouse pressed left at (766, 203)
Screenshot: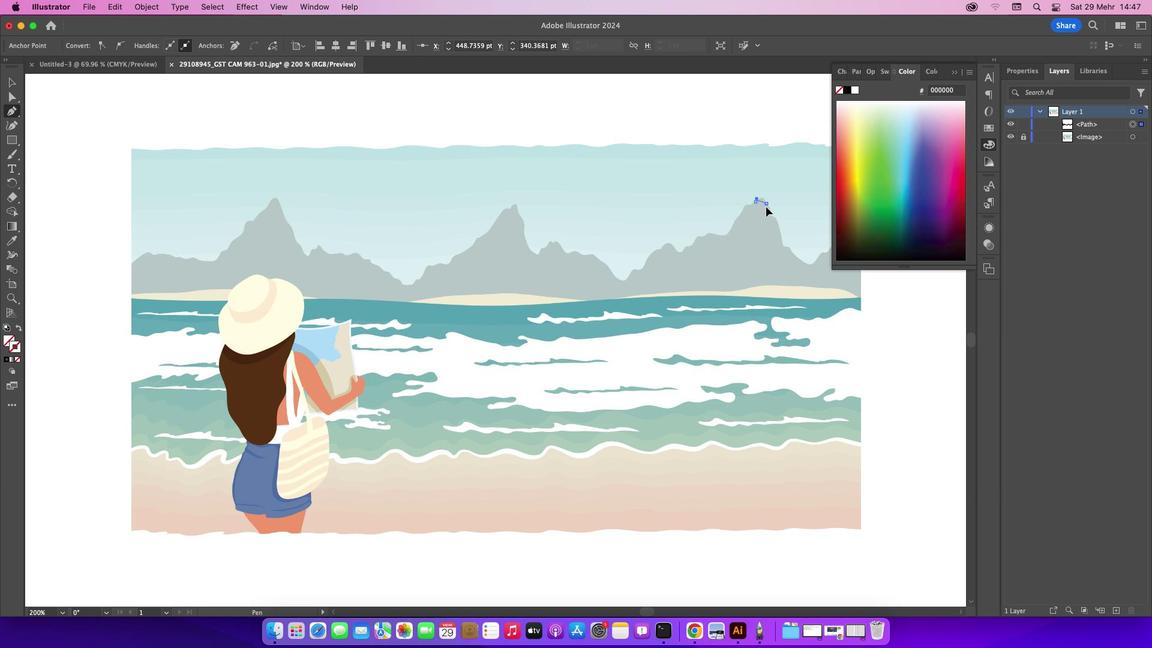 
Action: Mouse moved to (768, 205)
Screenshot: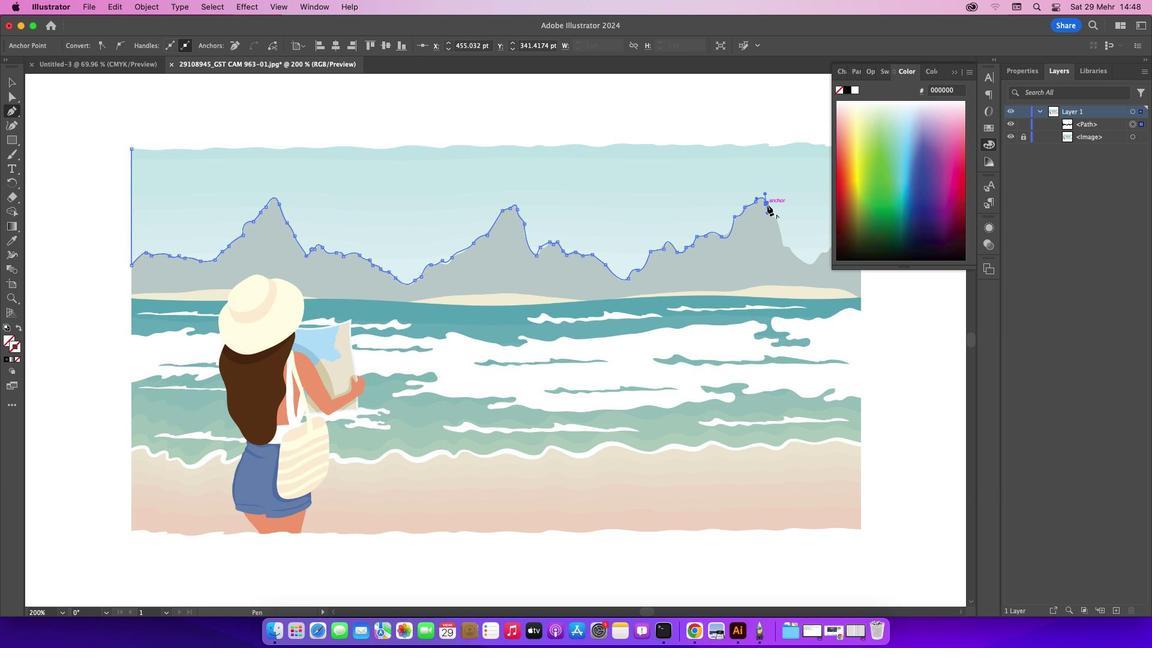 
Action: Mouse pressed left at (768, 205)
Screenshot: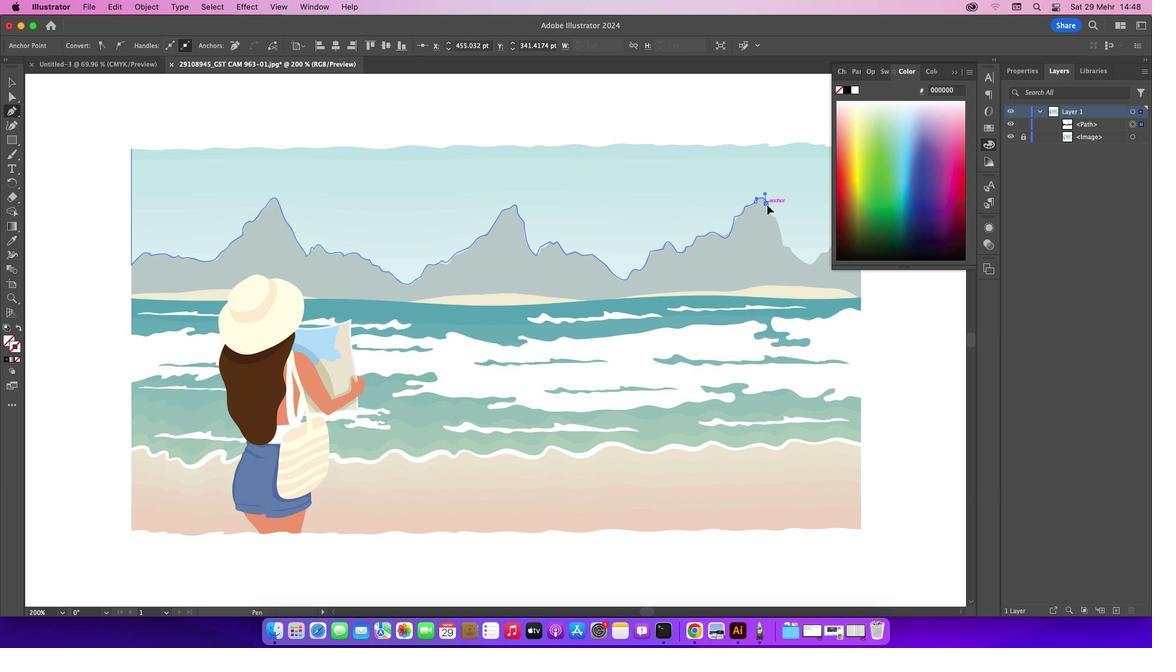 
Action: Mouse moved to (771, 209)
Screenshot: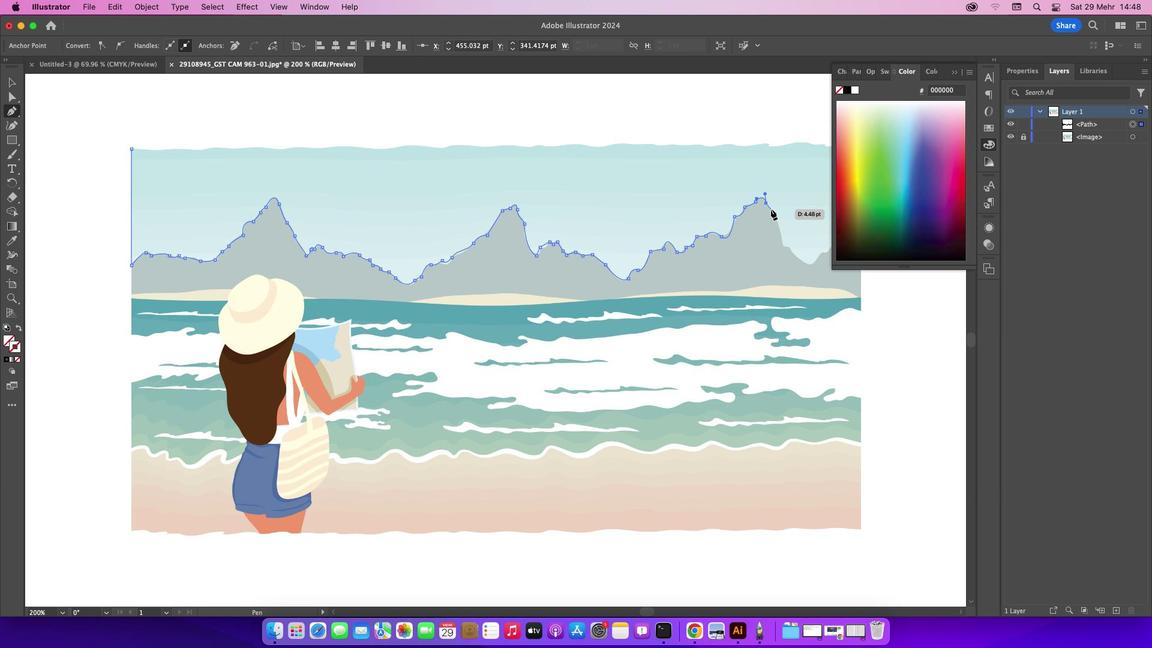 
Action: Mouse pressed left at (771, 209)
Screenshot: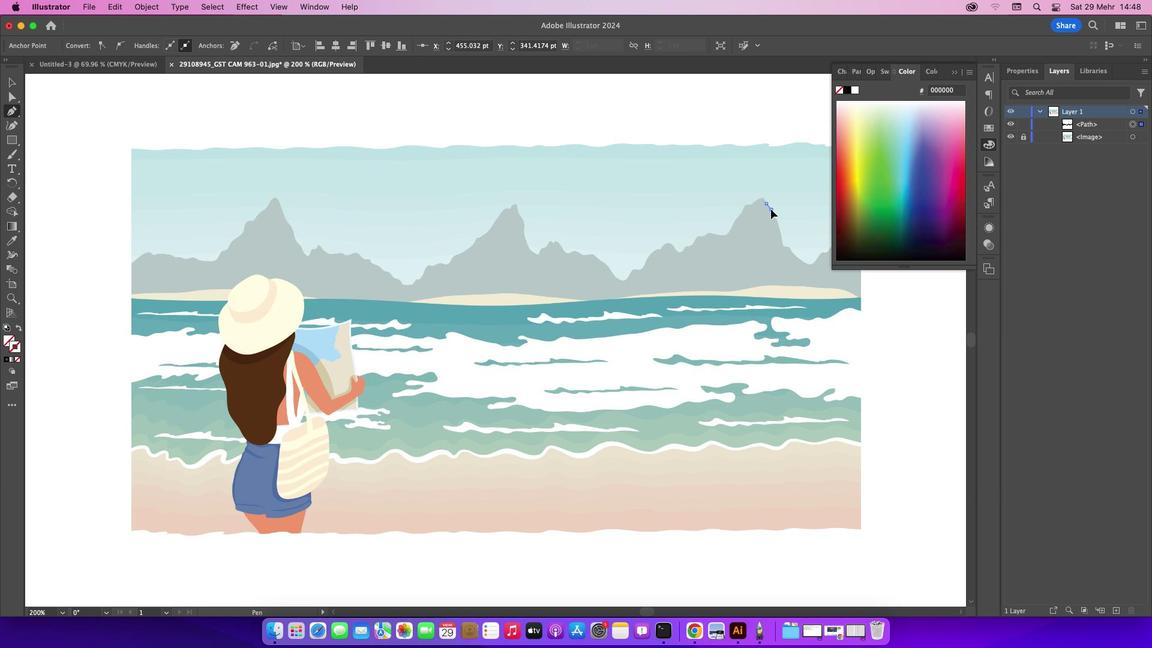 
Action: Mouse moved to (772, 216)
Screenshot: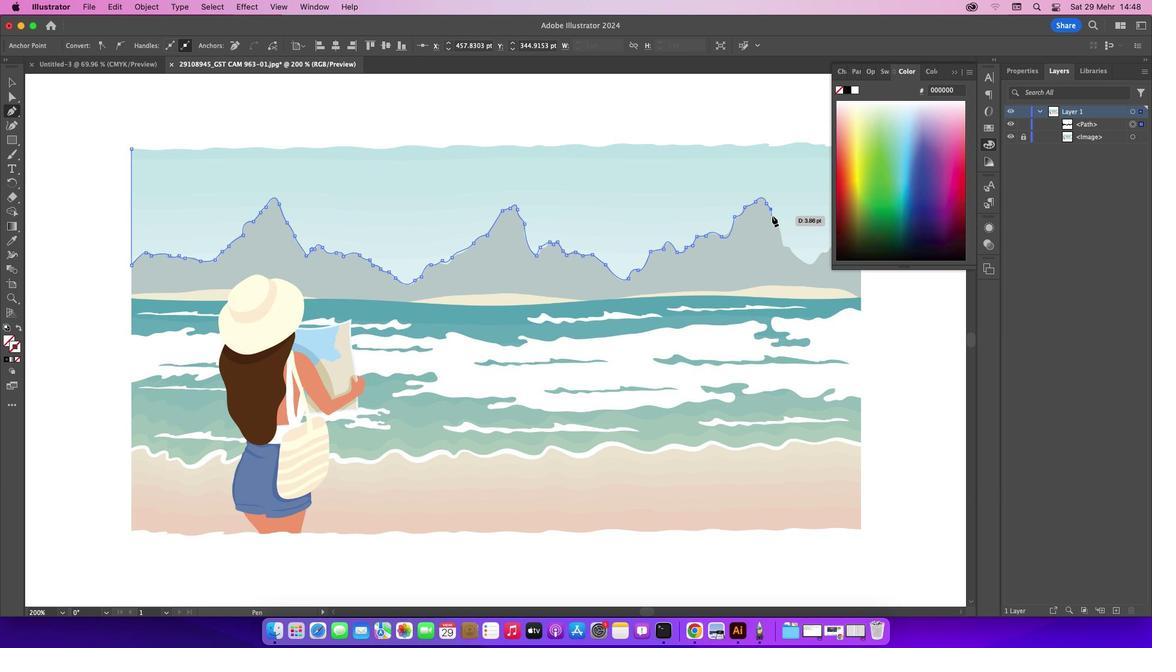
Action: Mouse pressed left at (772, 216)
Screenshot: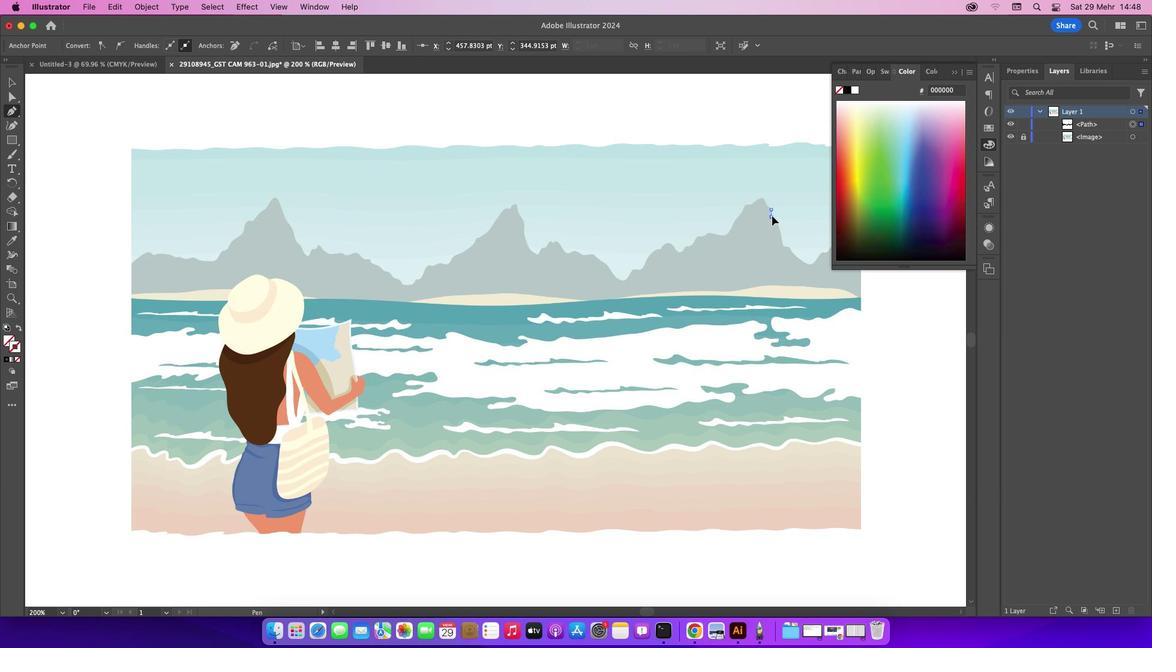 
Action: Mouse moved to (781, 244)
Screenshot: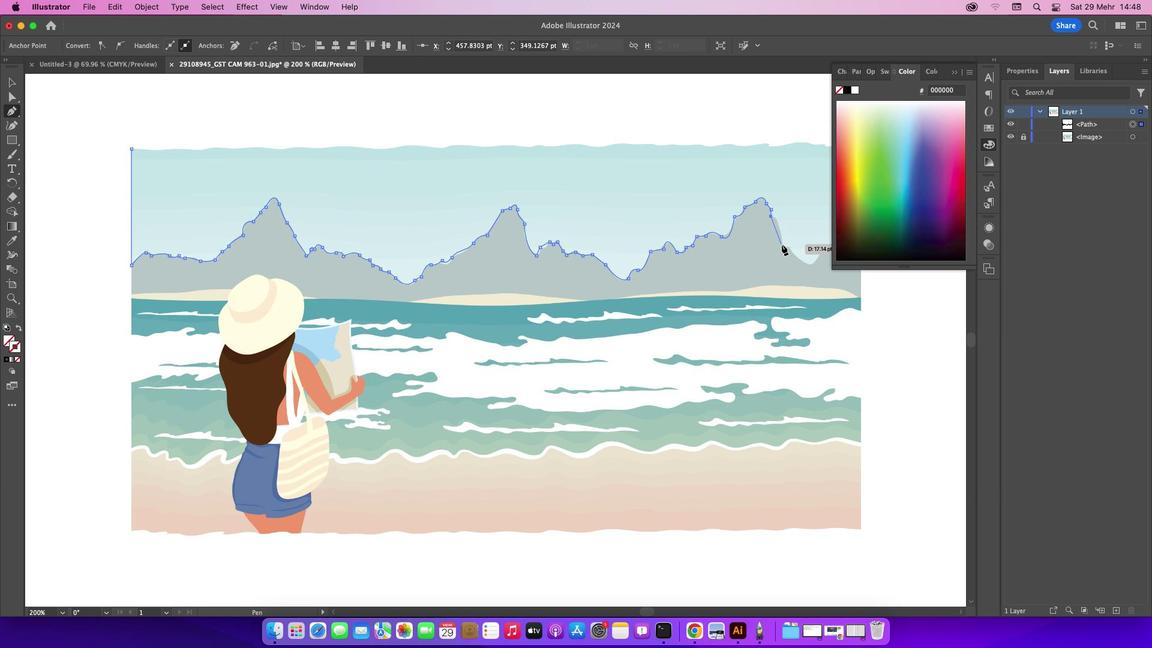 
Action: Mouse pressed left at (781, 244)
Screenshot: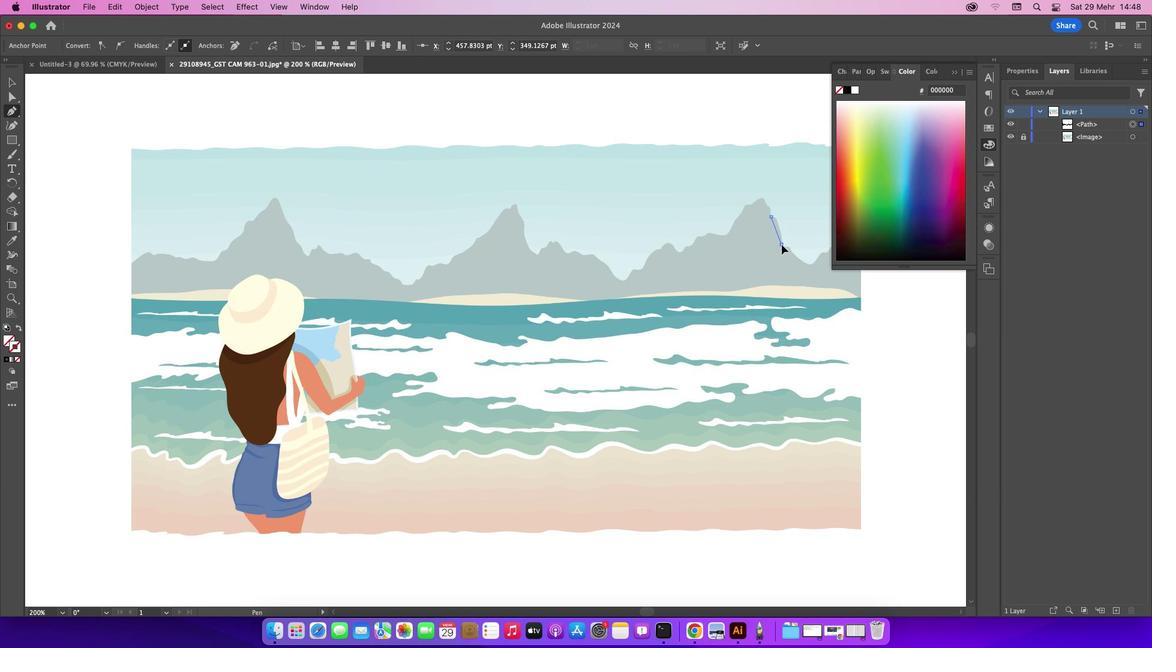 
Action: Mouse moved to (781, 243)
Screenshot: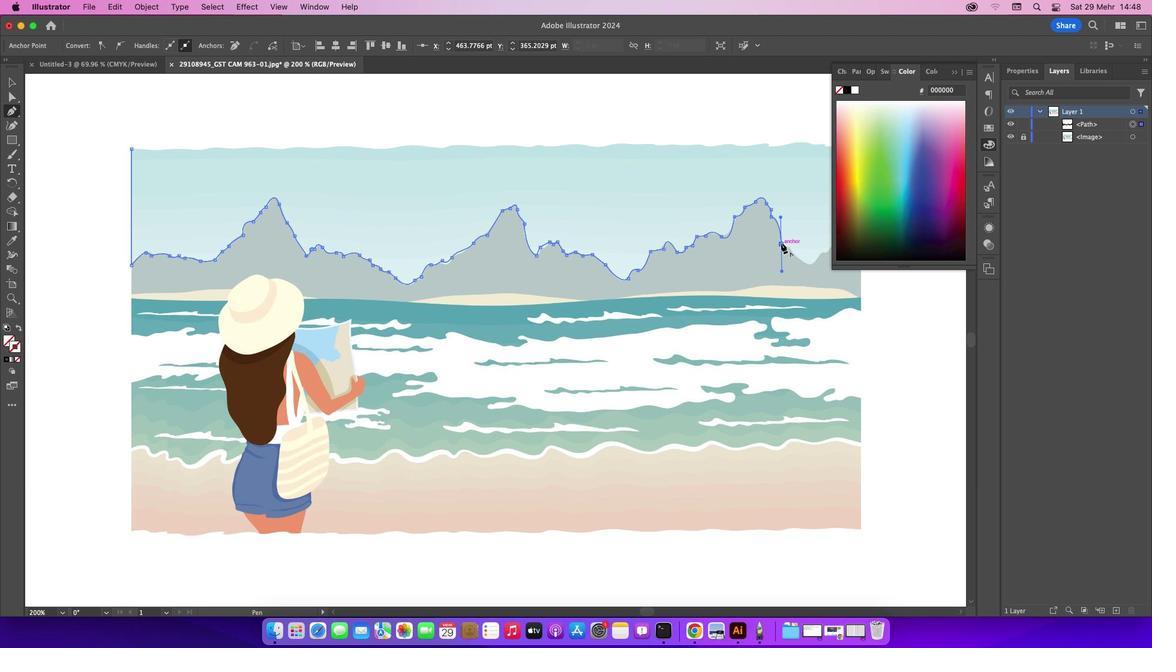 
Action: Mouse pressed left at (781, 243)
Screenshot: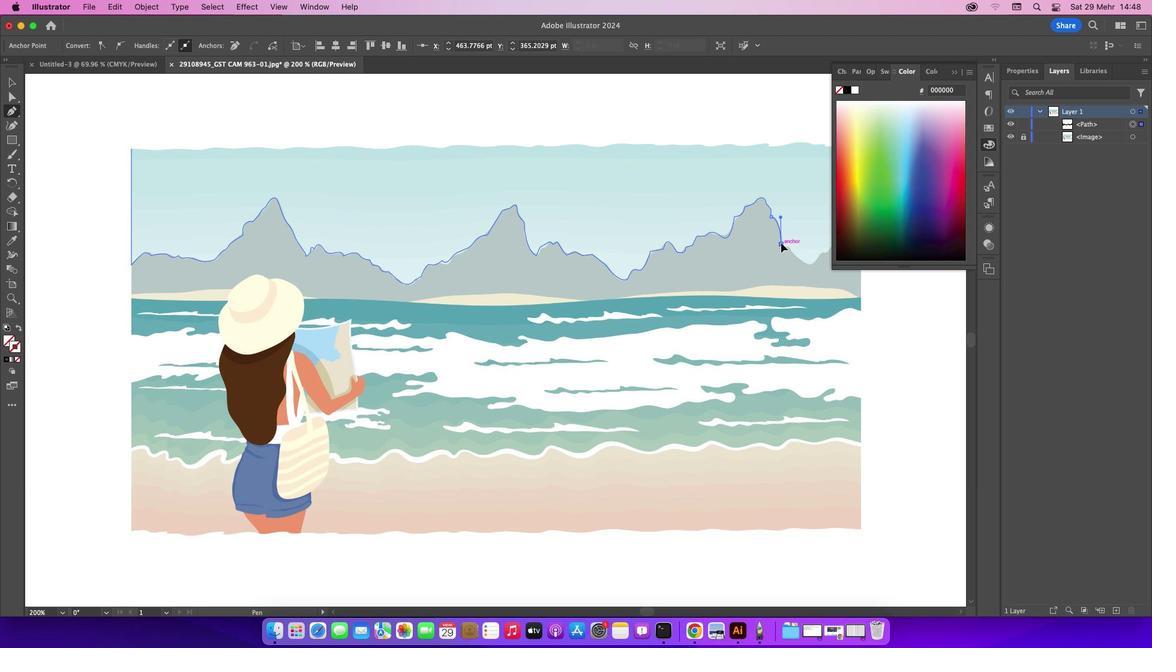 
Action: Mouse moved to (788, 245)
Screenshot: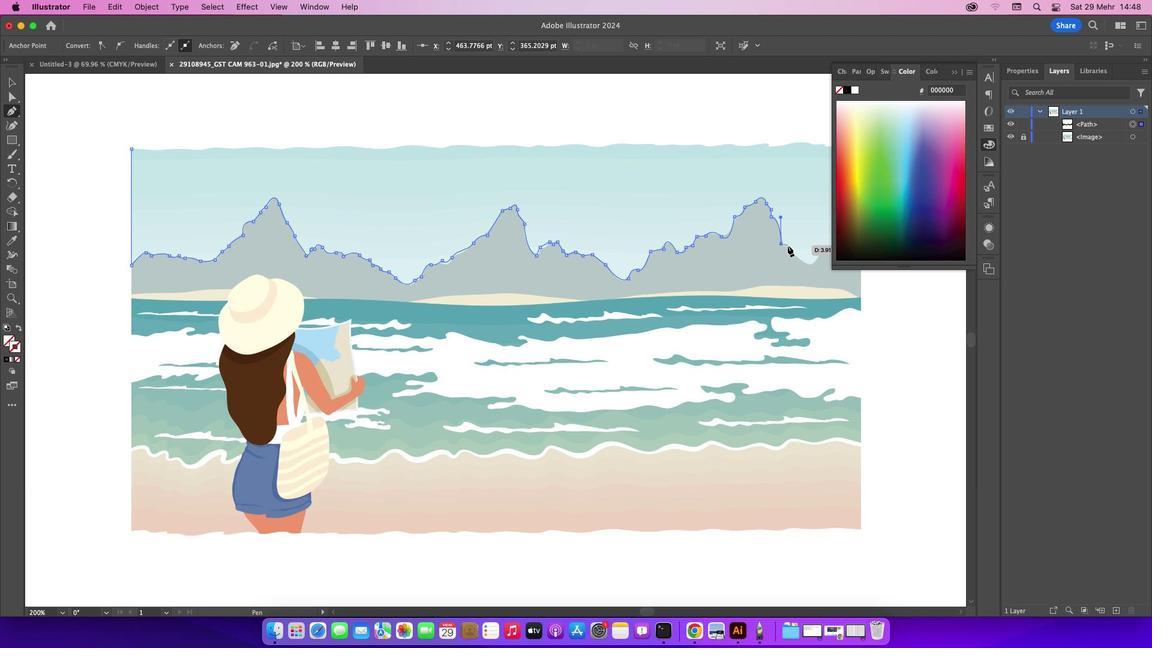 
Action: Mouse pressed left at (788, 245)
Screenshot: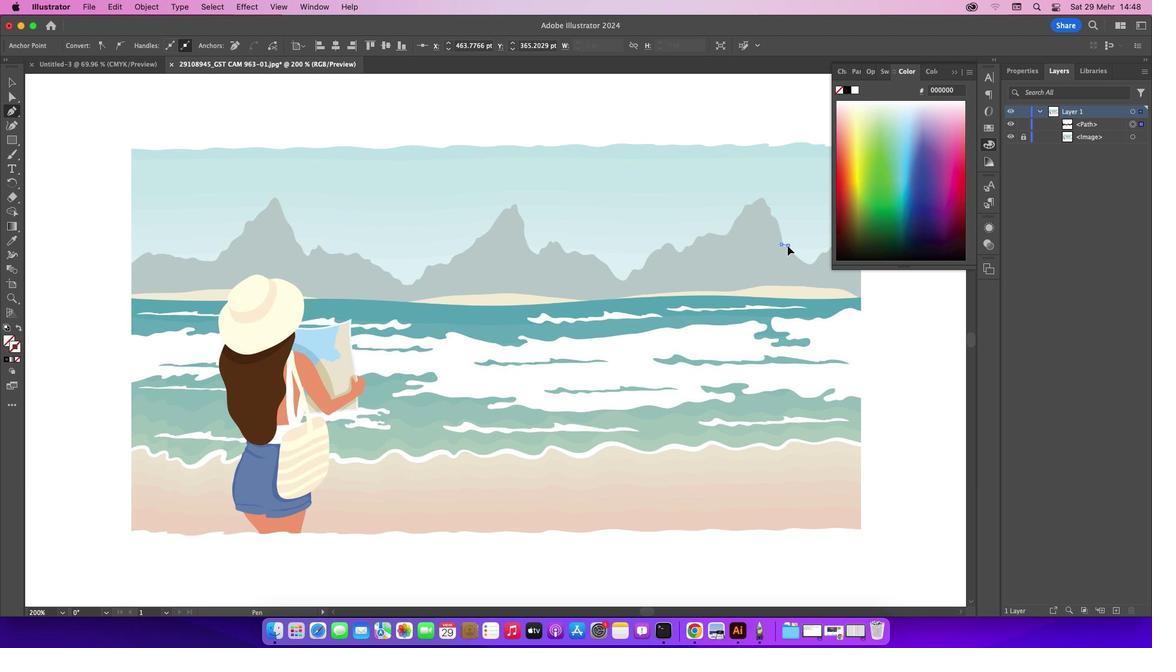 
Action: Mouse moved to (954, 72)
Screenshot: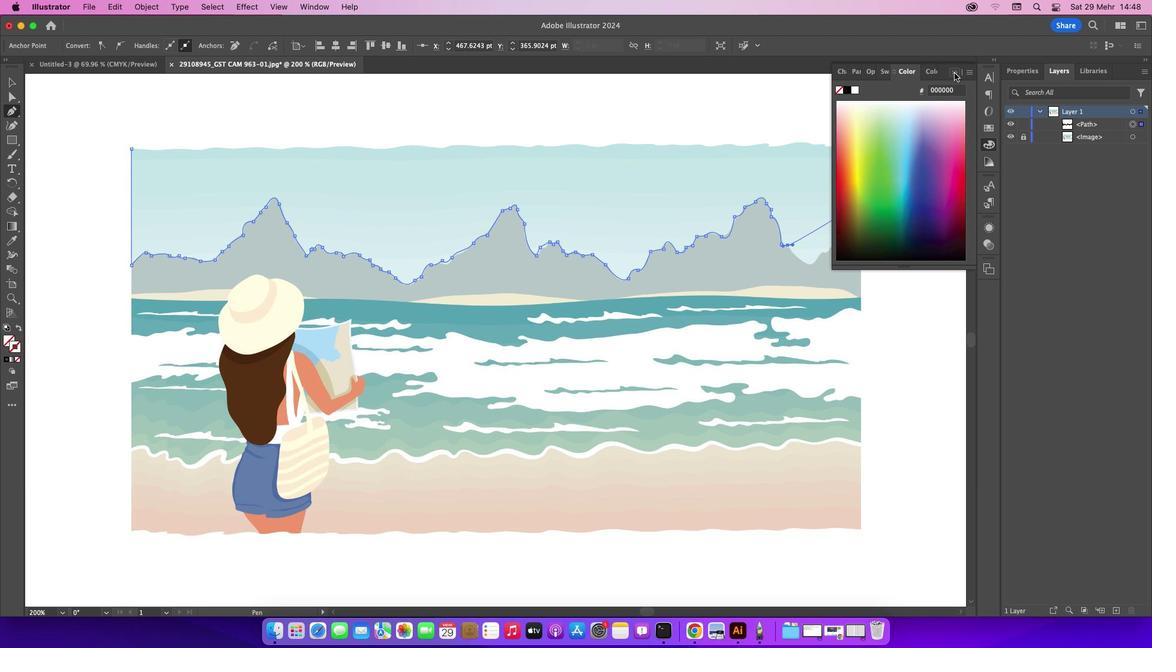
Action: Mouse pressed left at (954, 72)
Screenshot: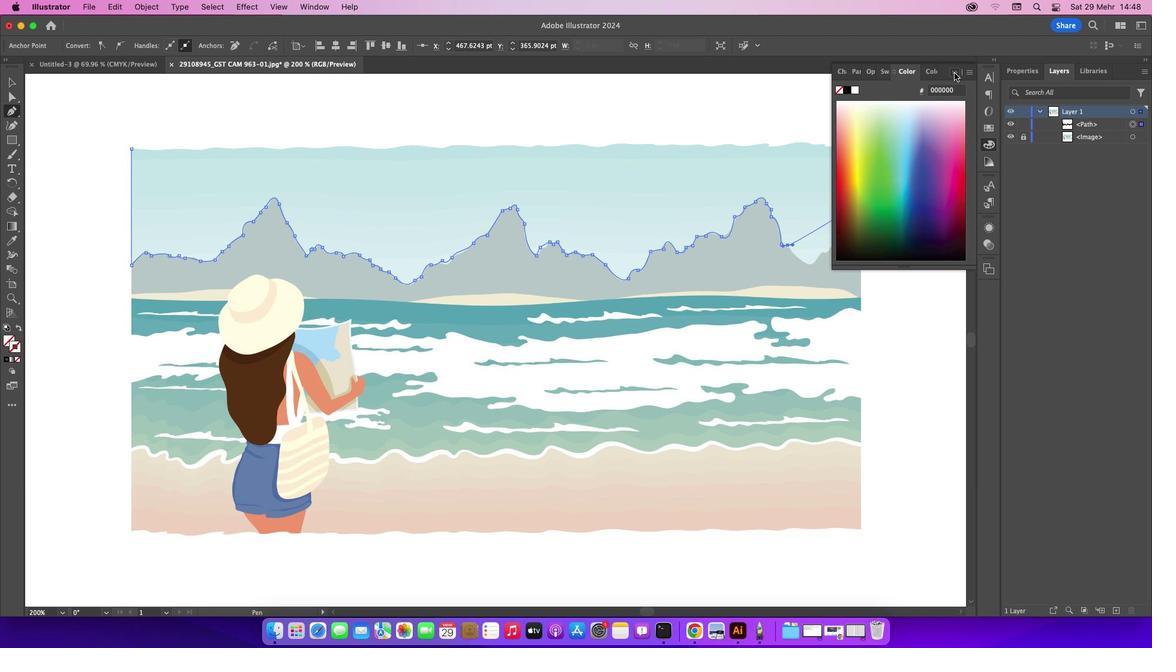 
Action: Mouse moved to (789, 243)
Screenshot: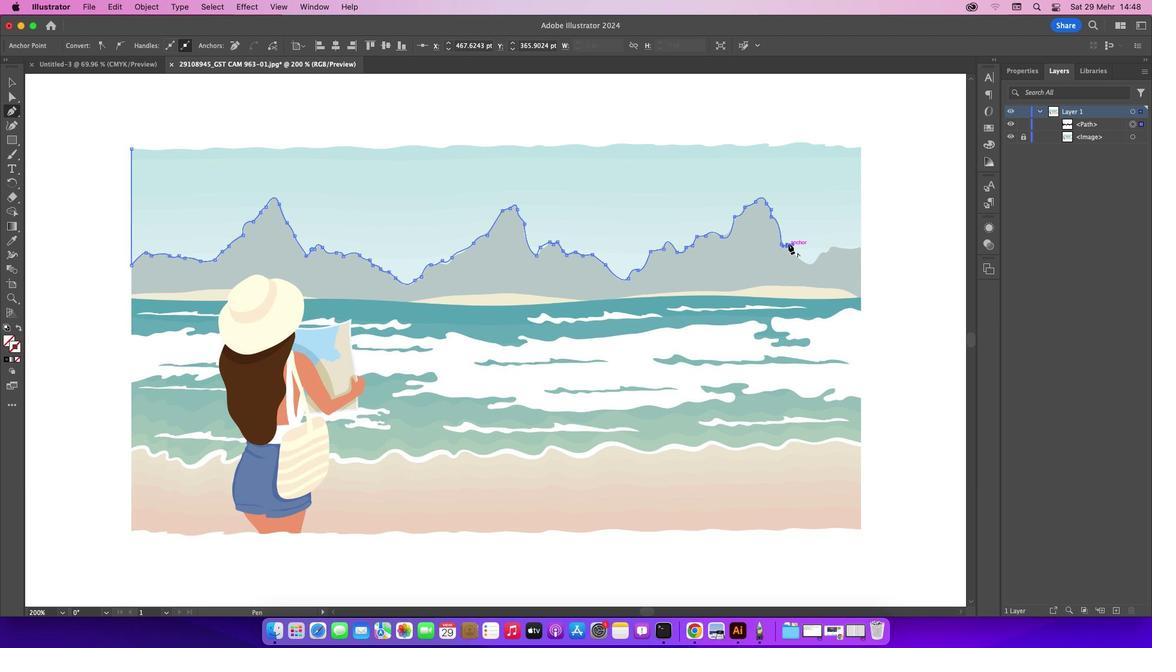 
Action: Mouse pressed left at (789, 243)
Screenshot: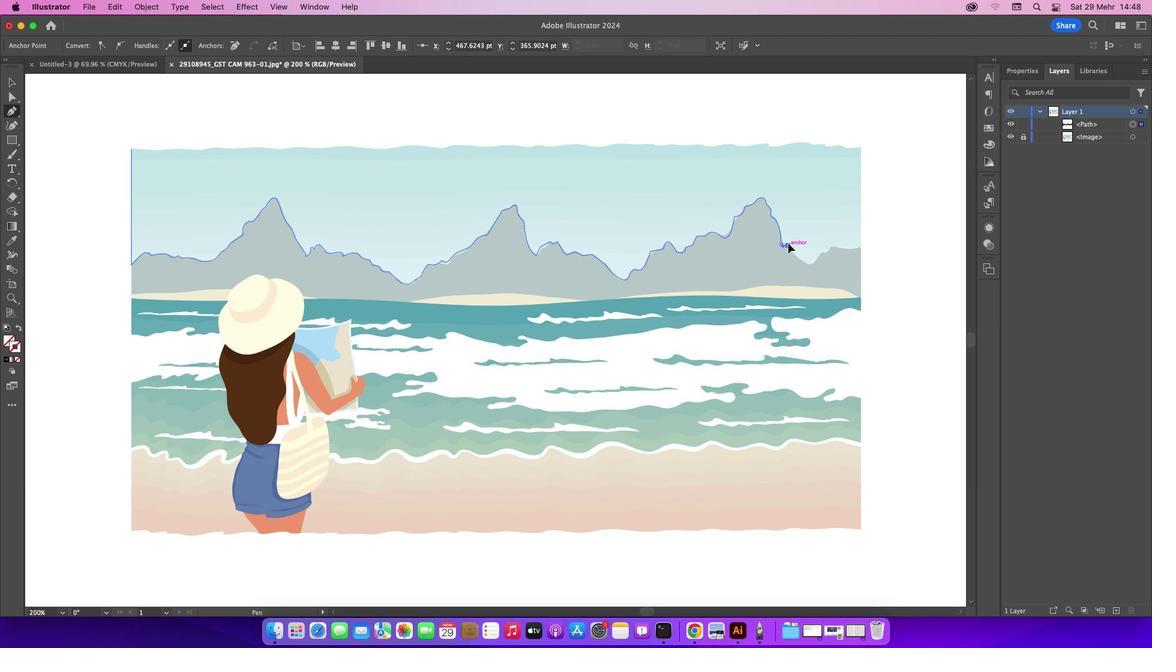 
Action: Mouse moved to (810, 265)
Screenshot: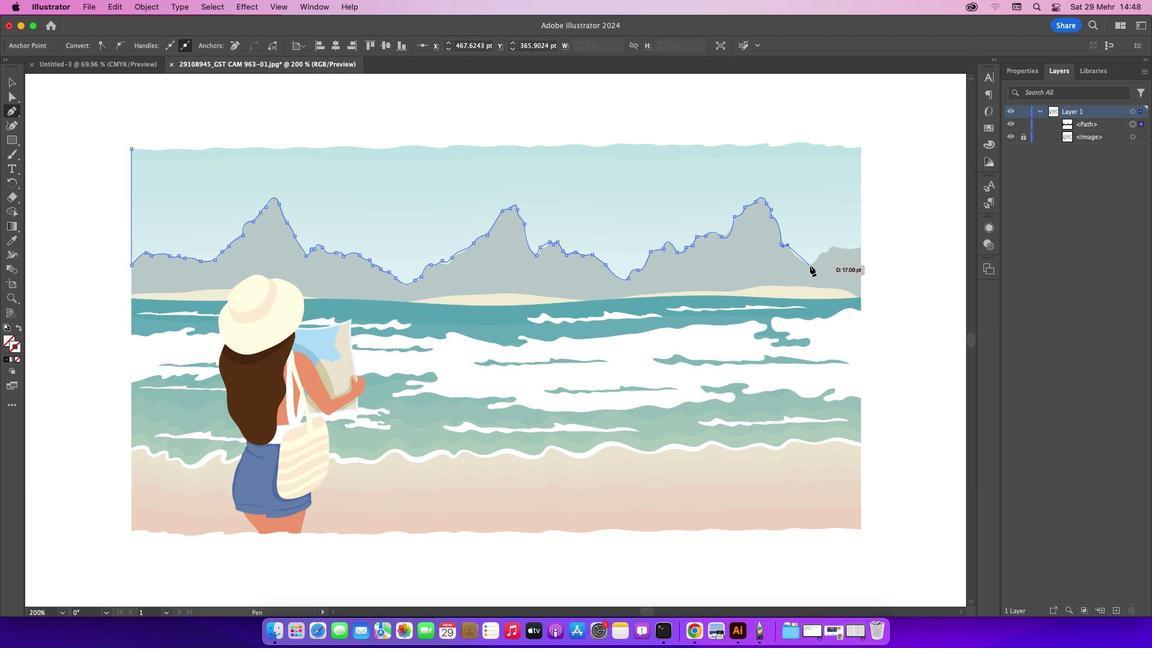 
Action: Mouse pressed left at (810, 265)
Screenshot: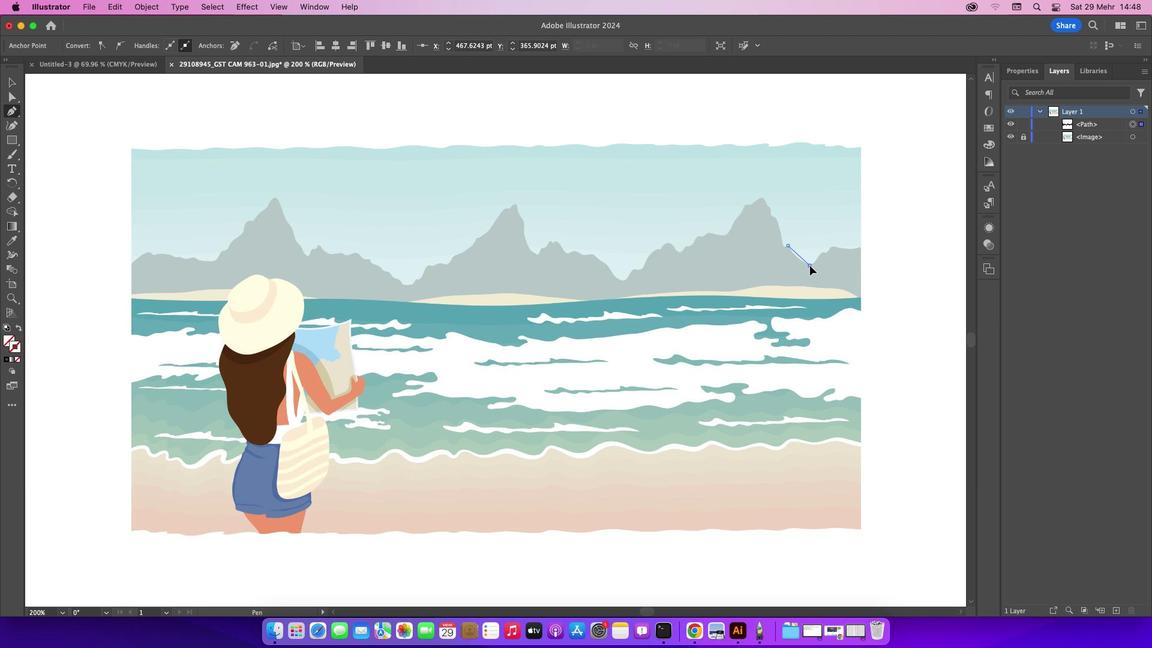 
Action: Mouse moved to (827, 252)
Screenshot: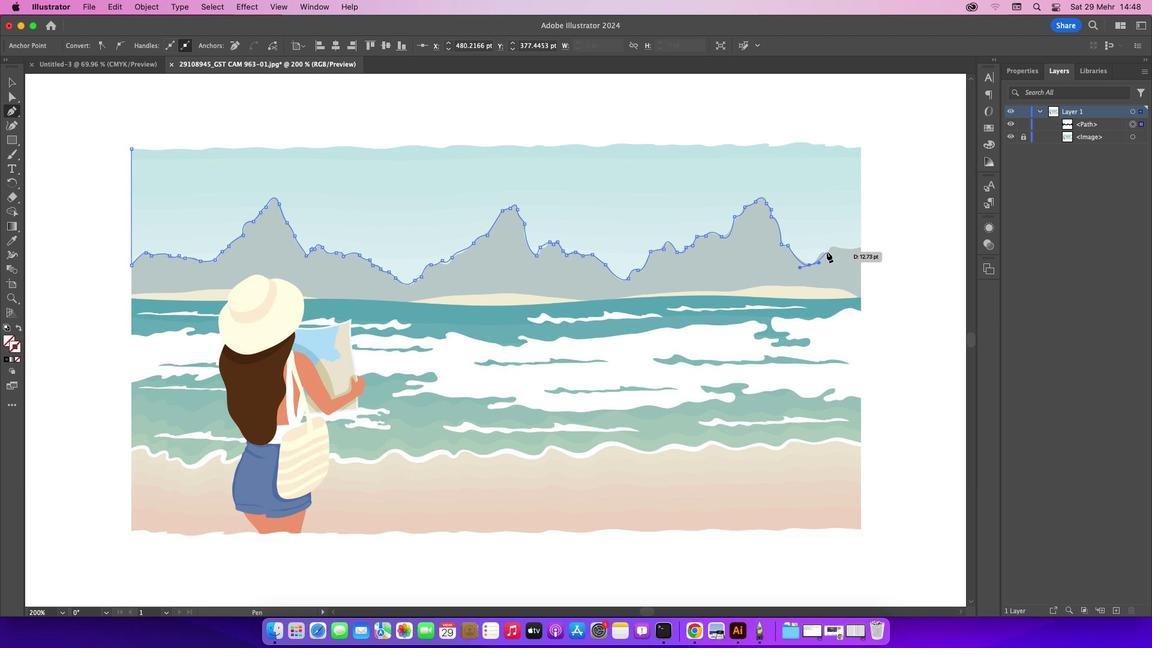 
Action: Mouse pressed left at (827, 252)
Screenshot: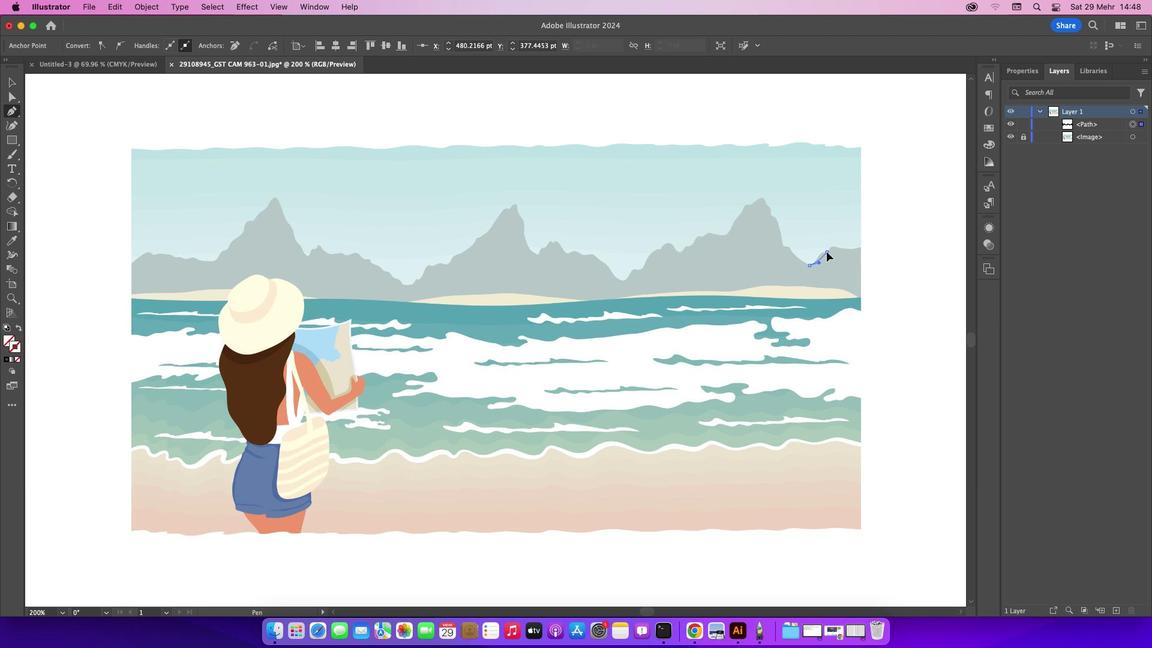 
Action: Mouse moved to (825, 251)
Screenshot: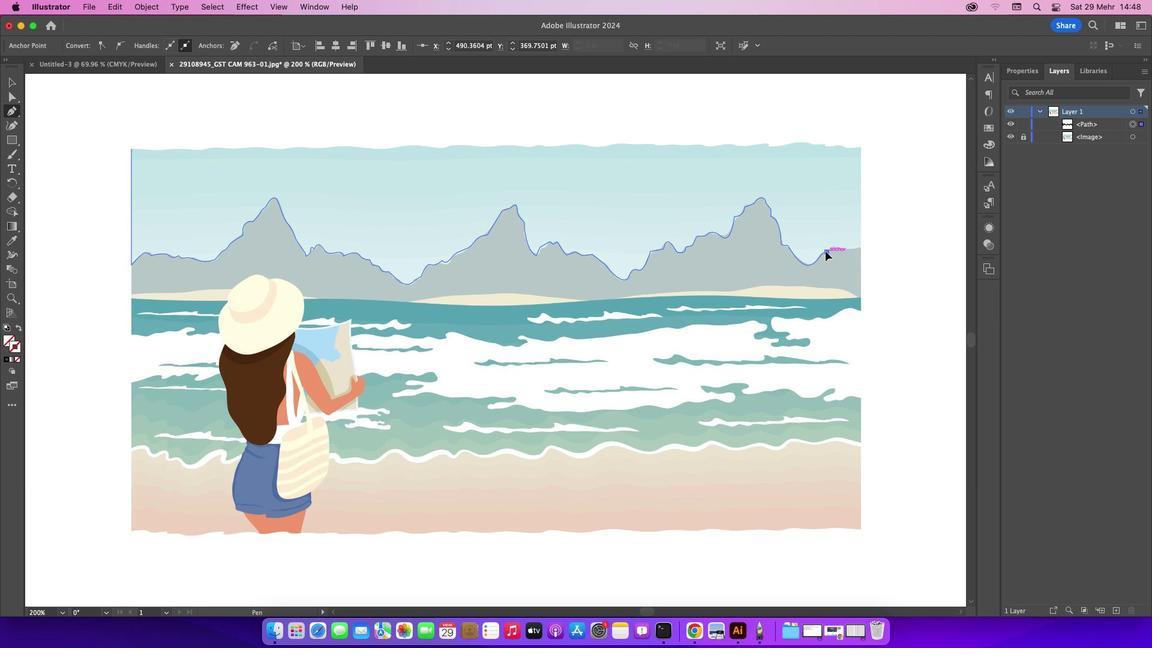 
Action: Mouse pressed left at (825, 251)
Screenshot: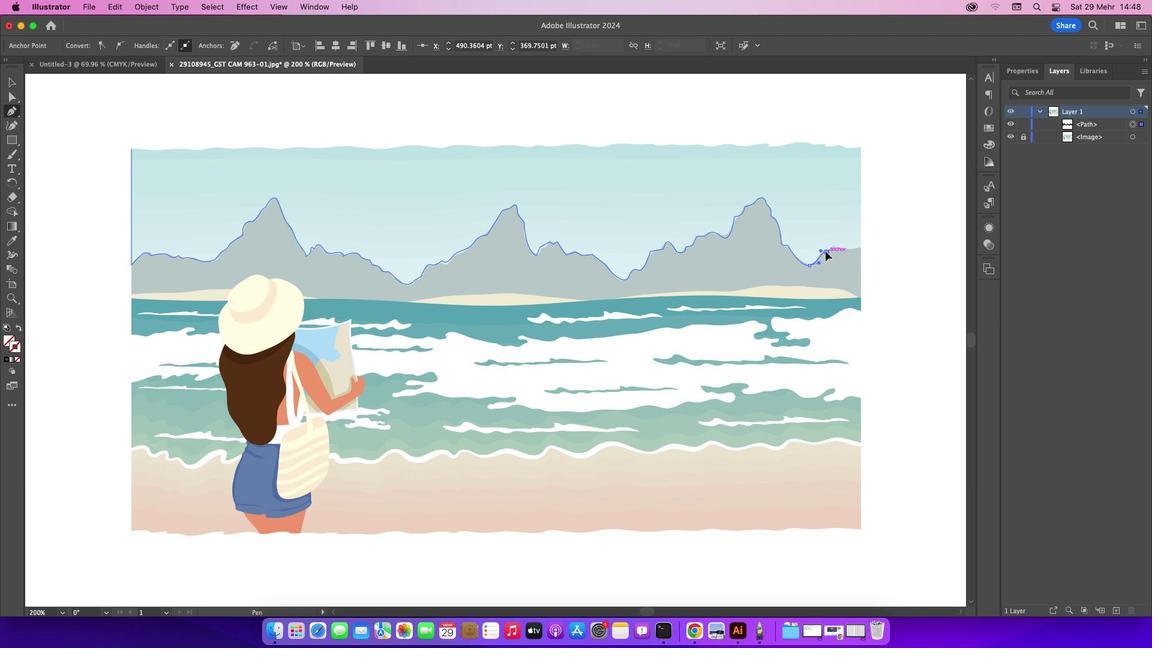 
Action: Mouse moved to (837, 247)
Screenshot: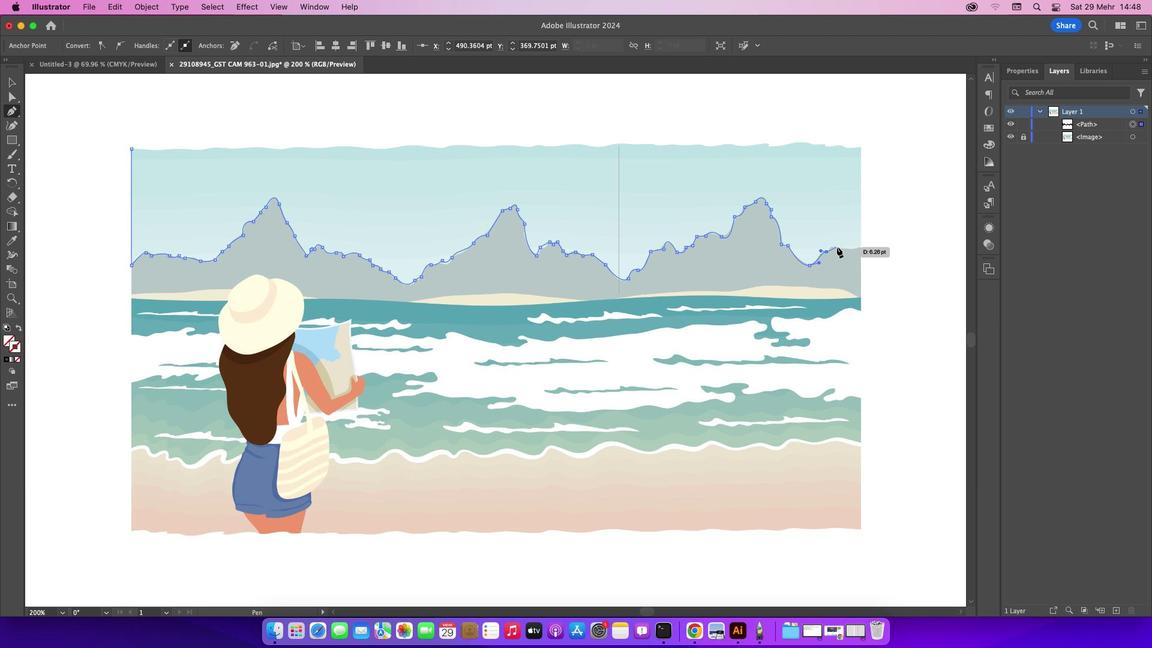 
Action: Mouse pressed left at (837, 247)
Screenshot: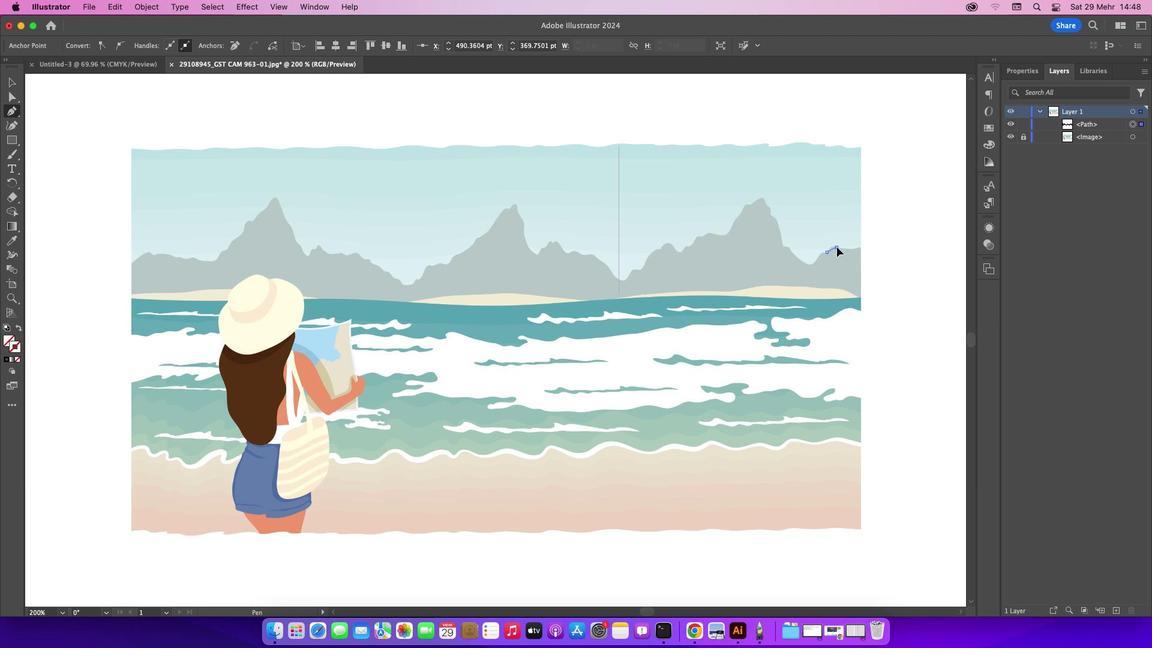 
Action: Mouse moved to (861, 246)
Screenshot: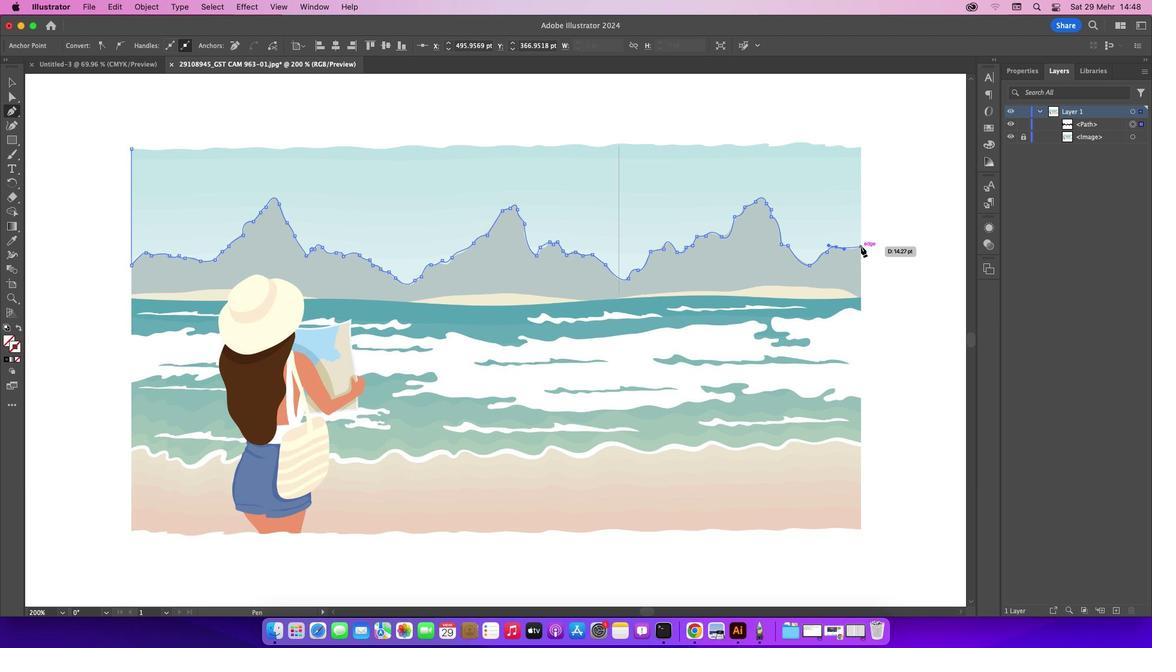 
Action: Mouse pressed left at (861, 246)
Screenshot: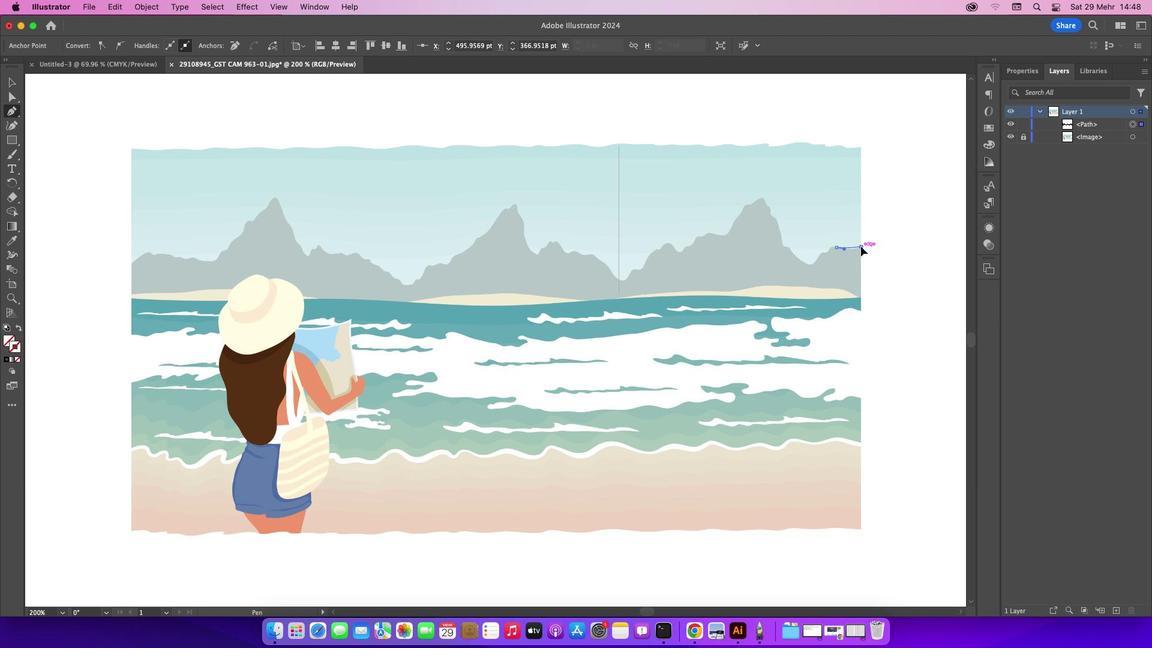 
Action: Mouse moved to (861, 246)
Screenshot: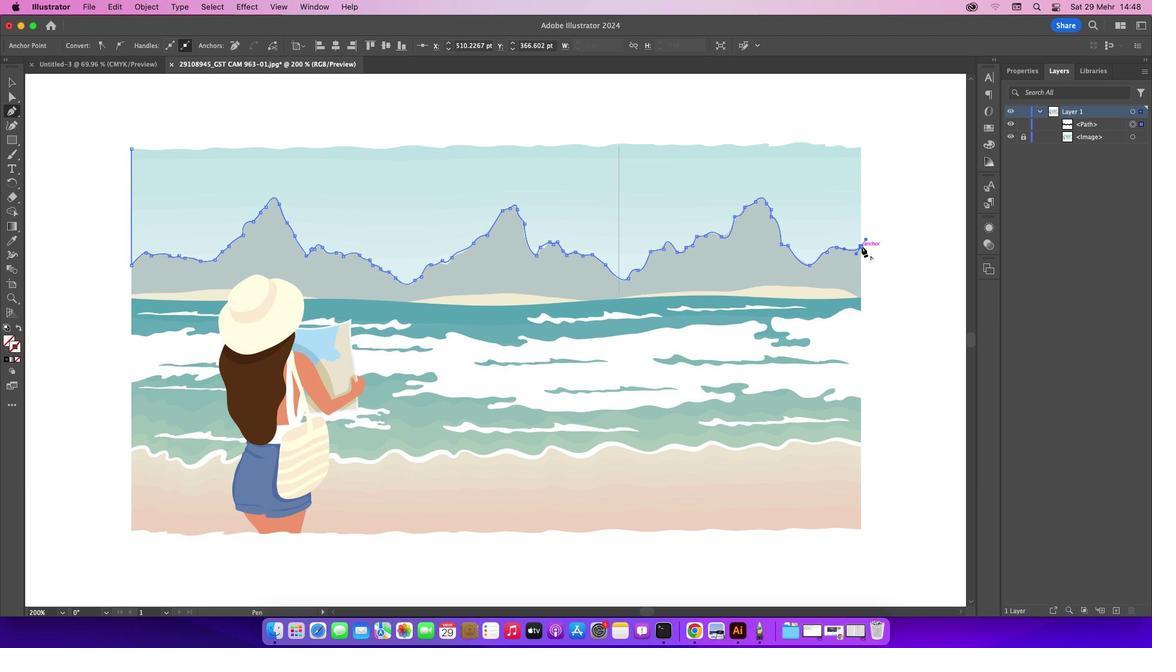 
Action: Mouse pressed left at (861, 246)
Screenshot: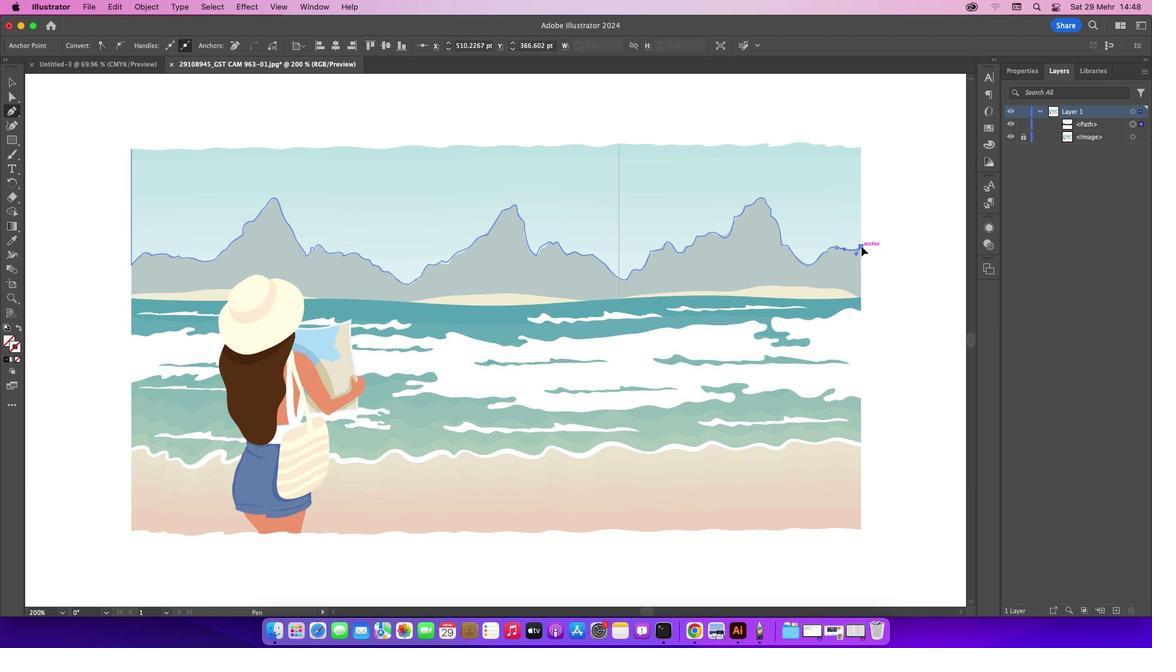 
Action: Mouse moved to (859, 296)
Screenshot: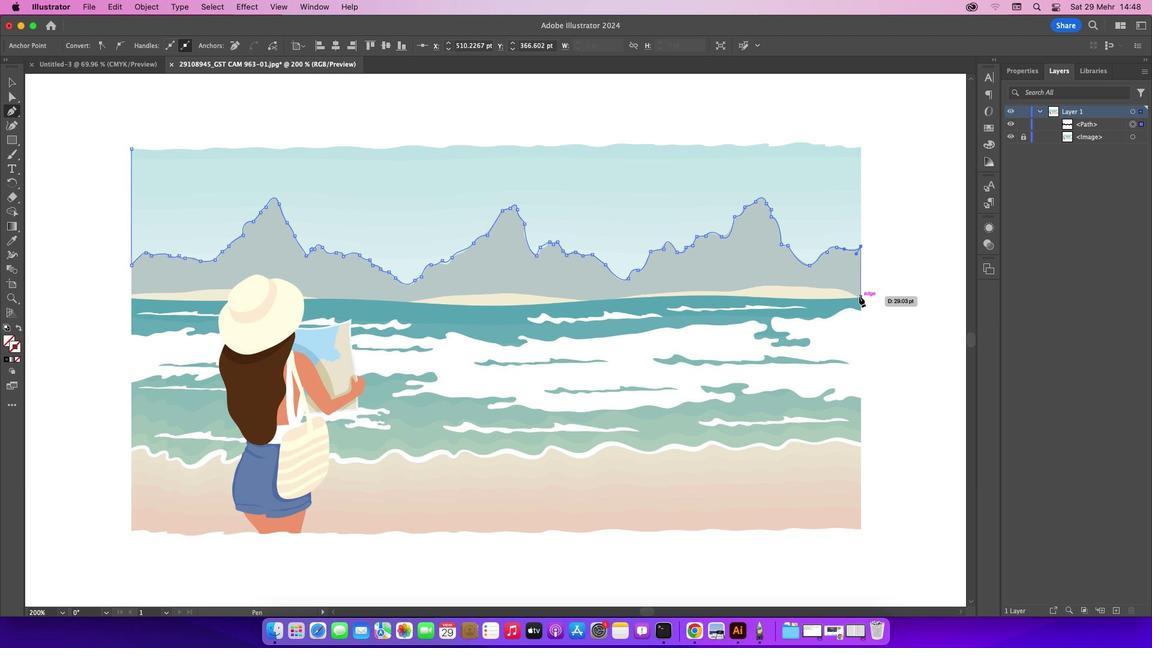
Action: Mouse pressed left at (859, 296)
Screenshot: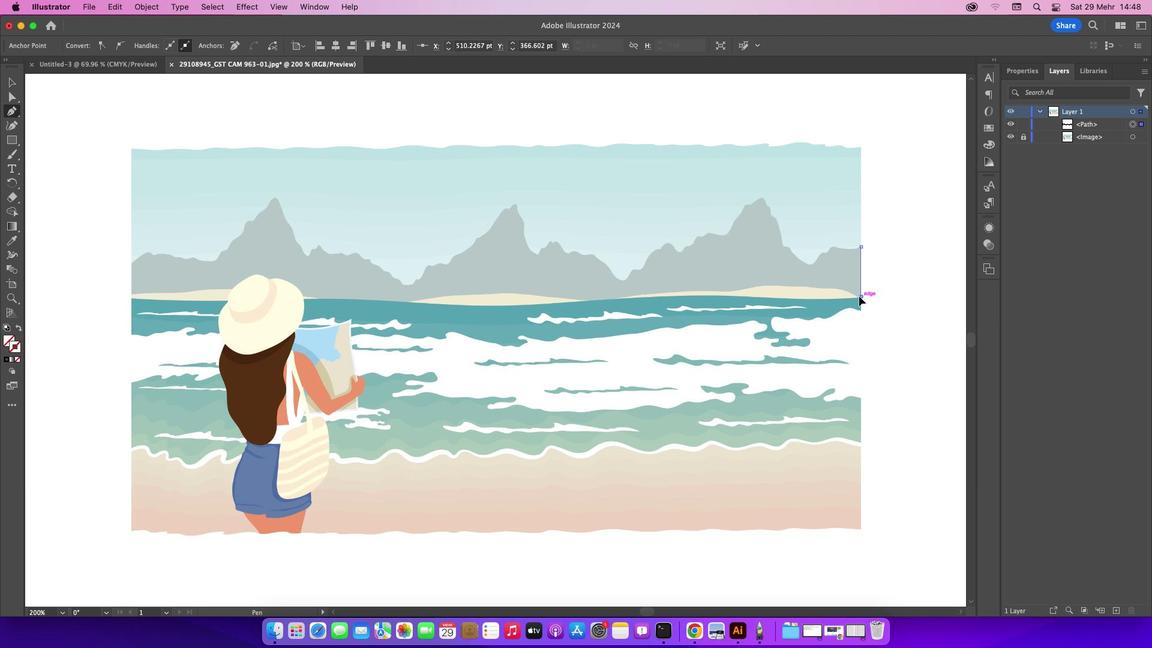 
Action: Mouse moved to (856, 298)
Screenshot: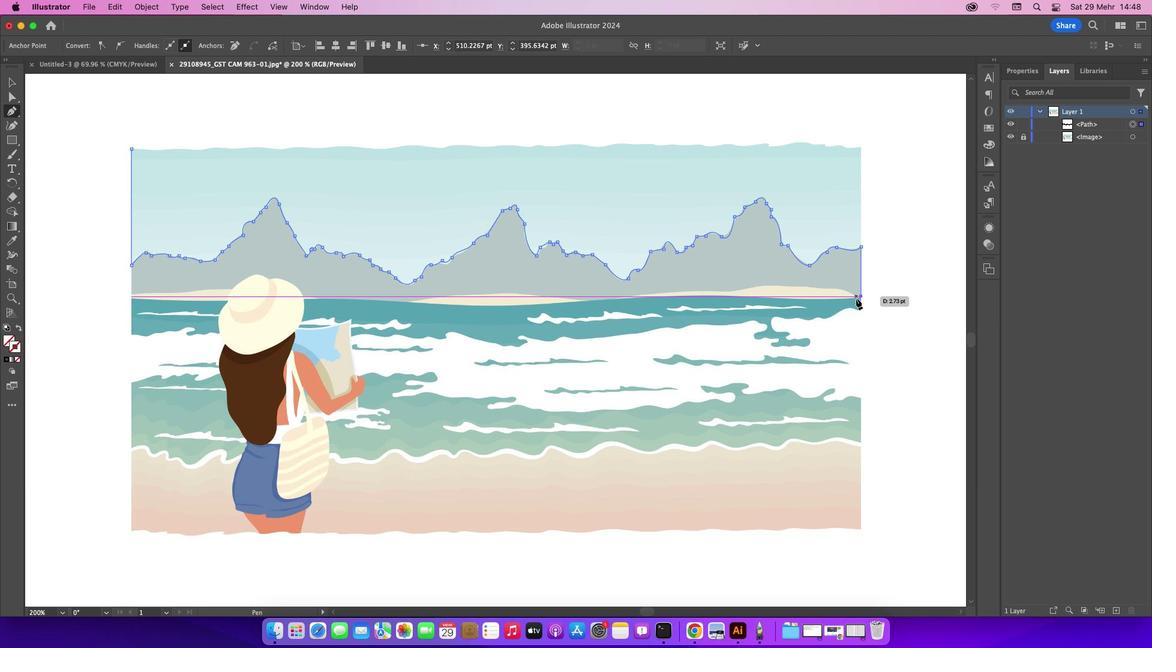 
Action: Mouse pressed left at (856, 298)
Screenshot: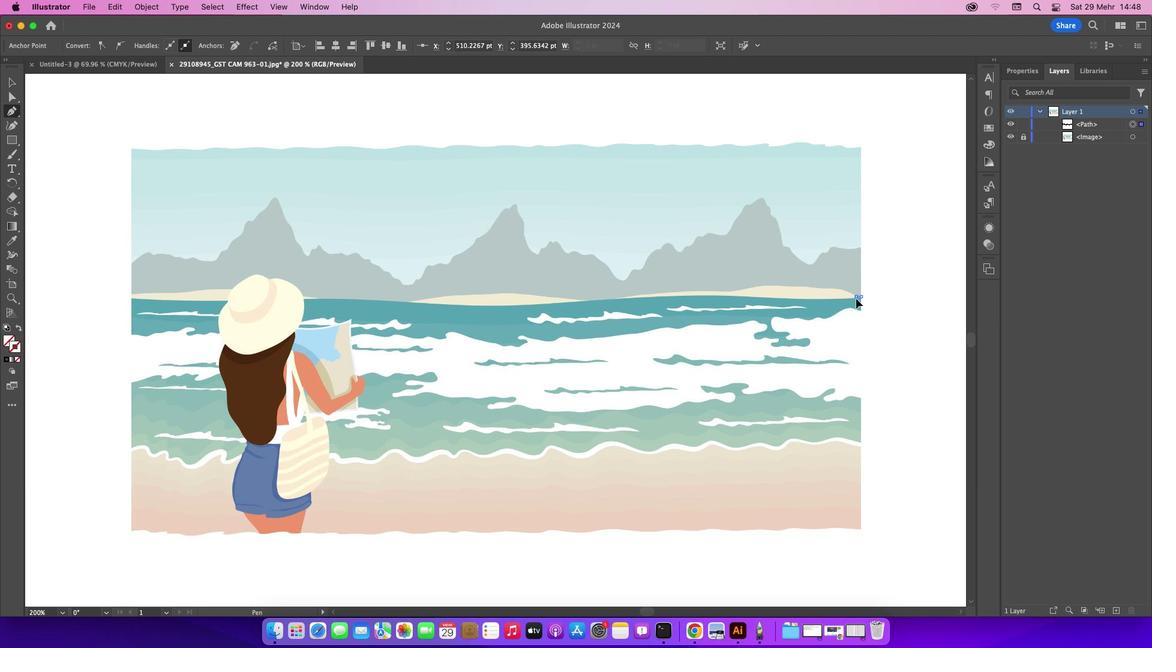 
Action: Mouse moved to (840, 287)
Screenshot: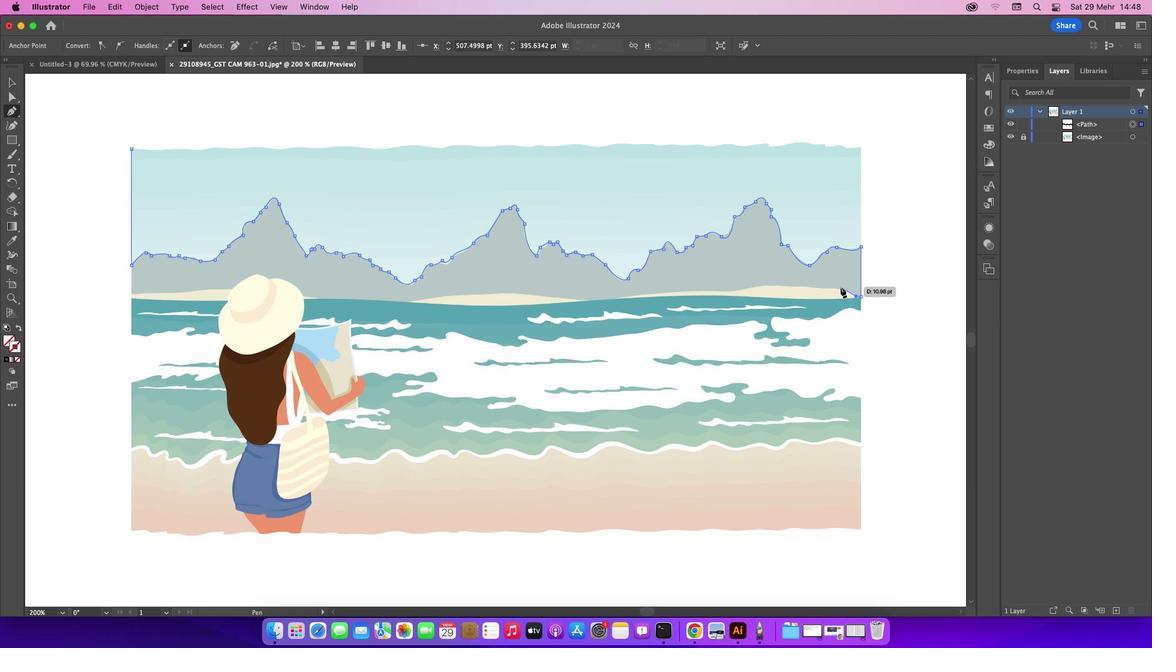 
Action: Mouse pressed left at (840, 287)
Screenshot: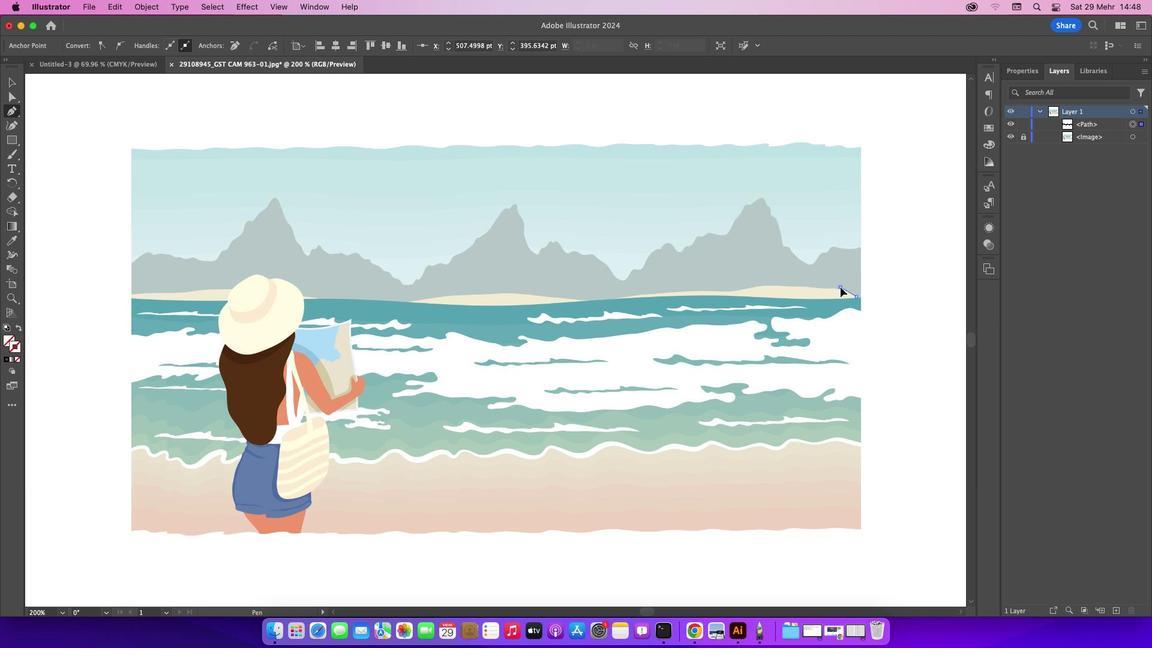 
Action: Mouse moved to (821, 288)
Screenshot: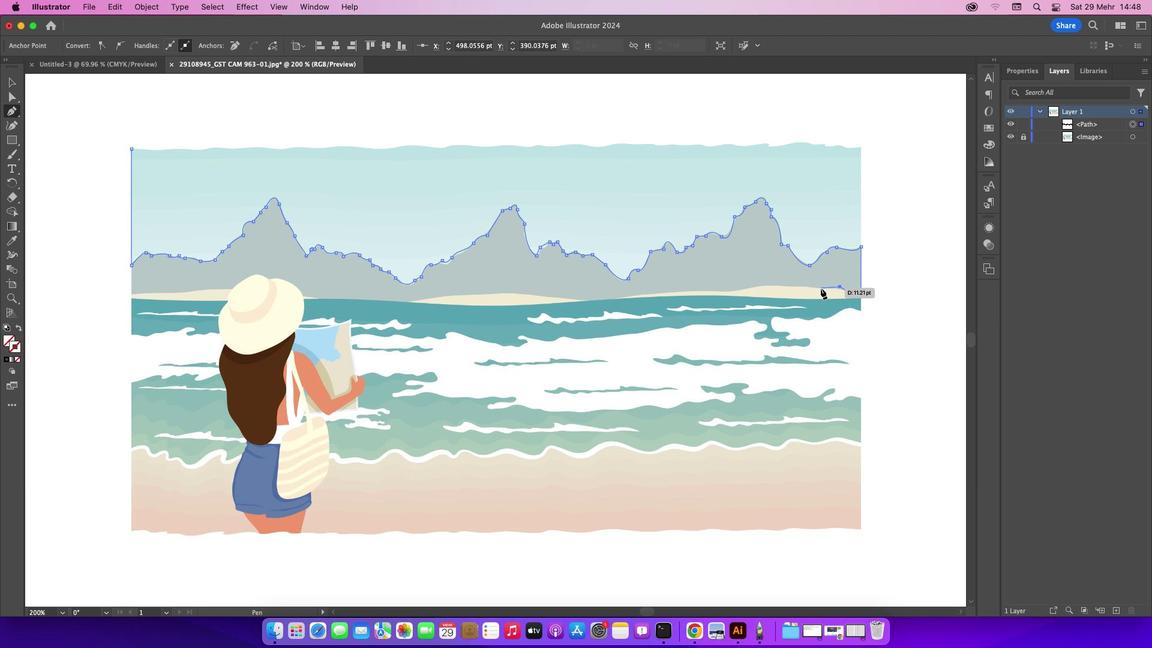 
Action: Mouse pressed left at (821, 288)
Screenshot: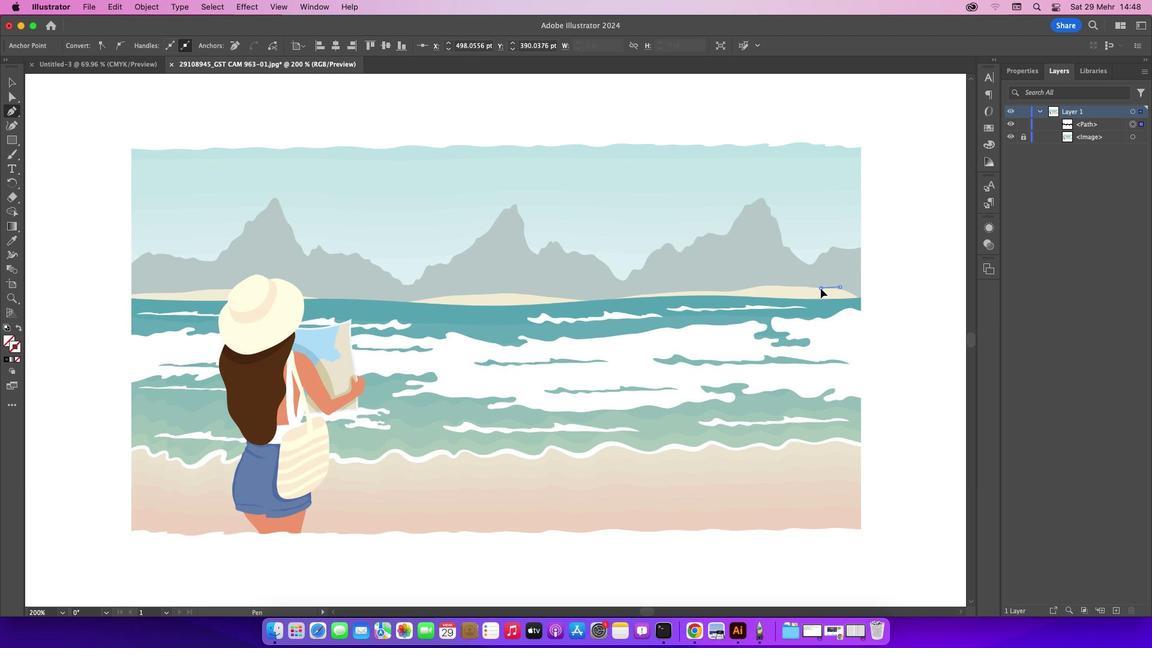 
Action: Mouse moved to (805, 285)
Screenshot: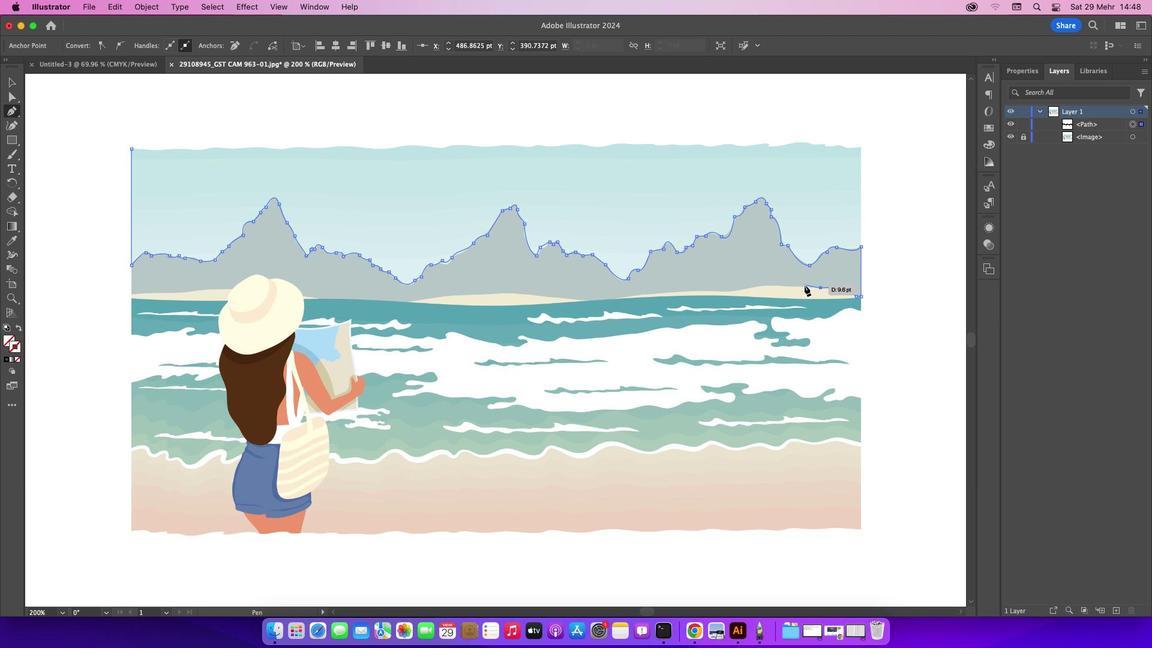 
Action: Mouse pressed left at (805, 285)
Screenshot: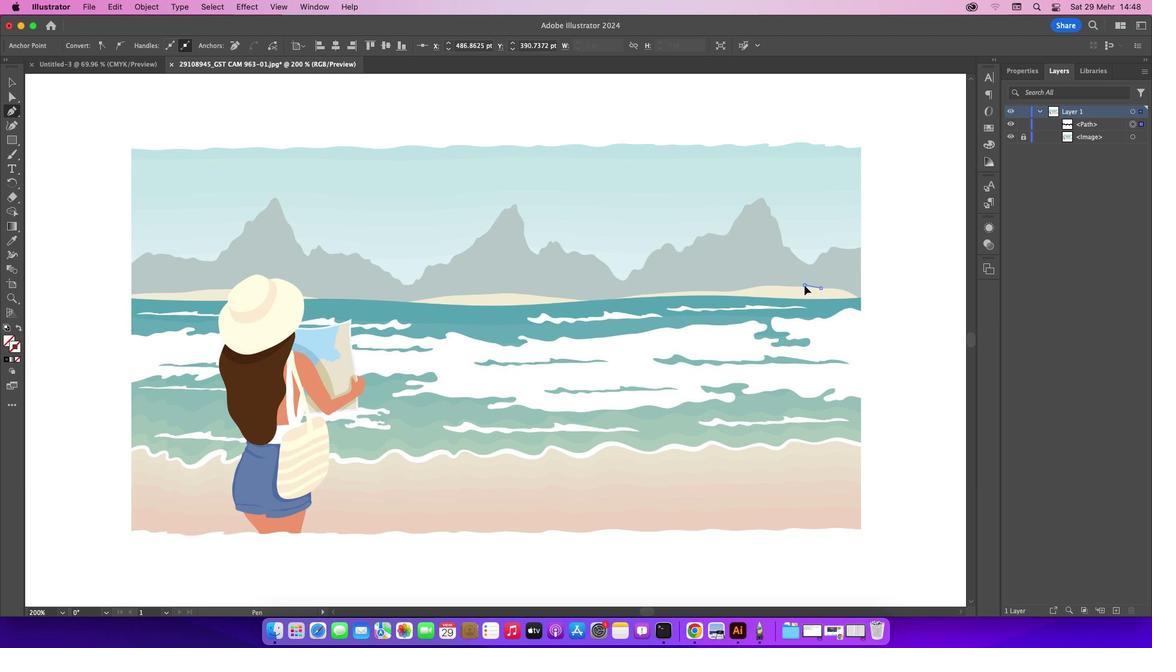 
Action: Mouse moved to (772, 284)
Screenshot: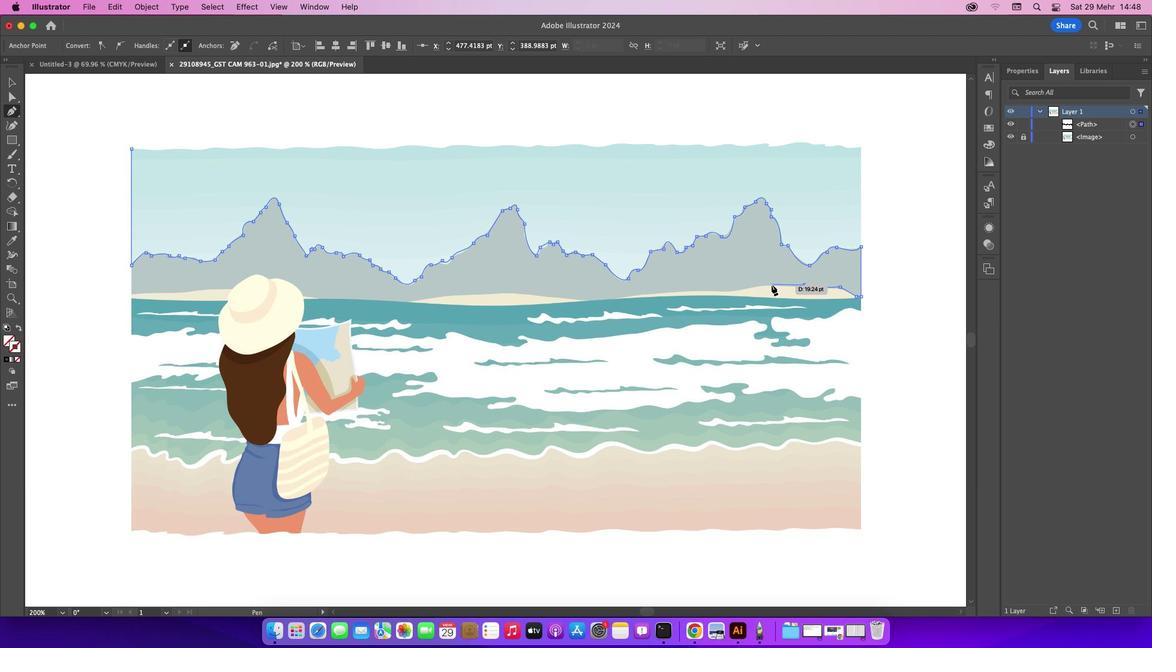 
Action: Mouse pressed left at (772, 284)
Screenshot: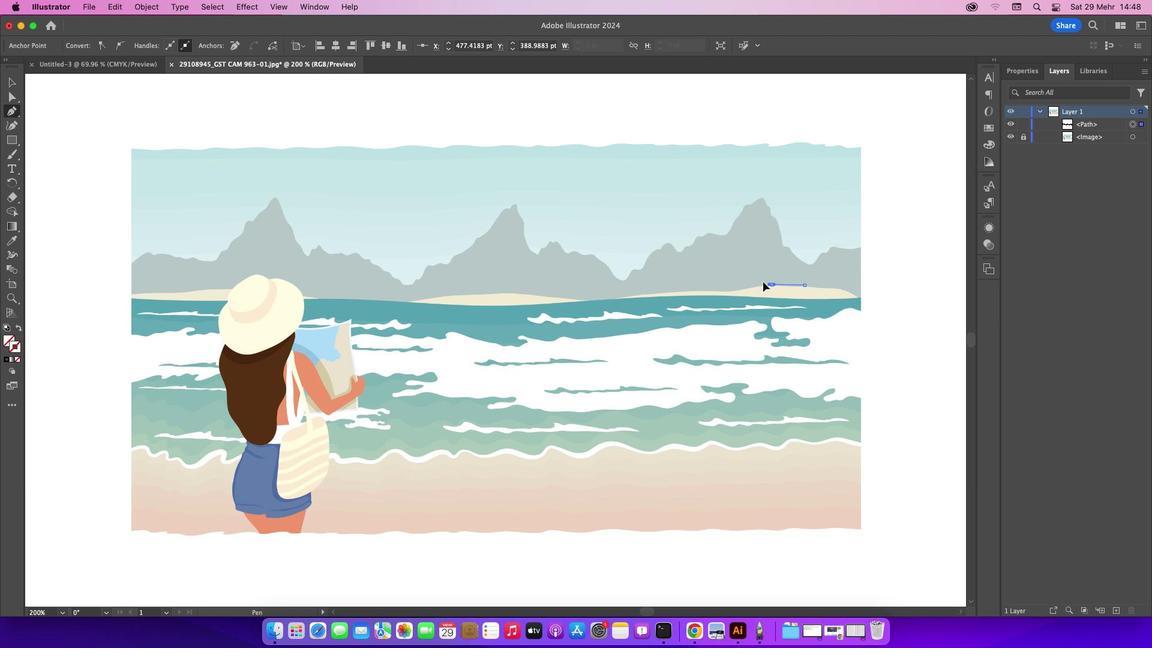 
Action: Mouse moved to (736, 291)
Screenshot: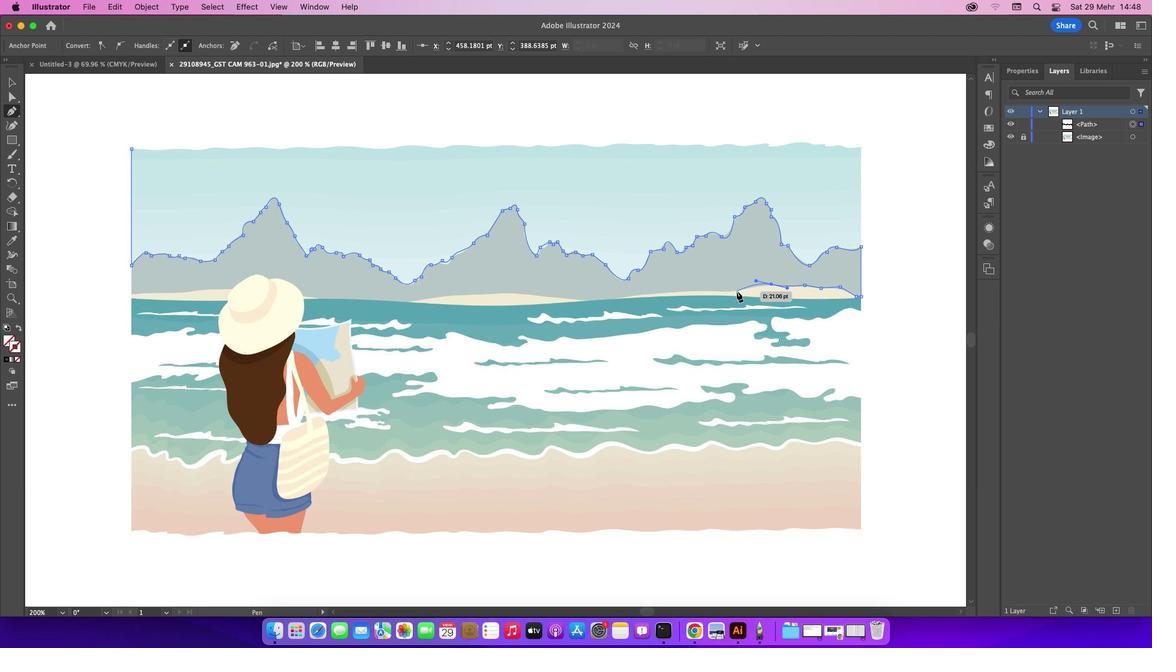 
Action: Mouse pressed left at (736, 291)
Screenshot: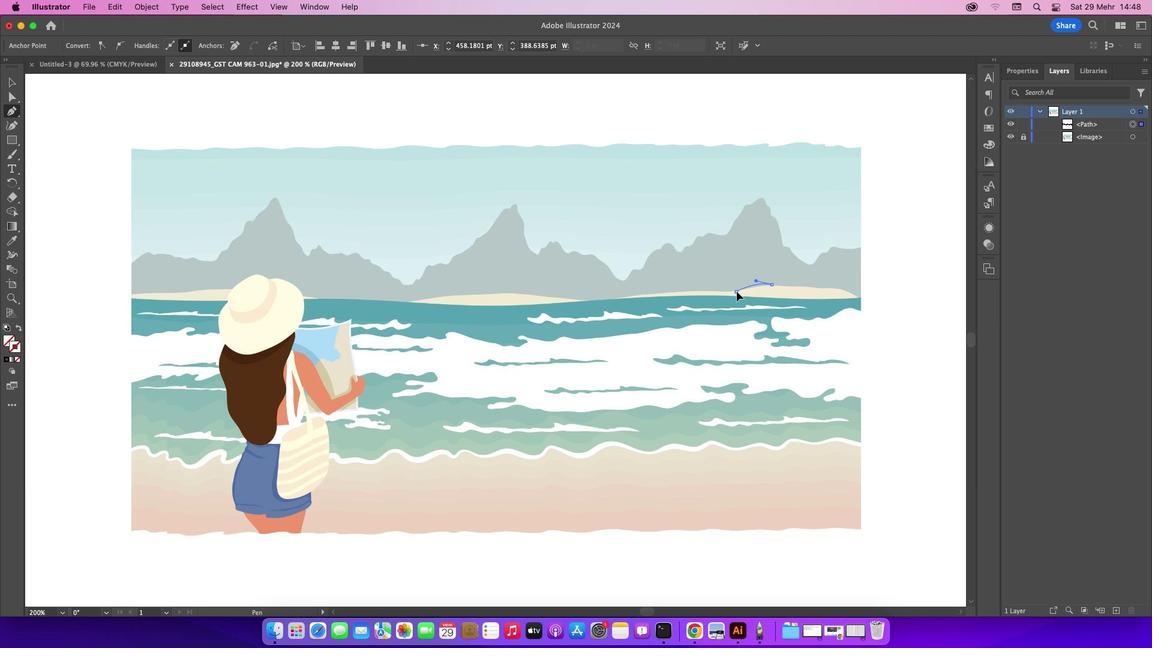 
Action: Mouse moved to (698, 291)
Screenshot: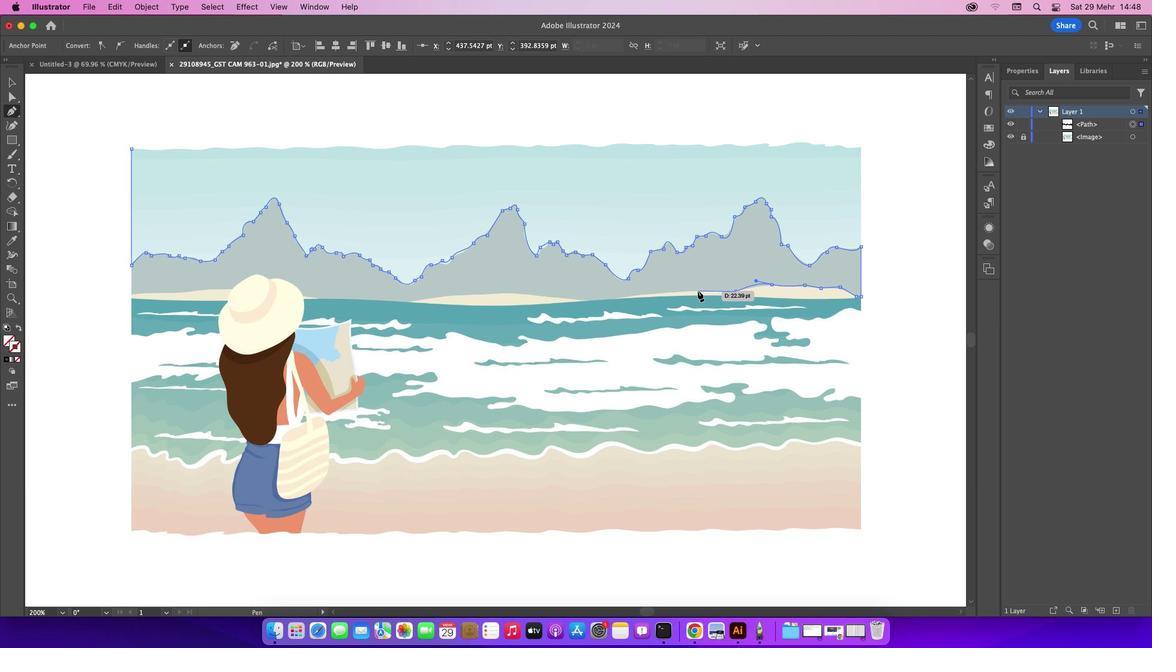 
Action: Mouse pressed left at (698, 291)
Screenshot: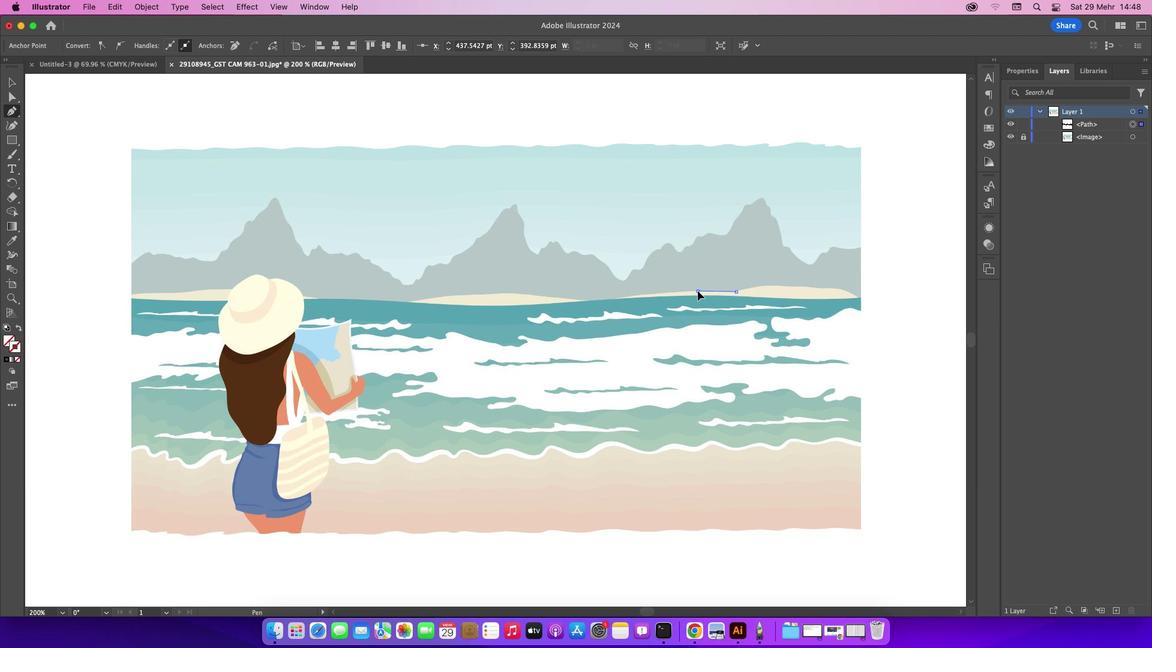 
Action: Mouse moved to (617, 299)
Screenshot: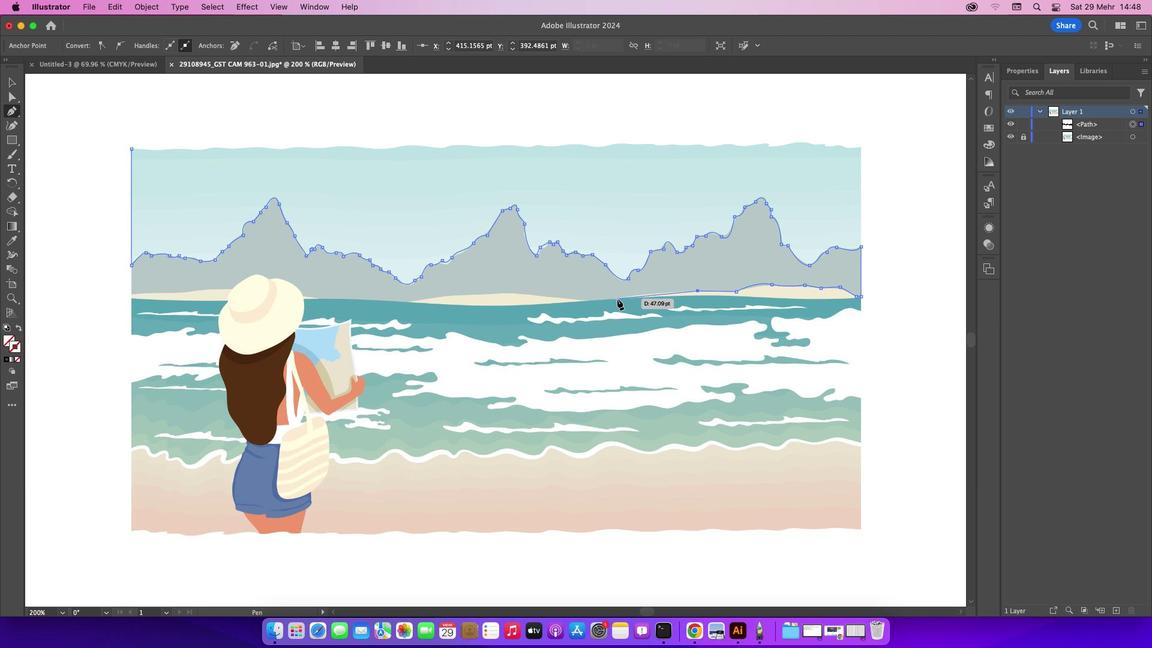 
Action: Mouse pressed left at (617, 299)
Screenshot: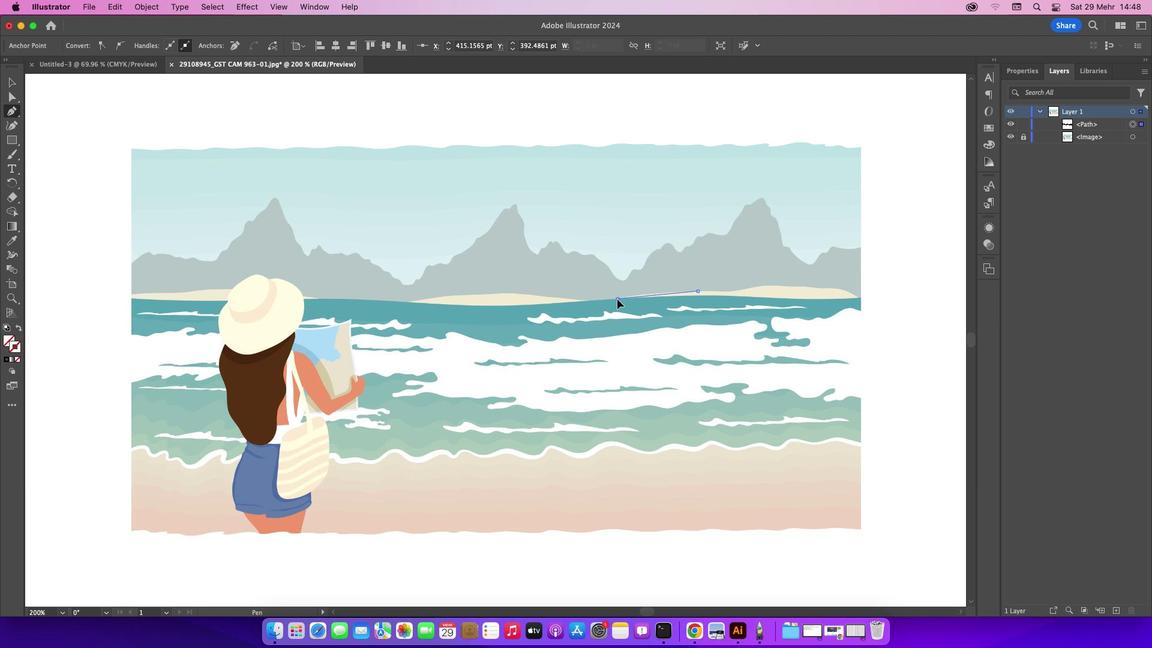 
Action: Mouse moved to (617, 298)
Screenshot: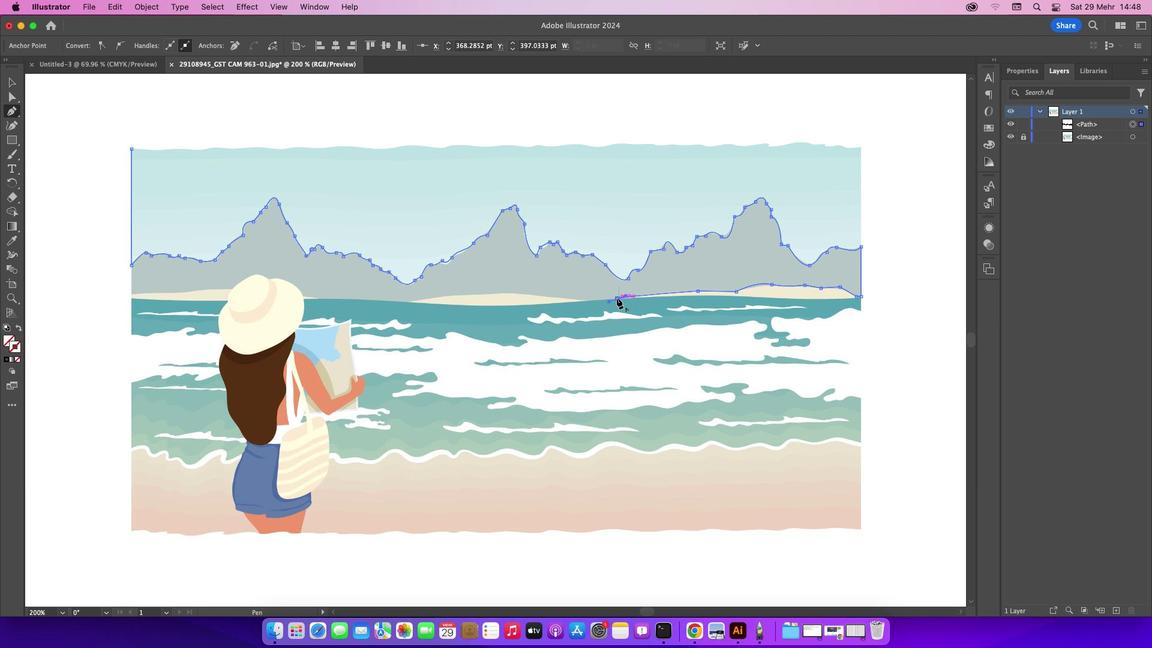 
Action: Mouse pressed left at (617, 298)
Screenshot: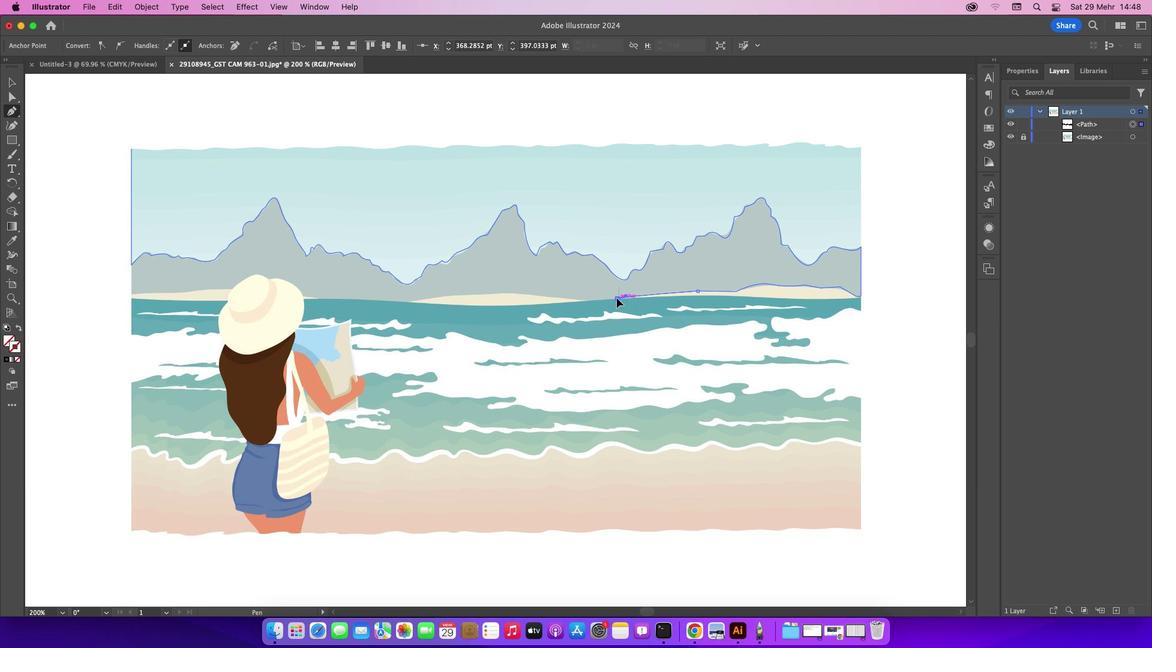 
Action: Mouse moved to (583, 300)
Screenshot: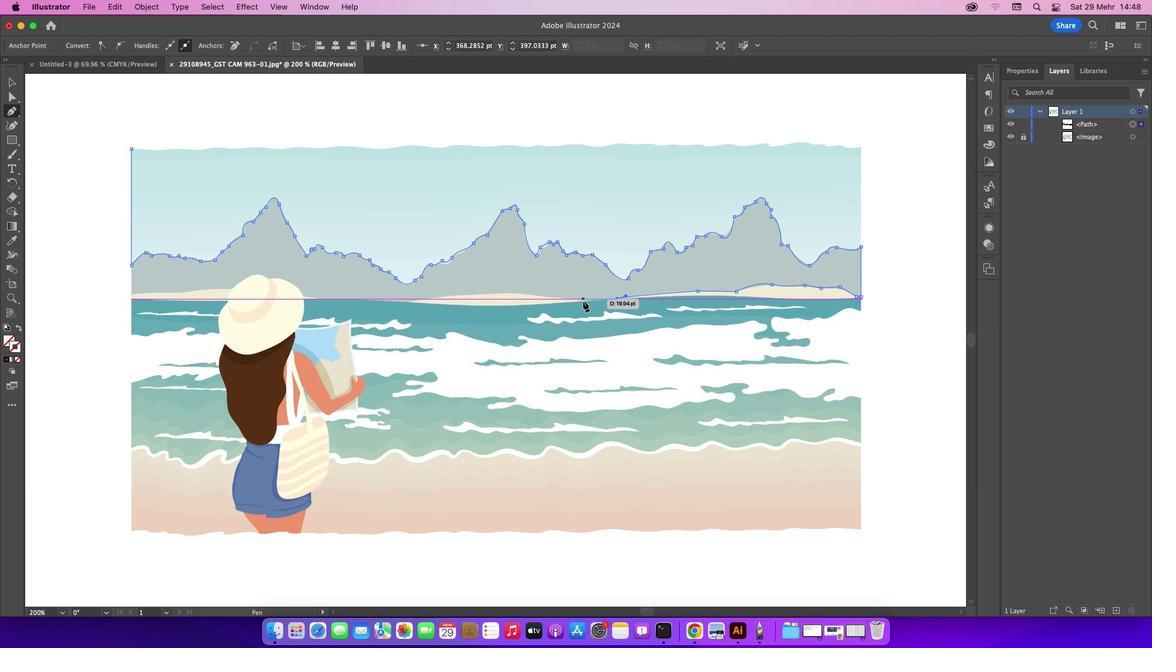 
Action: Mouse pressed left at (583, 300)
Screenshot: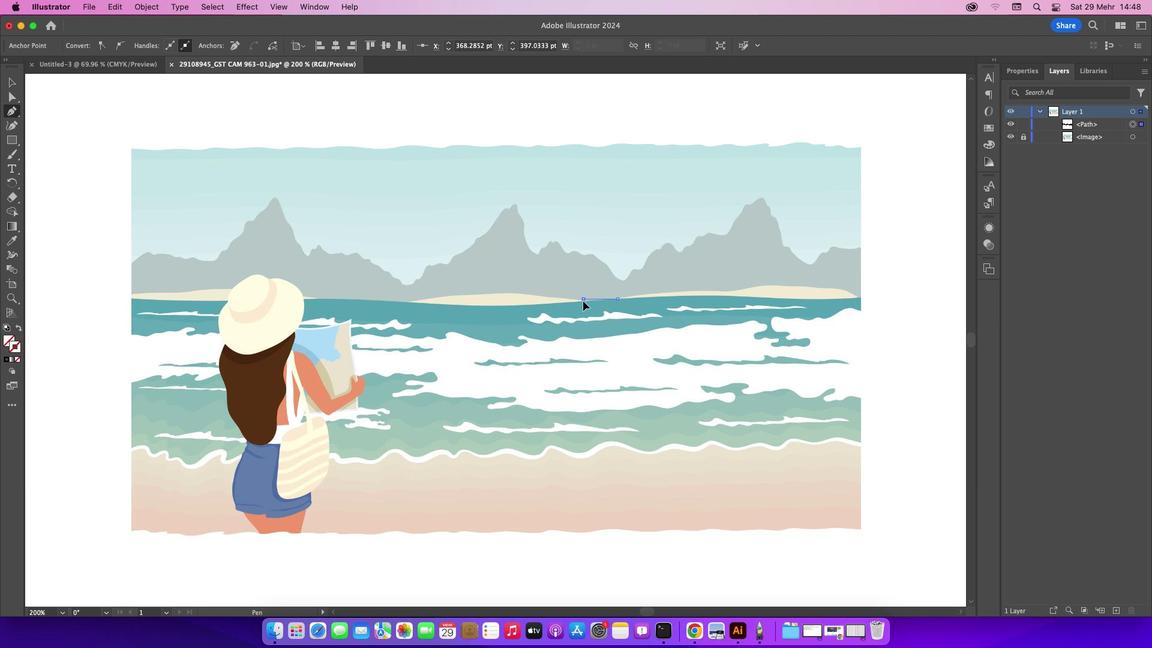 
Action: Mouse moved to (518, 293)
Screenshot: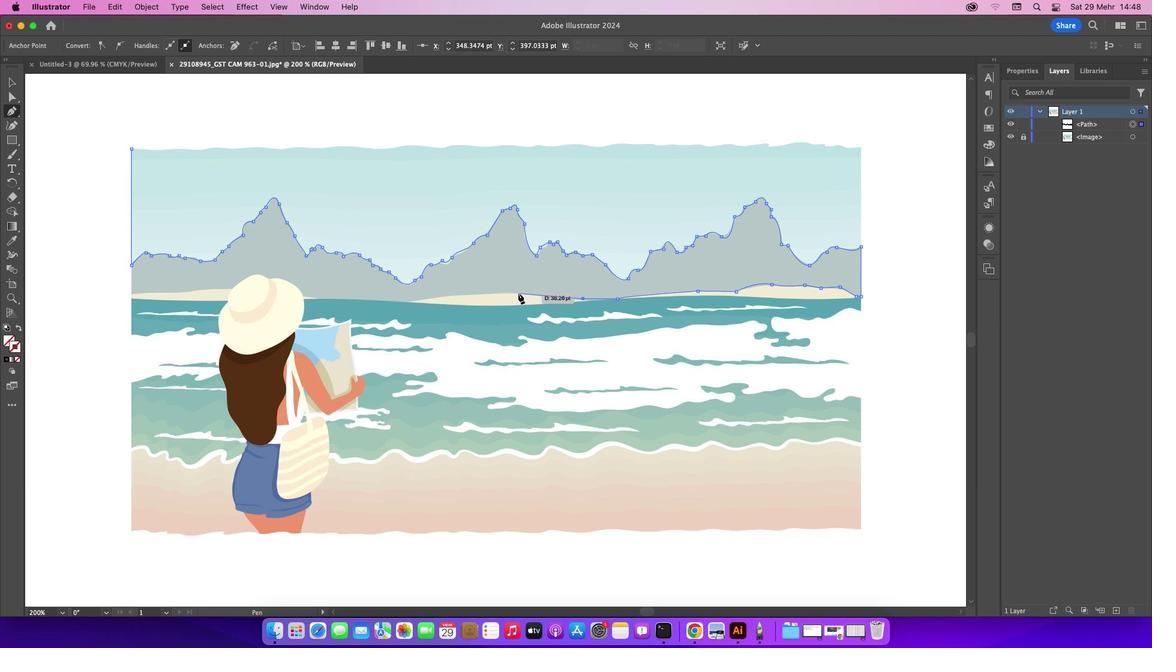
Action: Mouse pressed left at (518, 293)
Screenshot: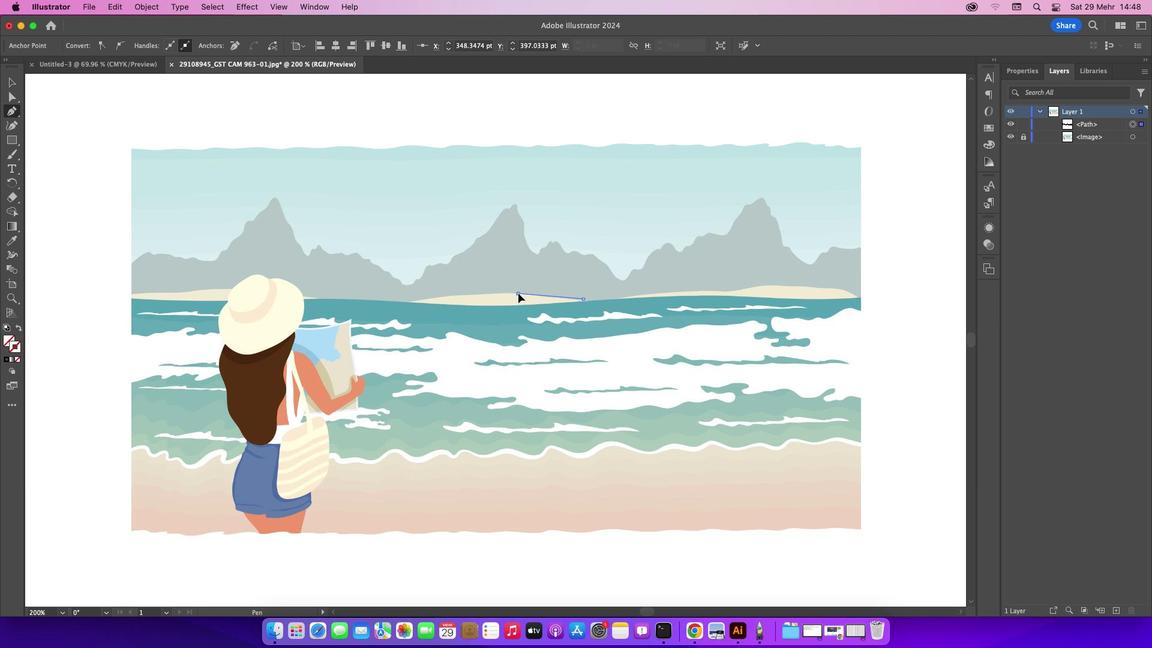 
Action: Mouse moved to (481, 294)
Screenshot: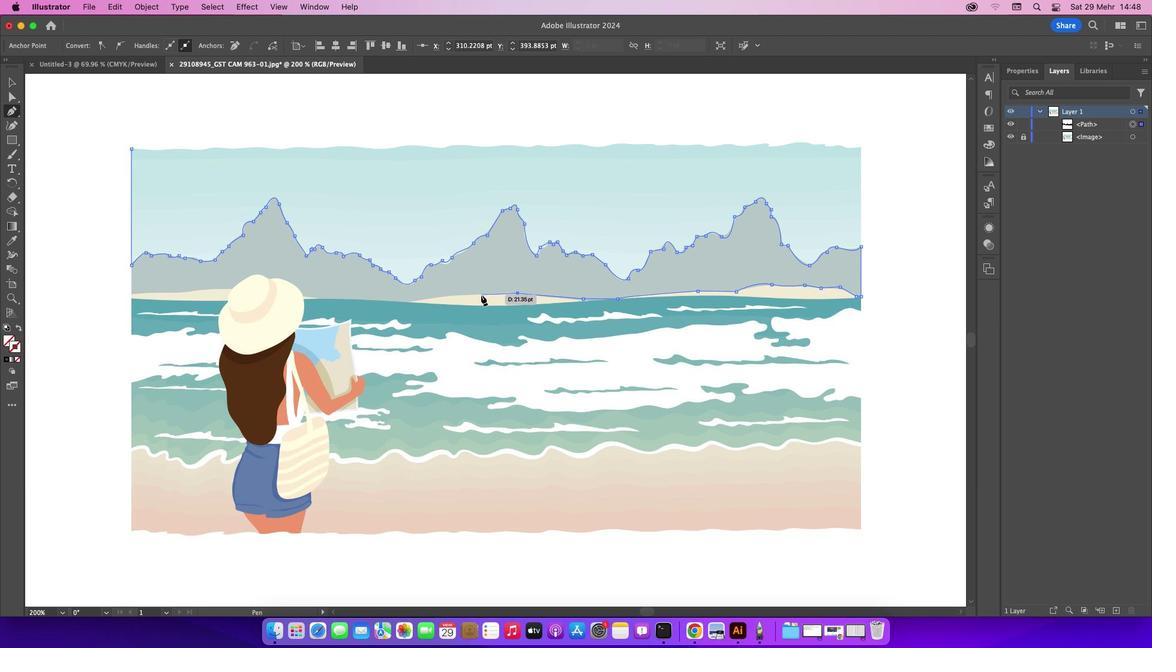 
Action: Mouse pressed left at (481, 294)
Screenshot: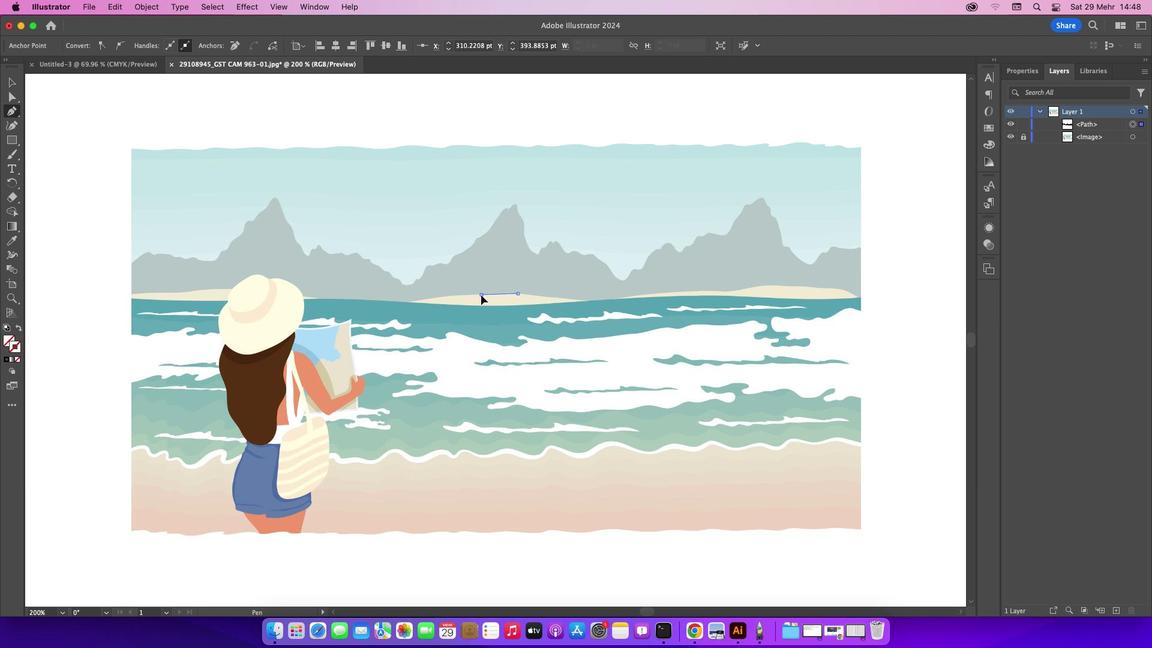 
Action: Mouse moved to (411, 301)
Screenshot: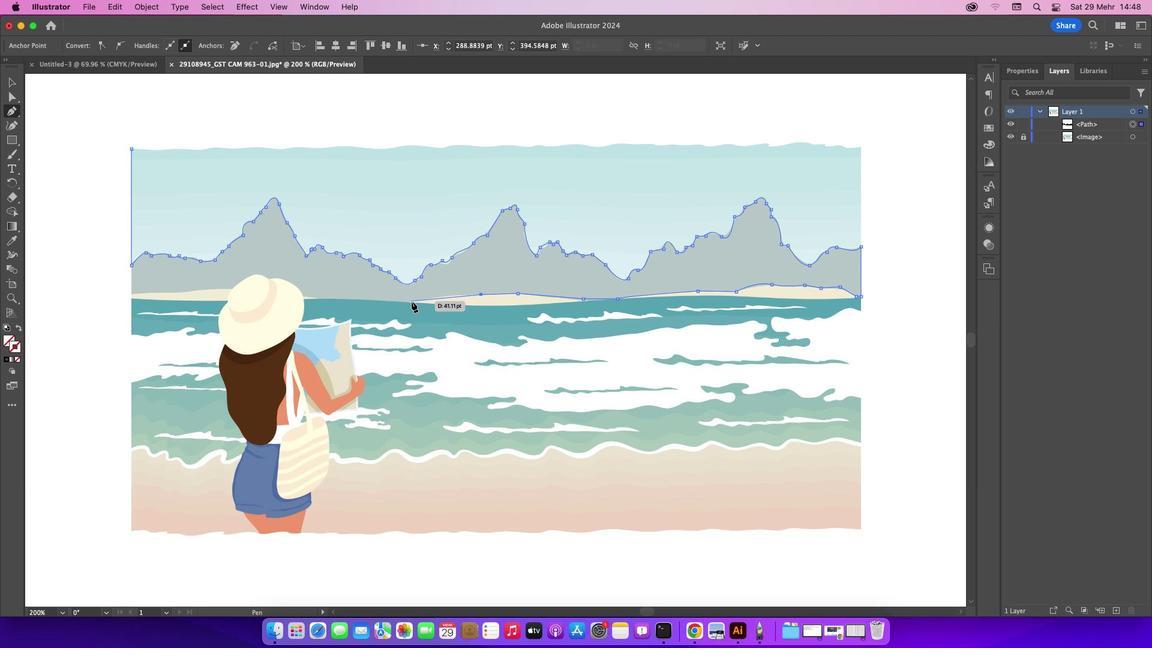 
Action: Mouse pressed left at (411, 301)
Screenshot: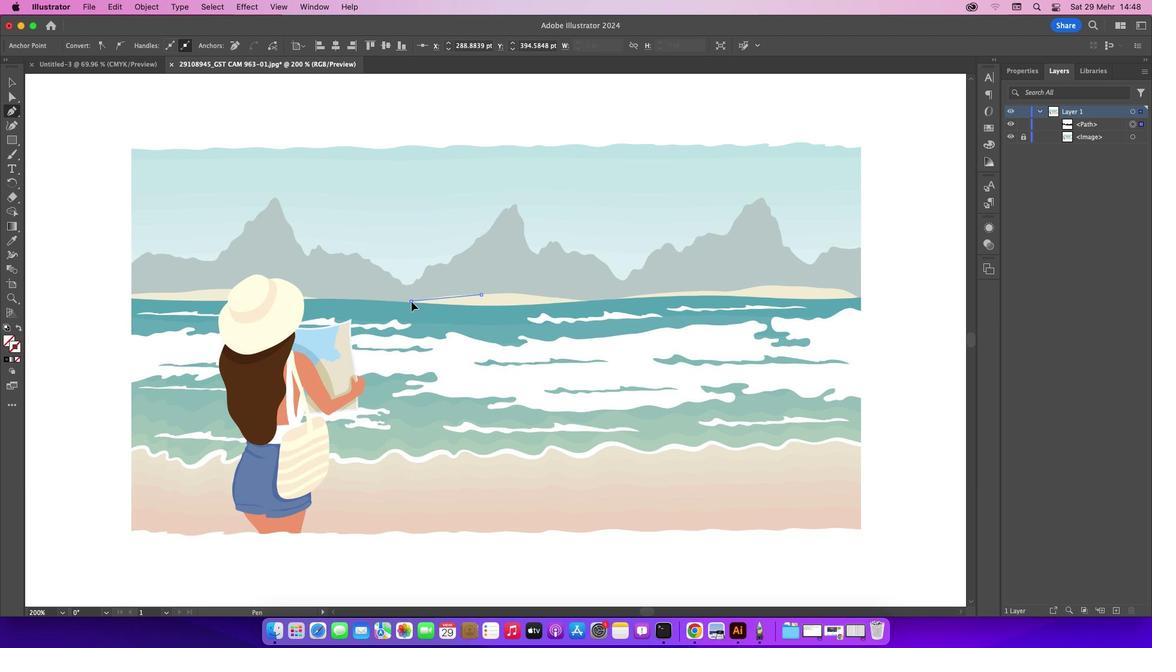 
Action: Mouse moved to (410, 300)
Screenshot: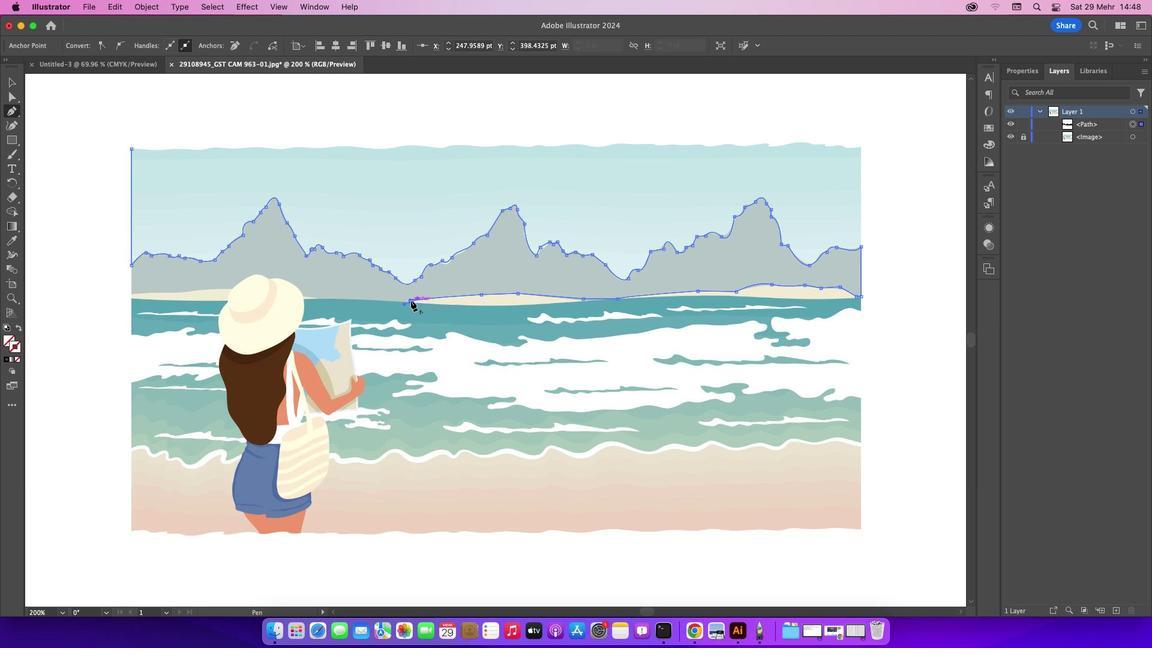 
Action: Mouse pressed left at (410, 300)
Screenshot: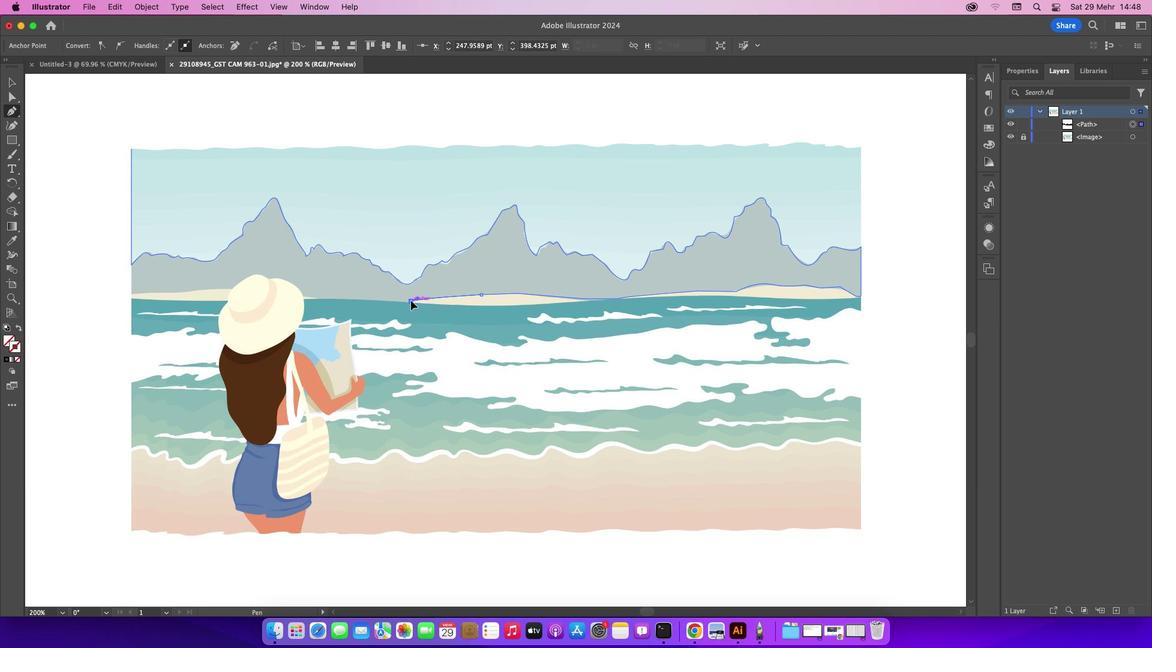 
Action: Mouse moved to (315, 299)
Screenshot: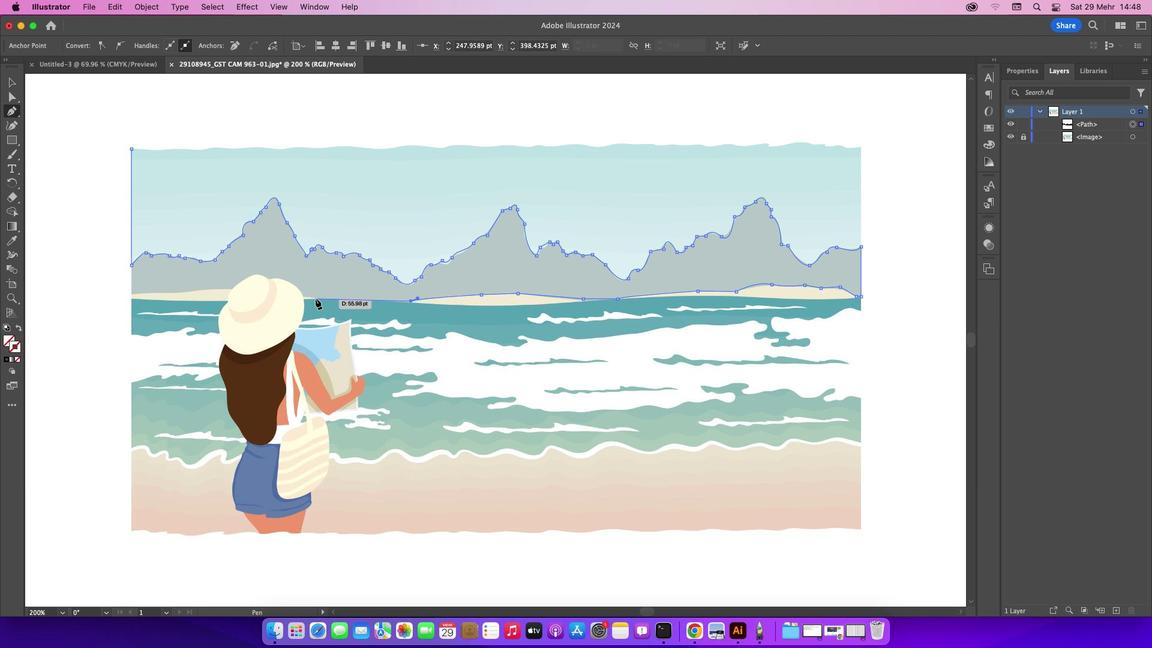 
Action: Mouse pressed left at (315, 299)
Screenshot: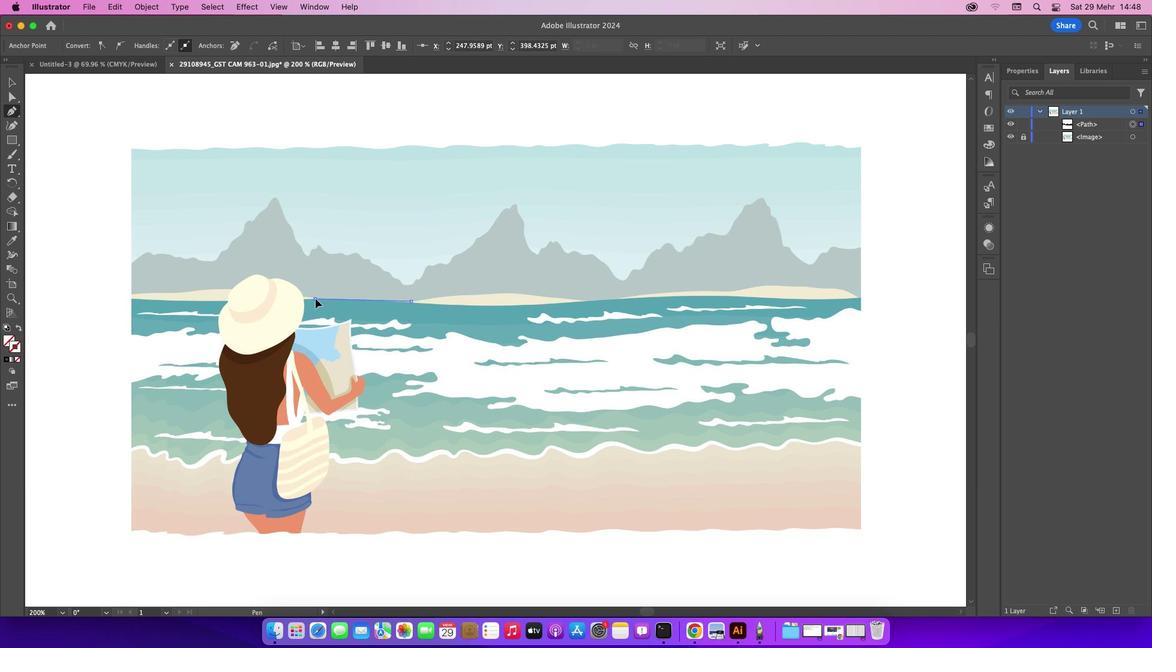 
Action: Mouse moved to (305, 296)
Screenshot: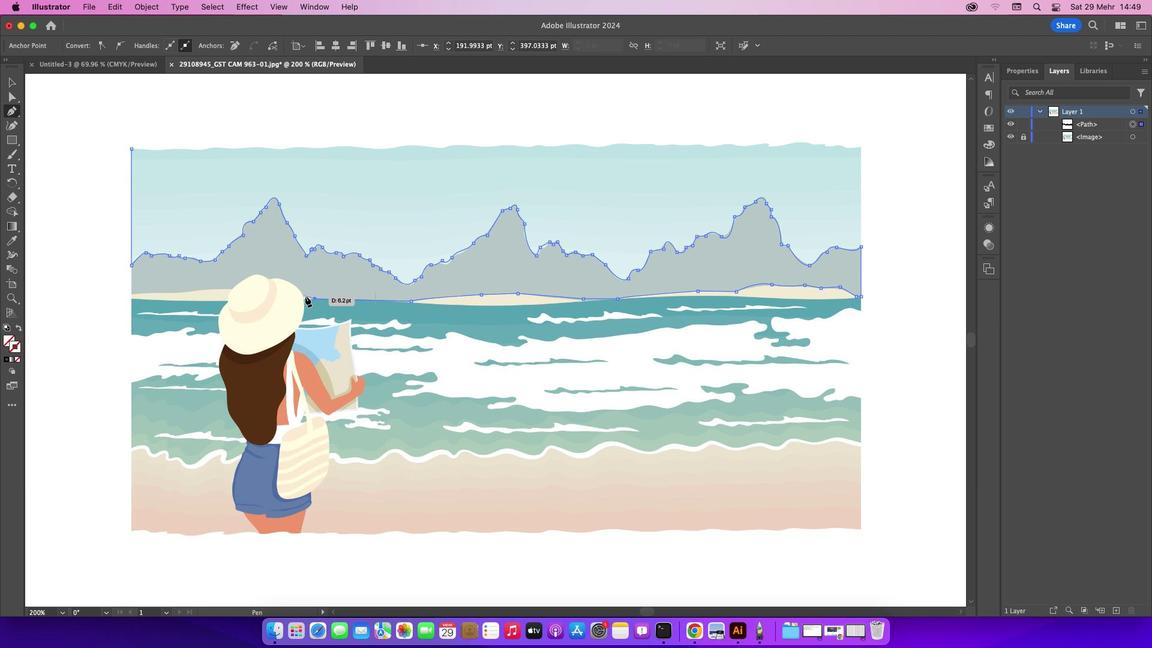
Action: Mouse pressed left at (305, 296)
Screenshot: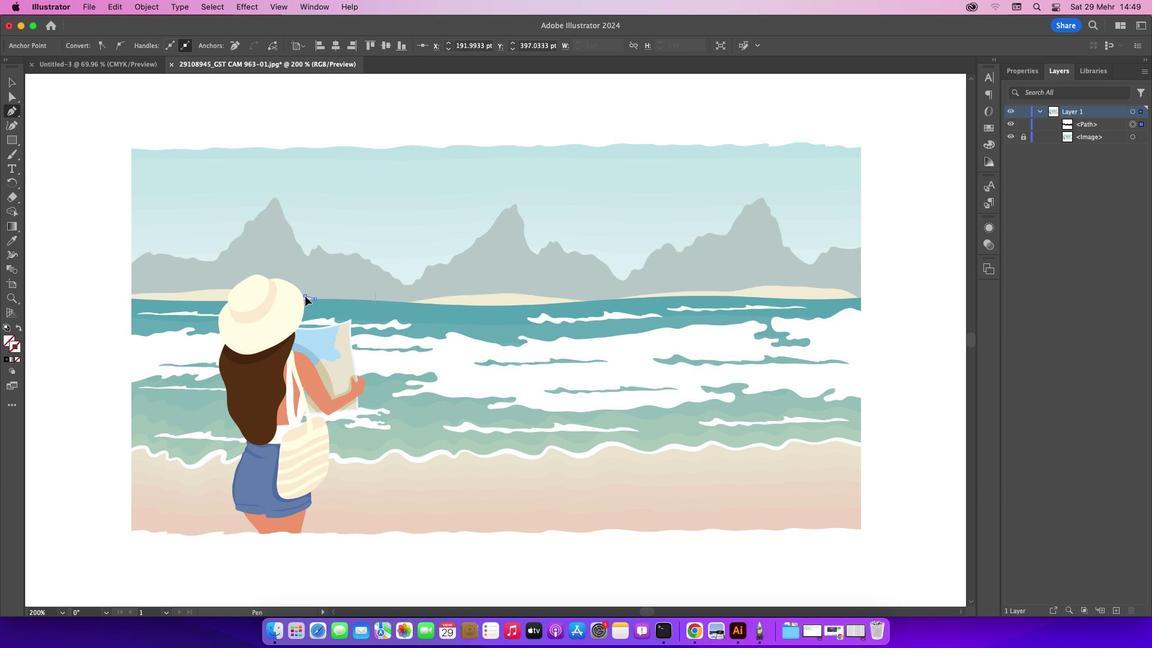 
Action: Mouse moved to (231, 288)
Screenshot: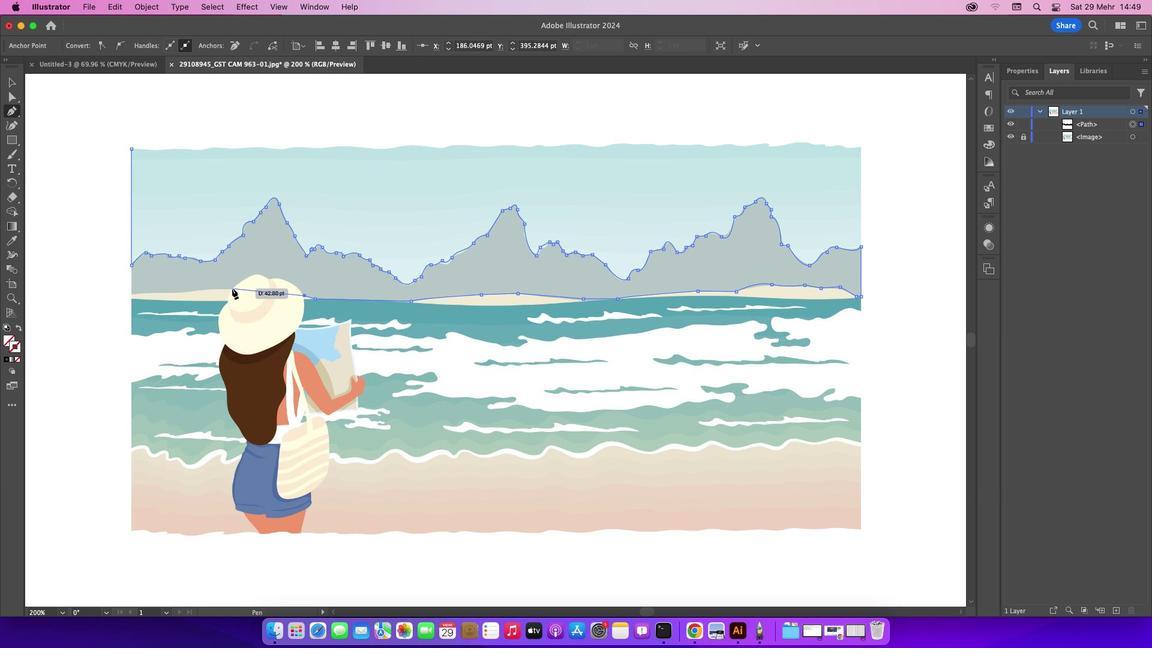 
Action: Mouse pressed left at (231, 288)
Screenshot: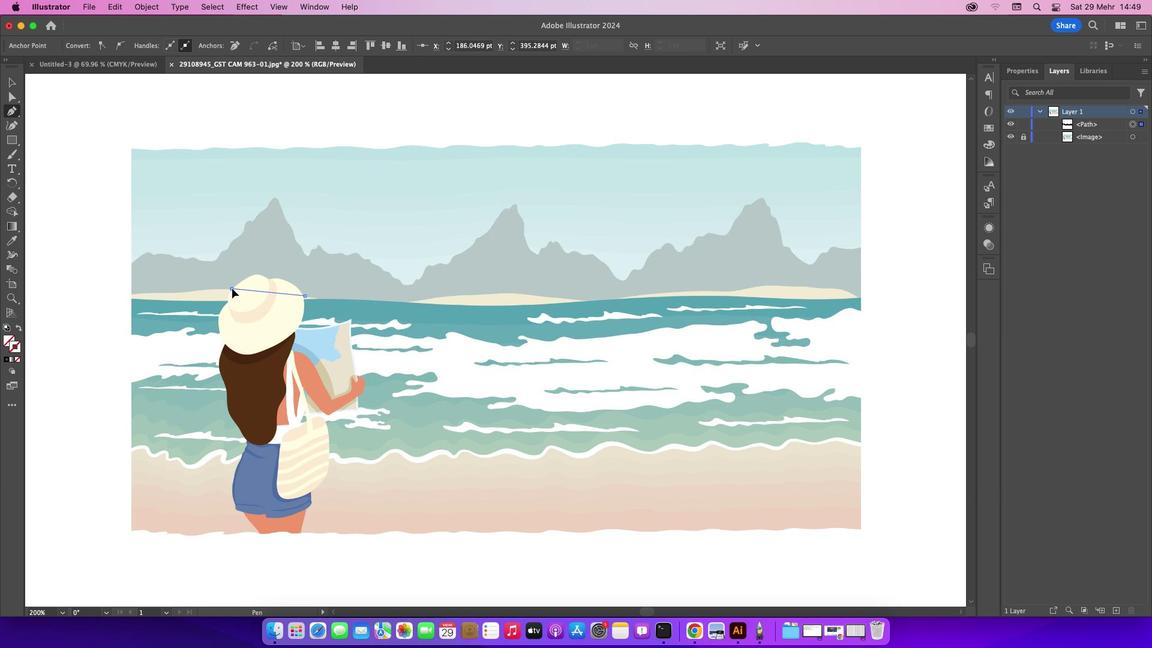 
Action: Mouse moved to (194, 290)
Screenshot: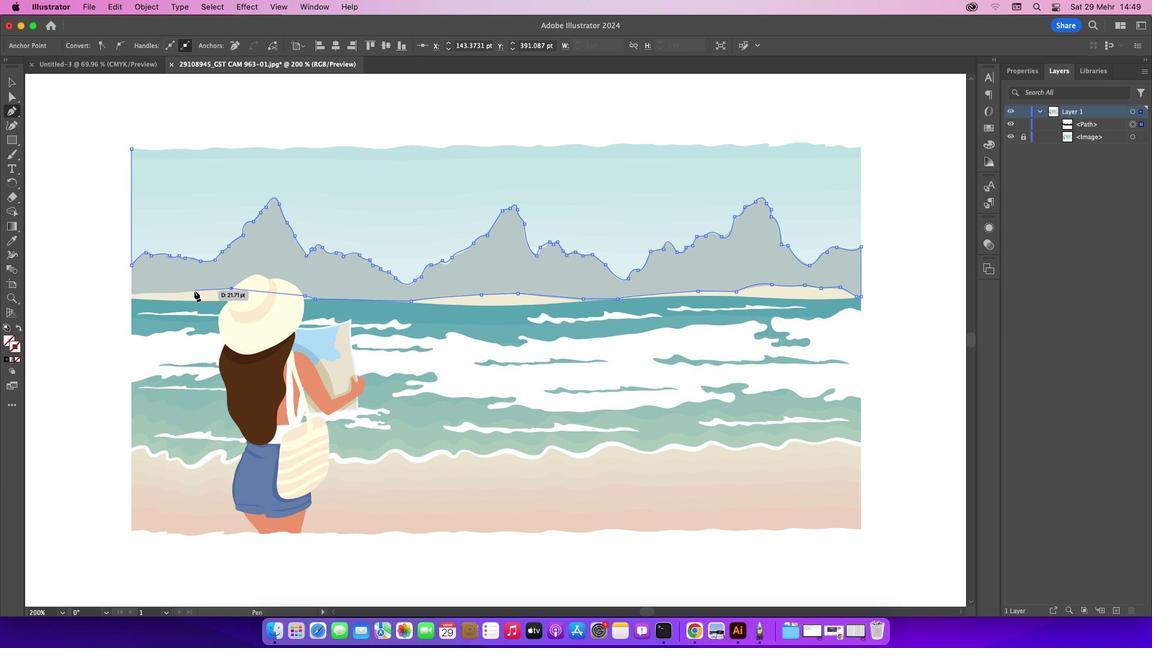 
Action: Mouse pressed left at (194, 290)
Screenshot: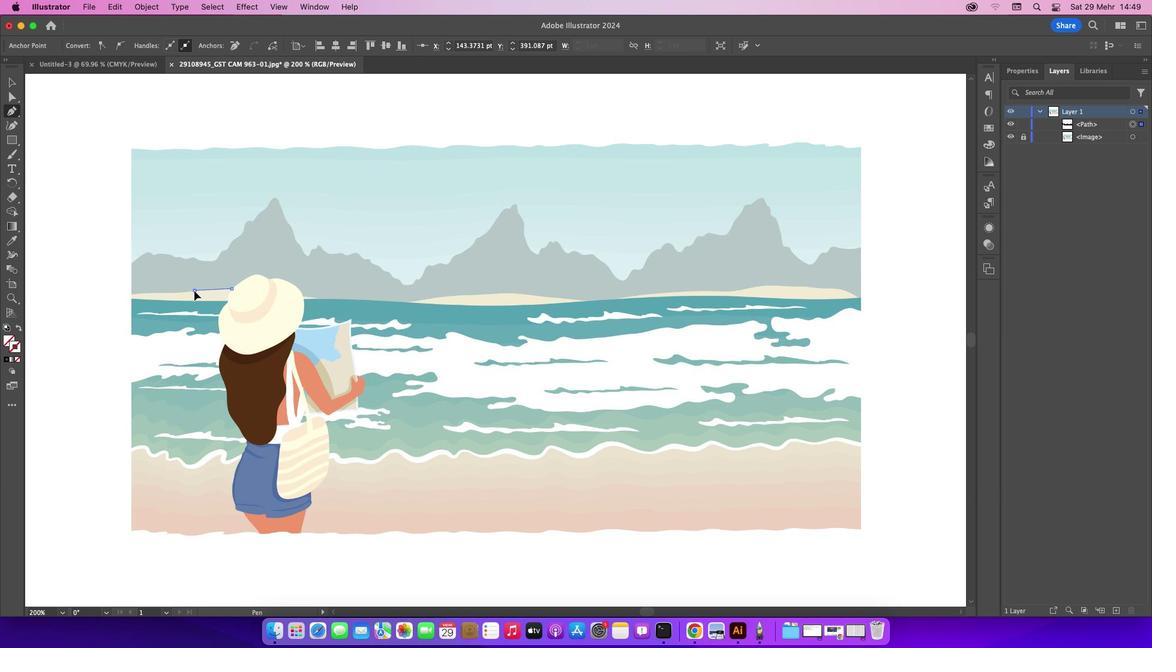
Action: Mouse moved to (164, 292)
Screenshot: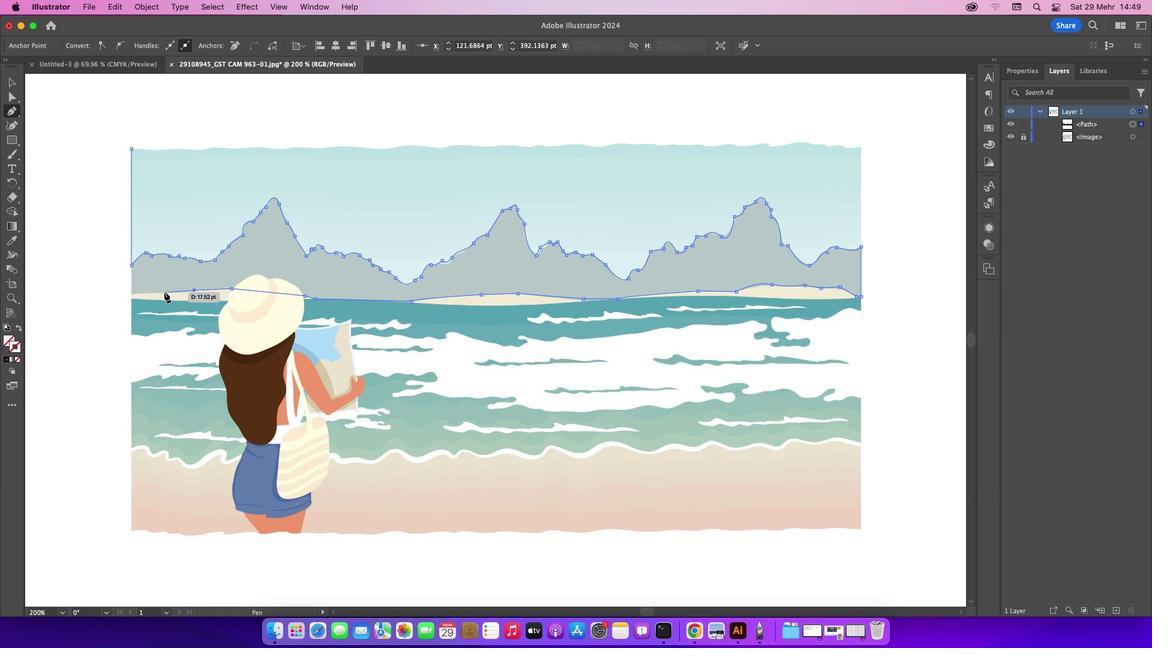
Action: Mouse pressed left at (164, 292)
